 Task: Play online Dominion games in very easy mode.
Action: Mouse moved to (310, 693)
Screenshot: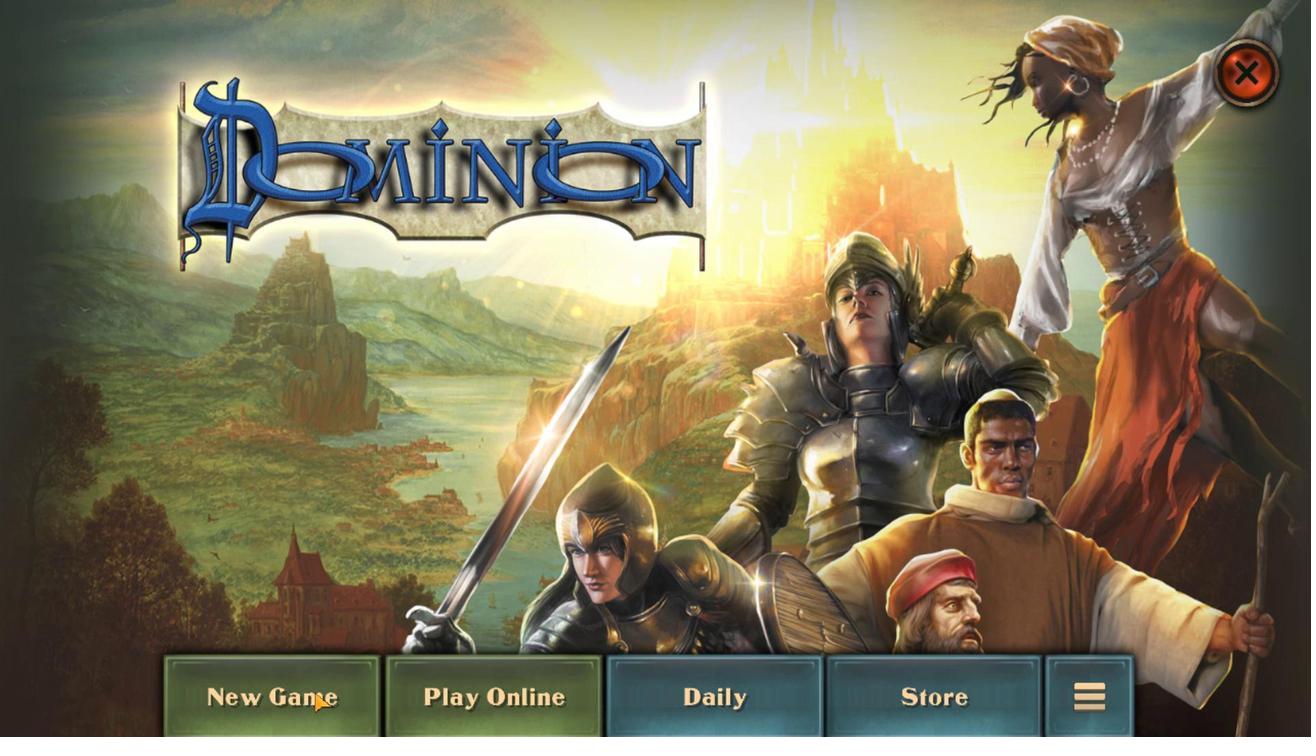
Action: Mouse pressed left at (310, 693)
Screenshot: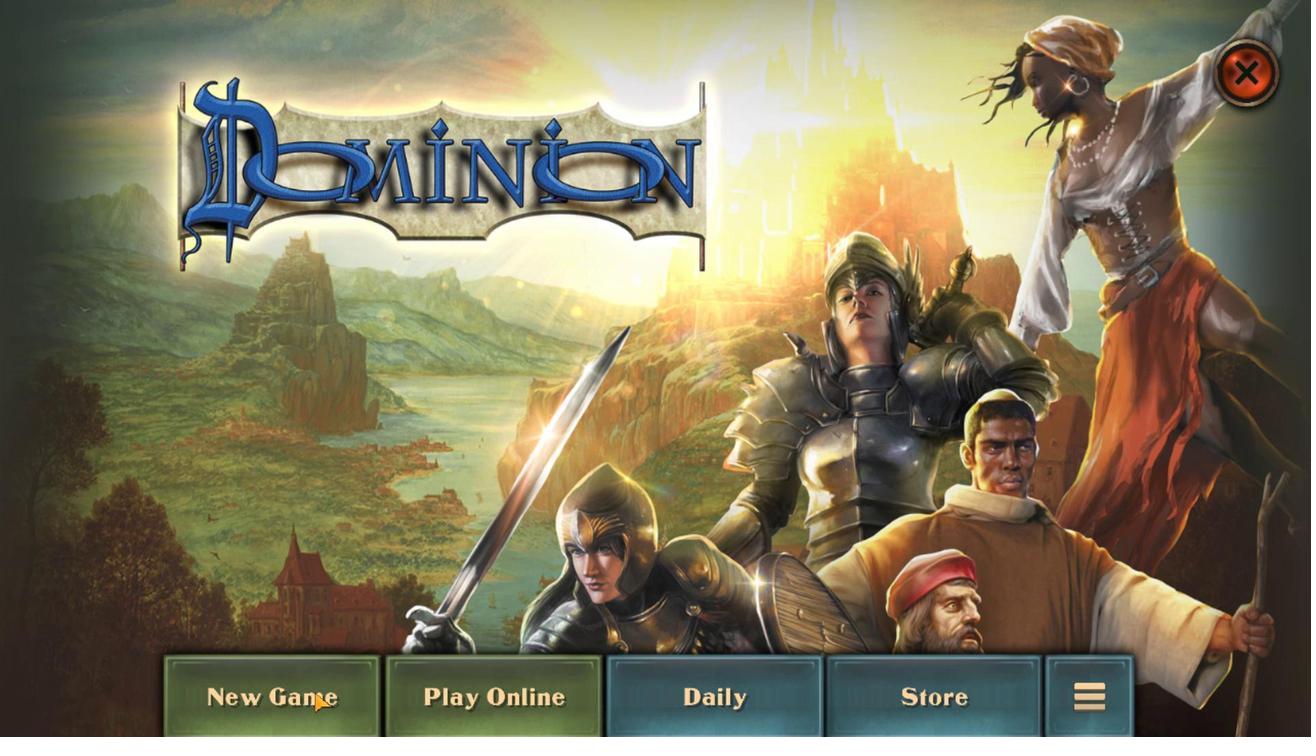 
Action: Mouse moved to (696, 262)
Screenshot: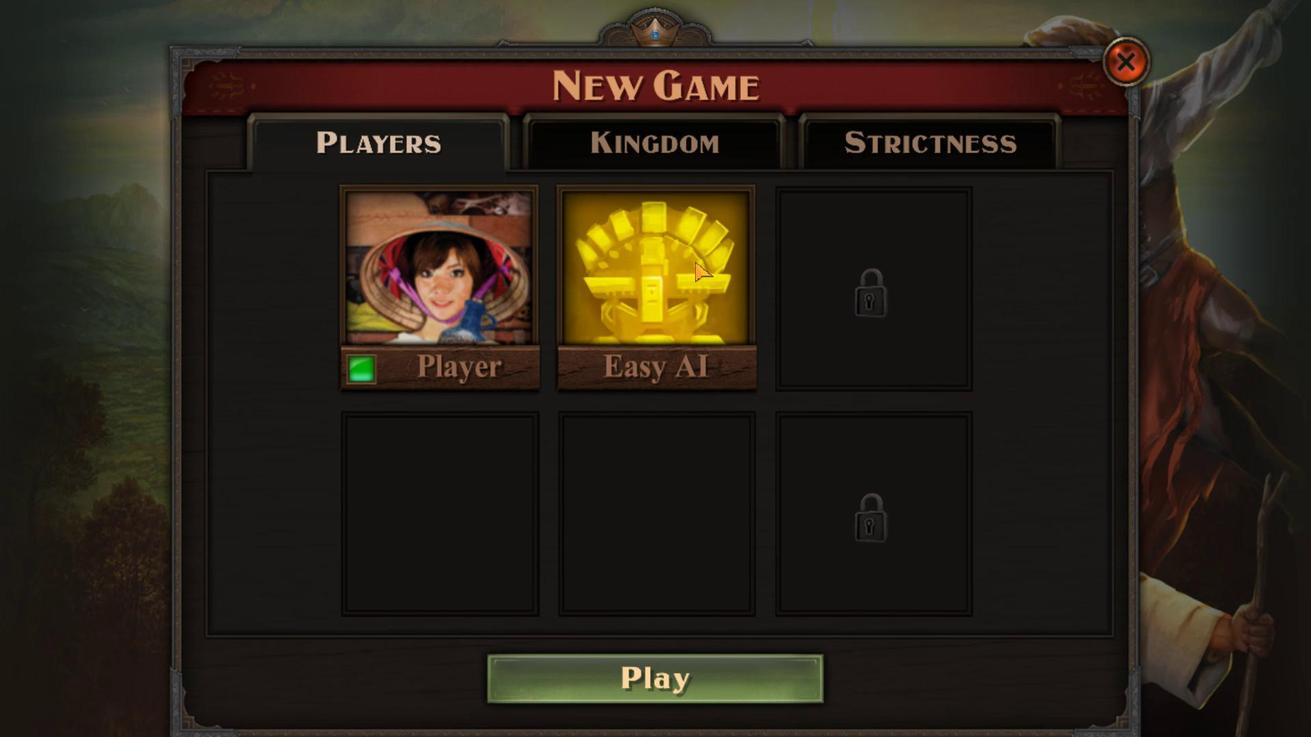 
Action: Mouse pressed left at (696, 262)
Screenshot: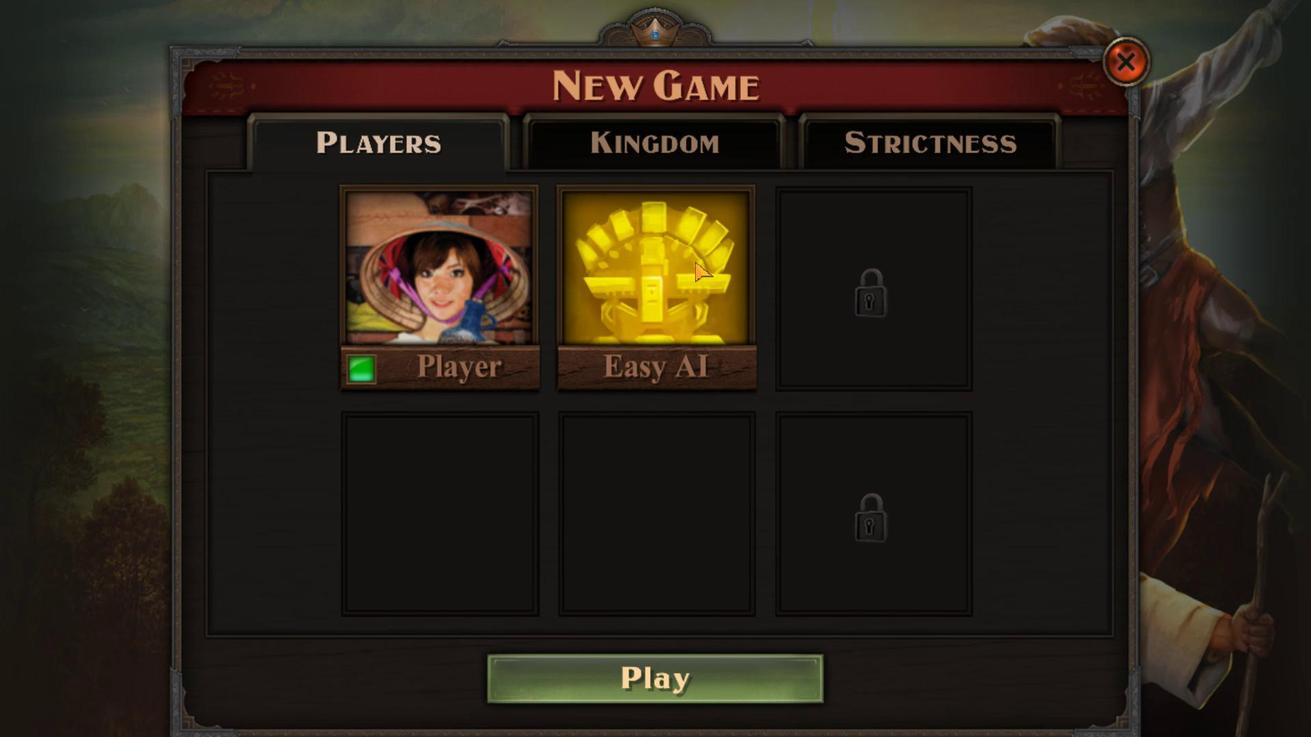 
Action: Mouse moved to (464, 323)
Screenshot: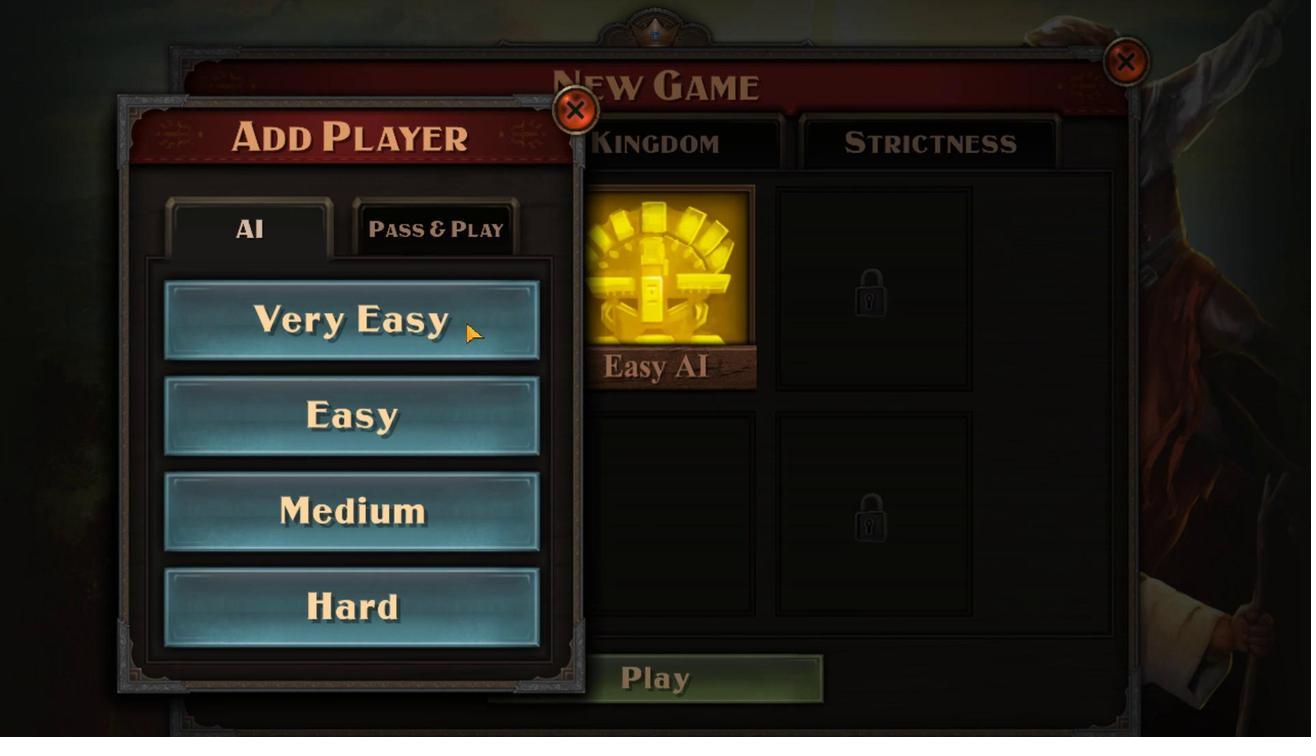 
Action: Mouse pressed left at (464, 323)
Screenshot: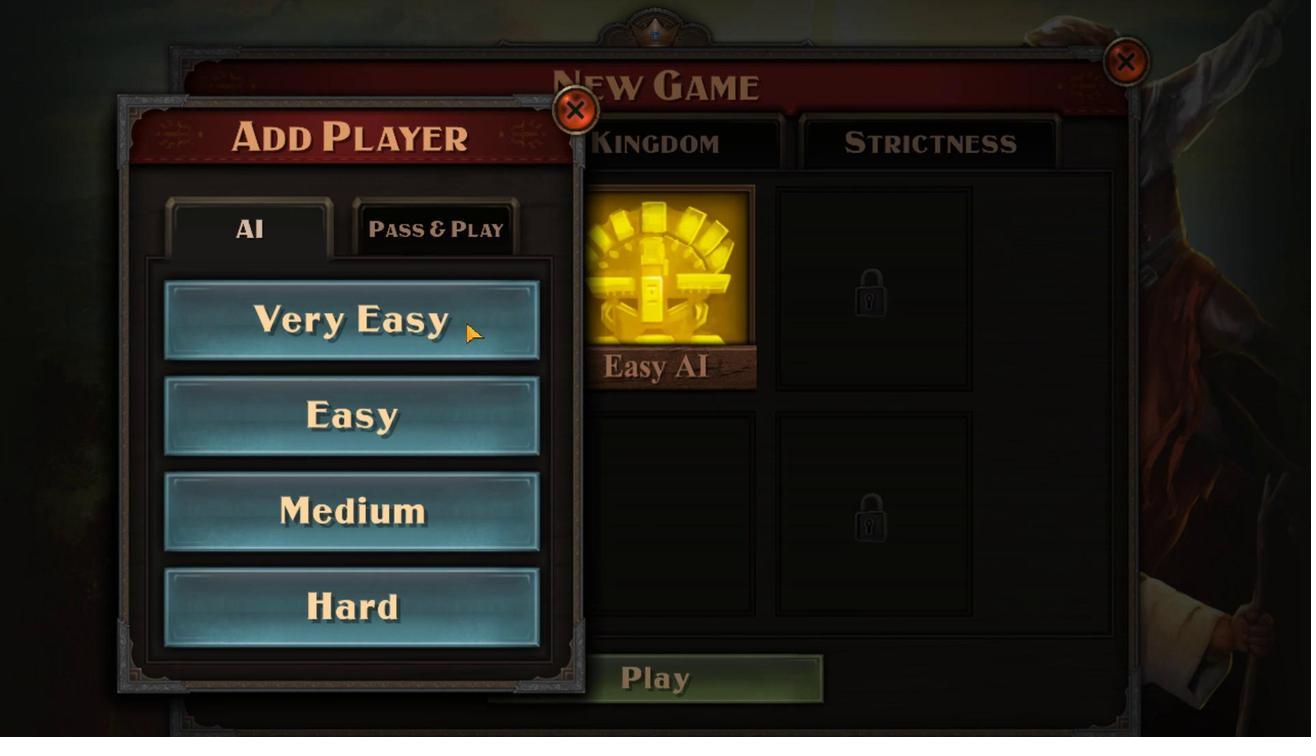 
Action: Mouse moved to (760, 679)
Screenshot: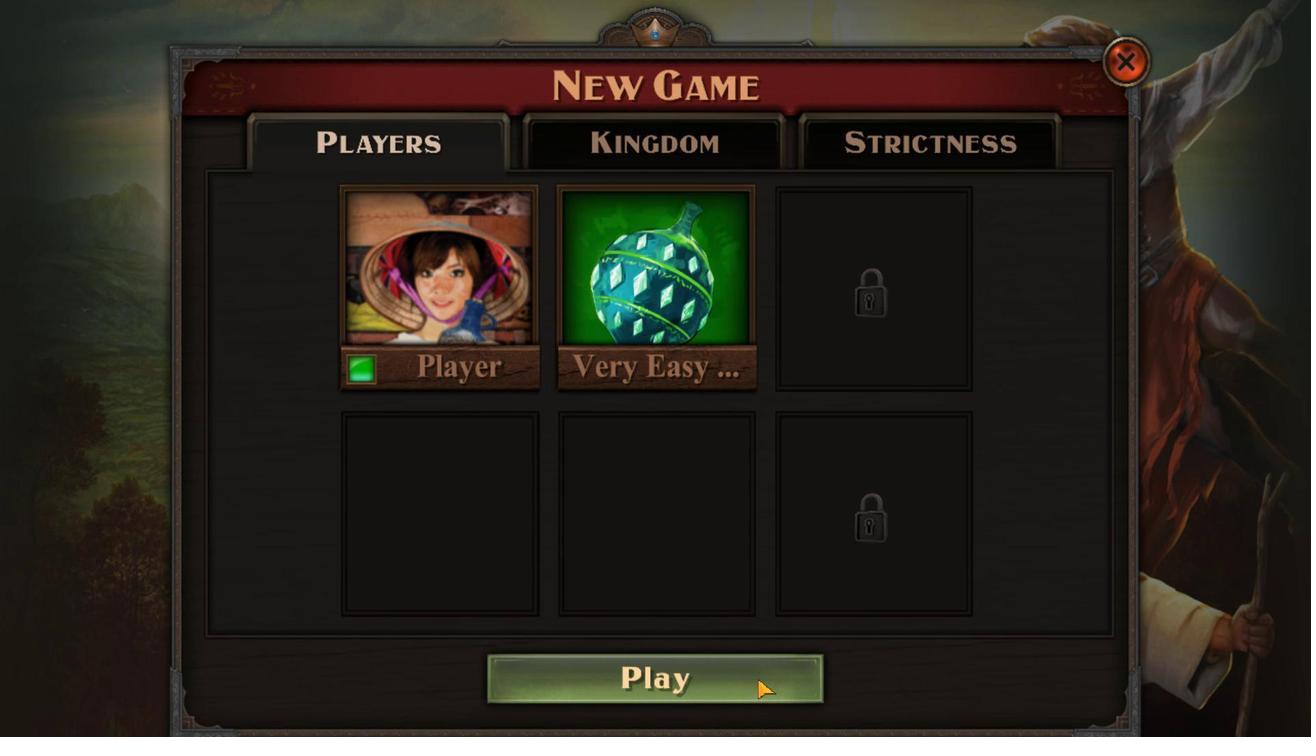 
Action: Mouse pressed left at (760, 679)
Screenshot: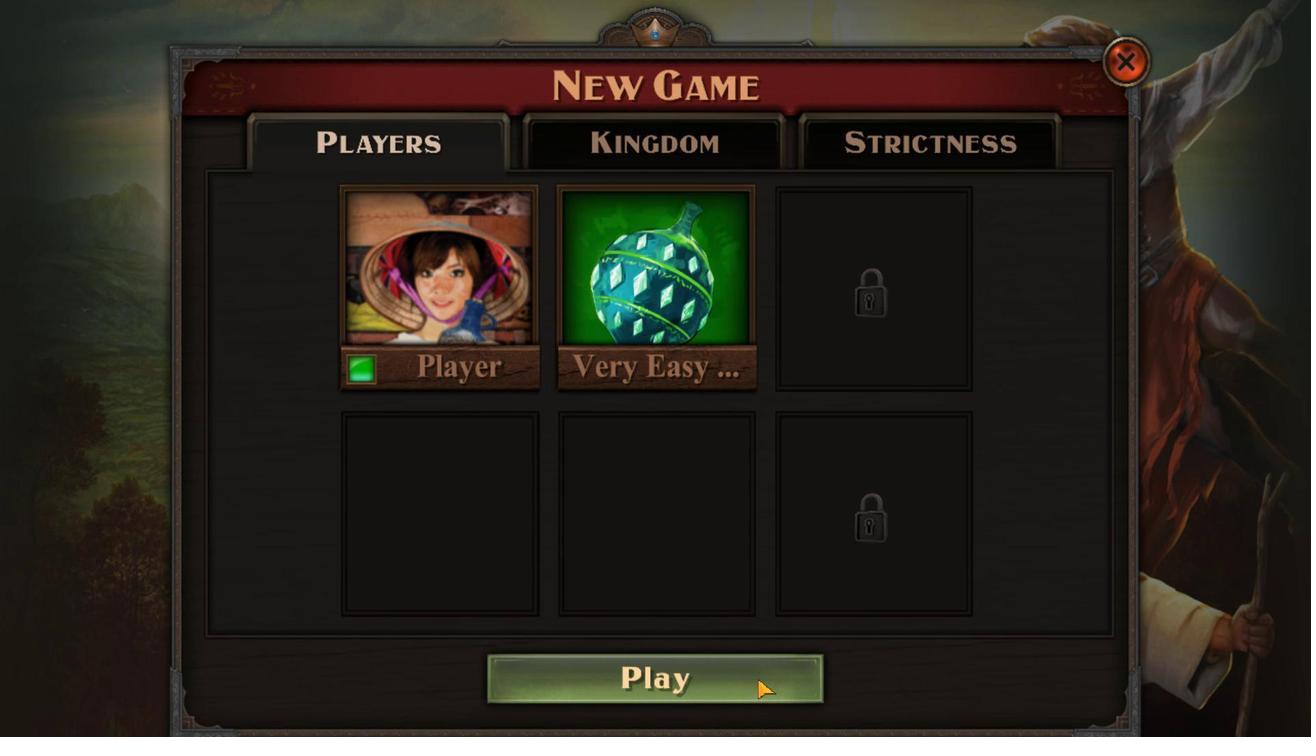 
Action: Mouse moved to (628, 637)
Screenshot: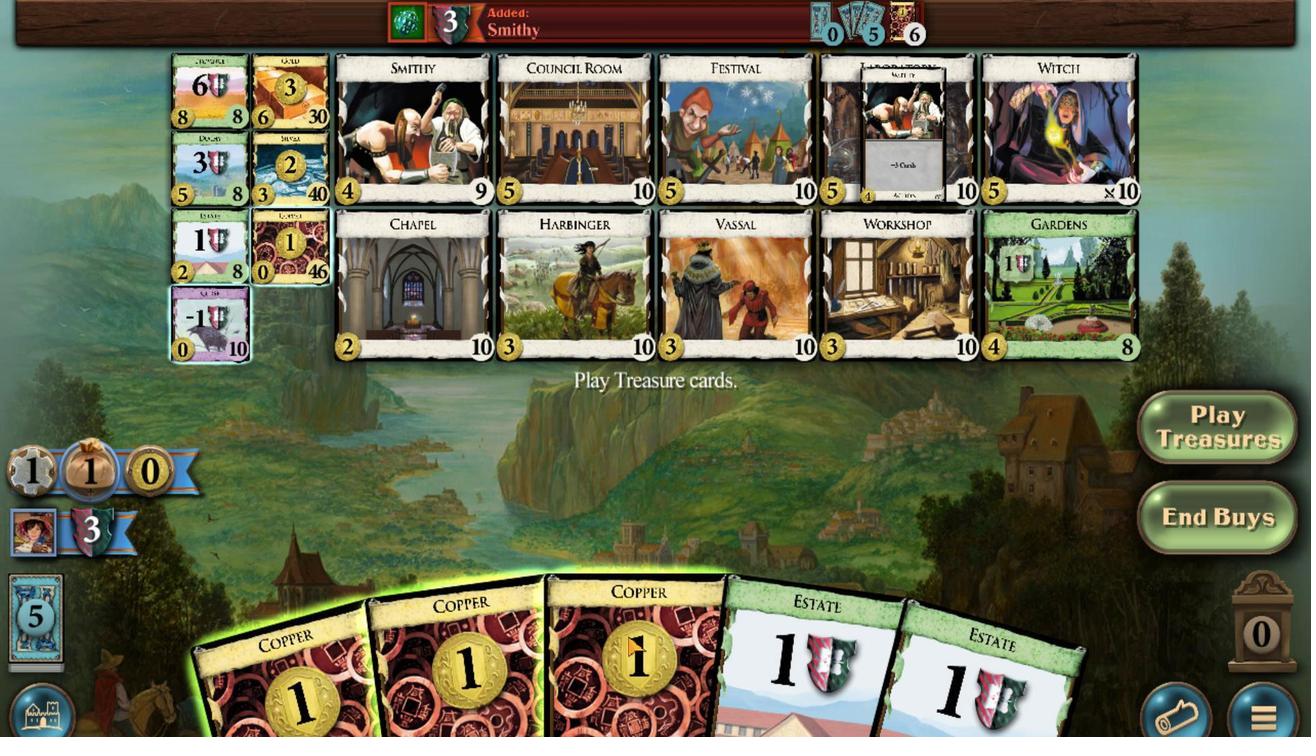 
Action: Mouse scrolled (628, 636) with delta (0, 0)
Screenshot: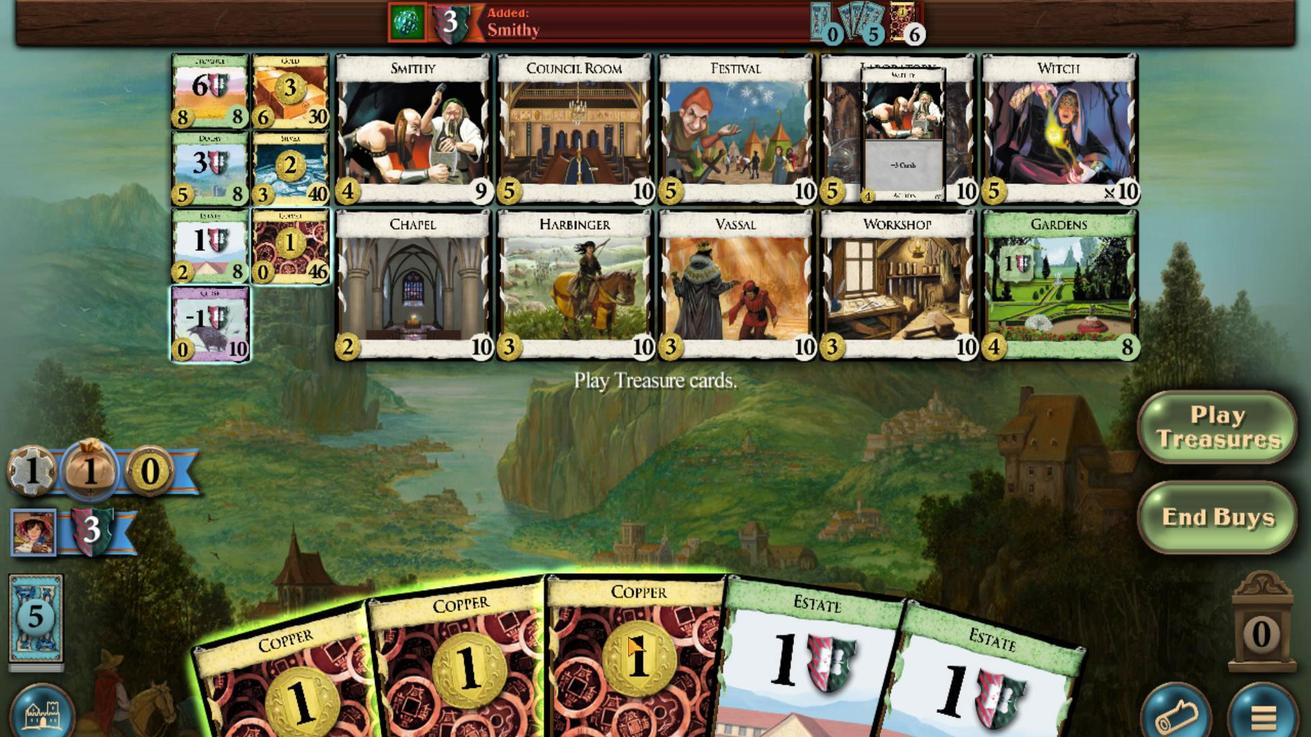 
Action: Mouse moved to (532, 649)
Screenshot: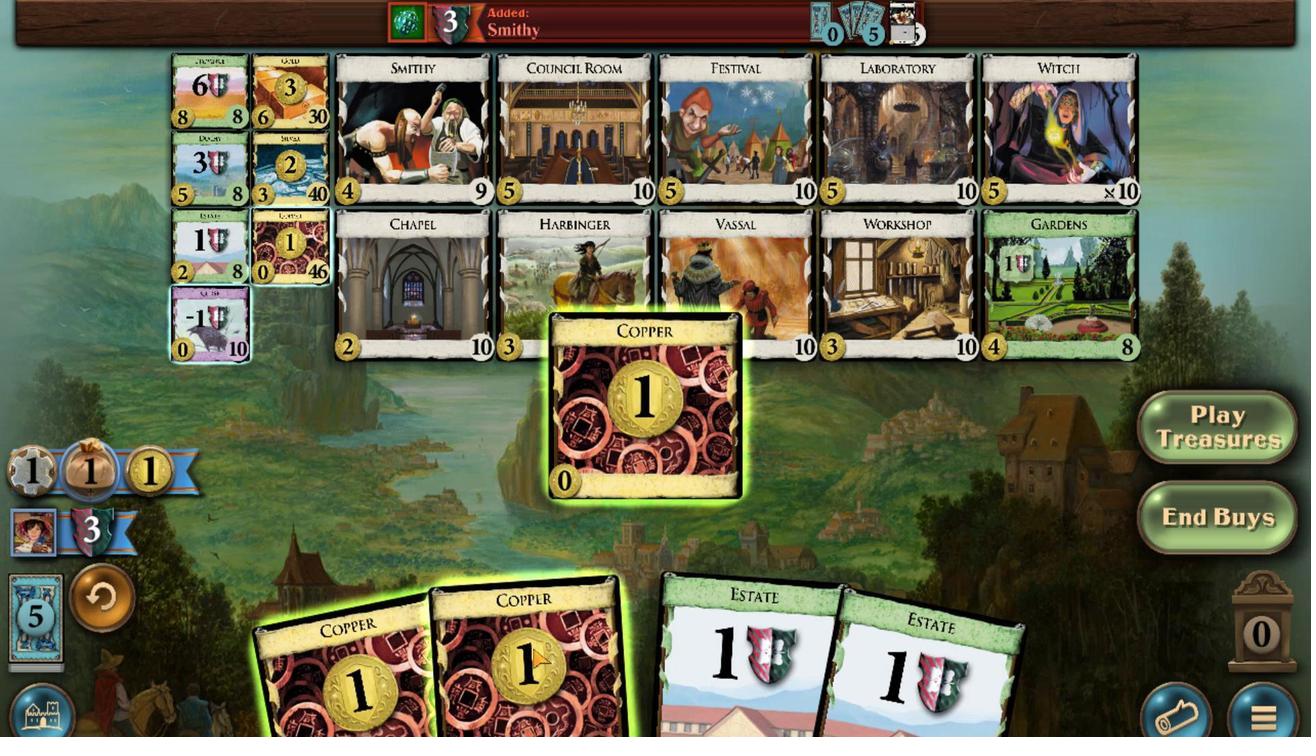 
Action: Mouse scrolled (532, 648) with delta (0, 0)
Screenshot: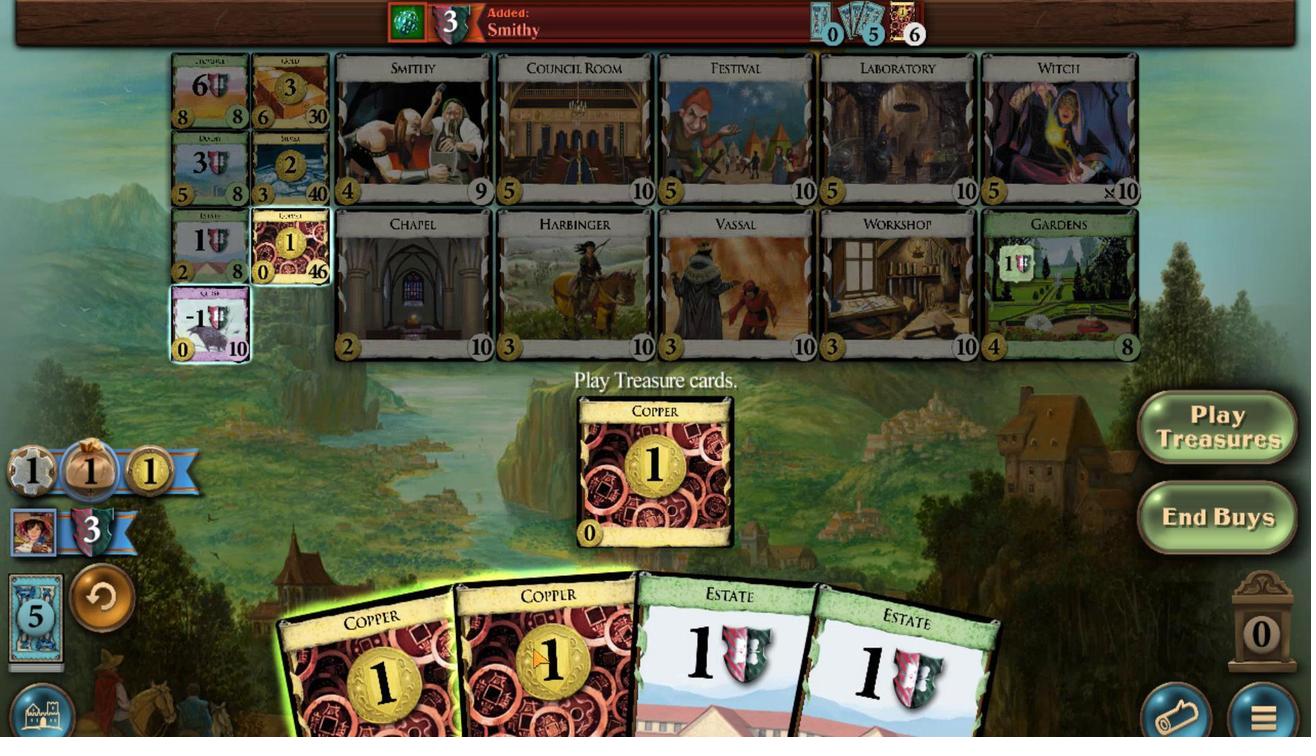 
Action: Mouse moved to (455, 659)
Screenshot: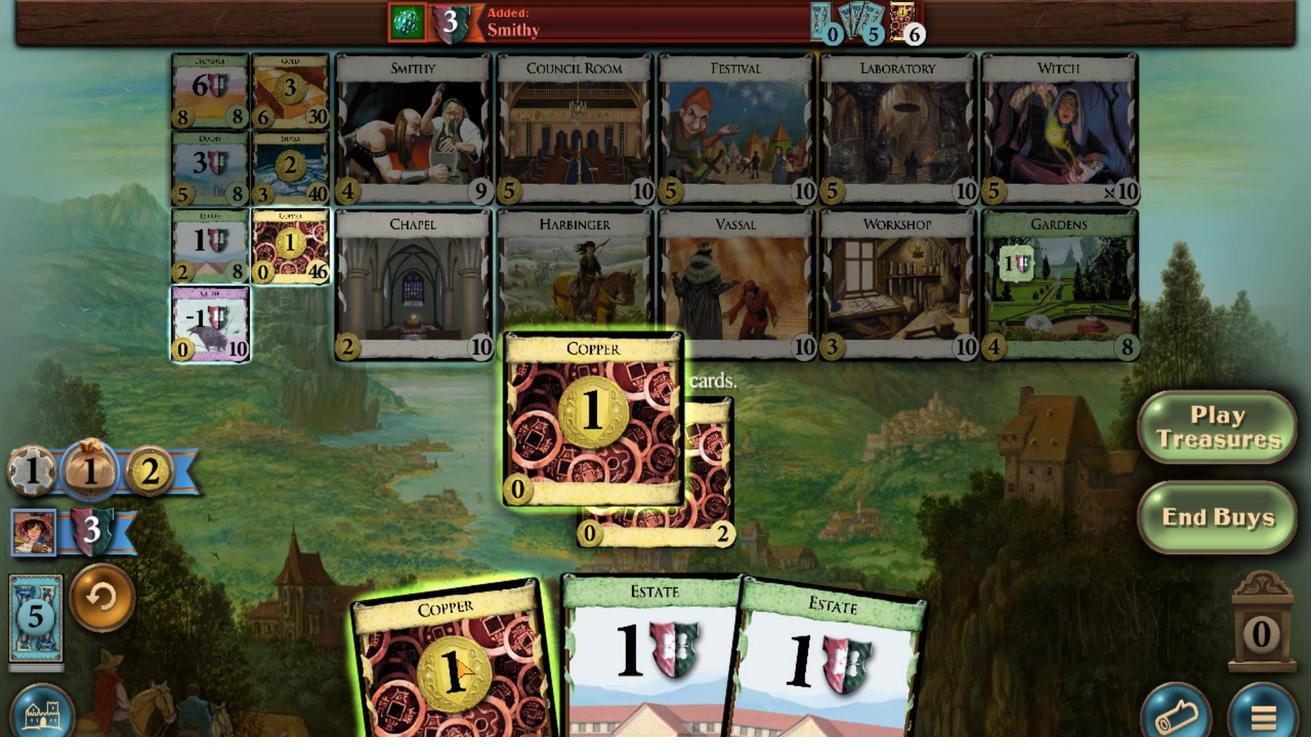 
Action: Mouse scrolled (455, 659) with delta (0, 0)
Screenshot: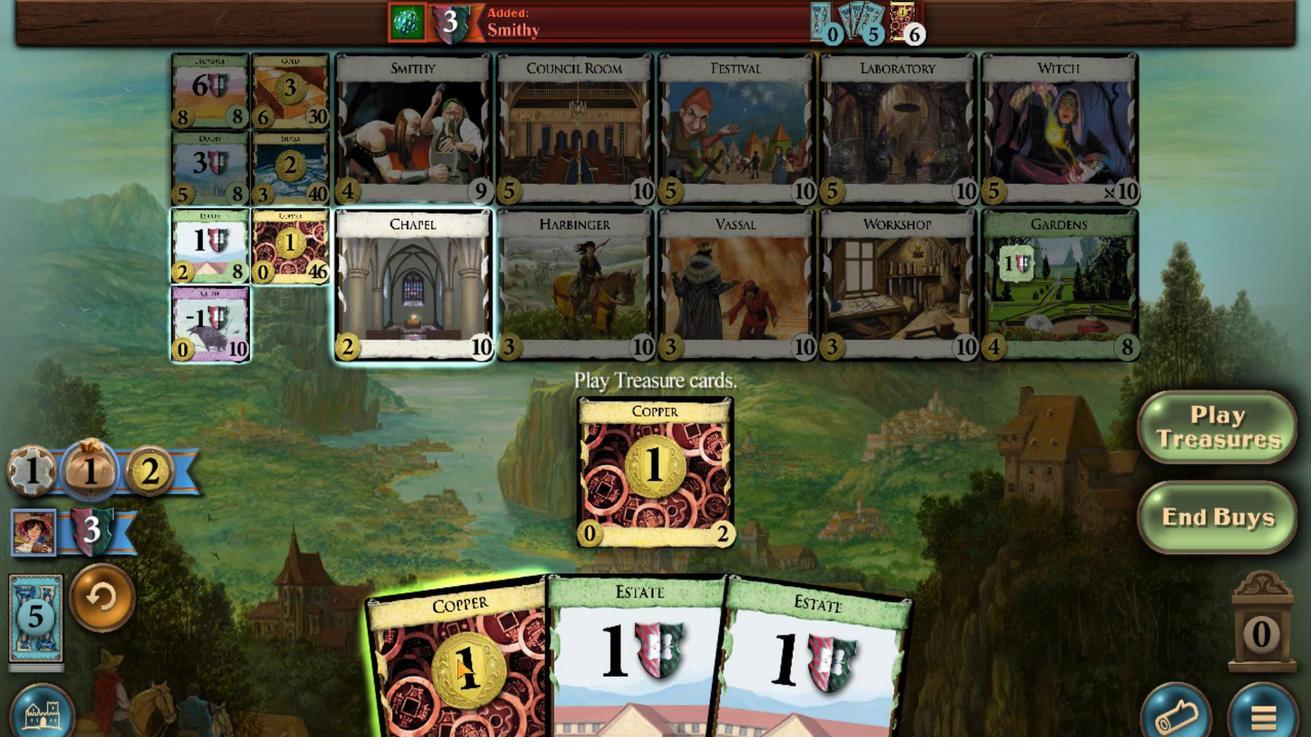 
Action: Mouse moved to (317, 183)
Screenshot: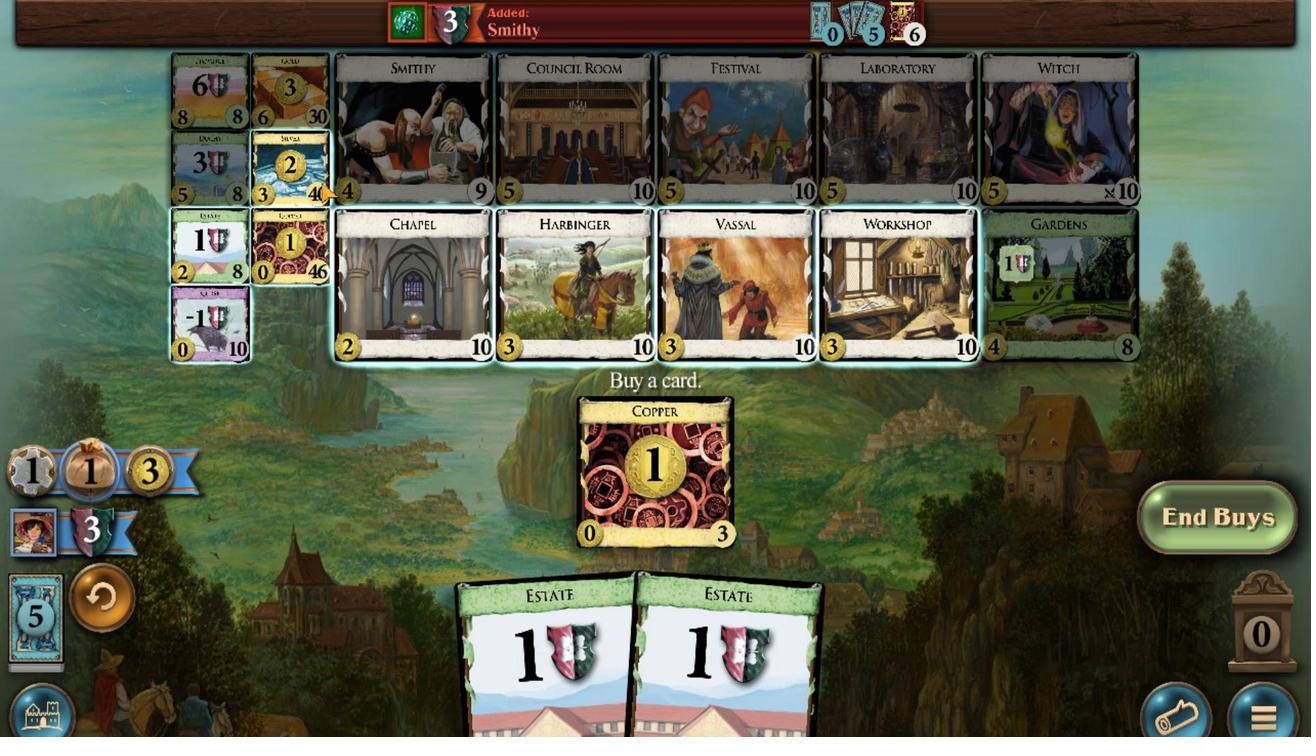 
Action: Mouse scrolled (317, 183) with delta (0, 0)
Screenshot: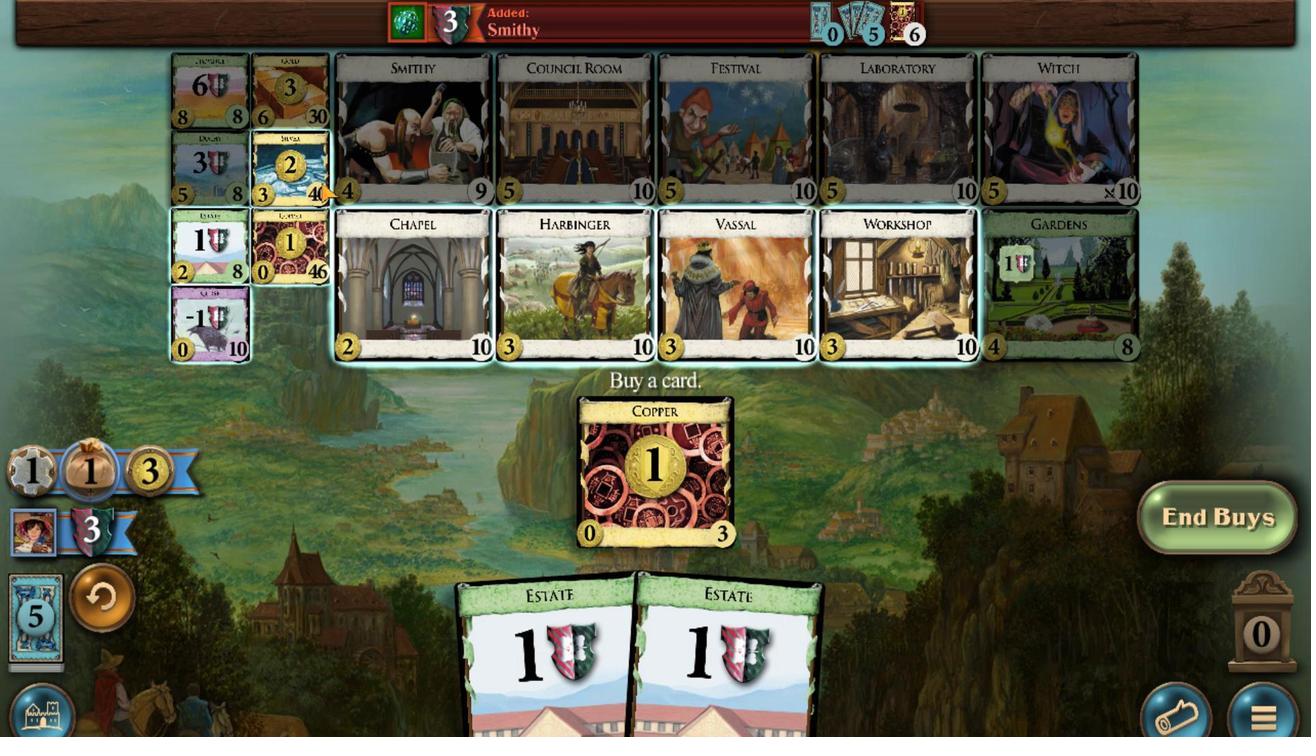 
Action: Mouse scrolled (317, 183) with delta (0, 0)
Screenshot: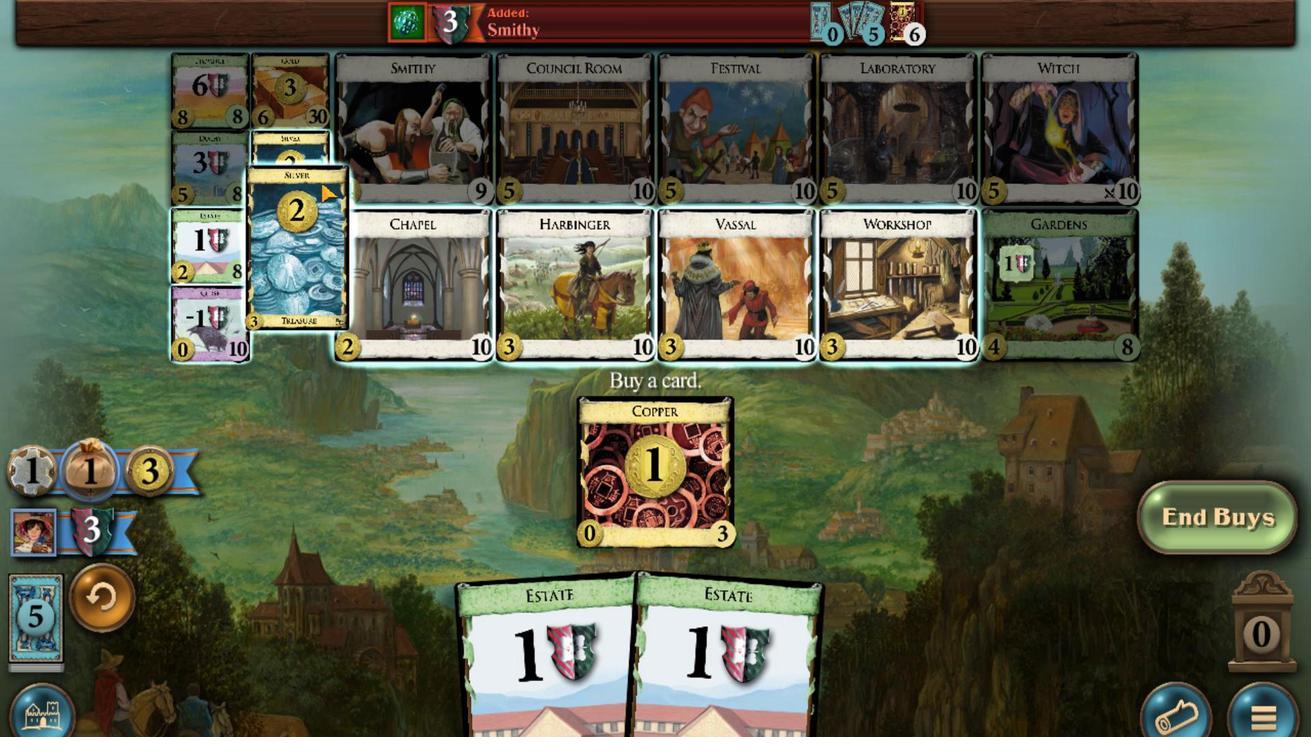 
Action: Mouse scrolled (317, 183) with delta (0, 0)
Screenshot: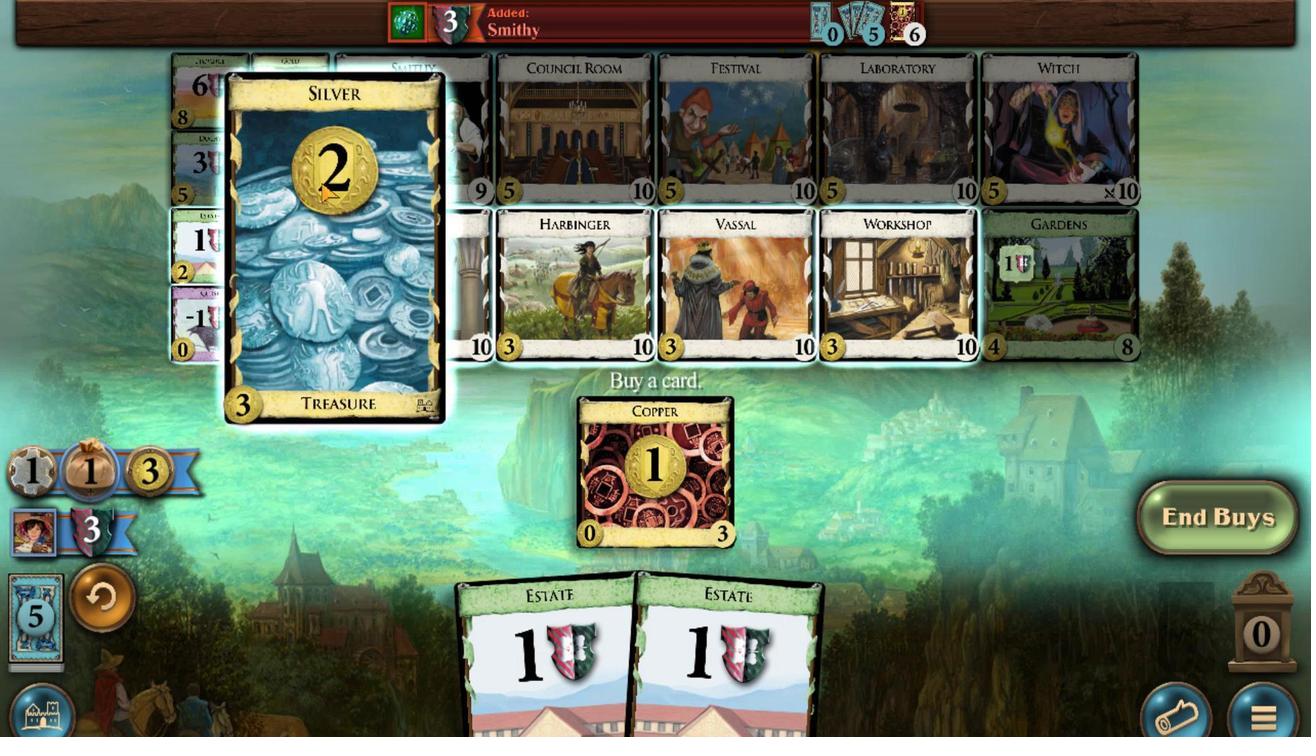
Action: Mouse scrolled (317, 183) with delta (0, 0)
Screenshot: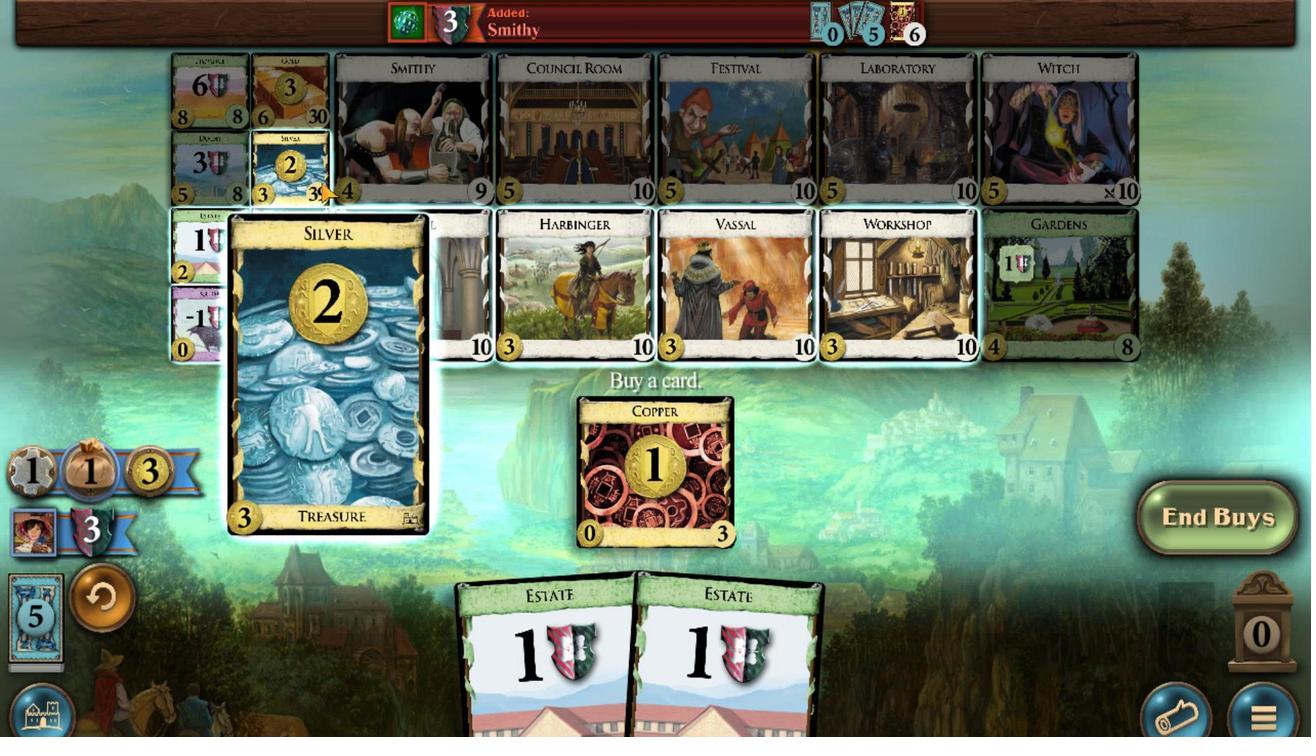 
Action: Mouse moved to (765, 600)
Screenshot: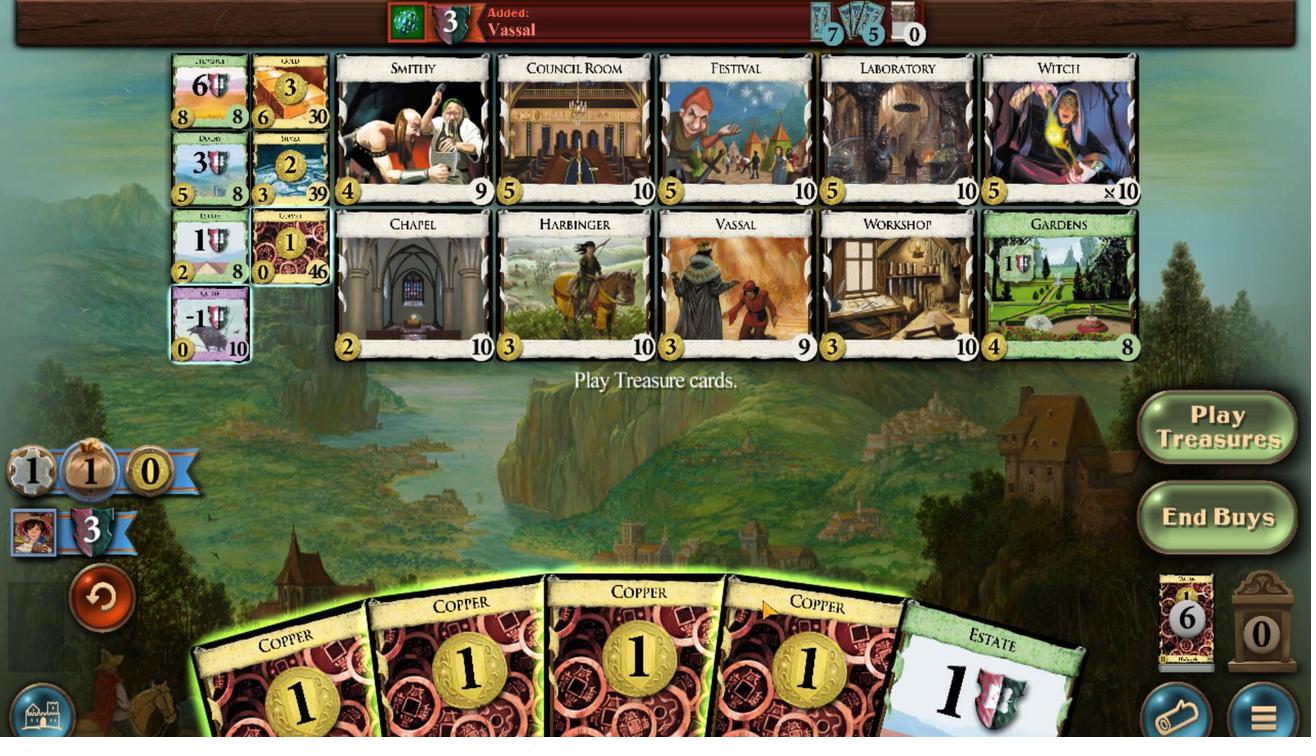 
Action: Mouse scrolled (765, 600) with delta (0, 0)
Screenshot: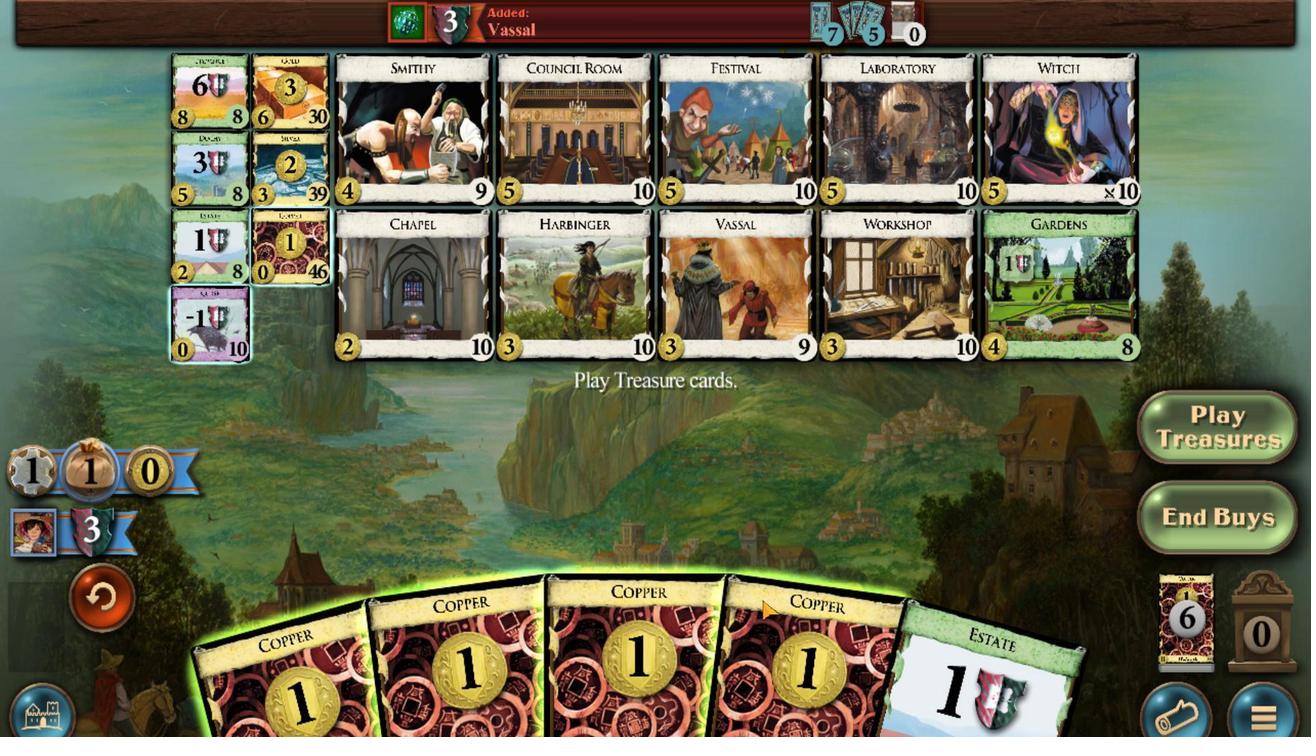 
Action: Mouse moved to (710, 615)
Screenshot: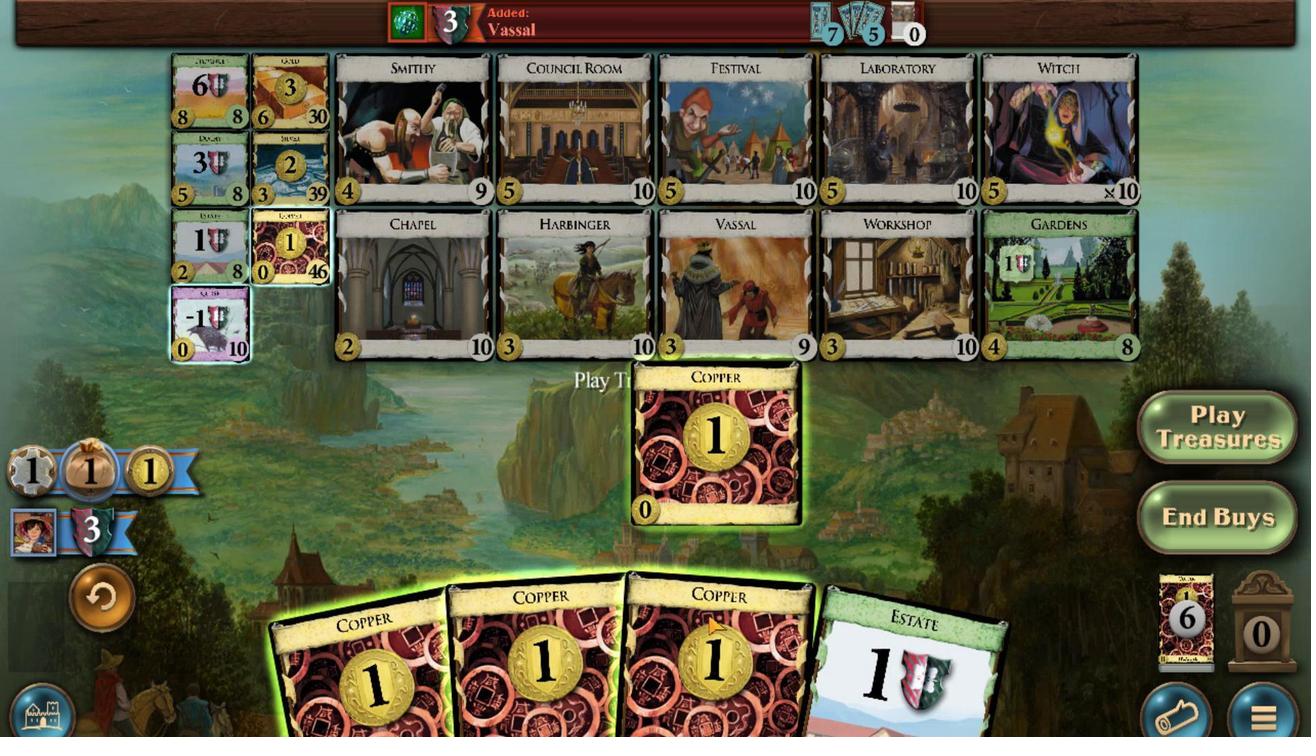 
Action: Mouse scrolled (710, 615) with delta (0, 0)
Screenshot: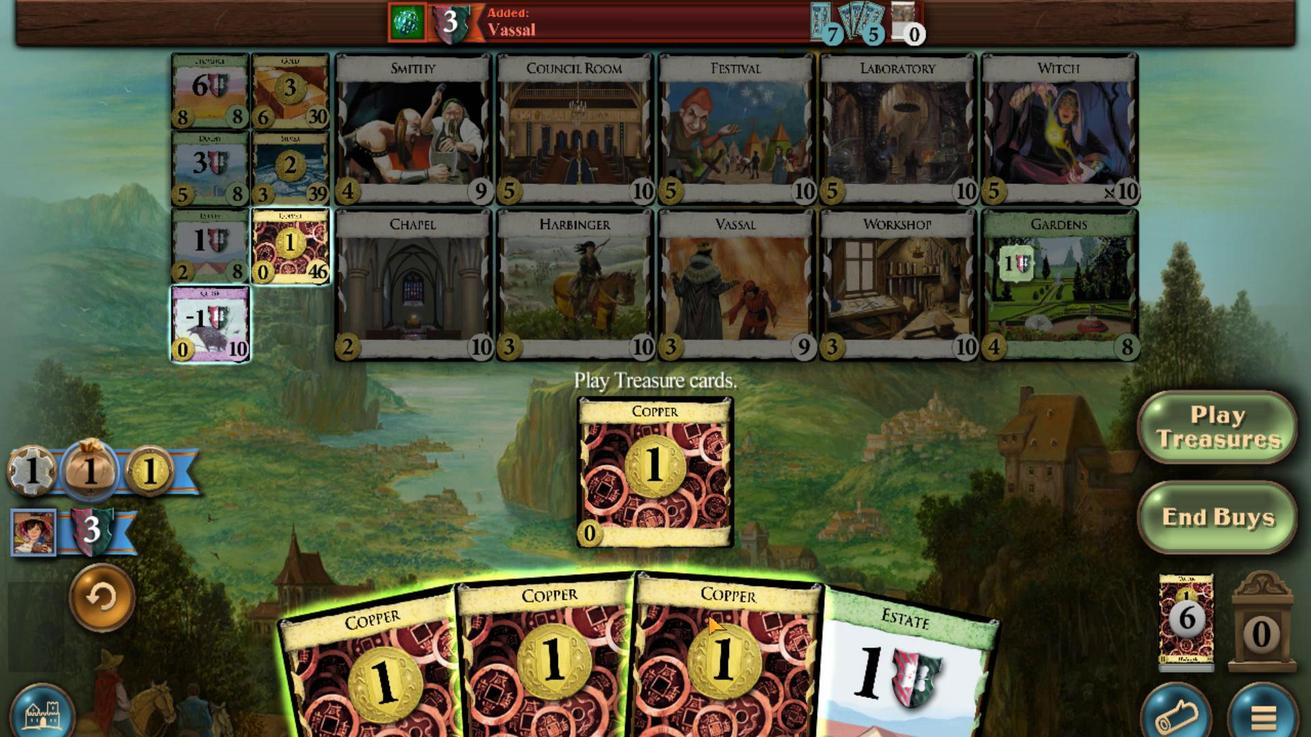 
Action: Mouse moved to (672, 615)
Screenshot: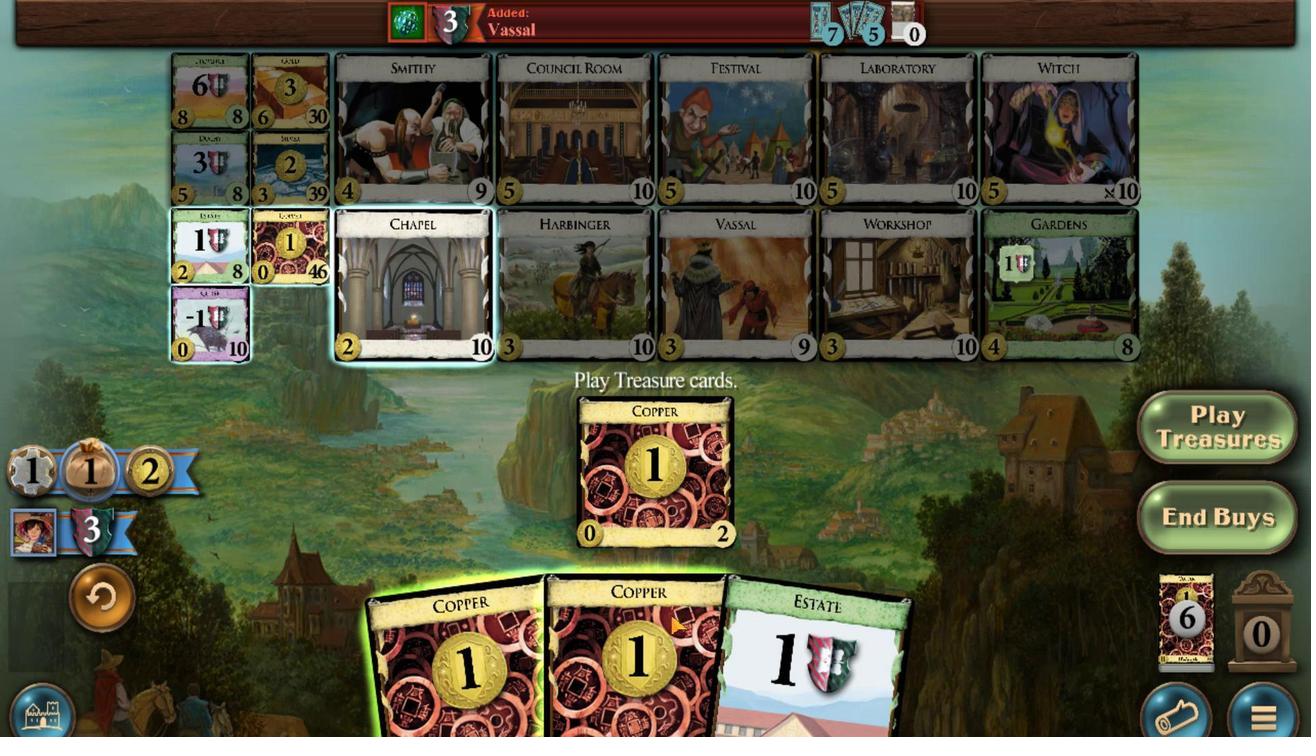 
Action: Mouse scrolled (672, 615) with delta (0, 0)
Screenshot: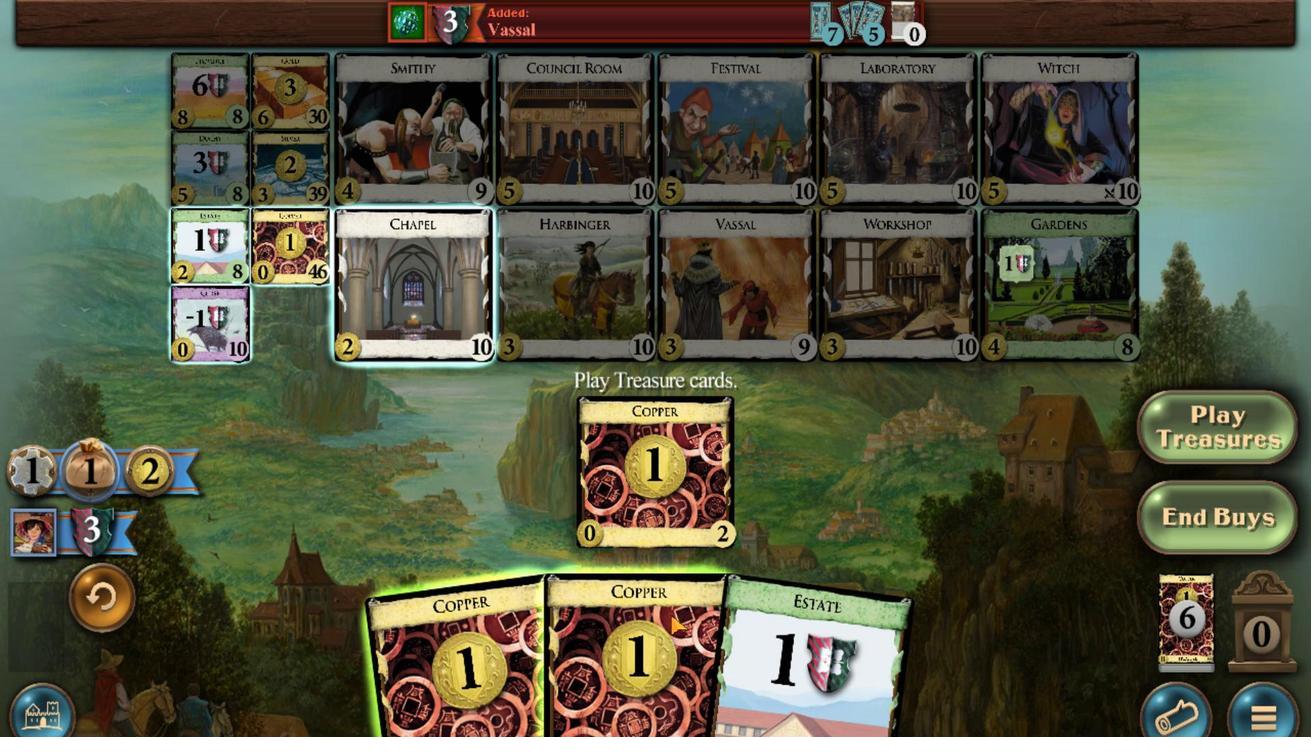 
Action: Mouse moved to (602, 613)
Screenshot: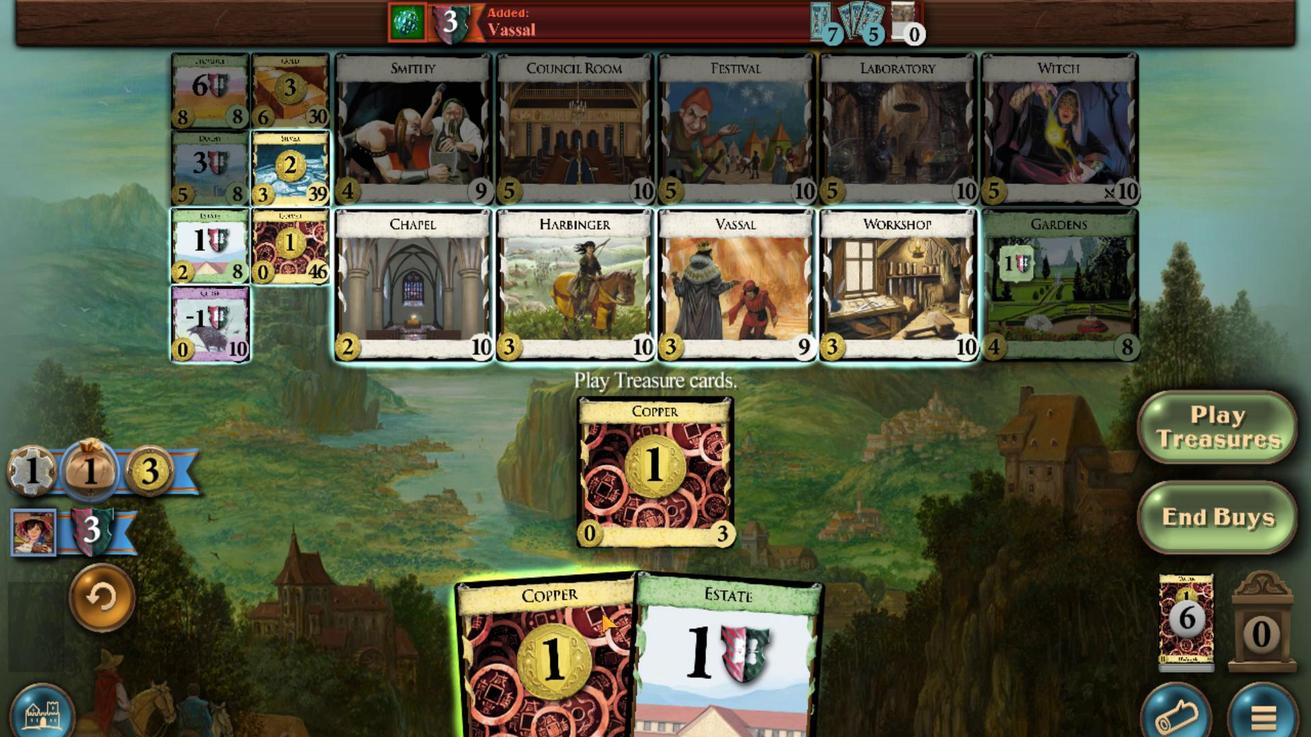 
Action: Mouse scrolled (602, 613) with delta (0, 0)
Screenshot: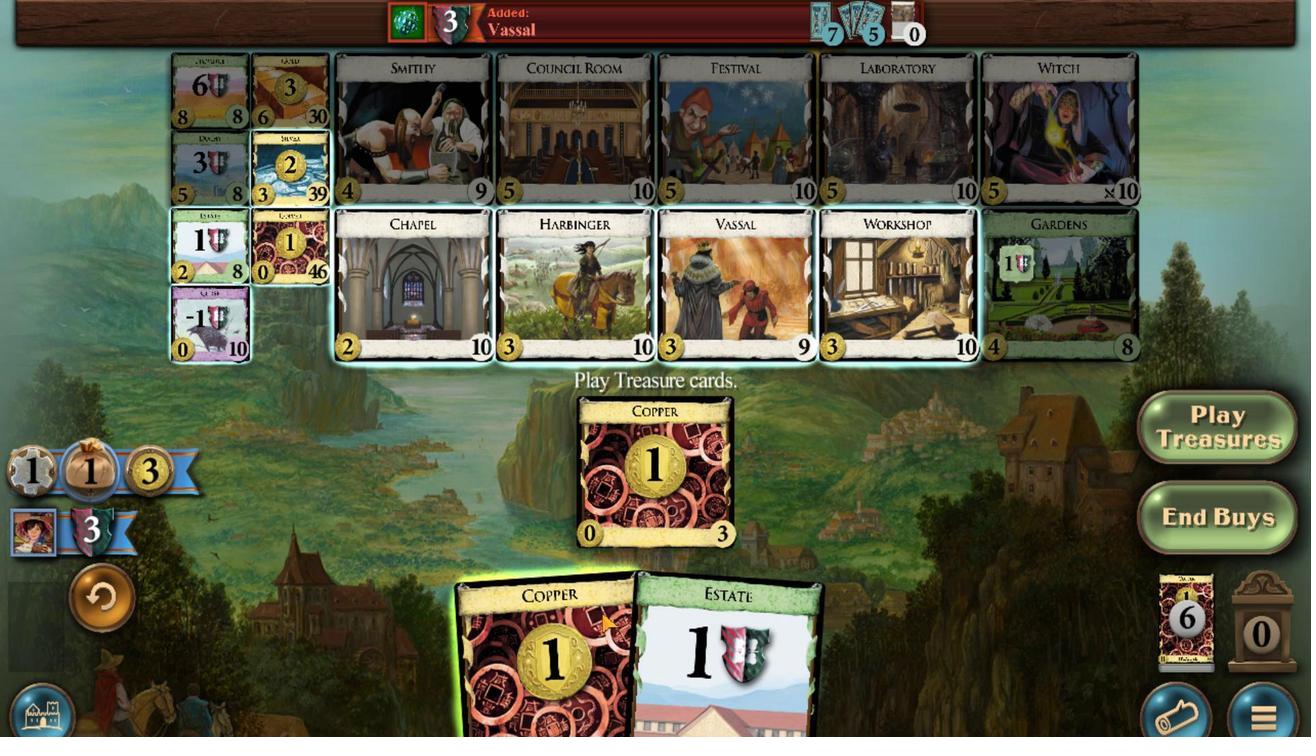 
Action: Mouse moved to (441, 127)
Screenshot: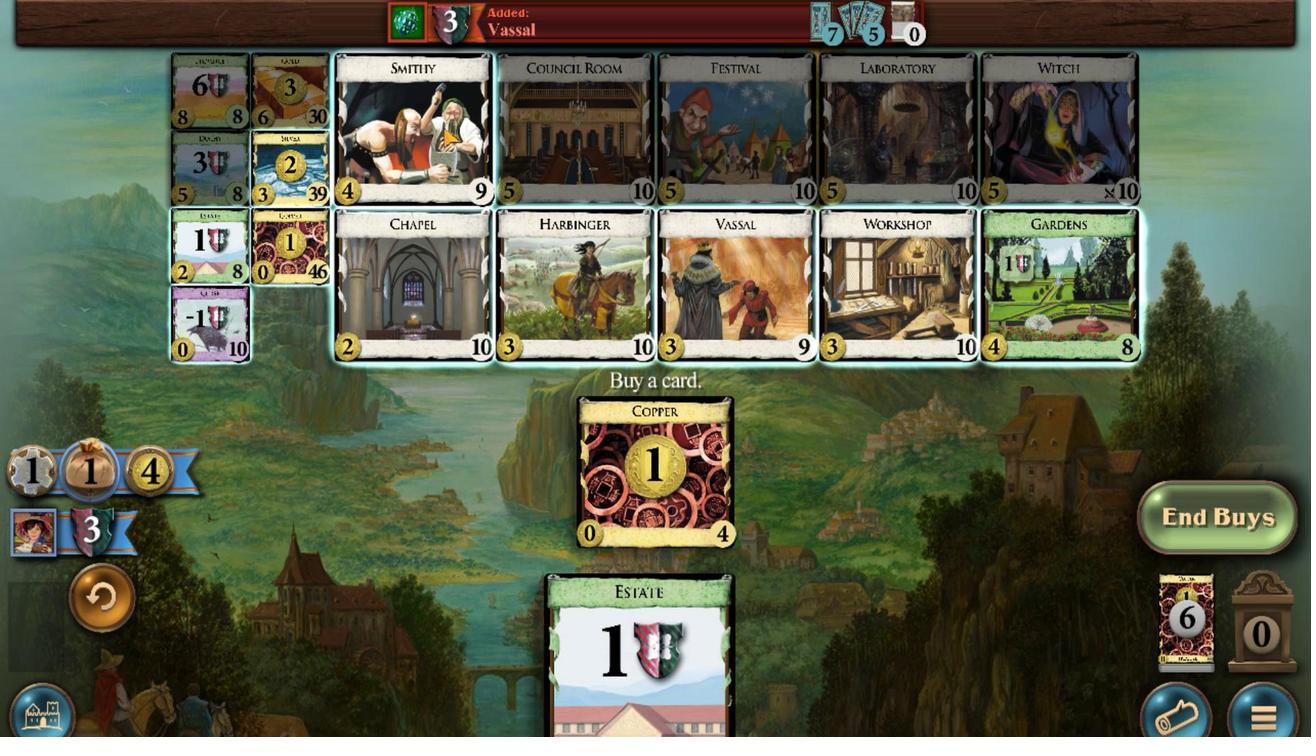 
Action: Mouse scrolled (441, 128) with delta (0, 0)
Screenshot: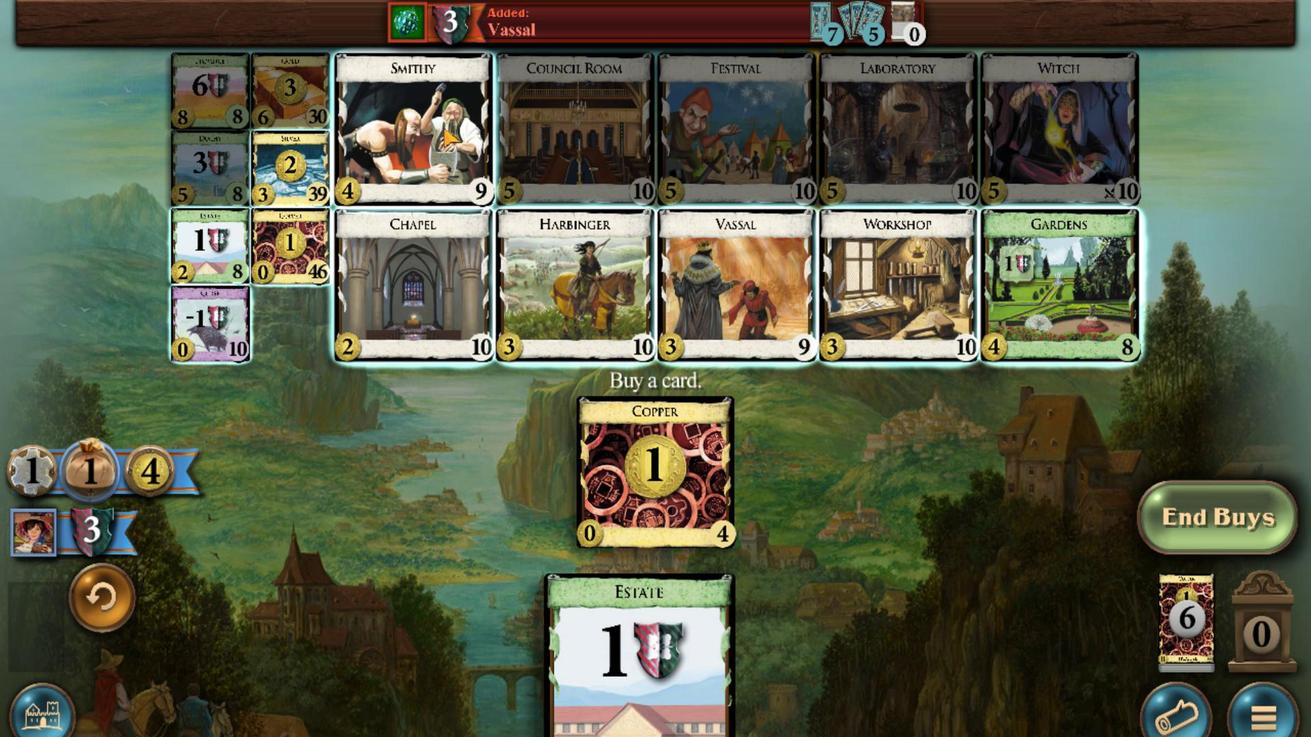 
Action: Mouse scrolled (441, 128) with delta (0, 0)
Screenshot: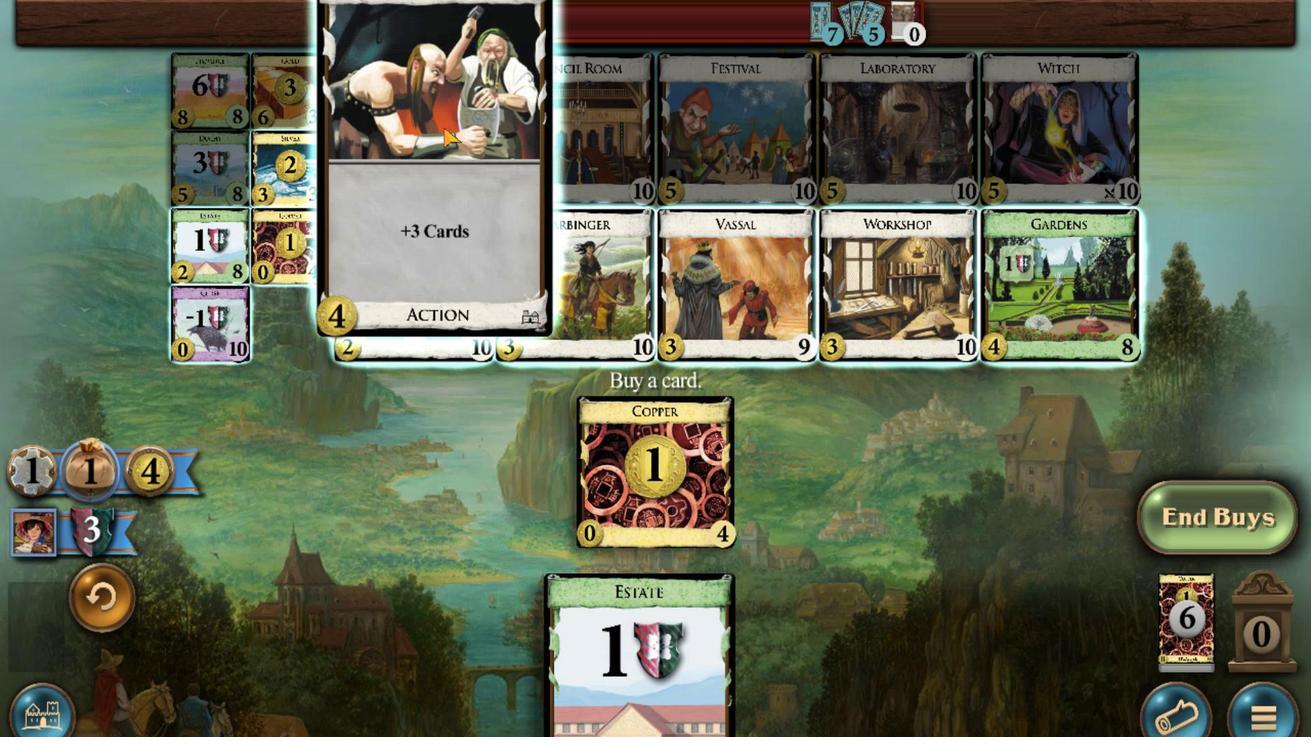 
Action: Mouse scrolled (441, 128) with delta (0, 0)
Screenshot: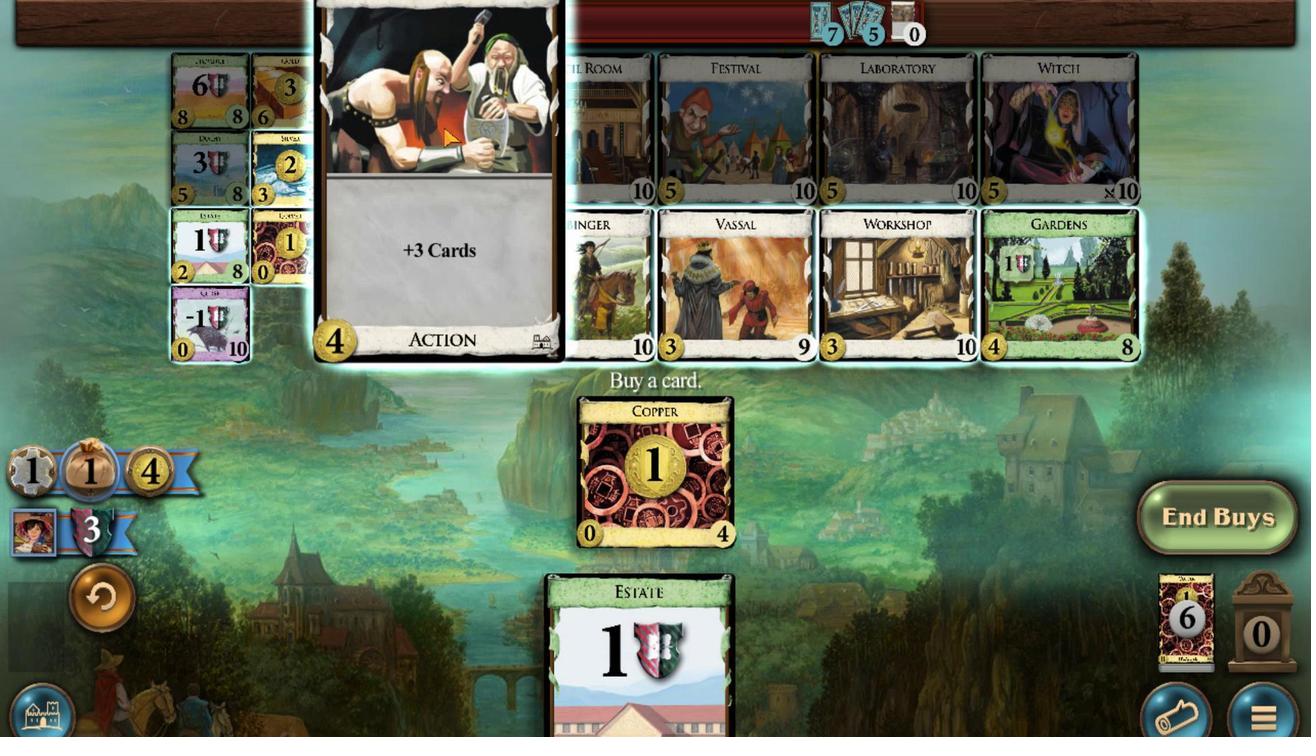 
Action: Mouse moved to (299, 635)
Screenshot: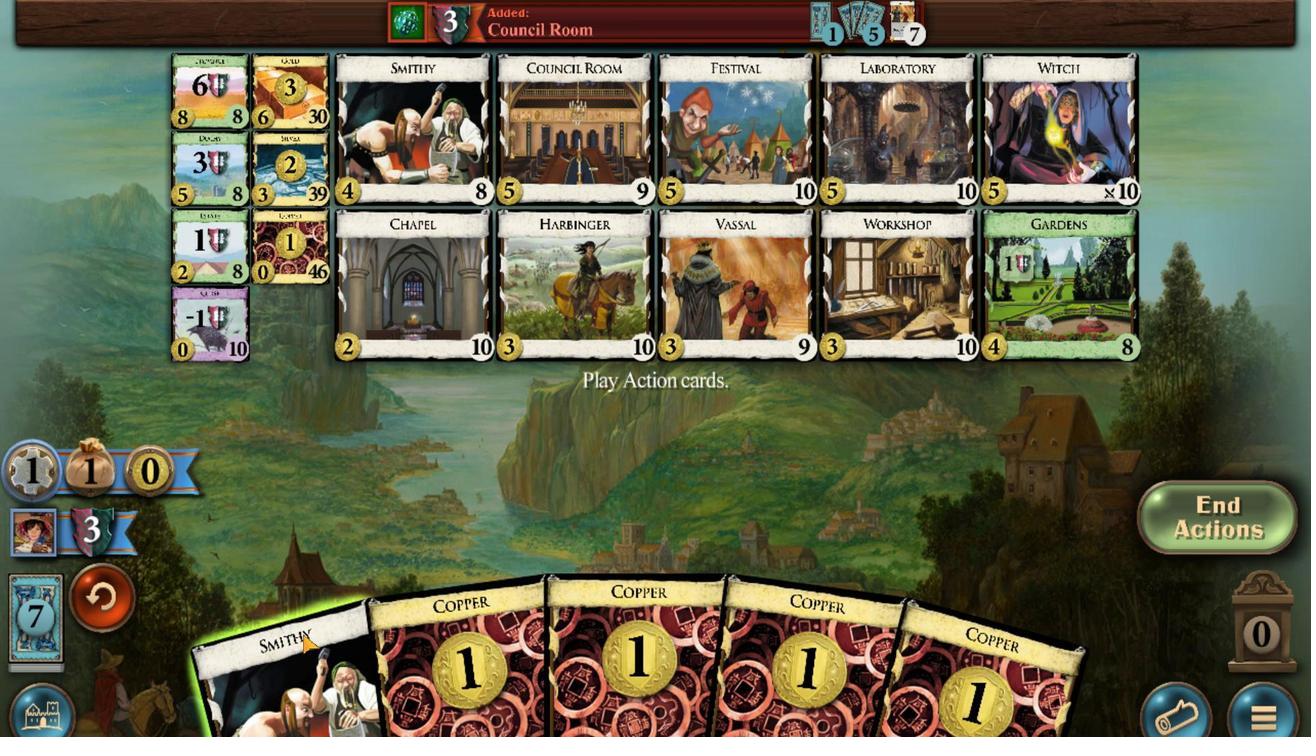 
Action: Mouse scrolled (299, 634) with delta (0, 0)
Screenshot: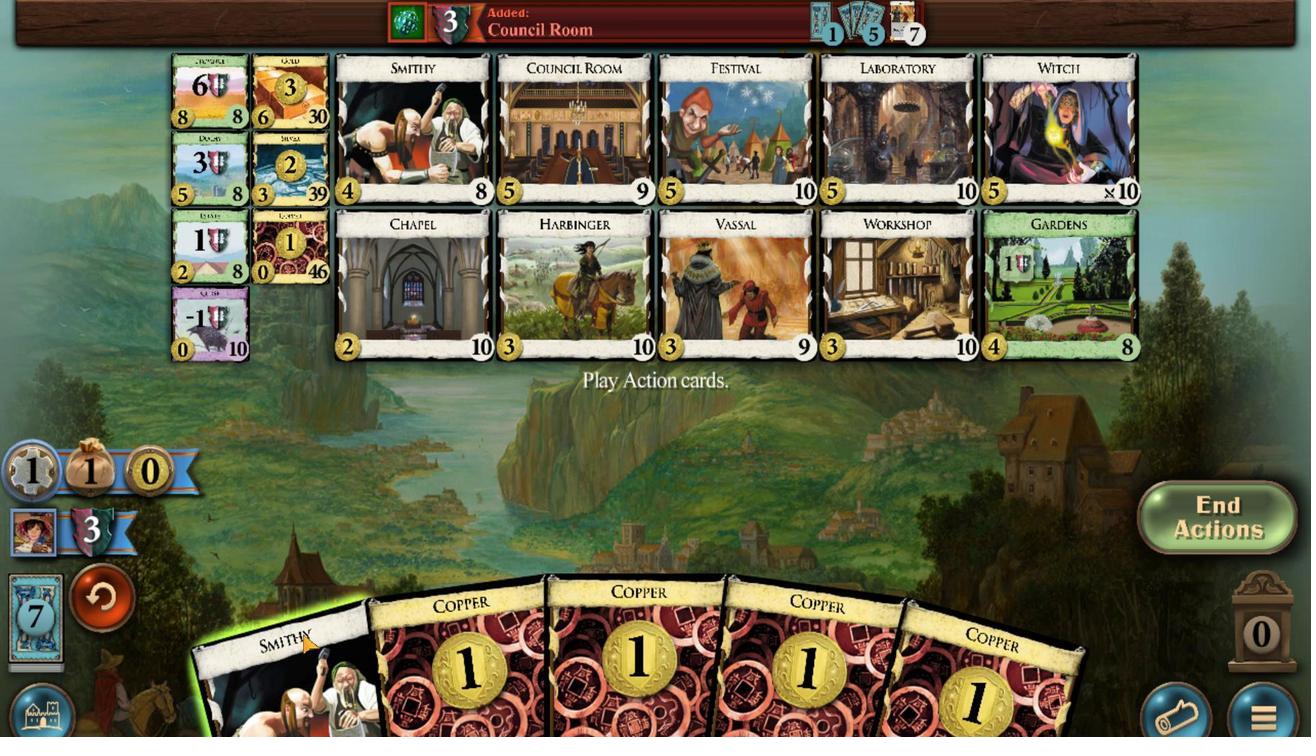 
Action: Mouse moved to (876, 658)
Screenshot: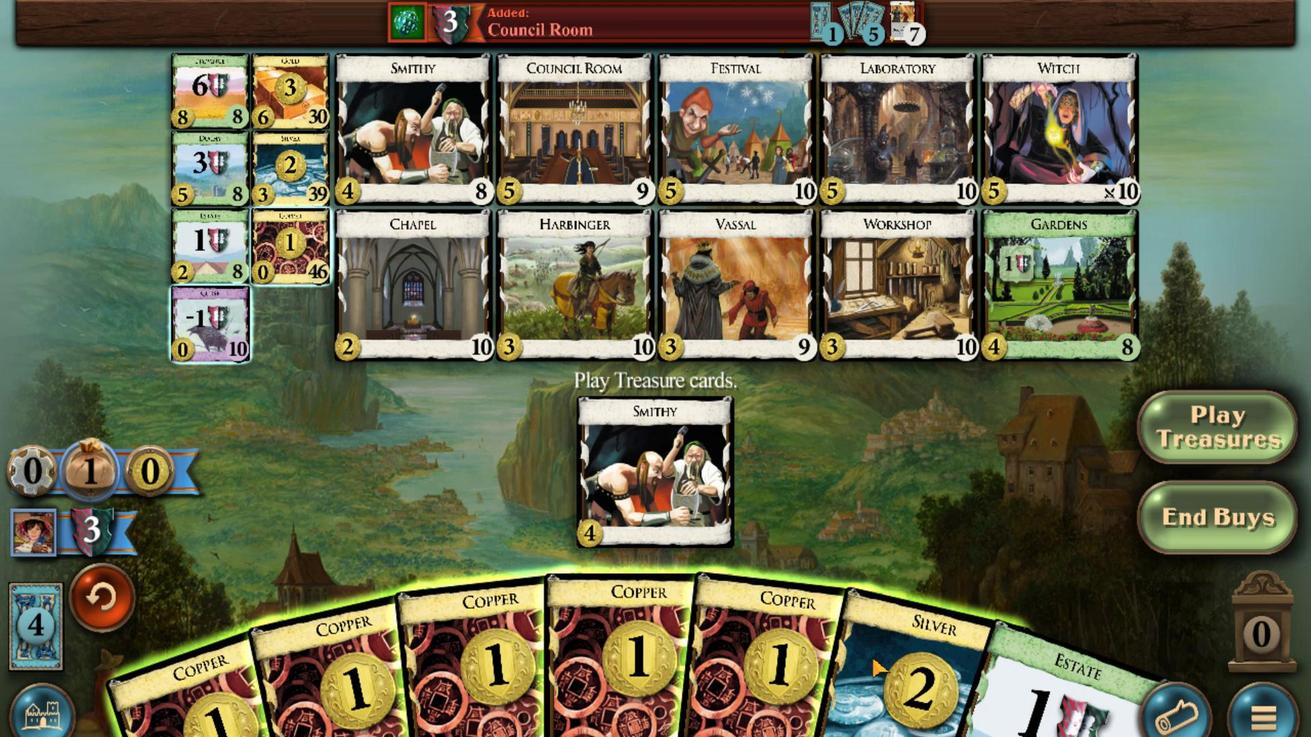 
Action: Mouse scrolled (876, 657) with delta (0, 0)
Screenshot: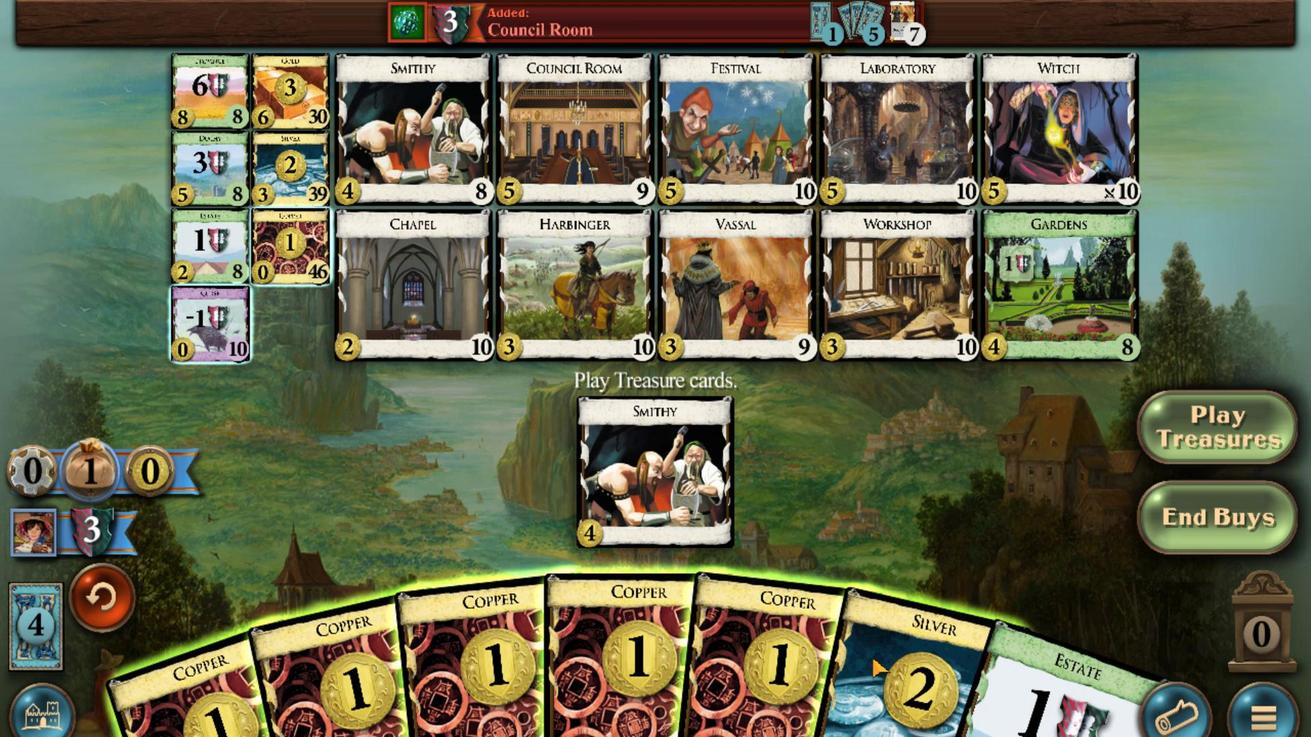 
Action: Mouse moved to (825, 653)
Screenshot: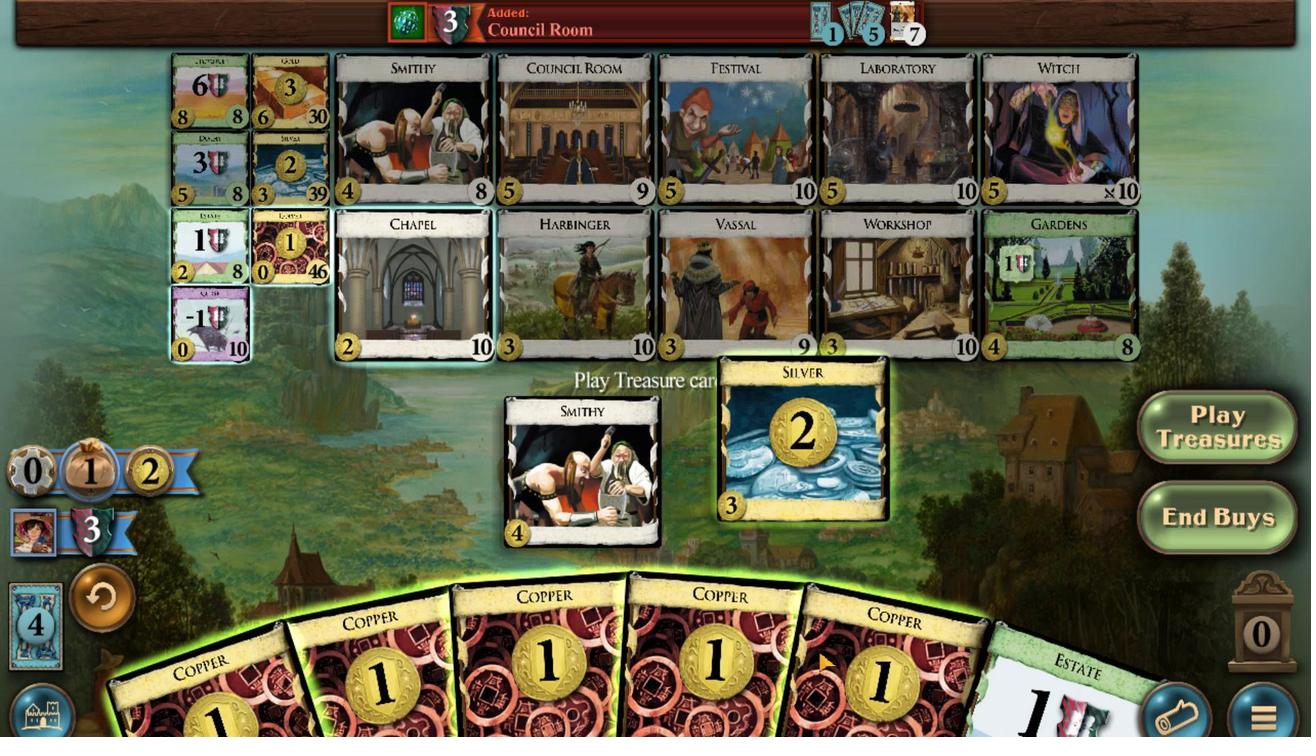 
Action: Mouse scrolled (825, 652) with delta (0, 0)
Screenshot: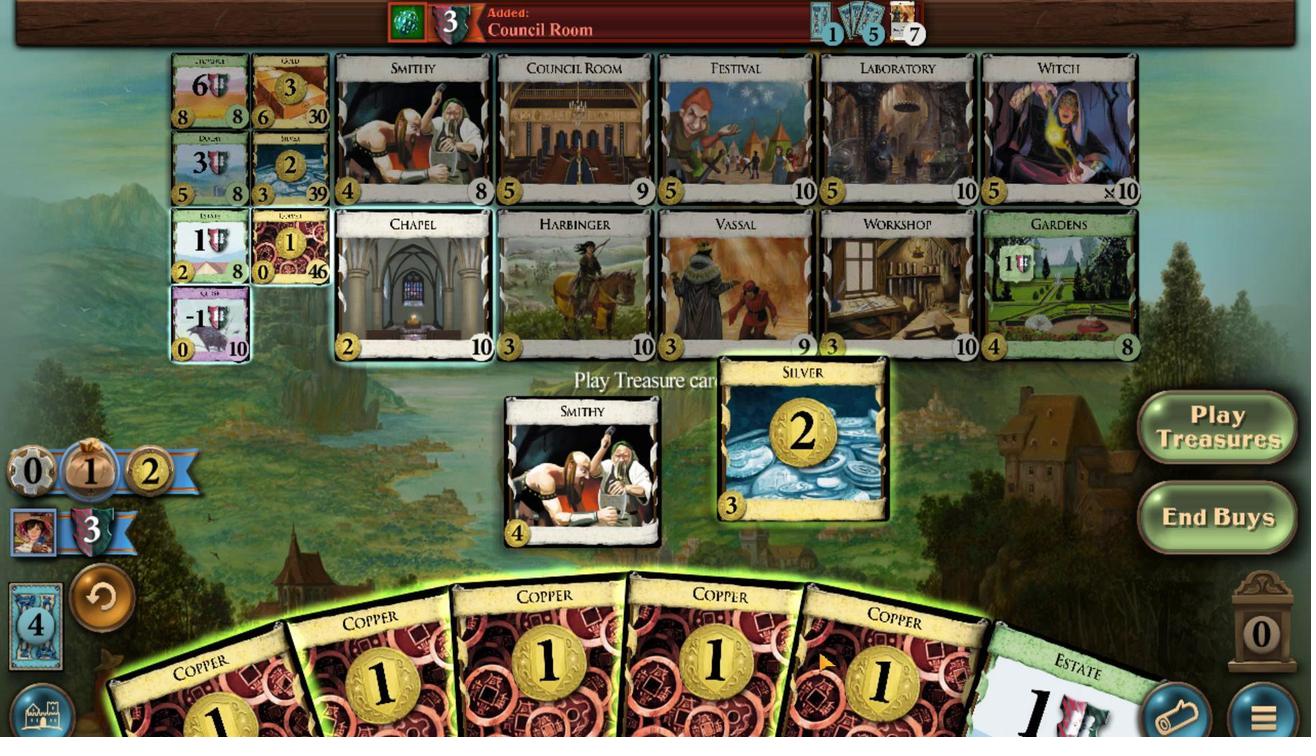 
Action: Mouse moved to (747, 652)
Screenshot: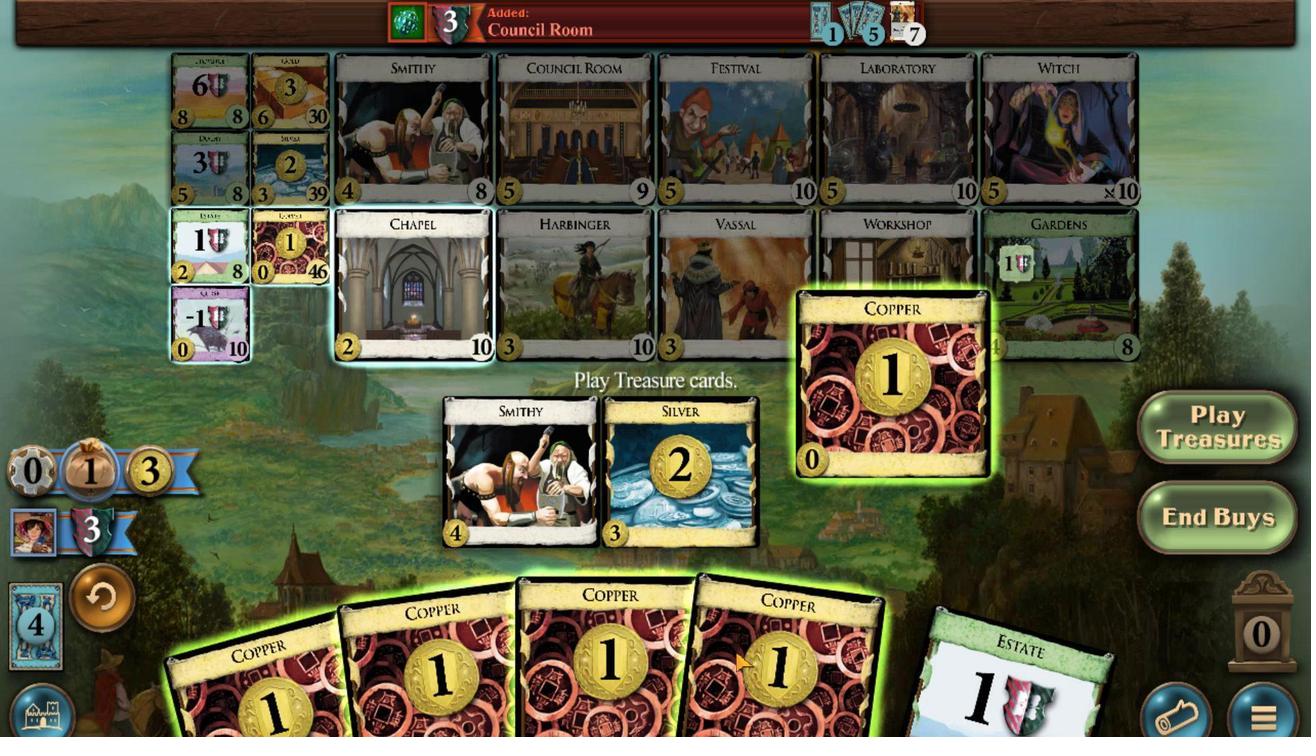 
Action: Mouse scrolled (747, 651) with delta (0, 0)
Screenshot: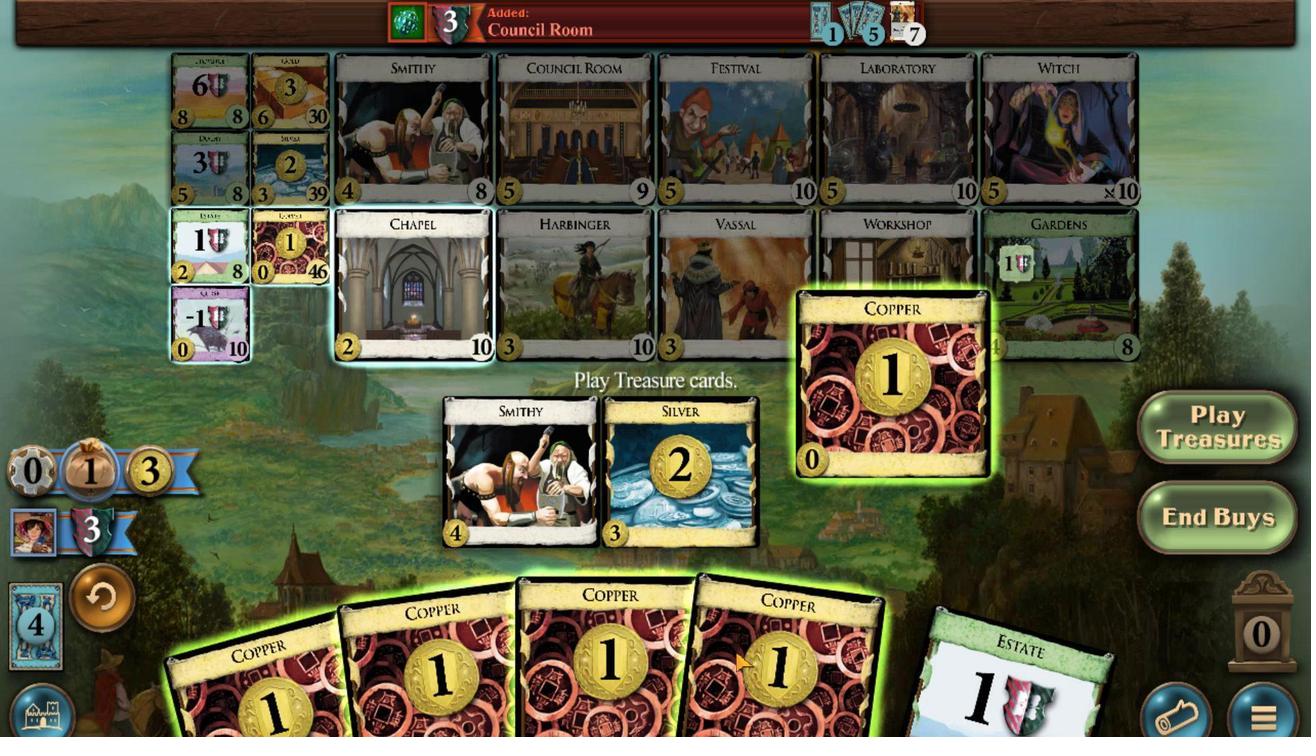
Action: Mouse moved to (631, 662)
Screenshot: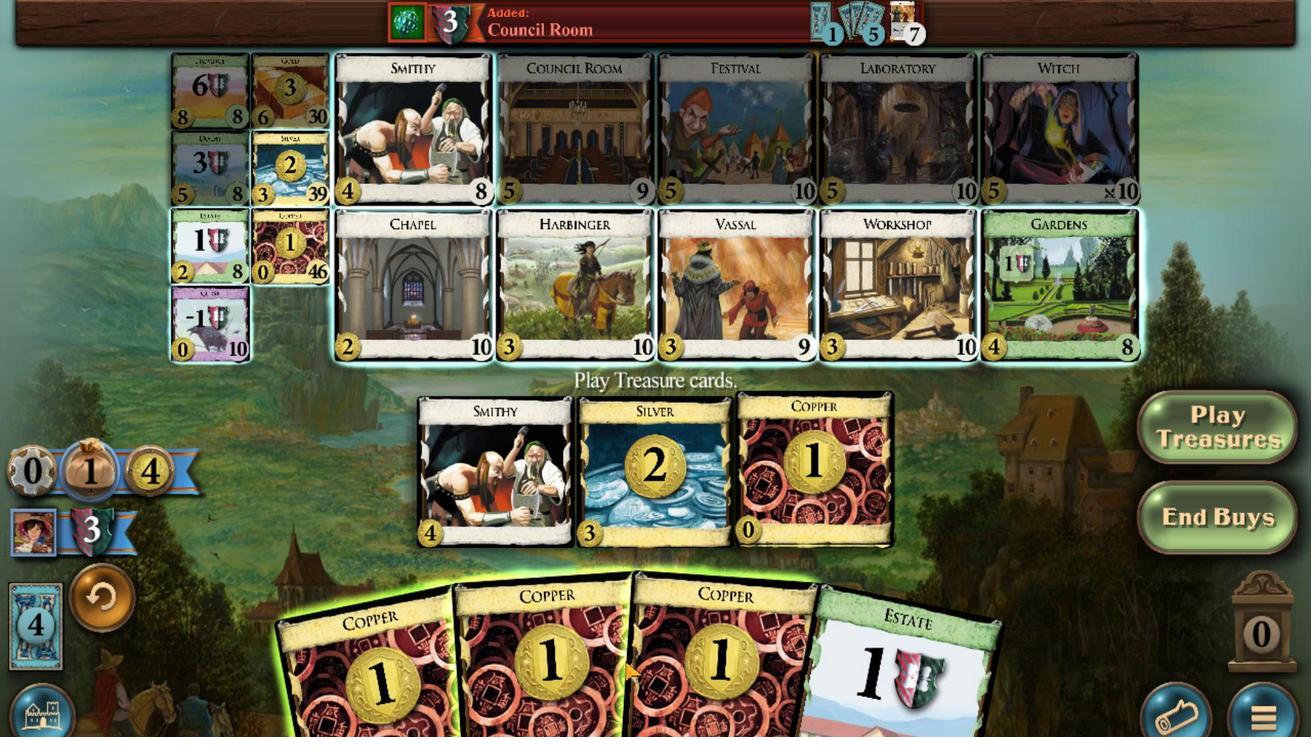 
Action: Mouse scrolled (631, 661) with delta (0, -1)
Screenshot: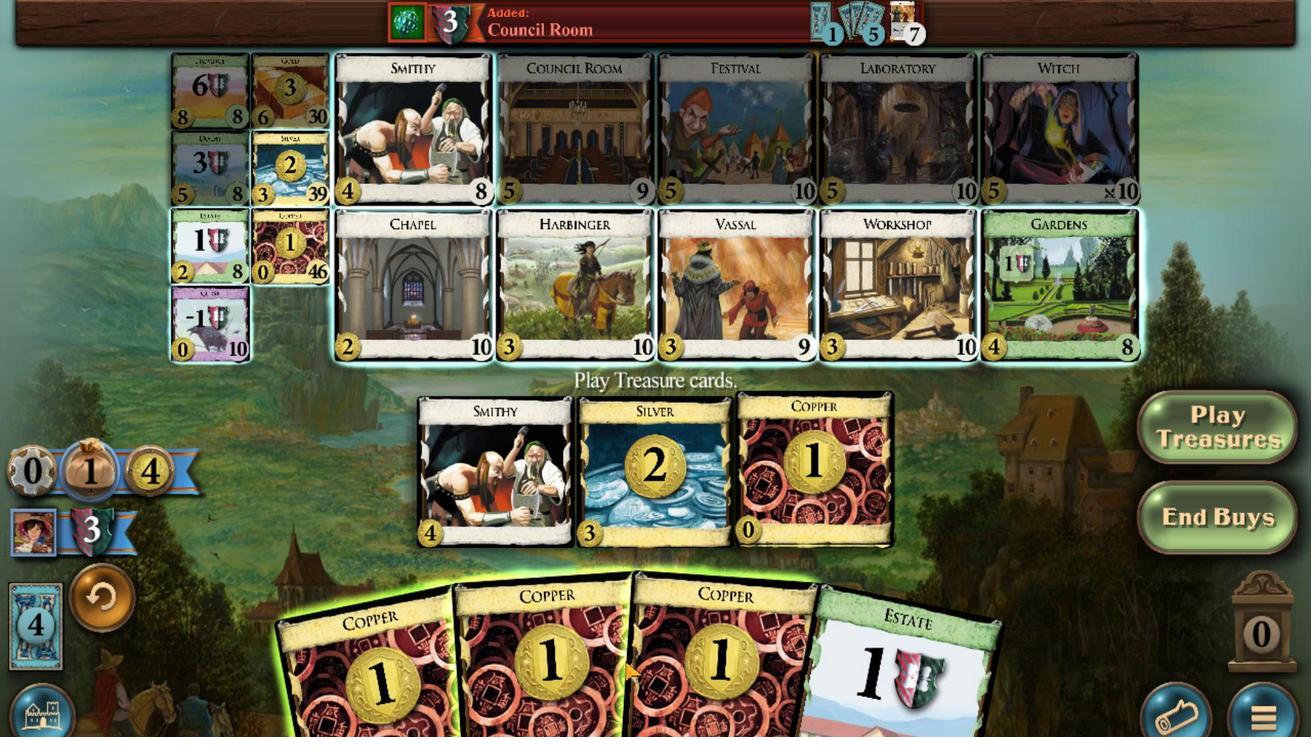 
Action: Mouse moved to (583, 662)
Screenshot: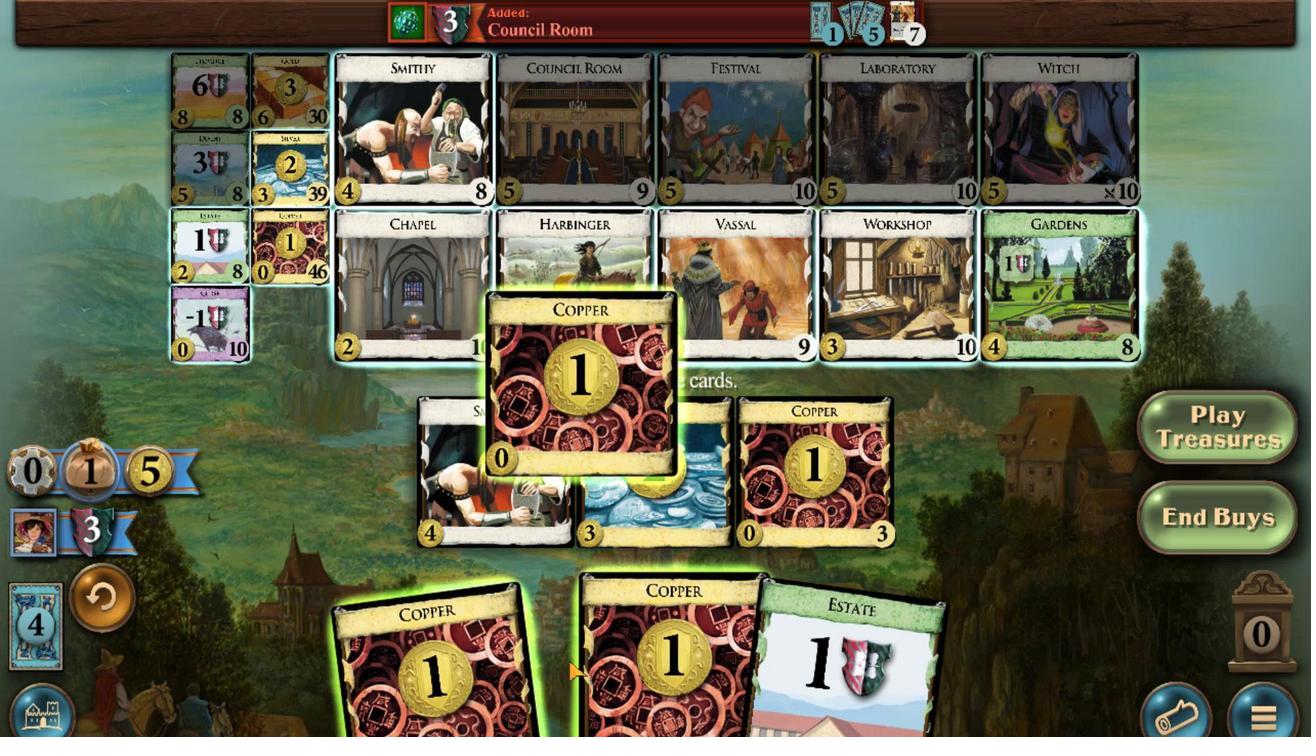 
Action: Mouse scrolled (583, 661) with delta (0, -1)
Screenshot: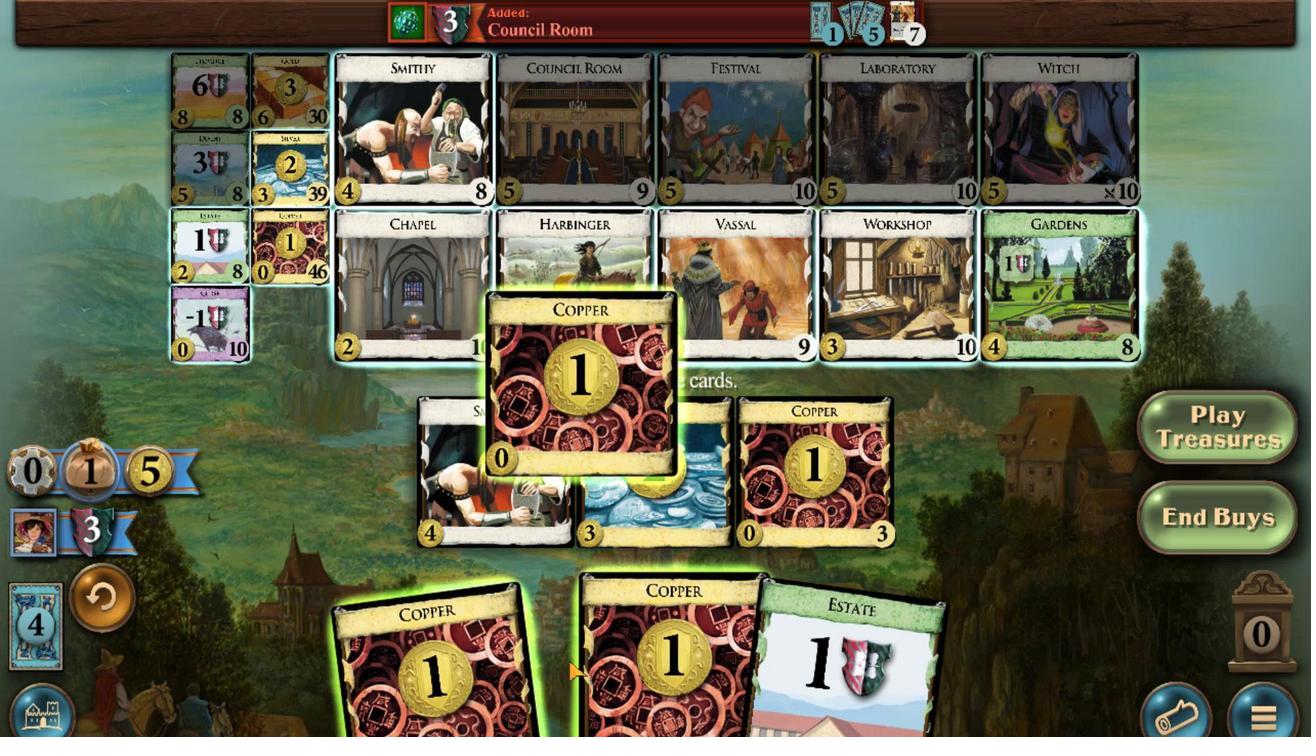 
Action: Mouse moved to (546, 657)
Screenshot: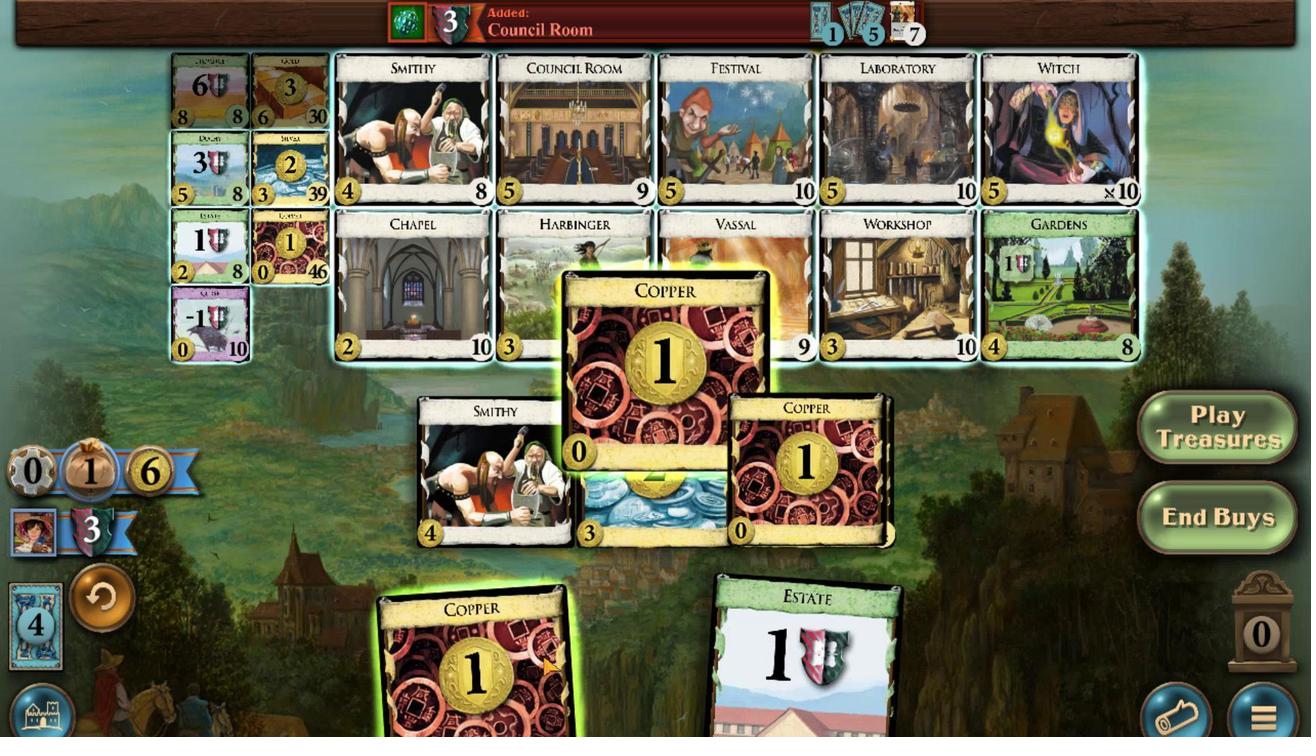 
Action: Mouse scrolled (546, 656) with delta (0, 0)
Screenshot: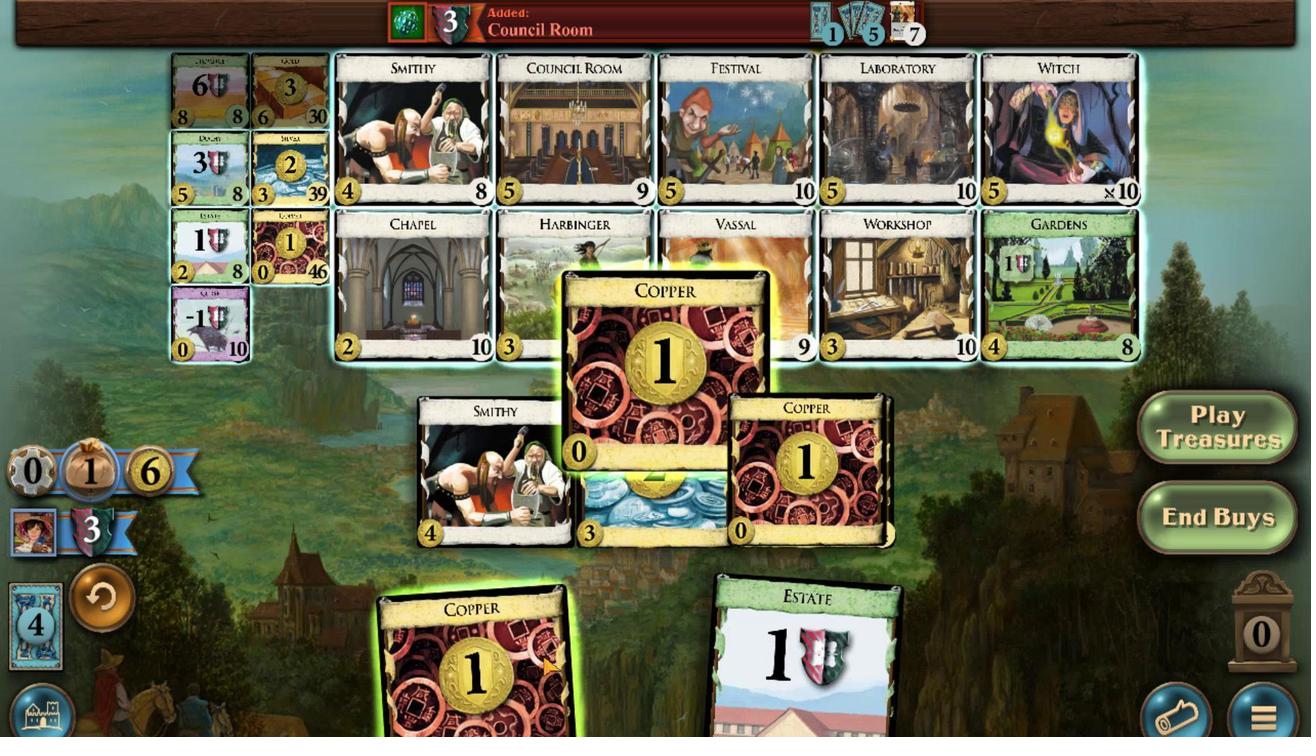 
Action: Mouse moved to (531, 654)
Screenshot: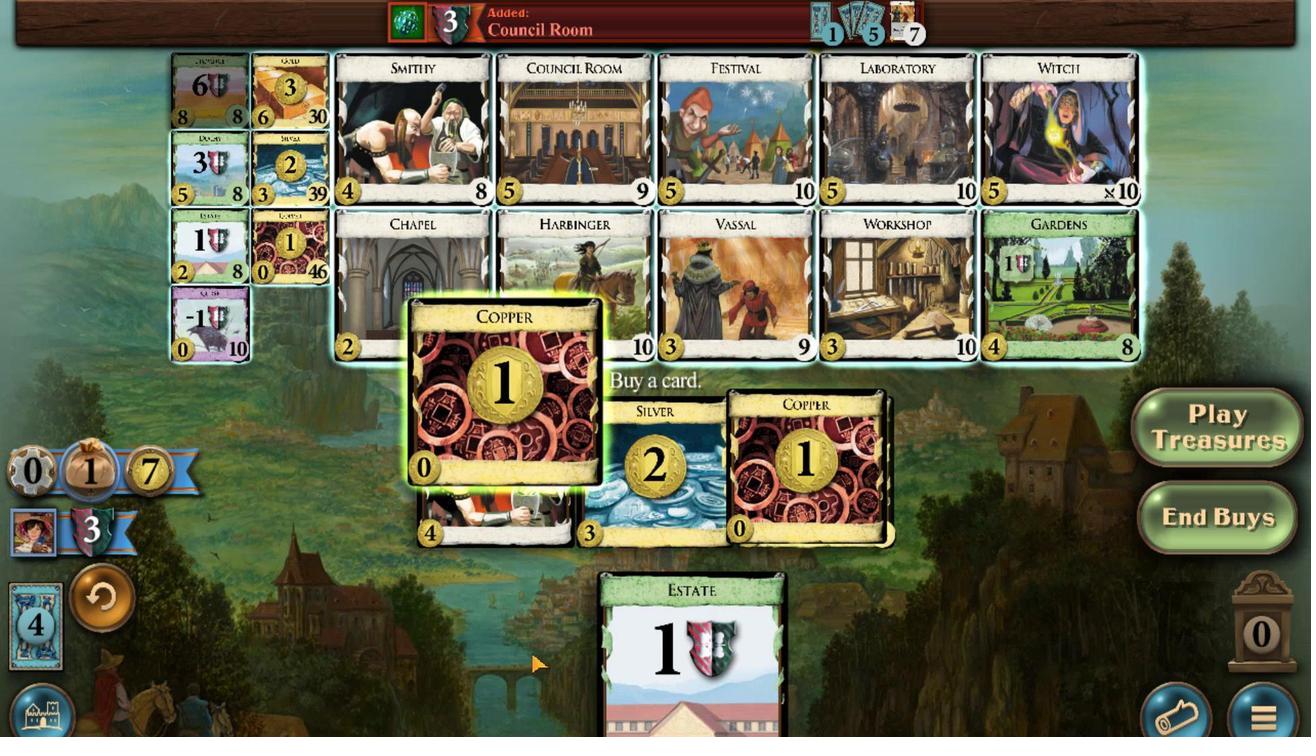 
Action: Mouse scrolled (531, 653) with delta (0, 0)
Screenshot: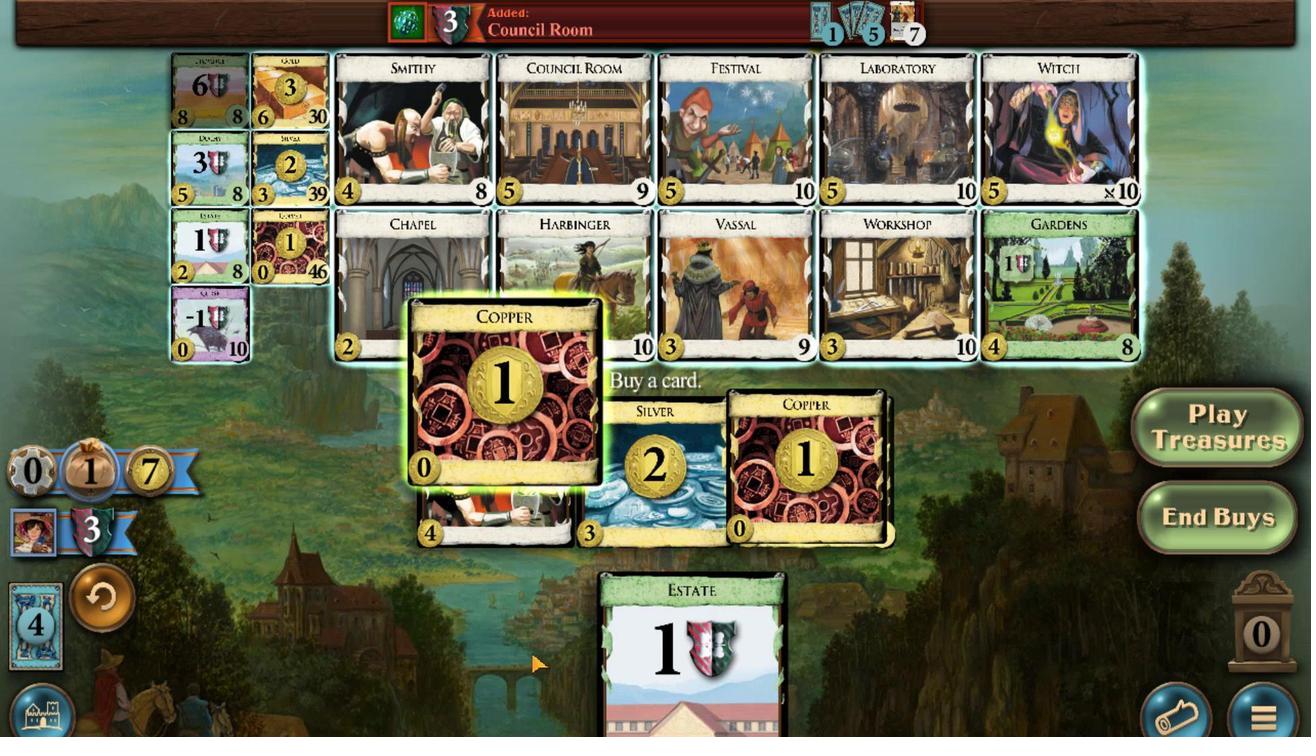 
Action: Mouse moved to (288, 76)
Screenshot: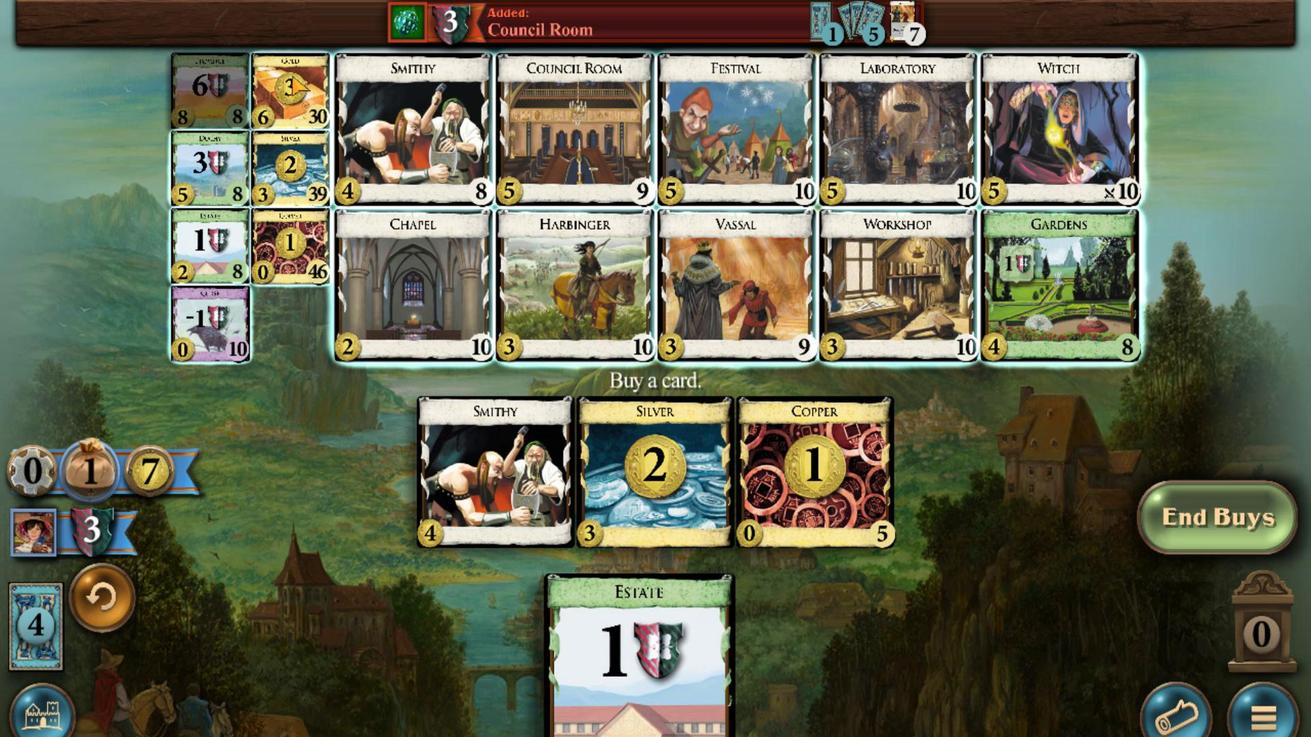 
Action: Mouse scrolled (288, 77) with delta (0, 0)
Screenshot: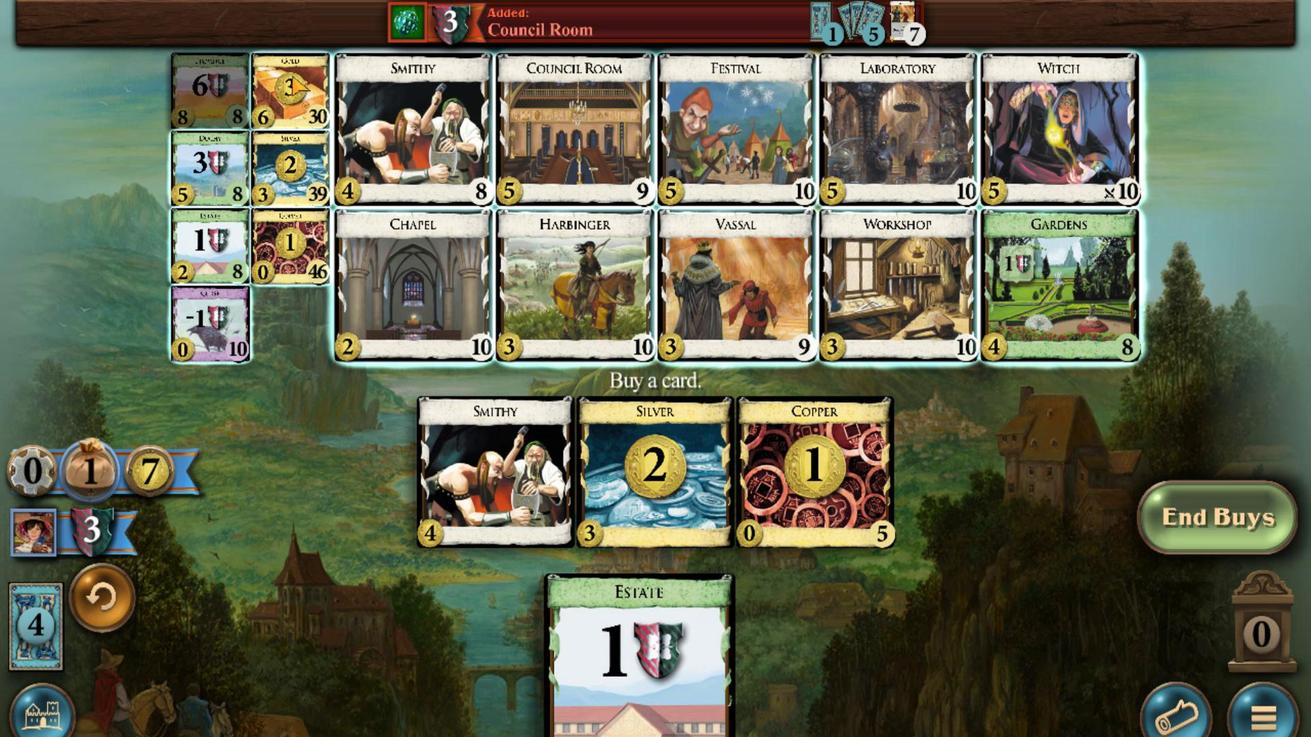 
Action: Mouse scrolled (288, 77) with delta (0, 0)
Screenshot: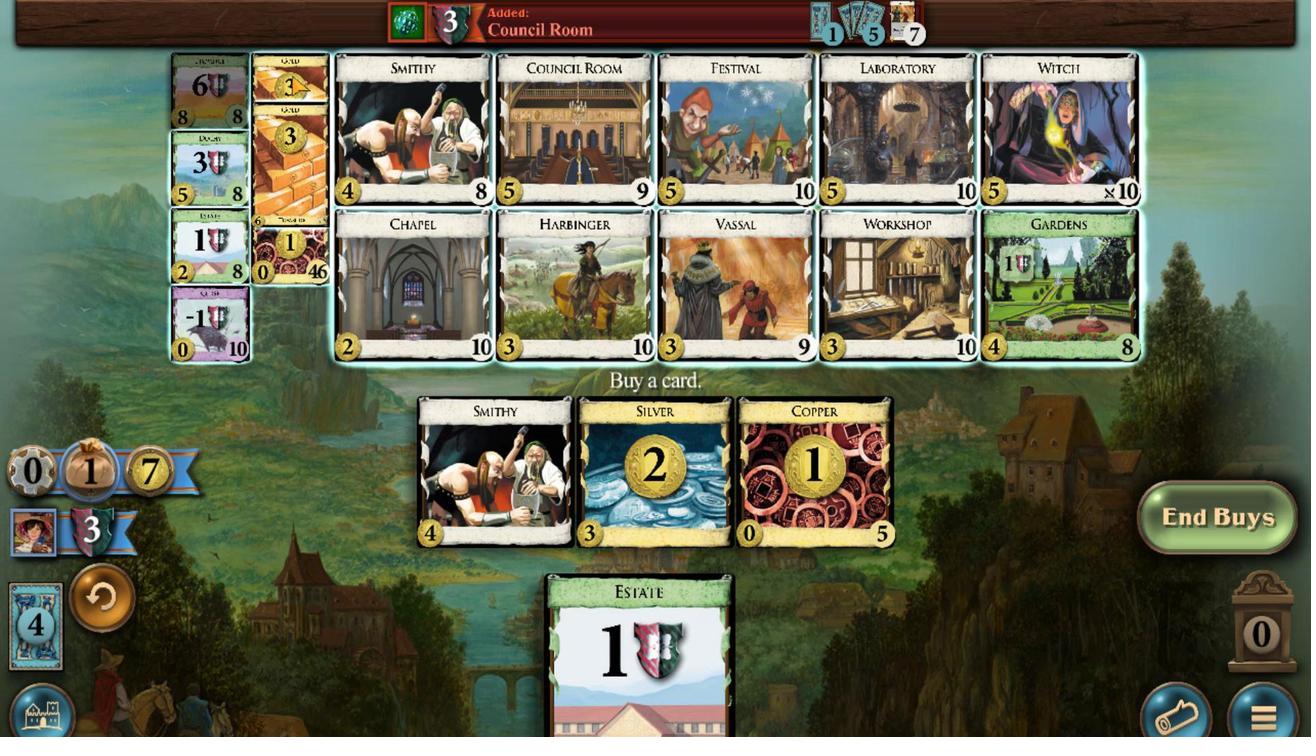 
Action: Mouse scrolled (288, 77) with delta (0, 0)
Screenshot: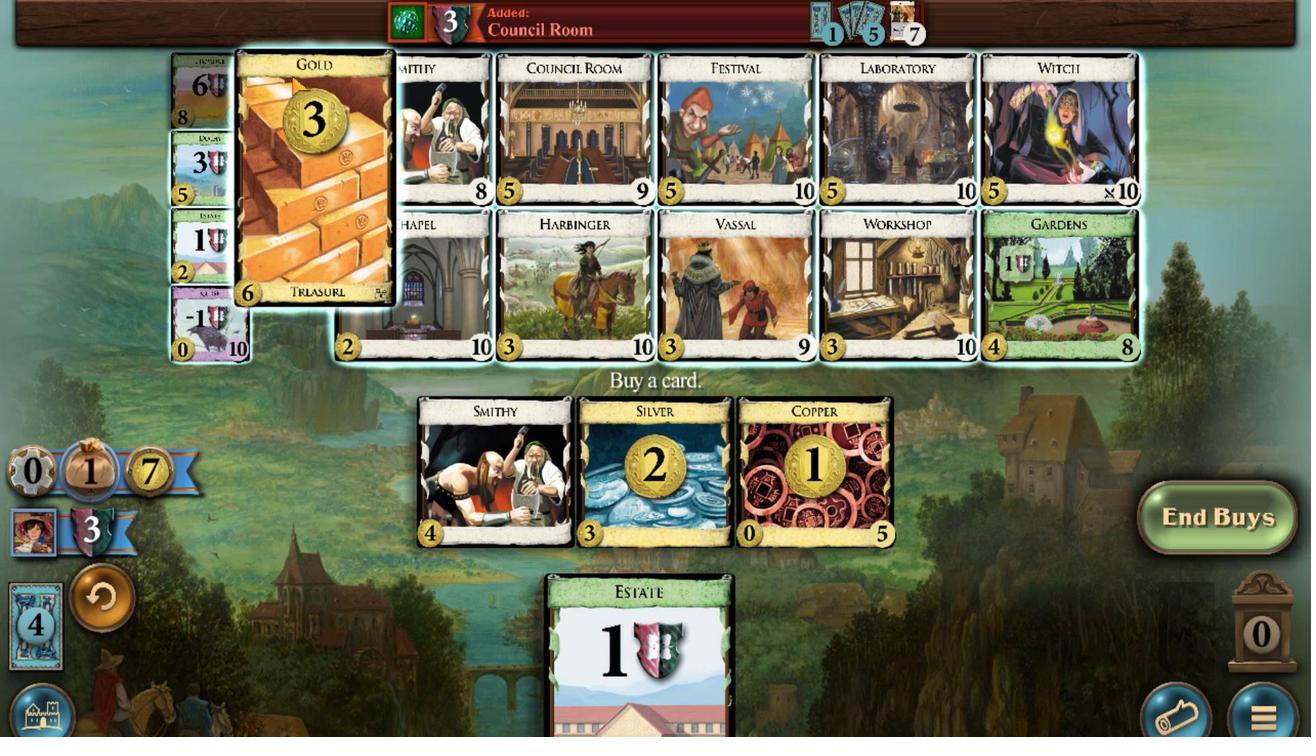 
Action: Mouse scrolled (288, 77) with delta (0, 0)
Screenshot: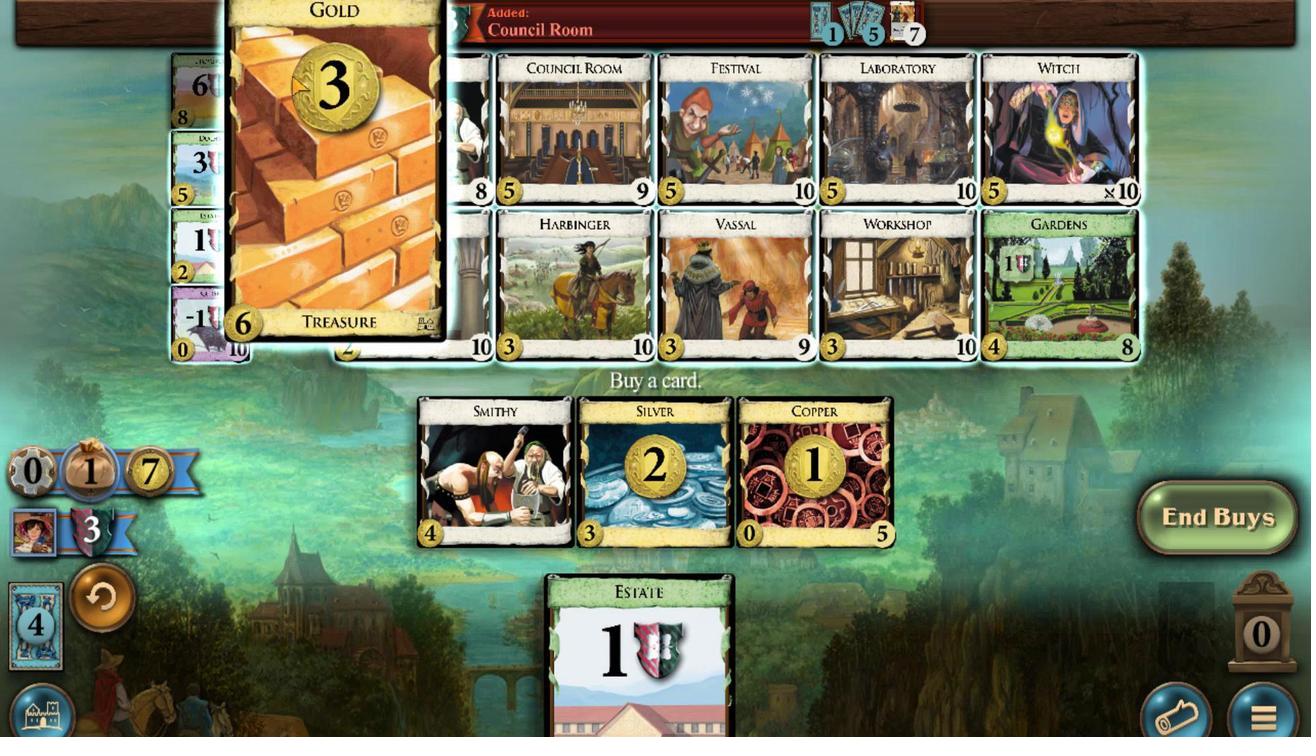 
Action: Mouse scrolled (288, 77) with delta (0, 0)
Screenshot: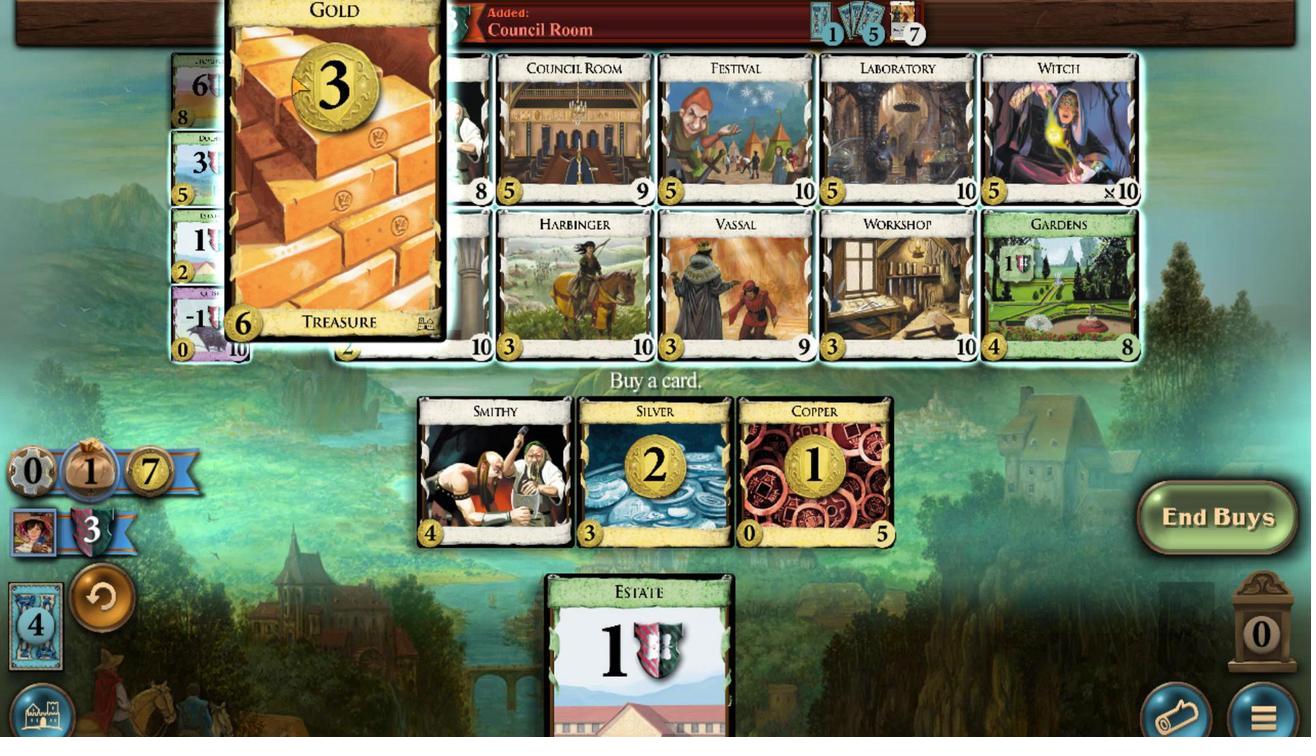 
Action: Mouse scrolled (288, 77) with delta (0, 0)
Screenshot: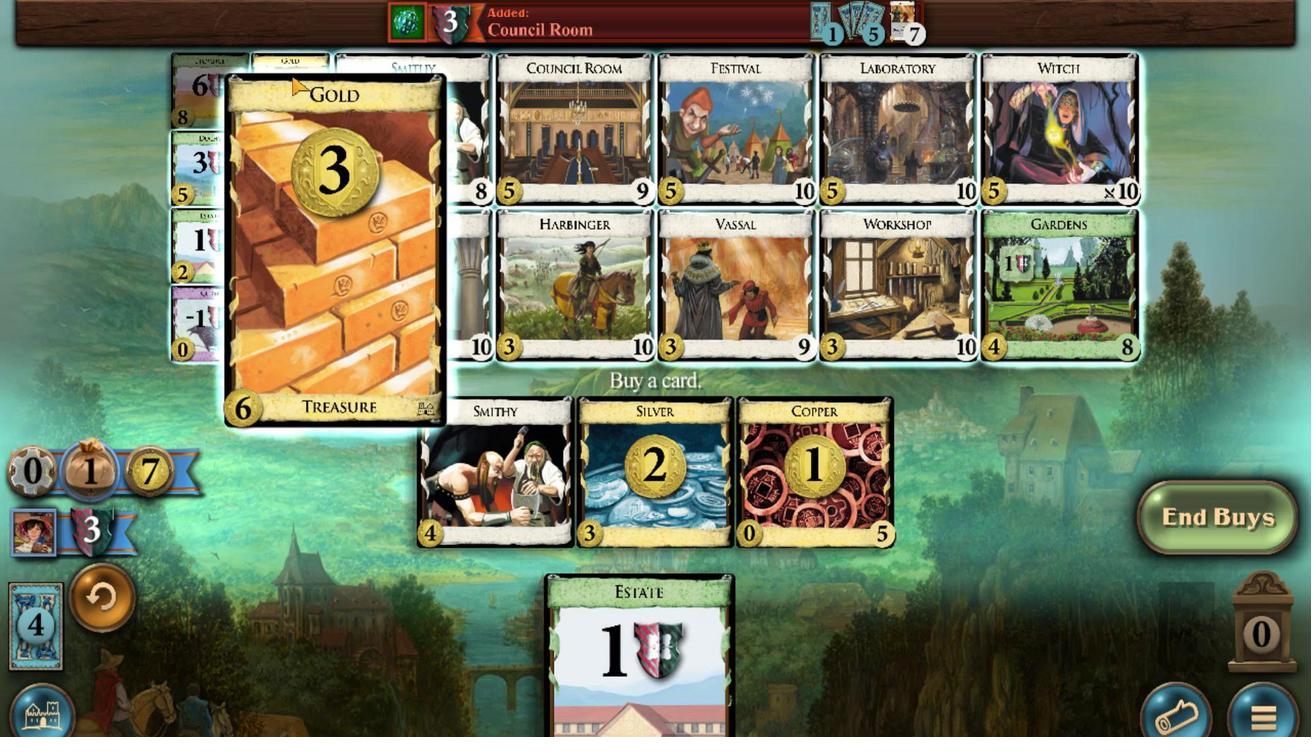 
Action: Mouse moved to (632, 615)
Screenshot: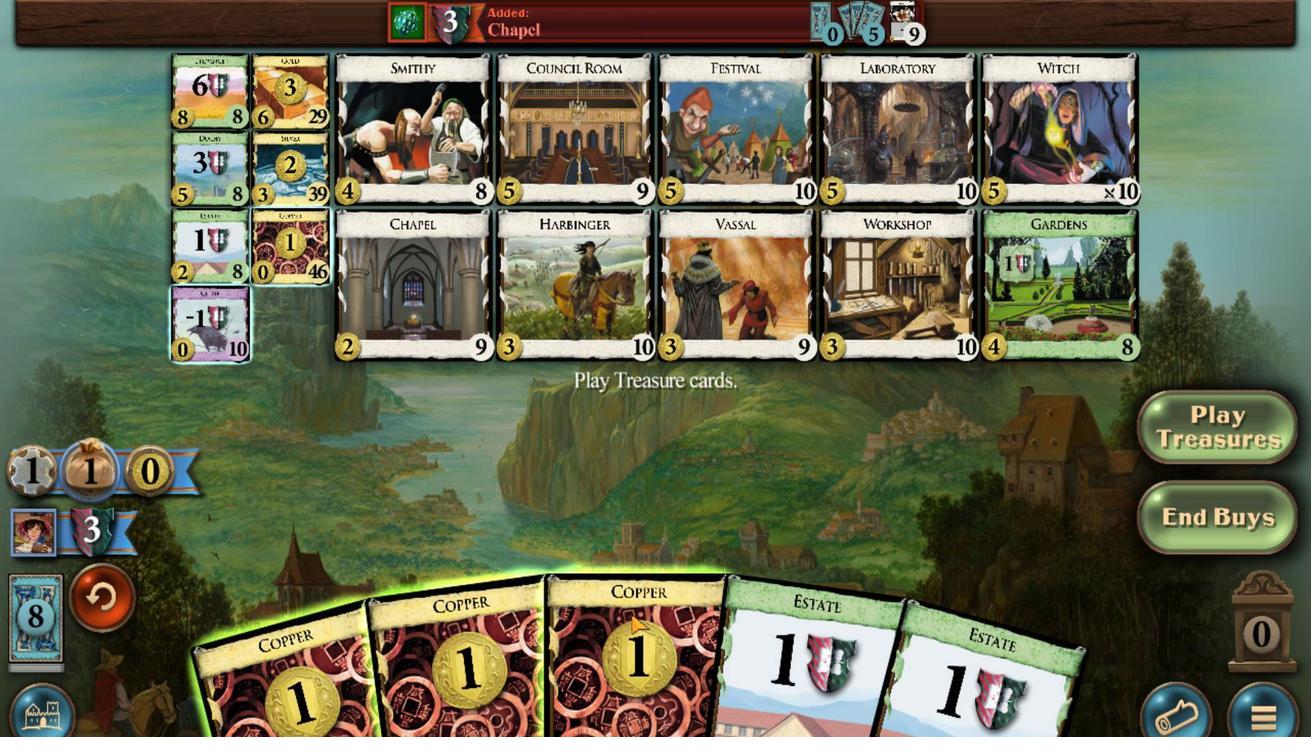 
Action: Mouse scrolled (632, 614) with delta (0, 0)
Screenshot: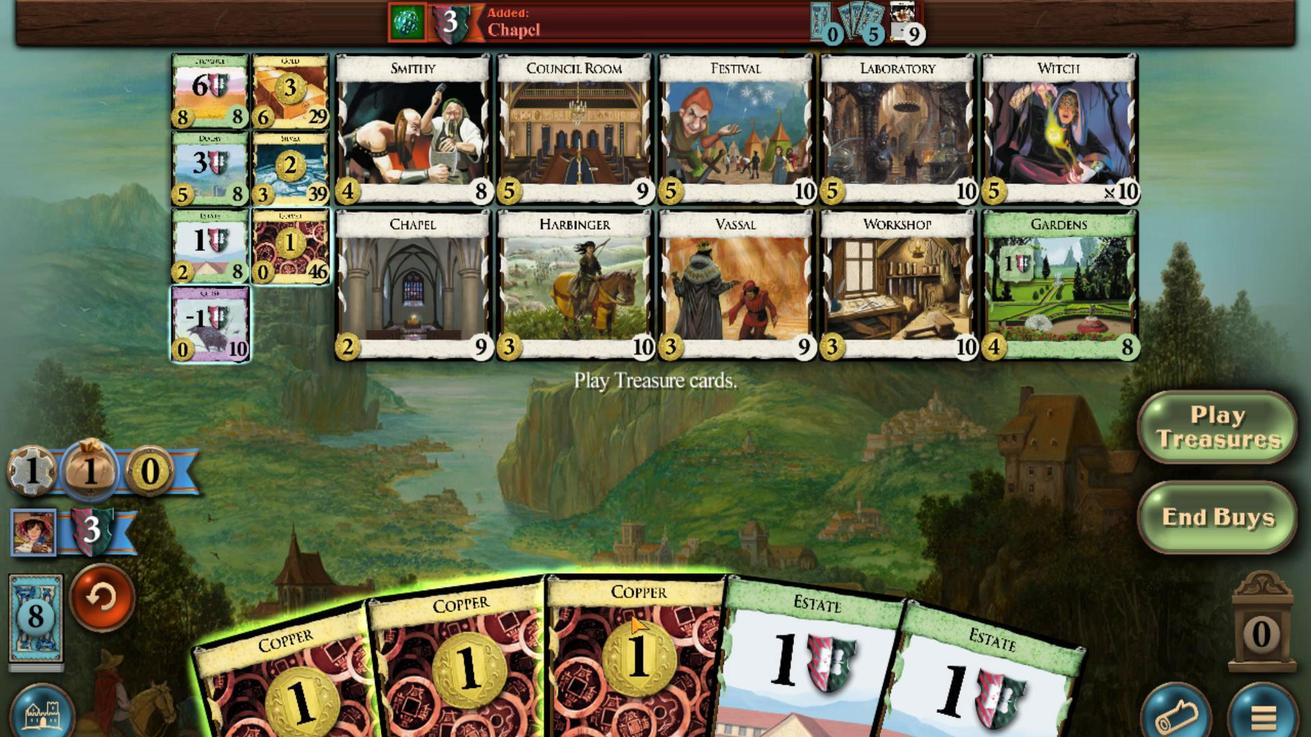 
Action: Mouse moved to (541, 605)
Screenshot: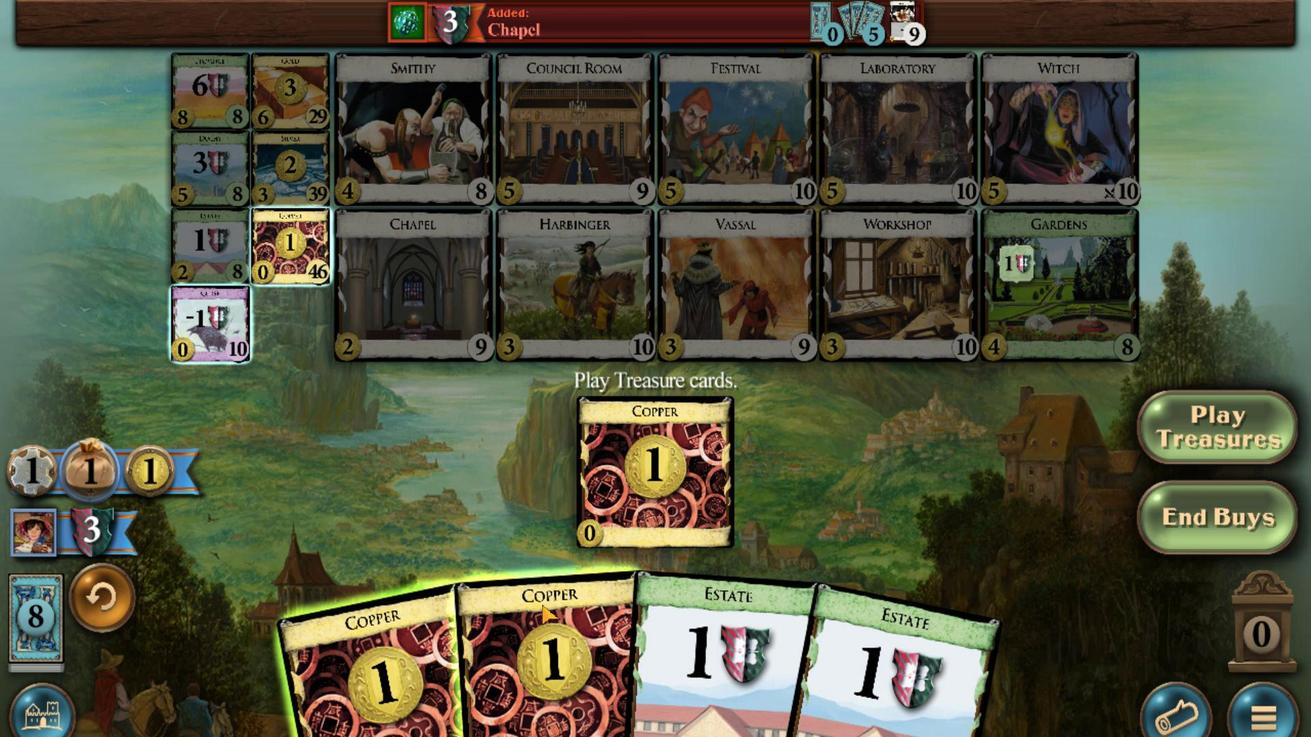 
Action: Mouse scrolled (541, 604) with delta (0, 0)
Screenshot: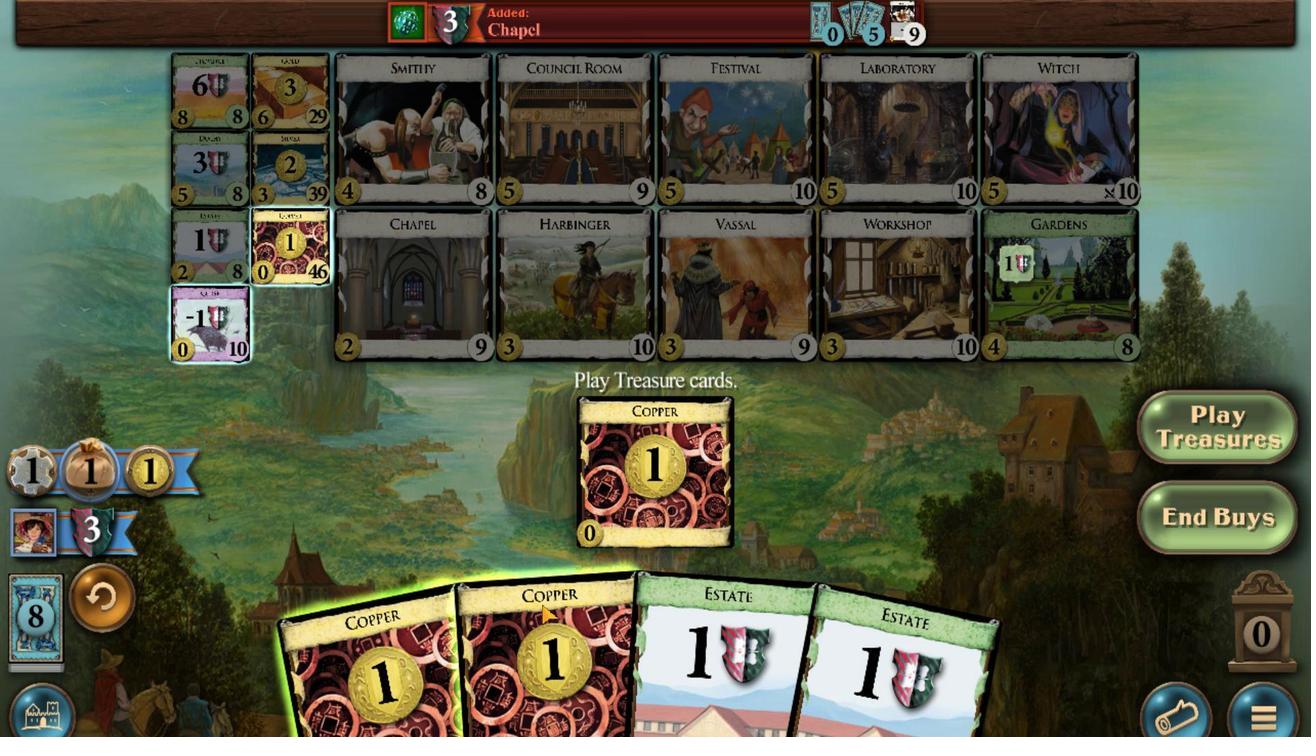 
Action: Mouse moved to (465, 641)
Screenshot: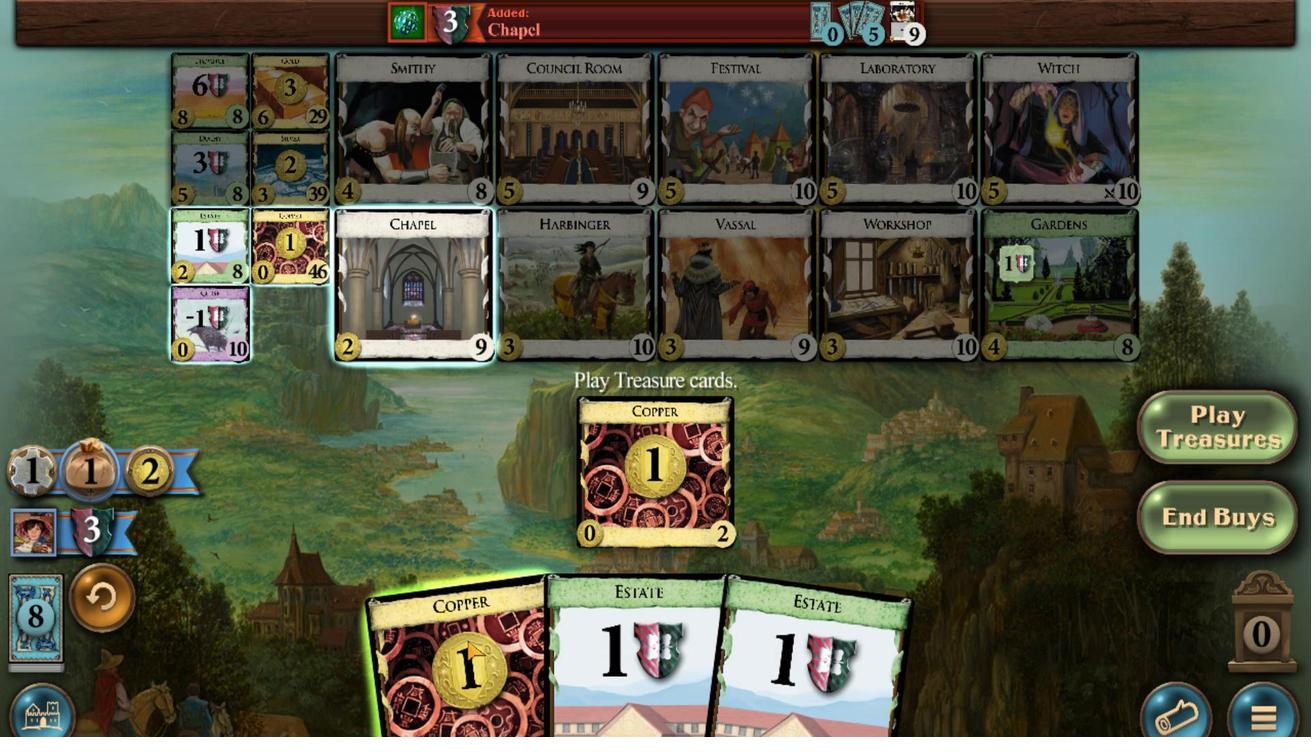 
Action: Mouse scrolled (465, 640) with delta (0, 0)
Screenshot: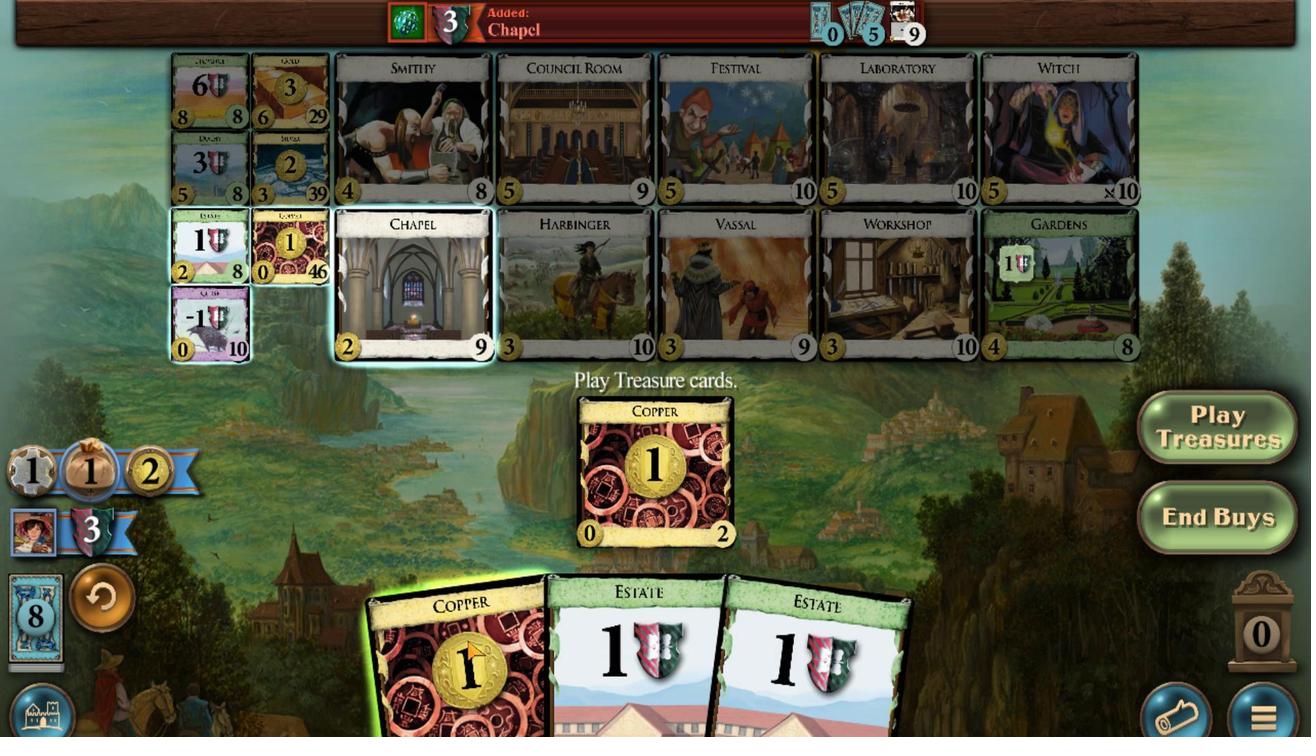 
Action: Mouse moved to (293, 156)
Screenshot: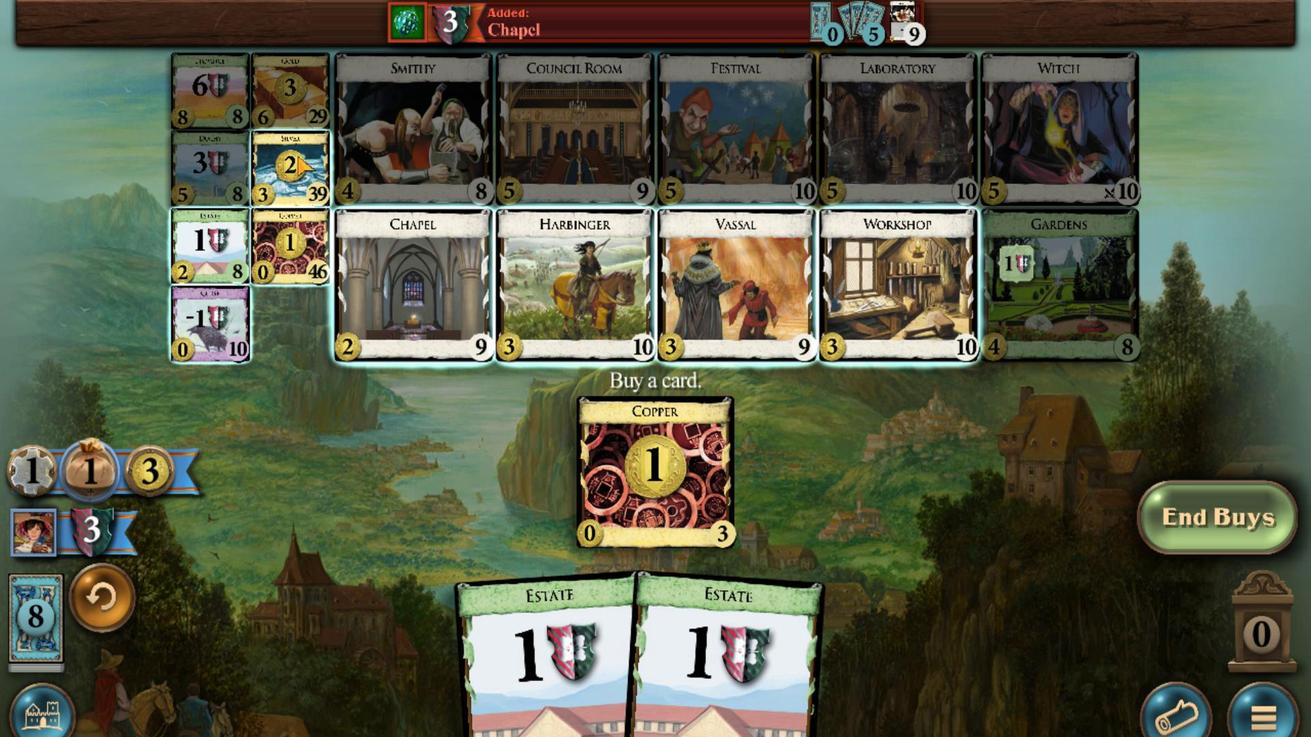 
Action: Mouse scrolled (293, 157) with delta (0, 0)
Screenshot: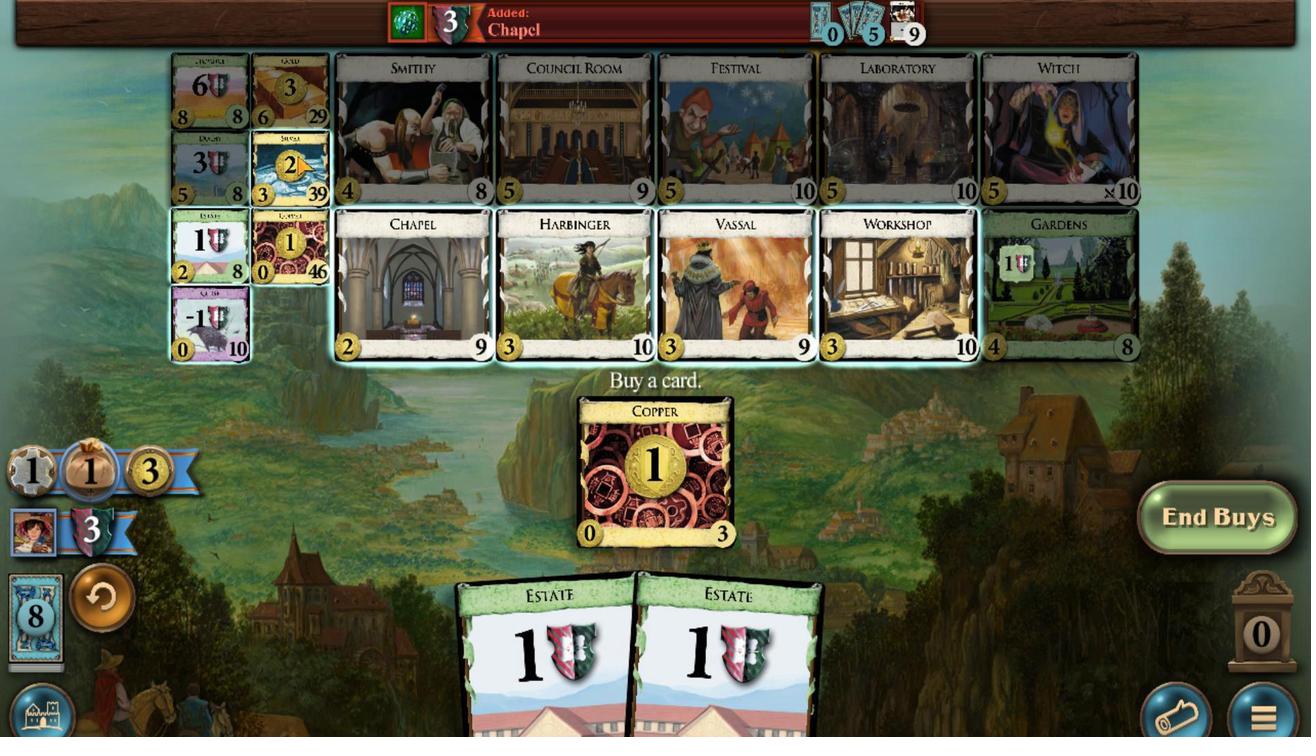 
Action: Mouse scrolled (293, 157) with delta (0, 0)
Screenshot: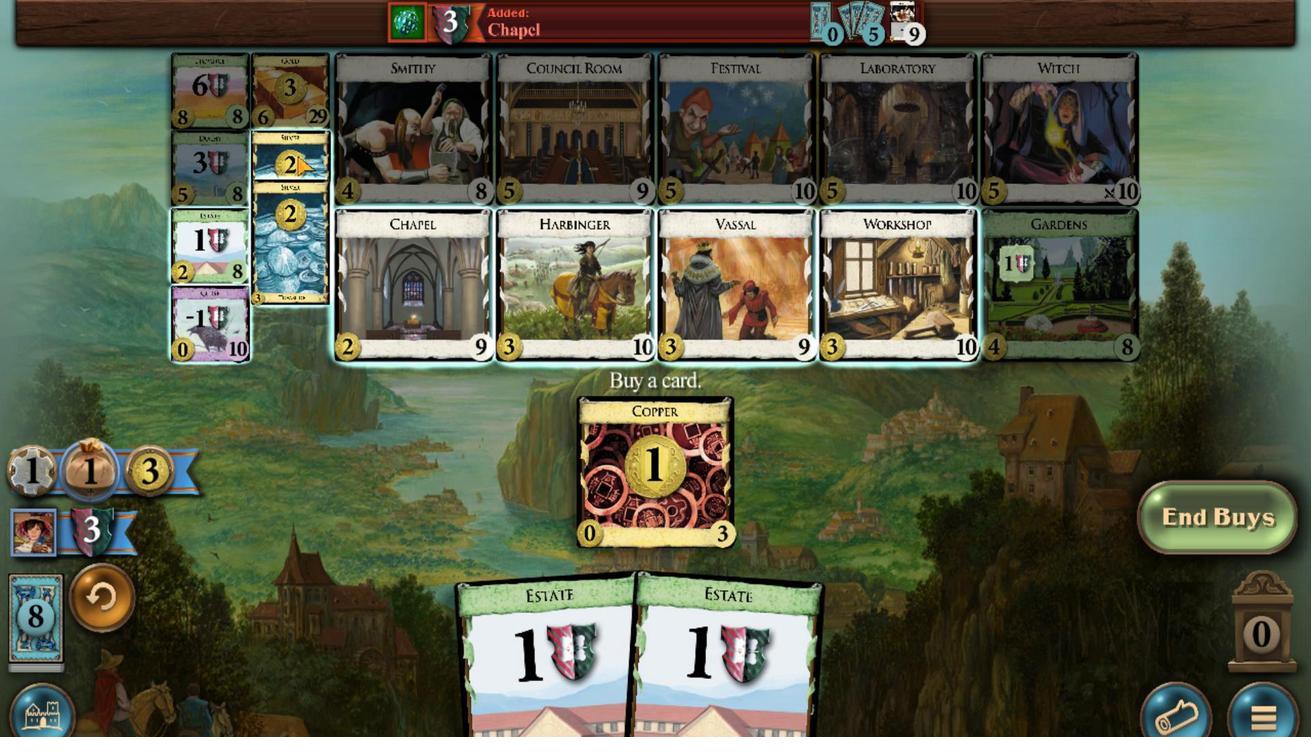 
Action: Mouse scrolled (293, 157) with delta (0, 0)
Screenshot: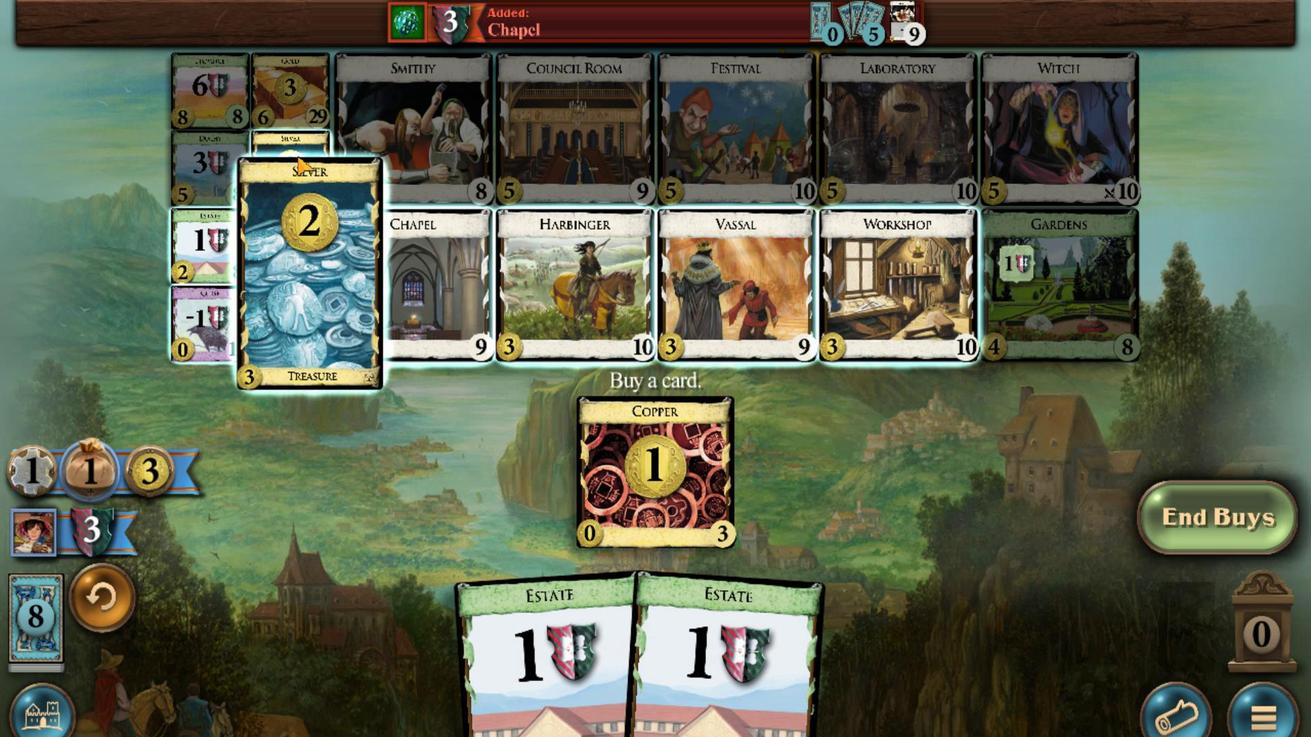 
Action: Mouse scrolled (293, 157) with delta (0, 0)
Screenshot: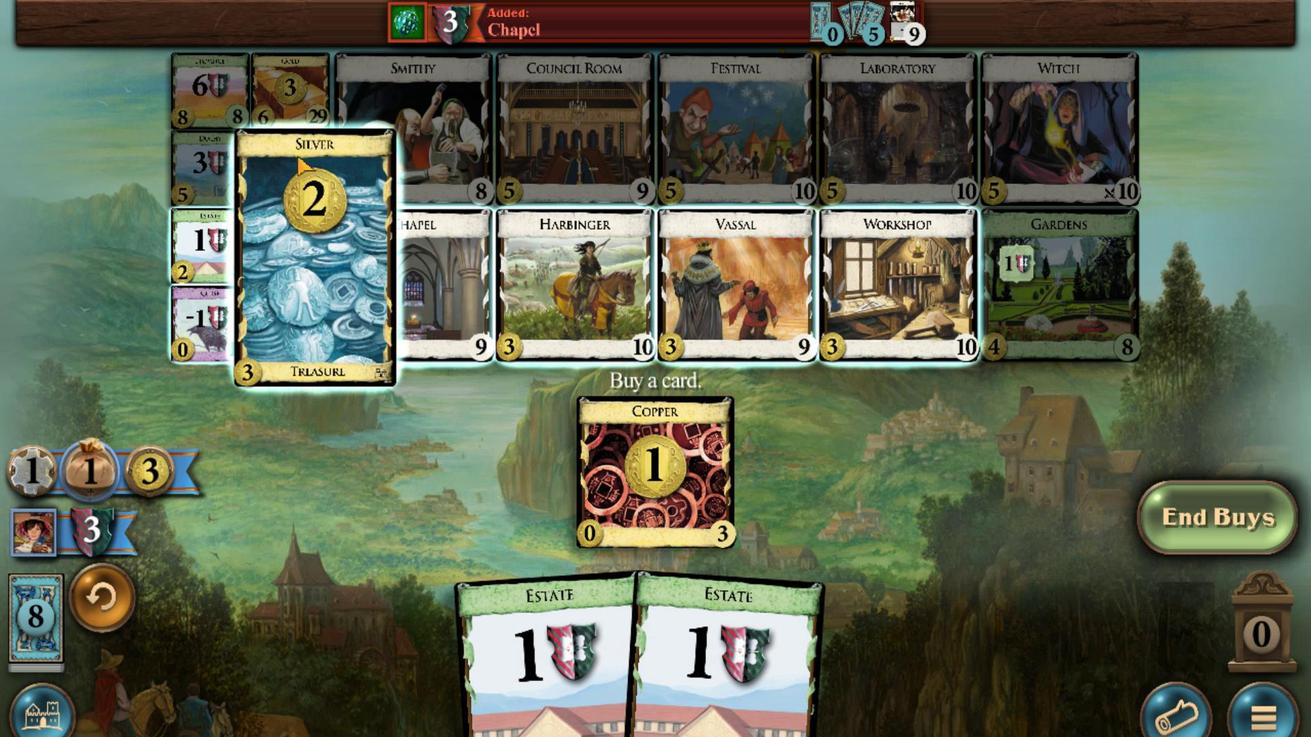 
Action: Mouse moved to (176, 695)
Screenshot: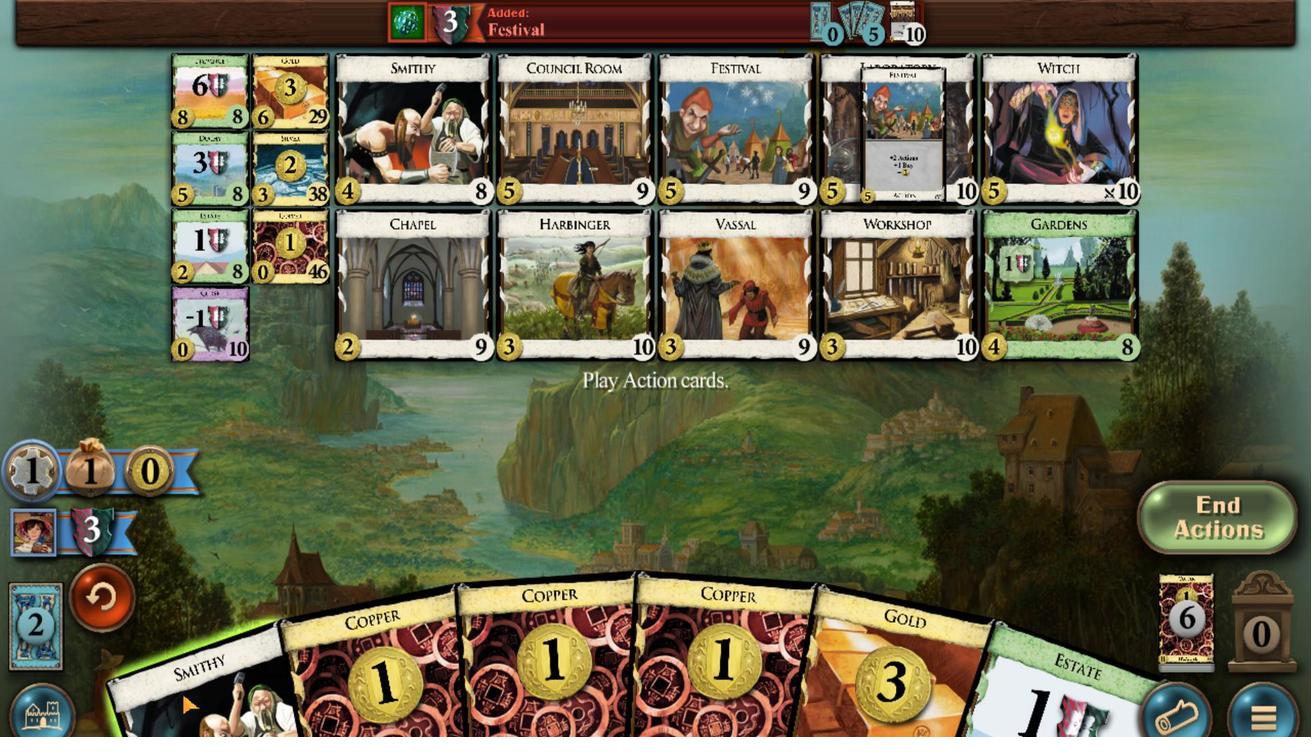 
Action: Mouse scrolled (176, 694) with delta (0, 0)
Screenshot: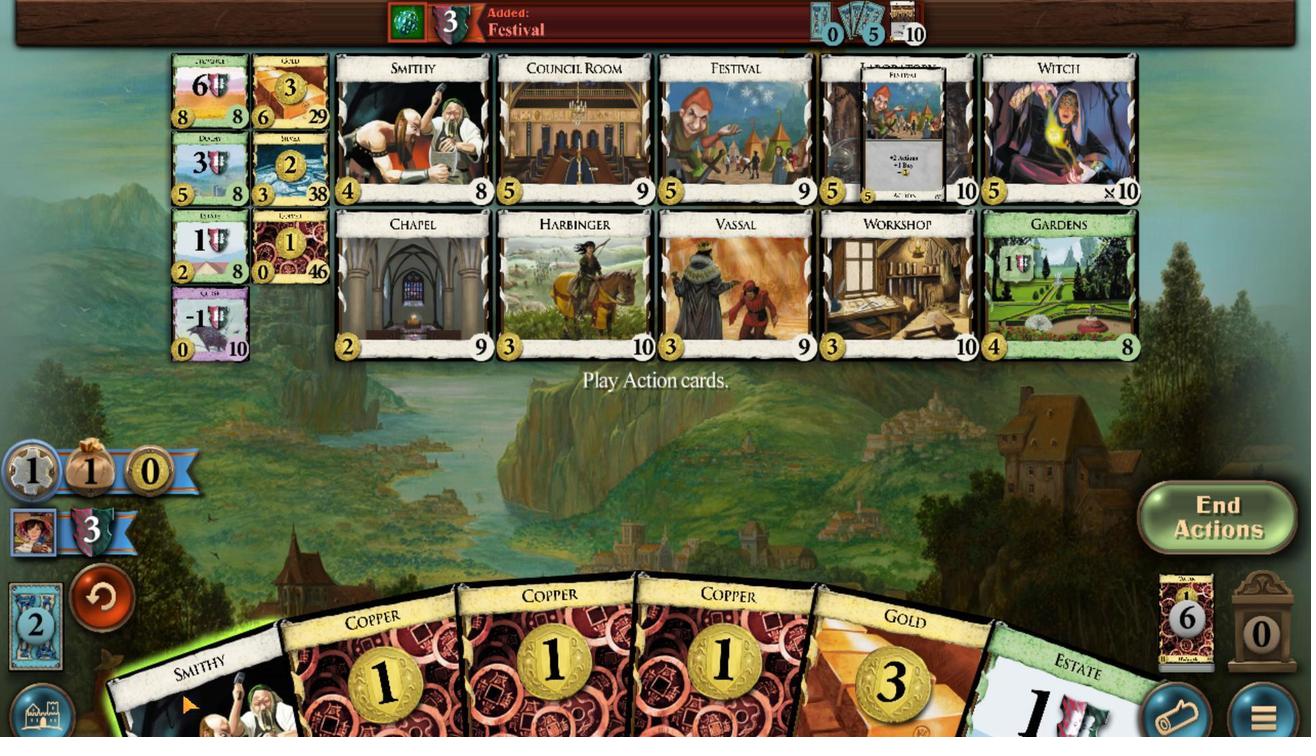 
Action: Mouse moved to (412, 642)
Screenshot: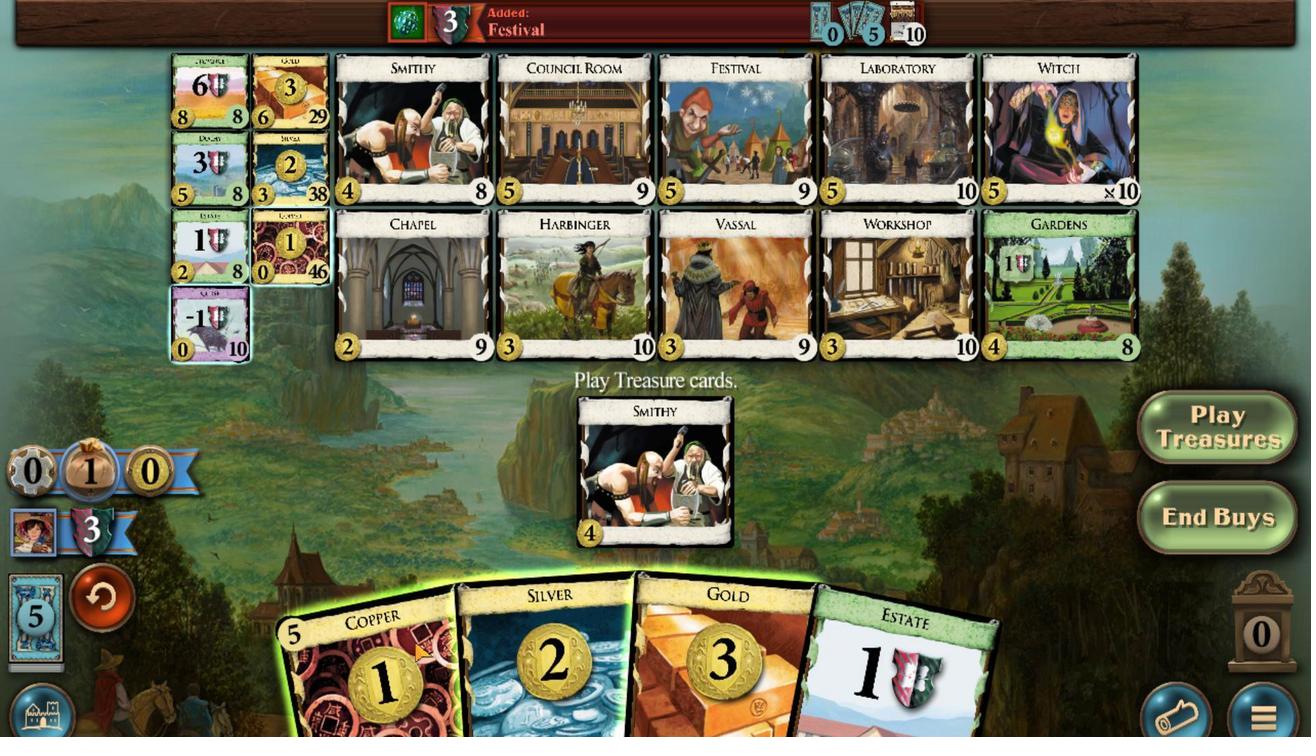 
Action: Mouse scrolled (412, 641) with delta (0, 0)
Screenshot: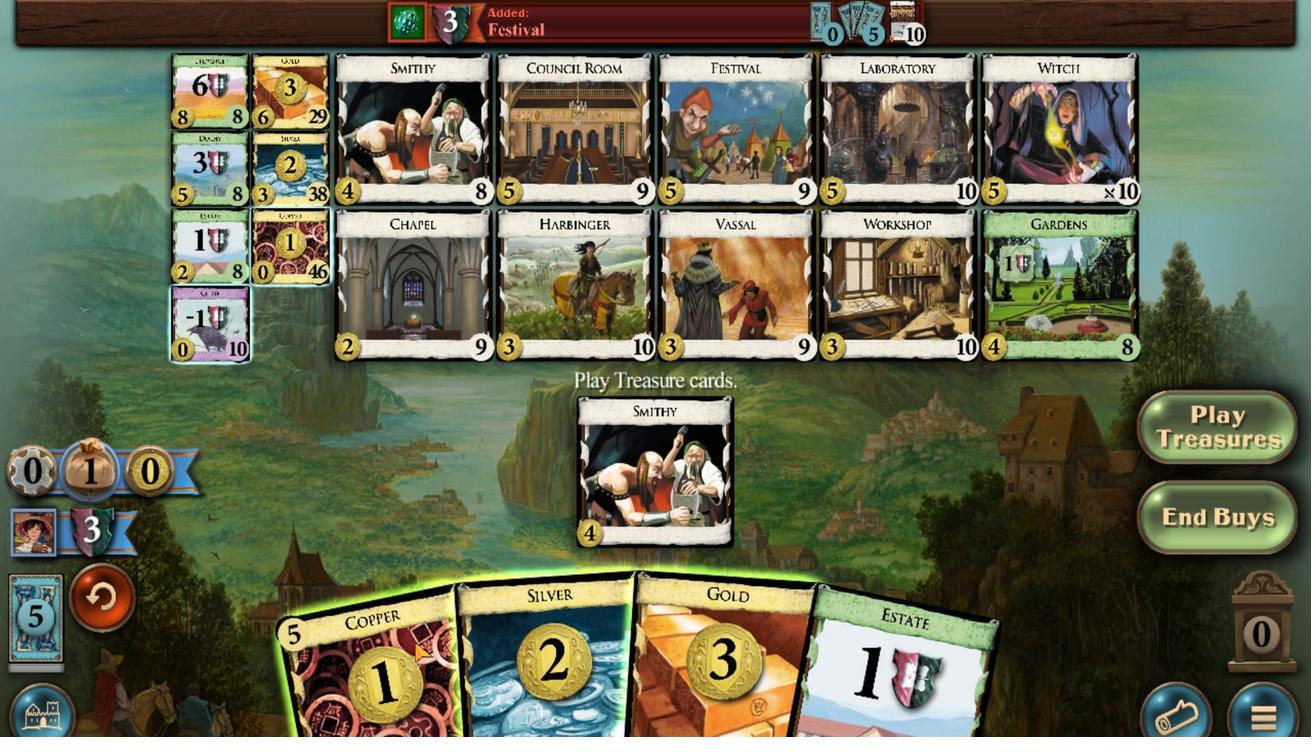 
Action: Mouse scrolled (412, 641) with delta (0, 0)
Screenshot: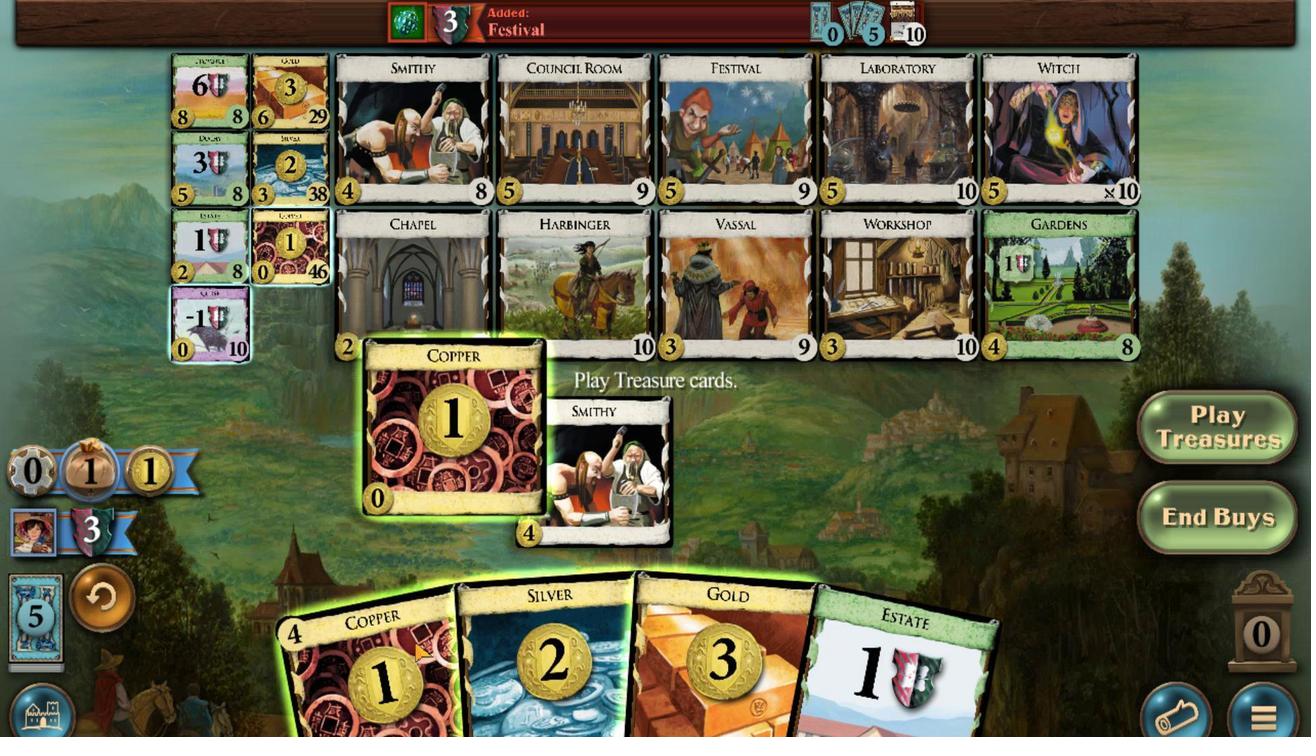 
Action: Mouse scrolled (412, 641) with delta (0, 0)
Screenshot: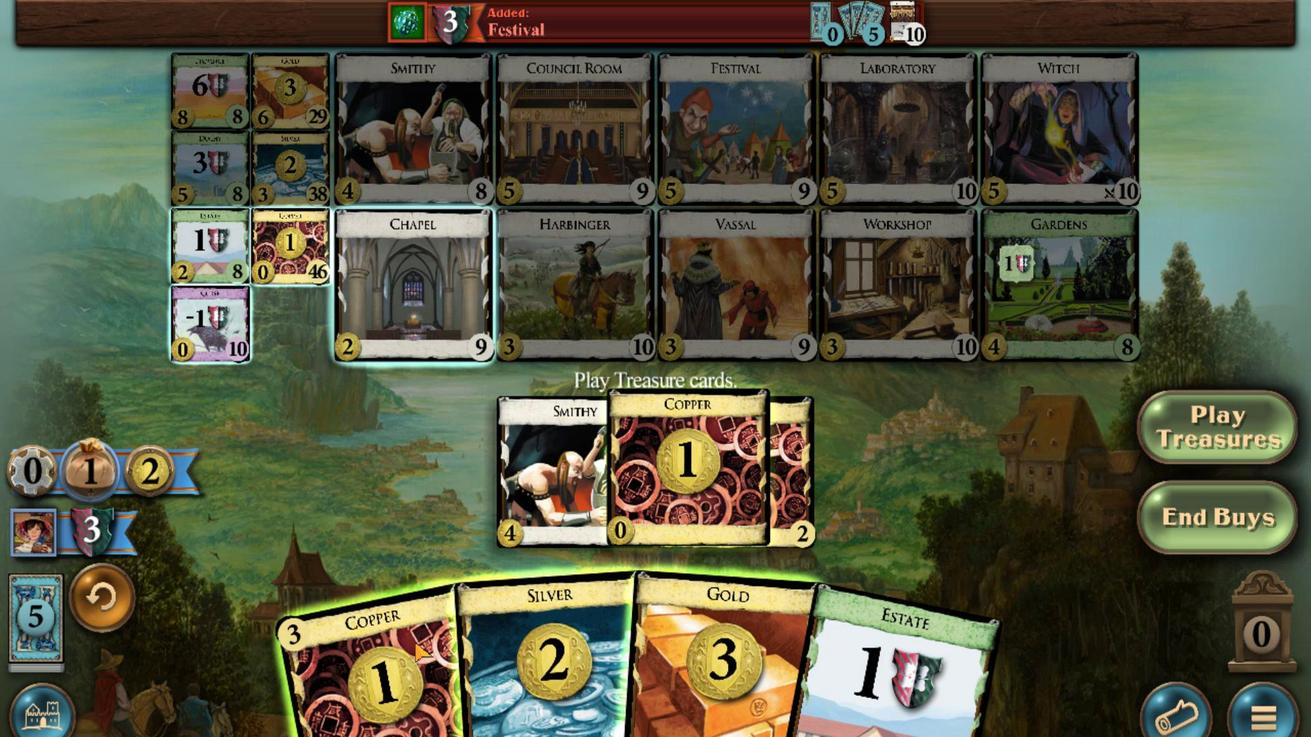 
Action: Mouse scrolled (412, 641) with delta (0, 0)
Screenshot: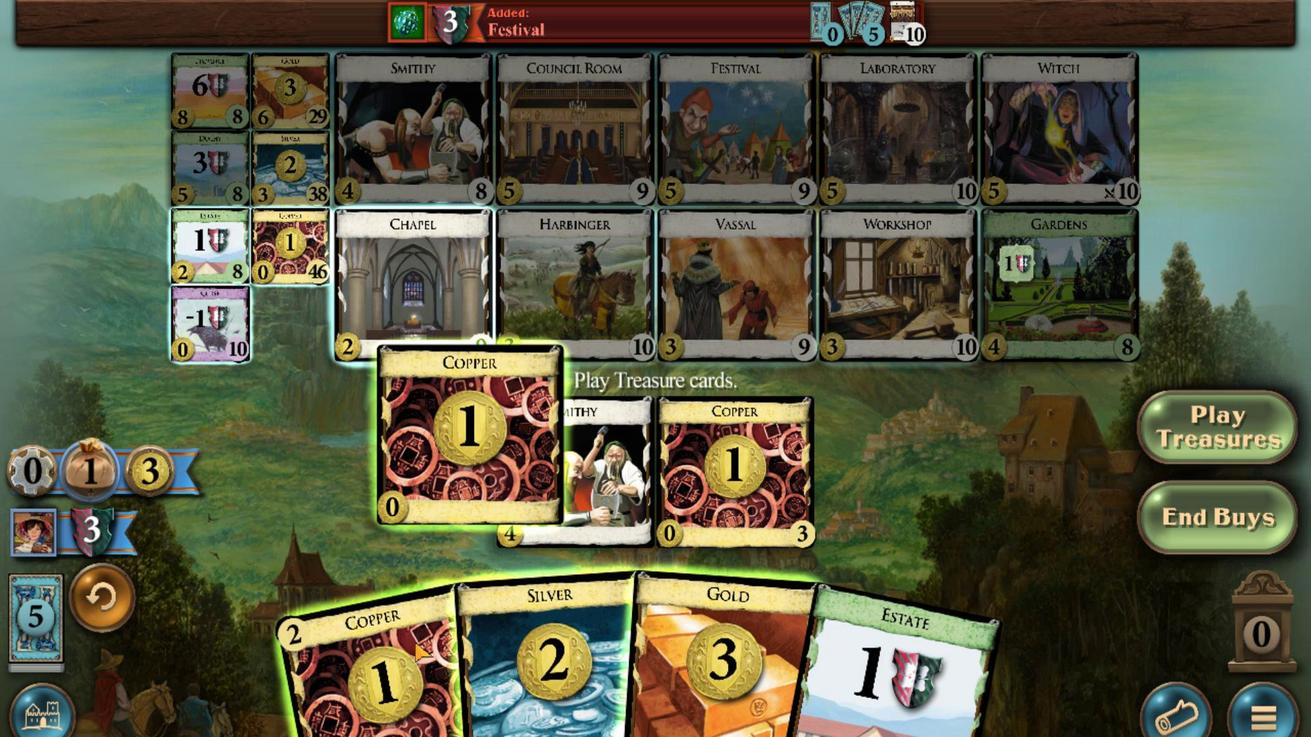
Action: Mouse scrolled (412, 641) with delta (0, 0)
Screenshot: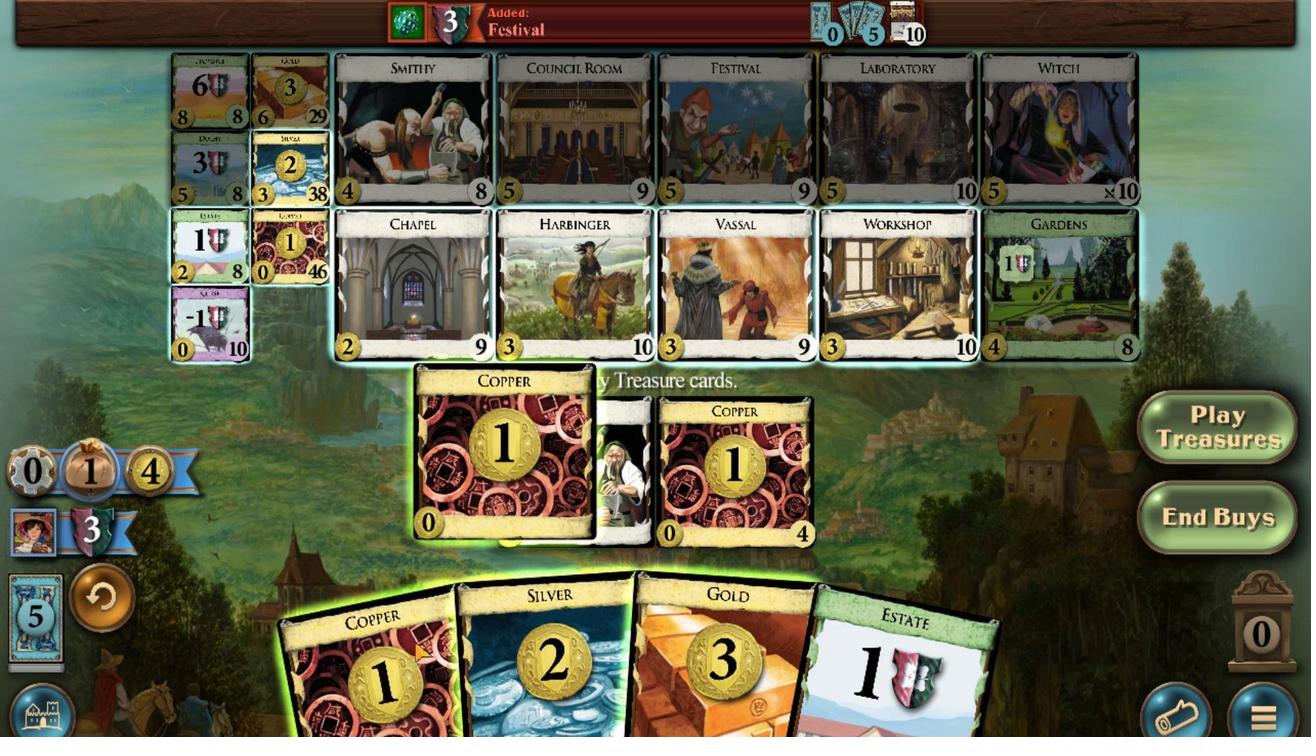 
Action: Mouse moved to (664, 609)
Screenshot: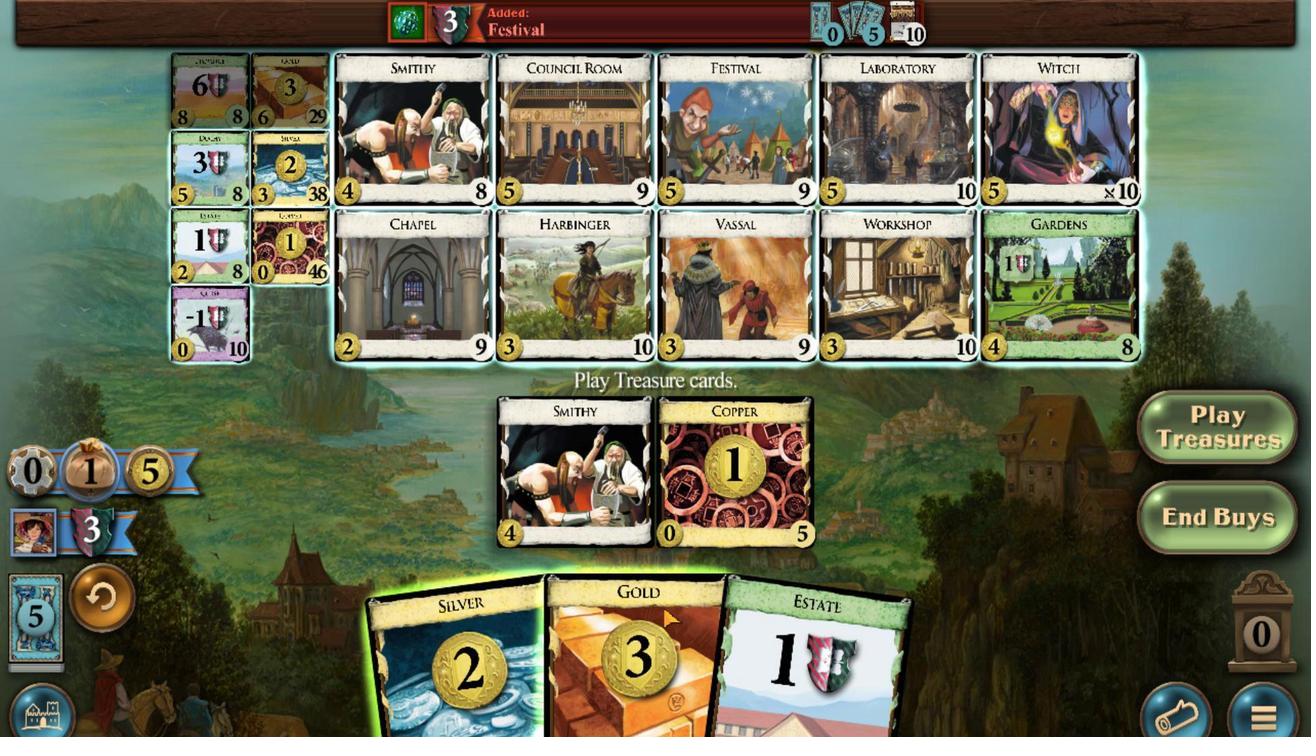 
Action: Mouse scrolled (664, 608) with delta (0, 0)
Screenshot: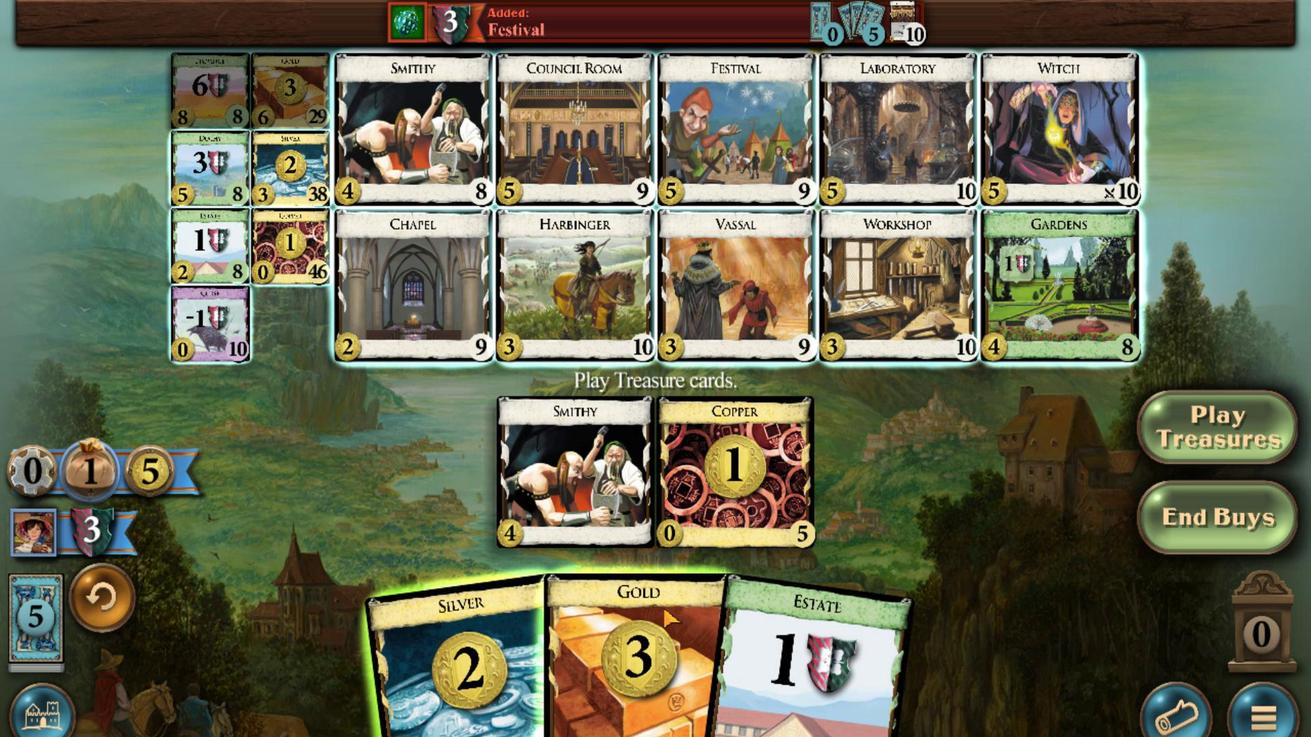 
Action: Mouse moved to (210, 101)
Screenshot: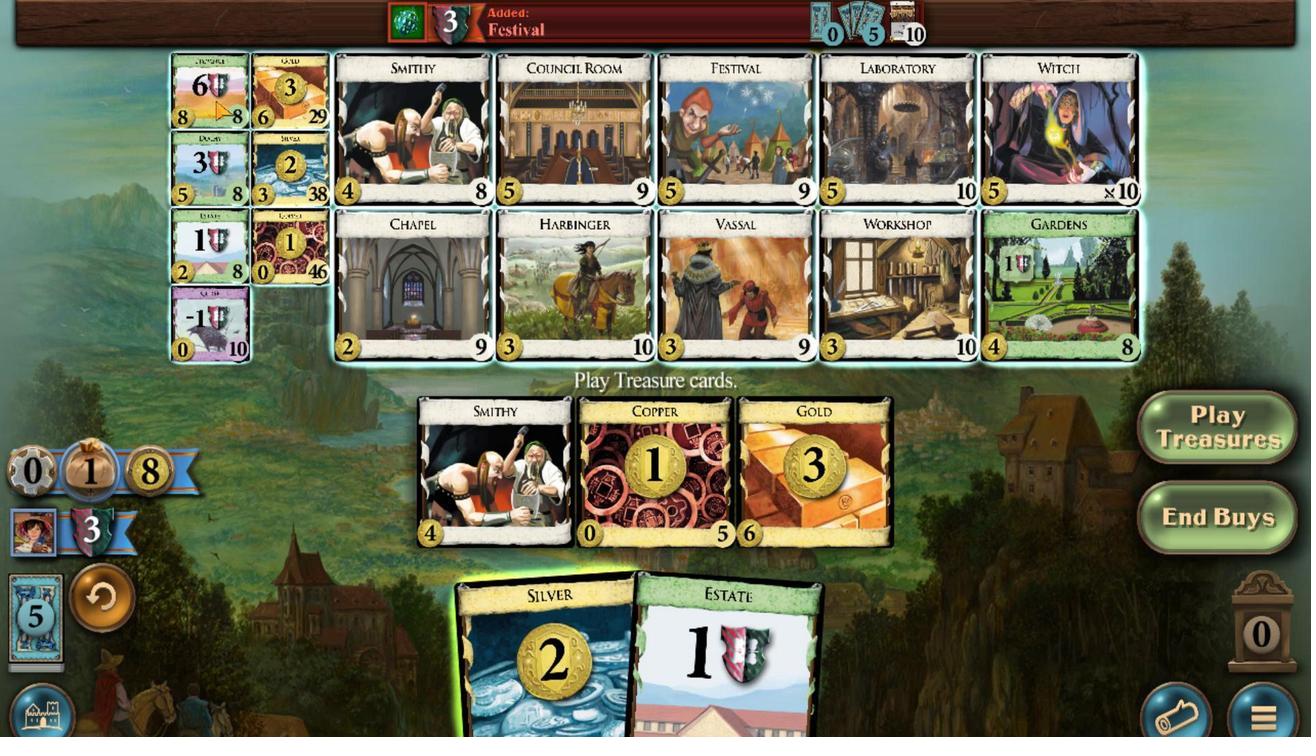 
Action: Mouse scrolled (210, 101) with delta (0, 0)
Screenshot: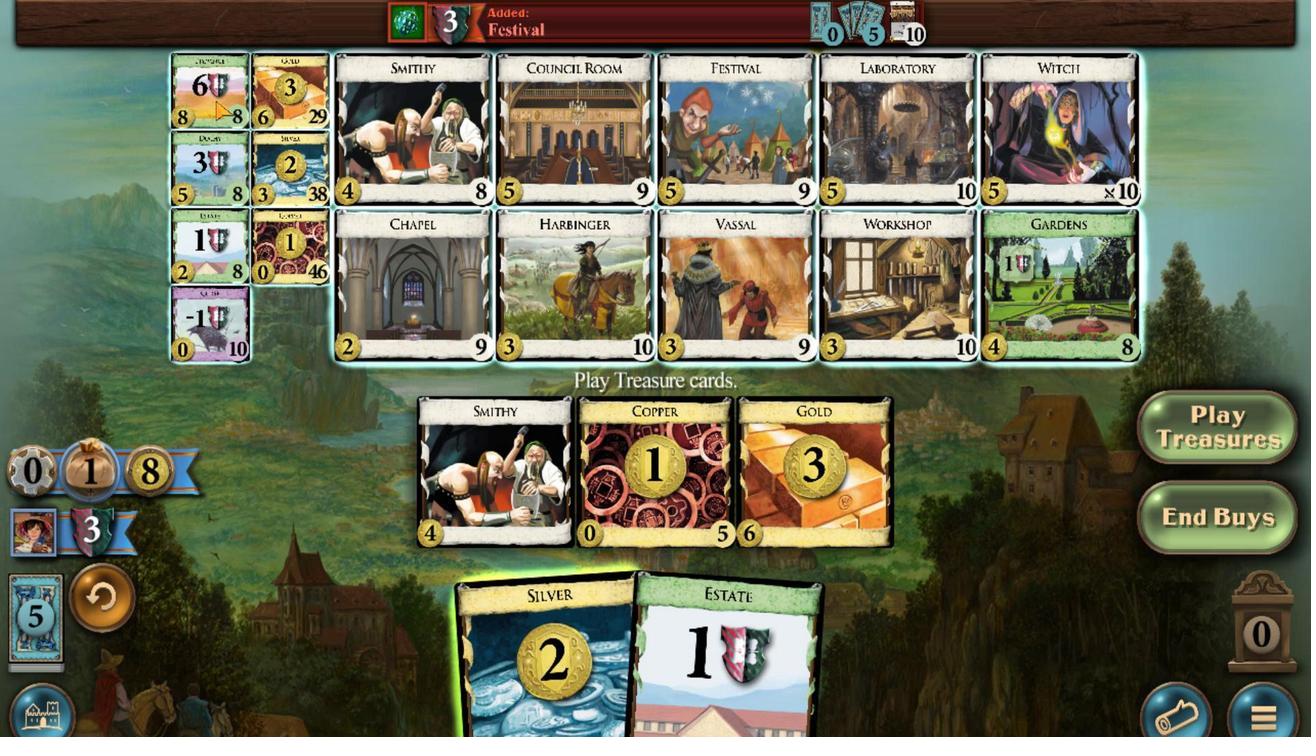
Action: Mouse scrolled (210, 101) with delta (0, 0)
Screenshot: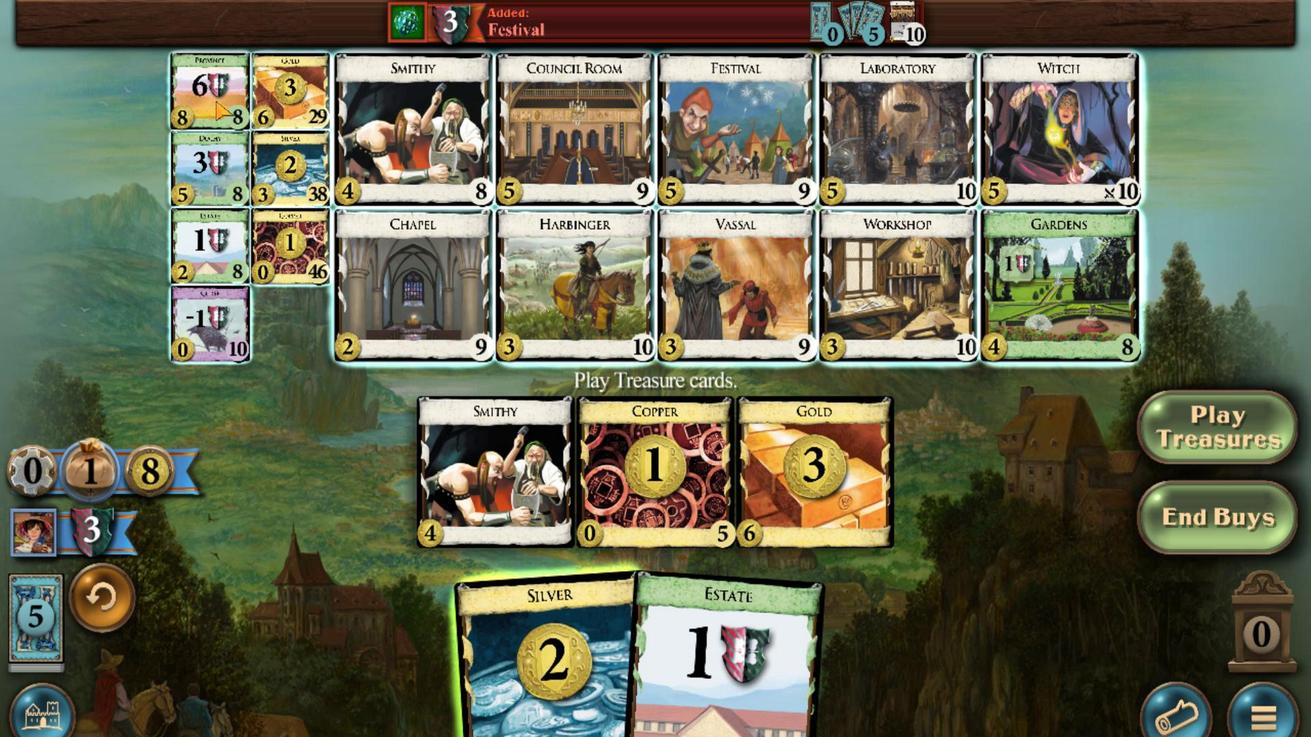 
Action: Mouse scrolled (210, 101) with delta (0, 0)
Screenshot: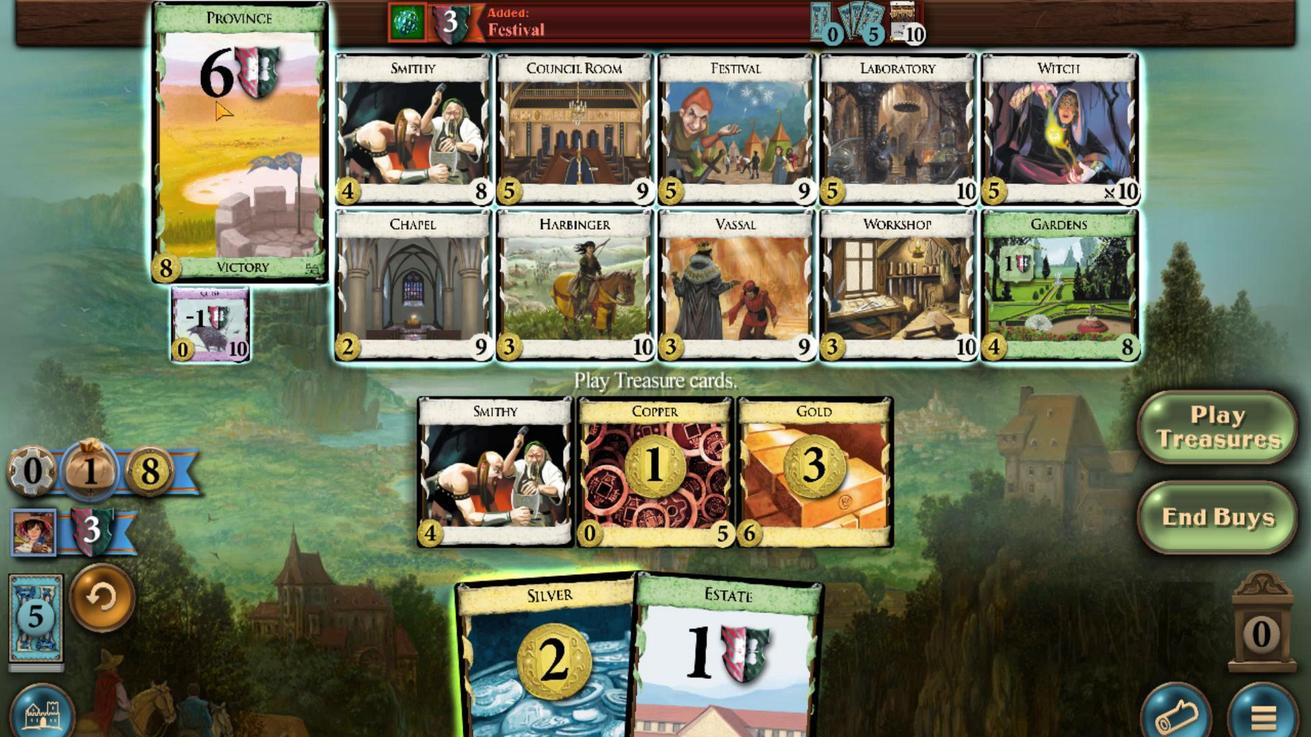 
Action: Mouse scrolled (210, 101) with delta (0, 0)
Screenshot: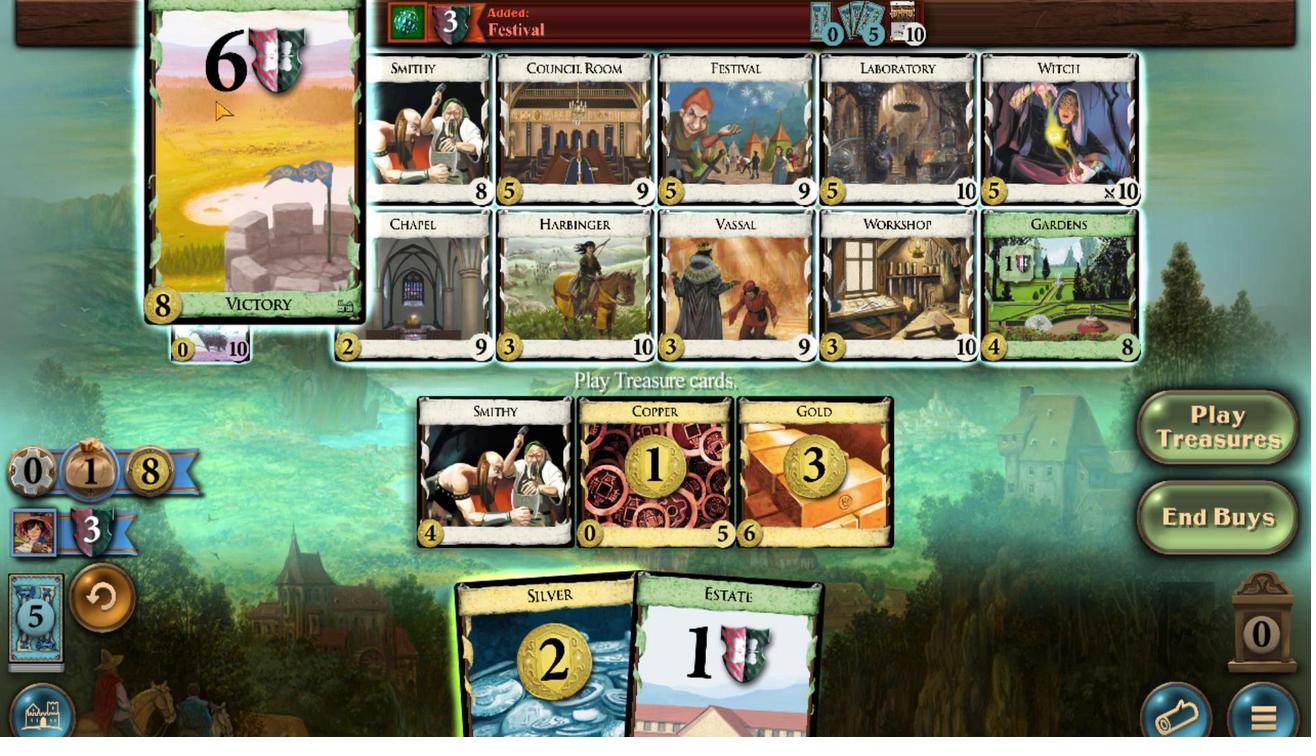 
Action: Mouse scrolled (210, 101) with delta (0, 0)
Screenshot: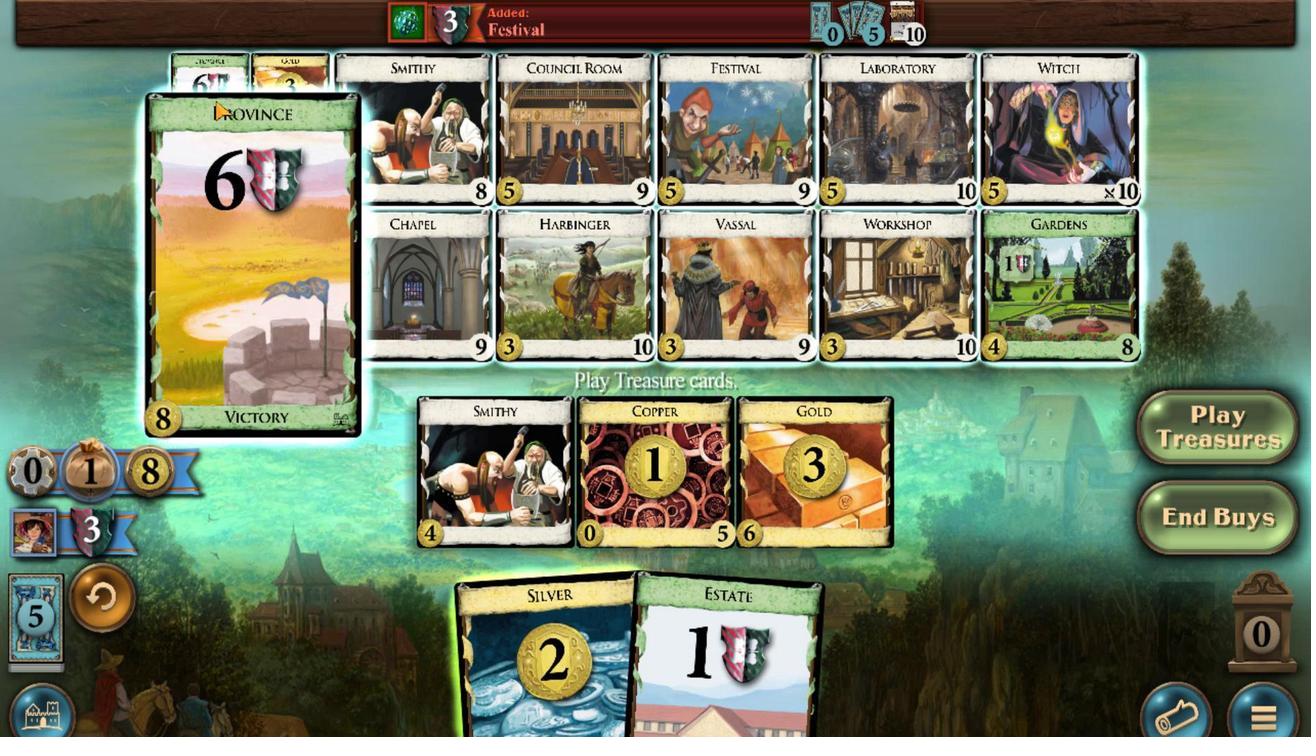
Action: Mouse moved to (644, 614)
Screenshot: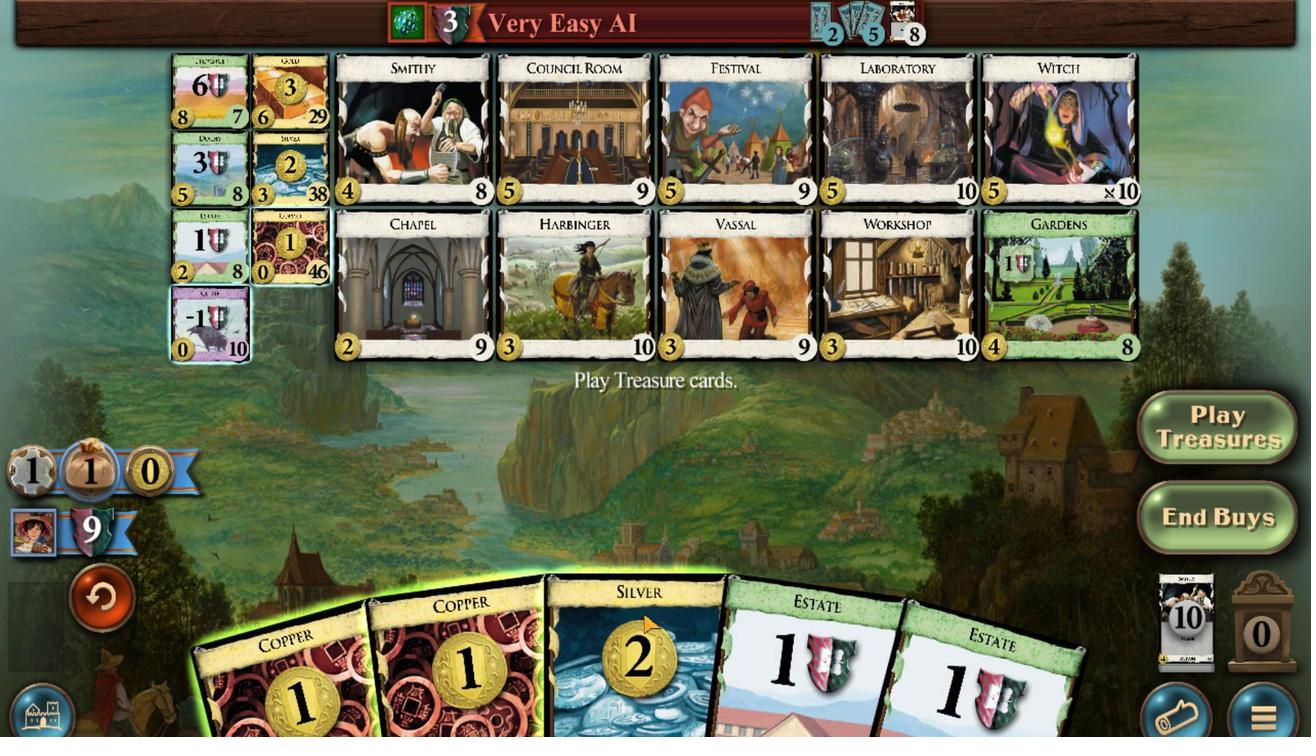 
Action: Mouse scrolled (644, 613) with delta (0, 0)
Screenshot: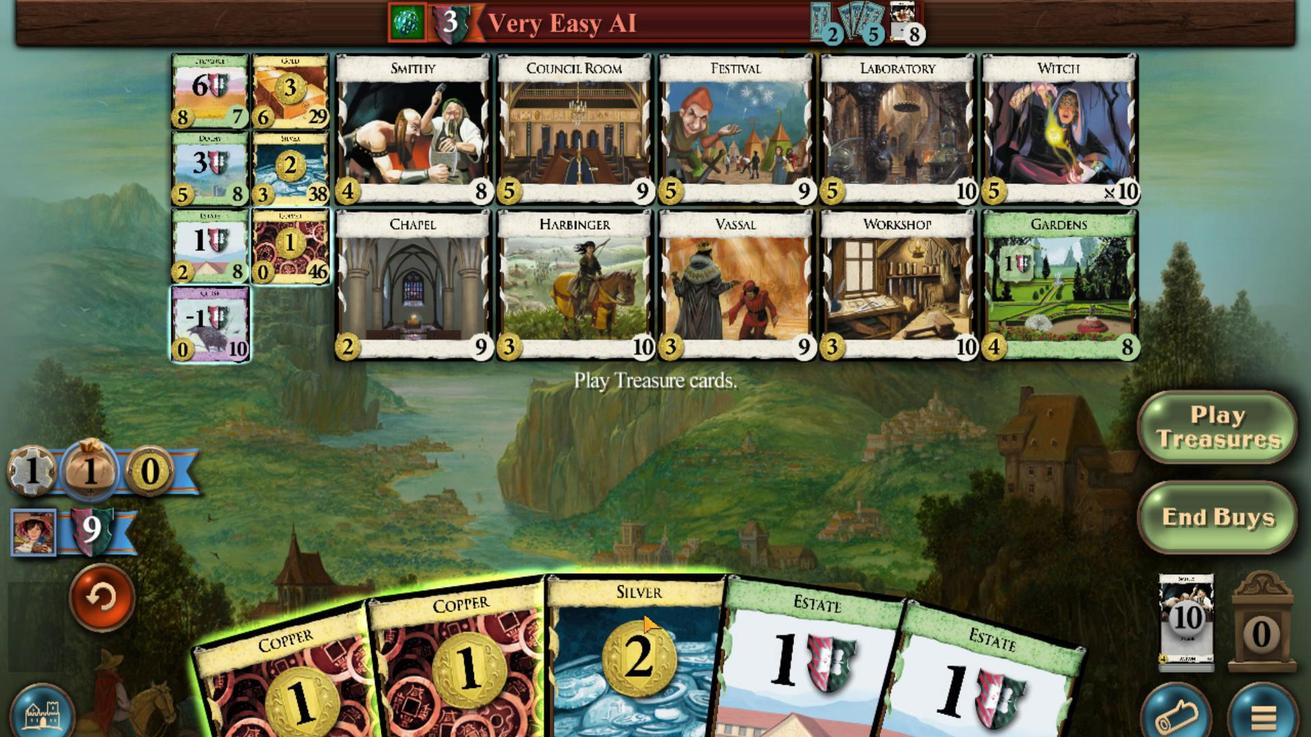 
Action: Mouse moved to (569, 615)
Screenshot: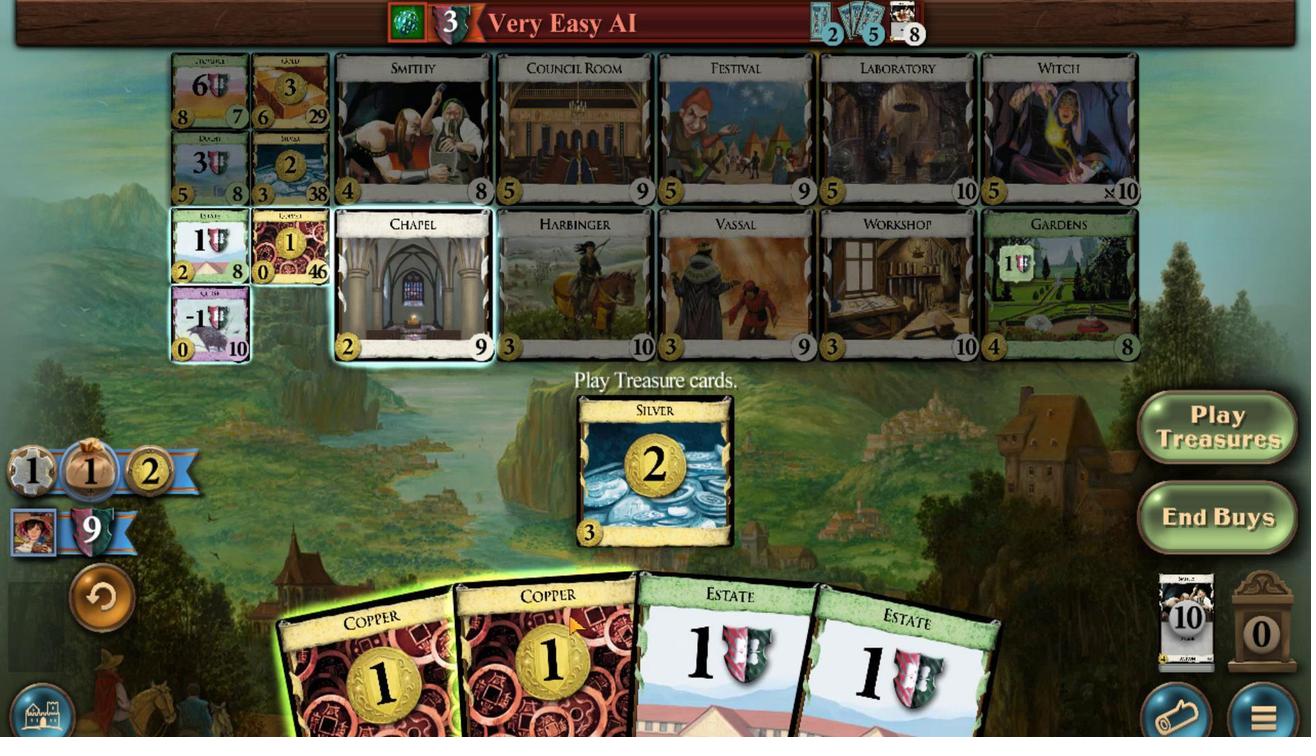 
Action: Mouse scrolled (569, 615) with delta (0, 0)
Screenshot: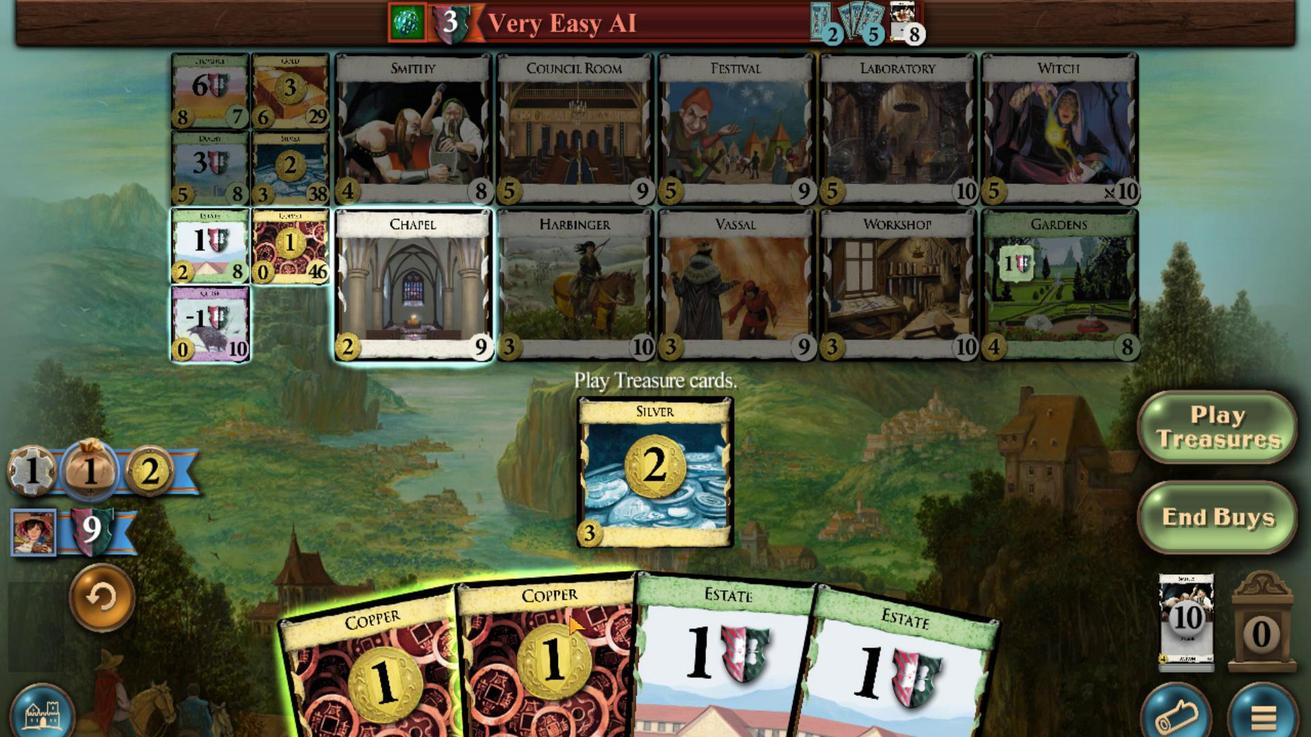 
Action: Mouse moved to (480, 663)
Screenshot: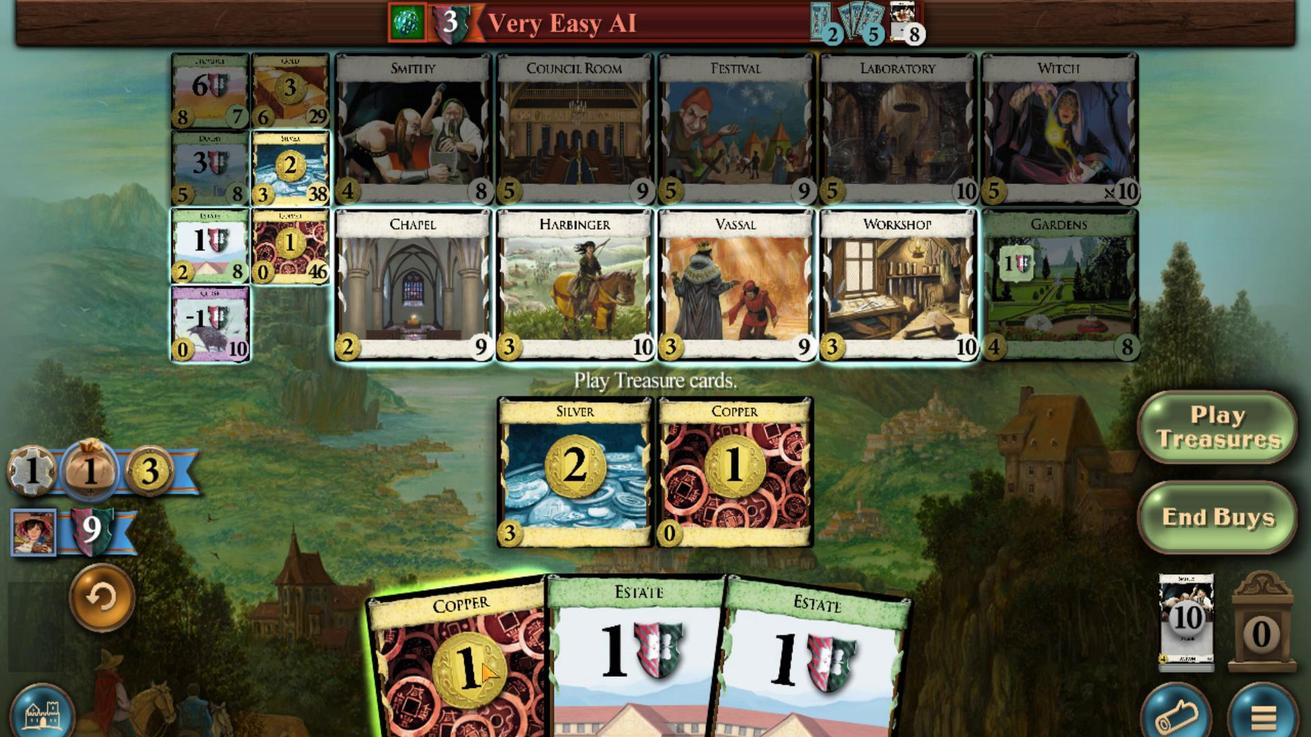 
Action: Mouse scrolled (480, 663) with delta (0, 0)
Screenshot: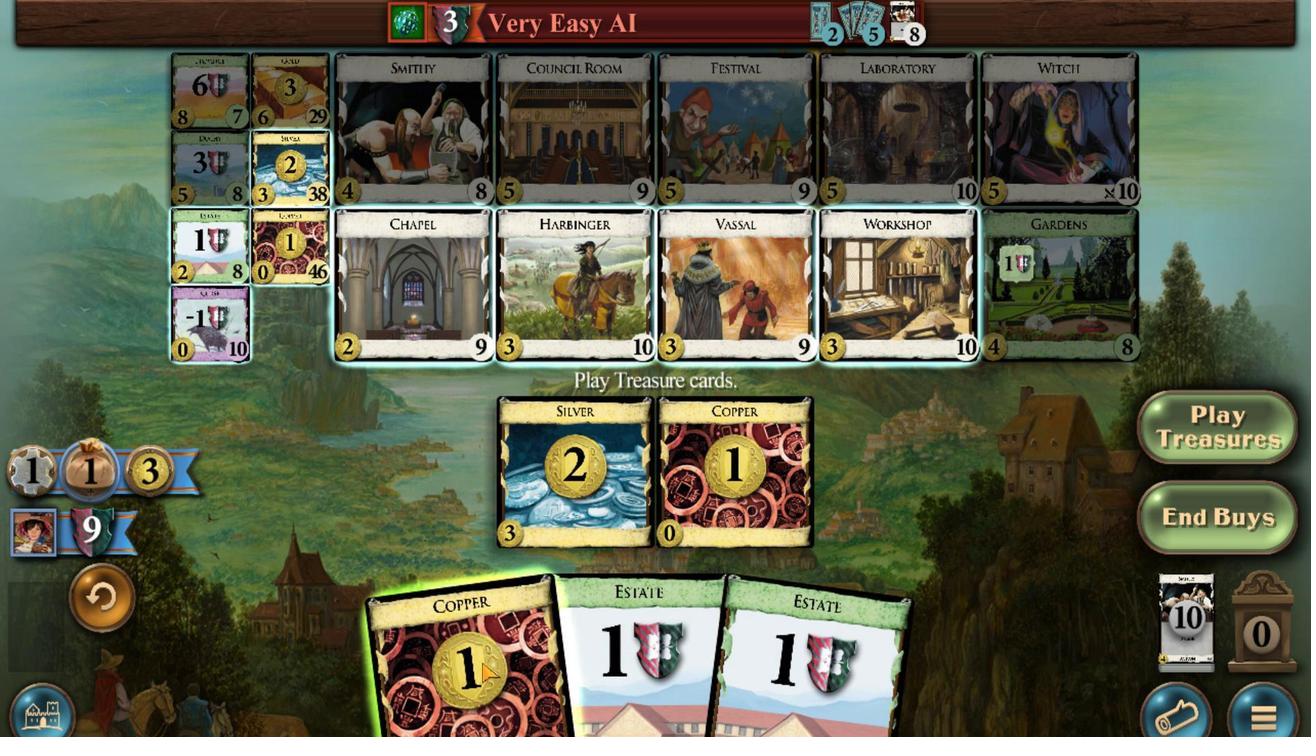 
Action: Mouse moved to (425, 92)
Screenshot: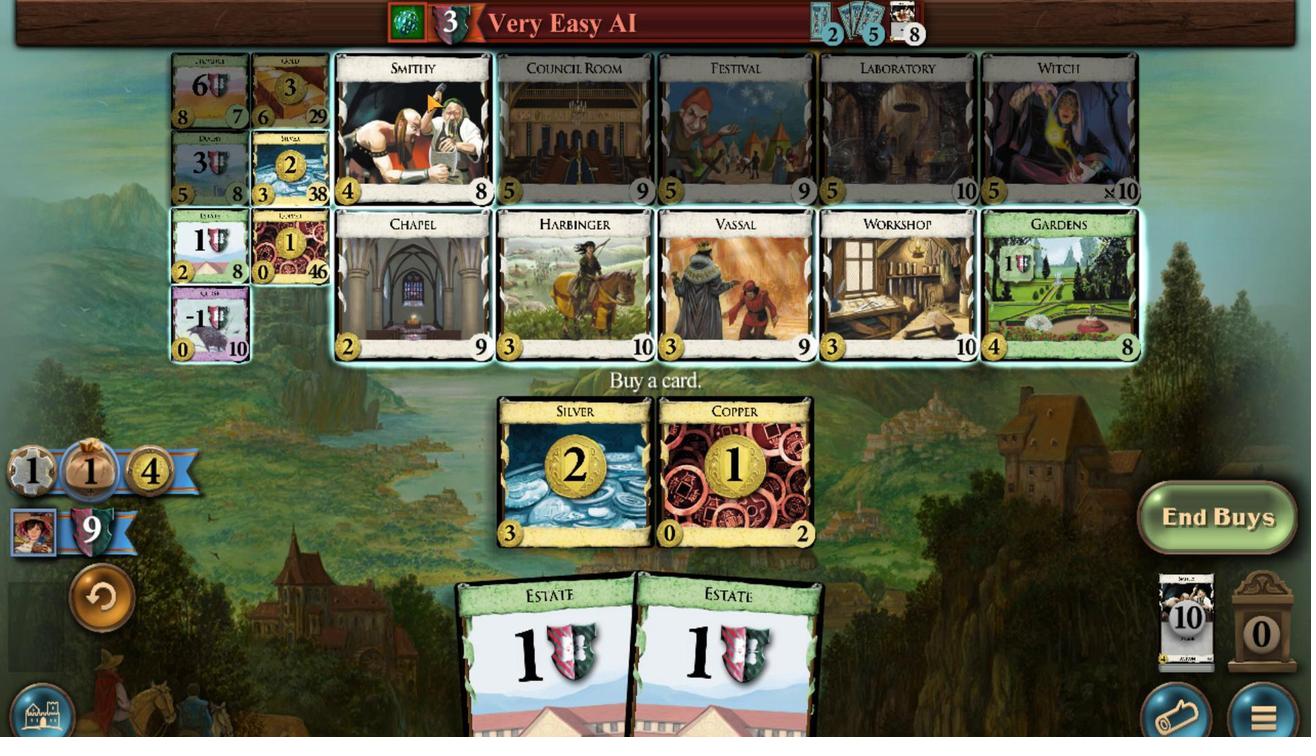 
Action: Mouse scrolled (425, 94) with delta (0, 1)
Screenshot: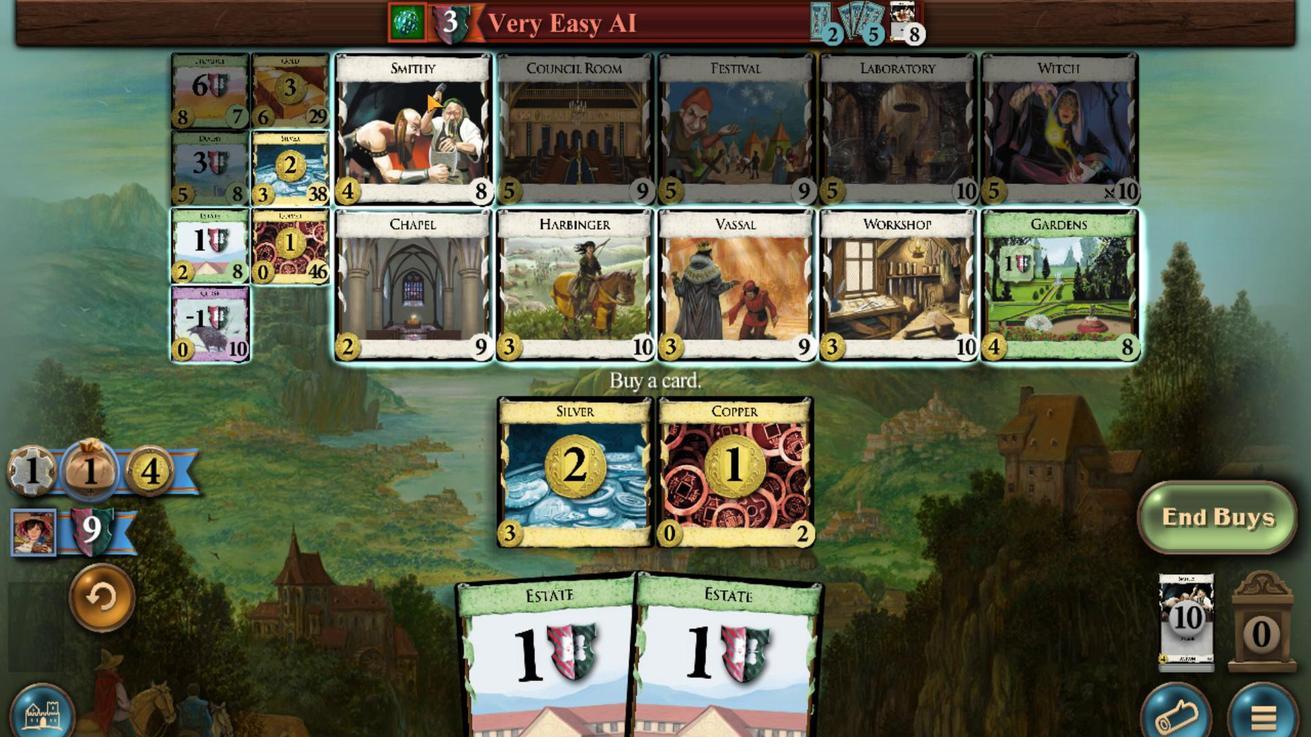 
Action: Mouse scrolled (425, 94) with delta (0, 1)
Screenshot: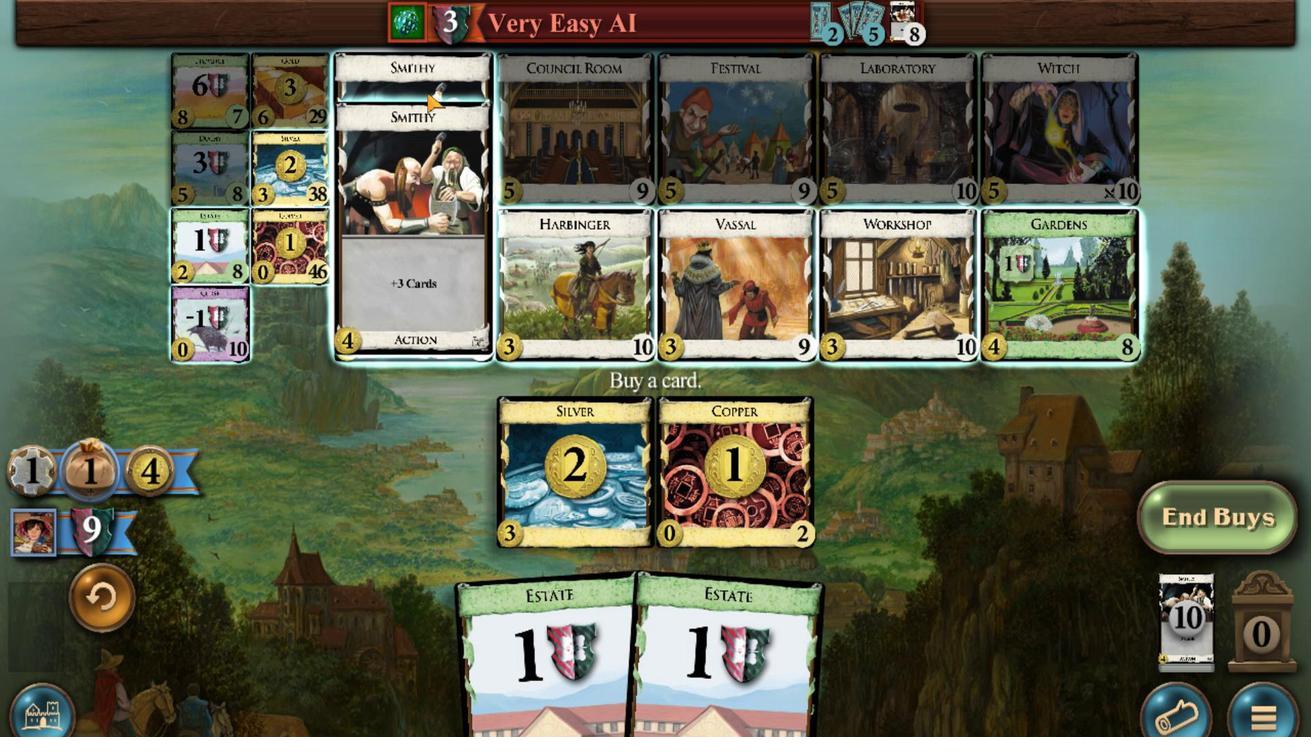 
Action: Mouse scrolled (425, 94) with delta (0, 1)
Screenshot: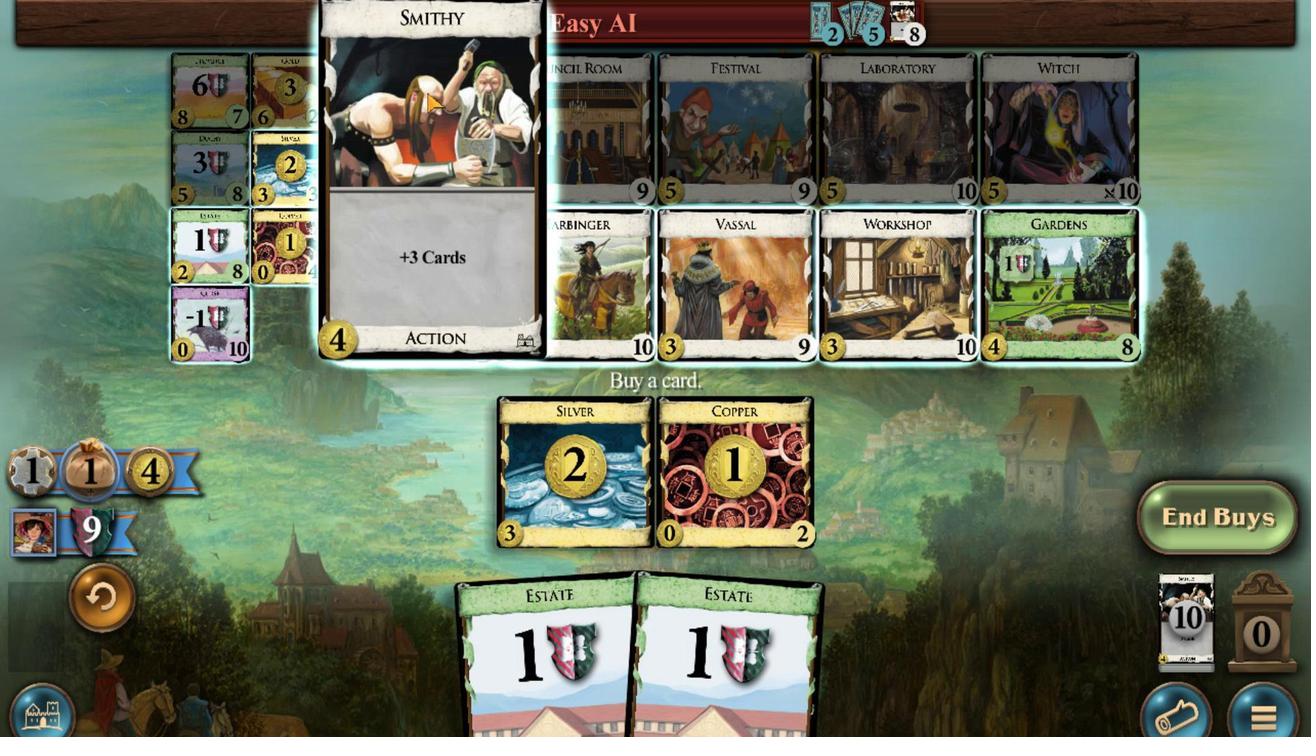 
Action: Mouse scrolled (425, 94) with delta (0, 1)
Screenshot: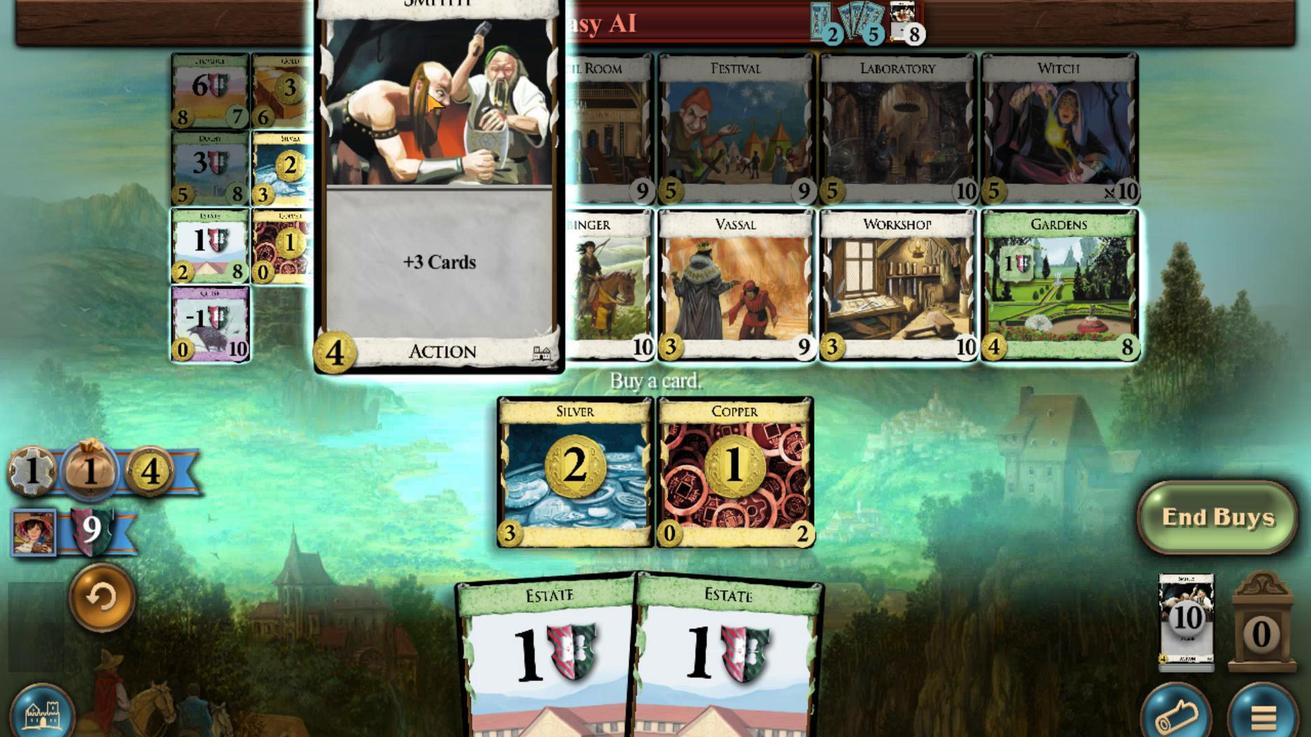 
Action: Mouse moved to (644, 585)
Screenshot: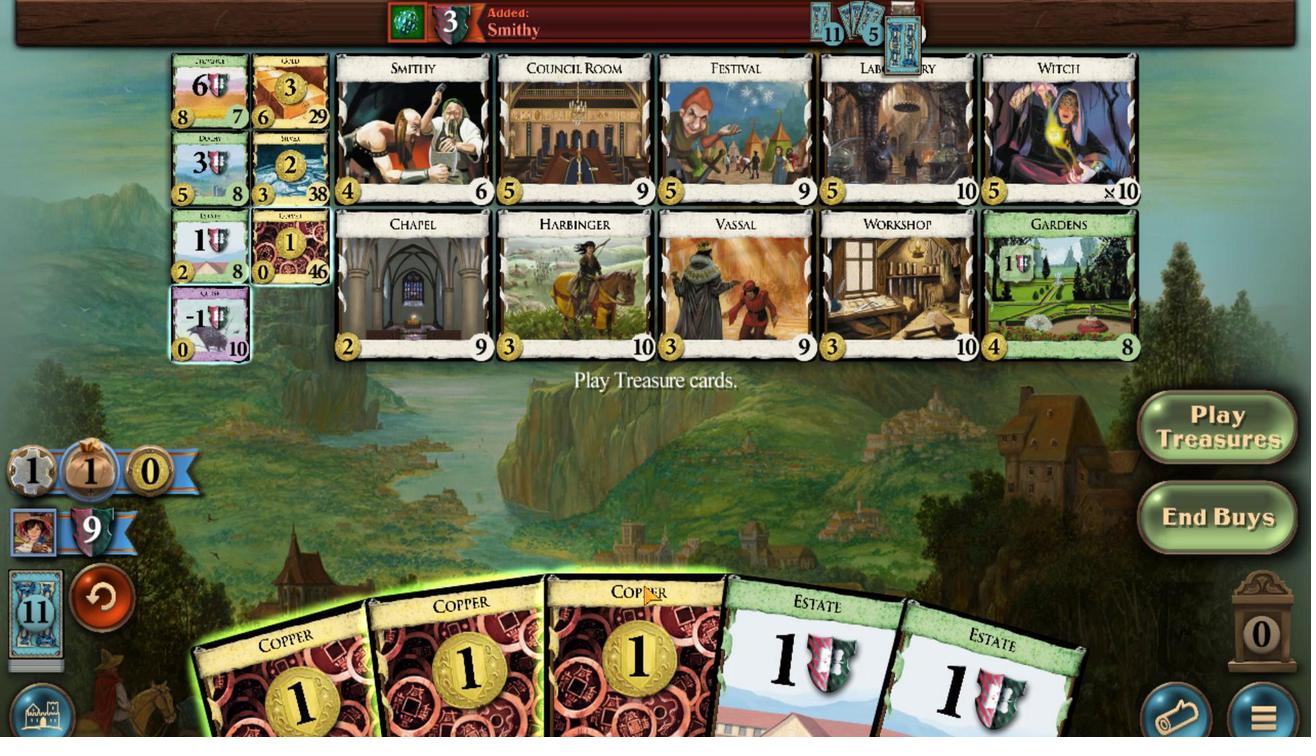 
Action: Mouse scrolled (644, 585) with delta (0, 0)
Screenshot: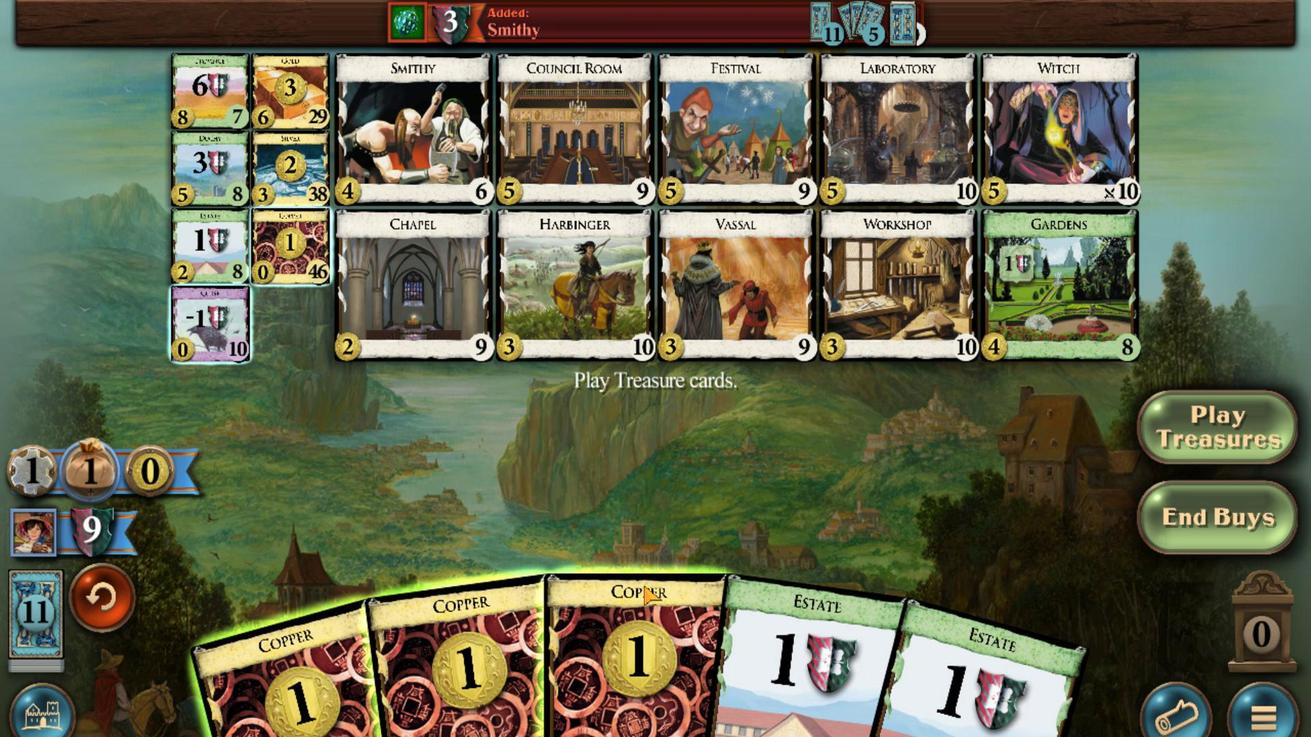 
Action: Mouse moved to (553, 600)
Screenshot: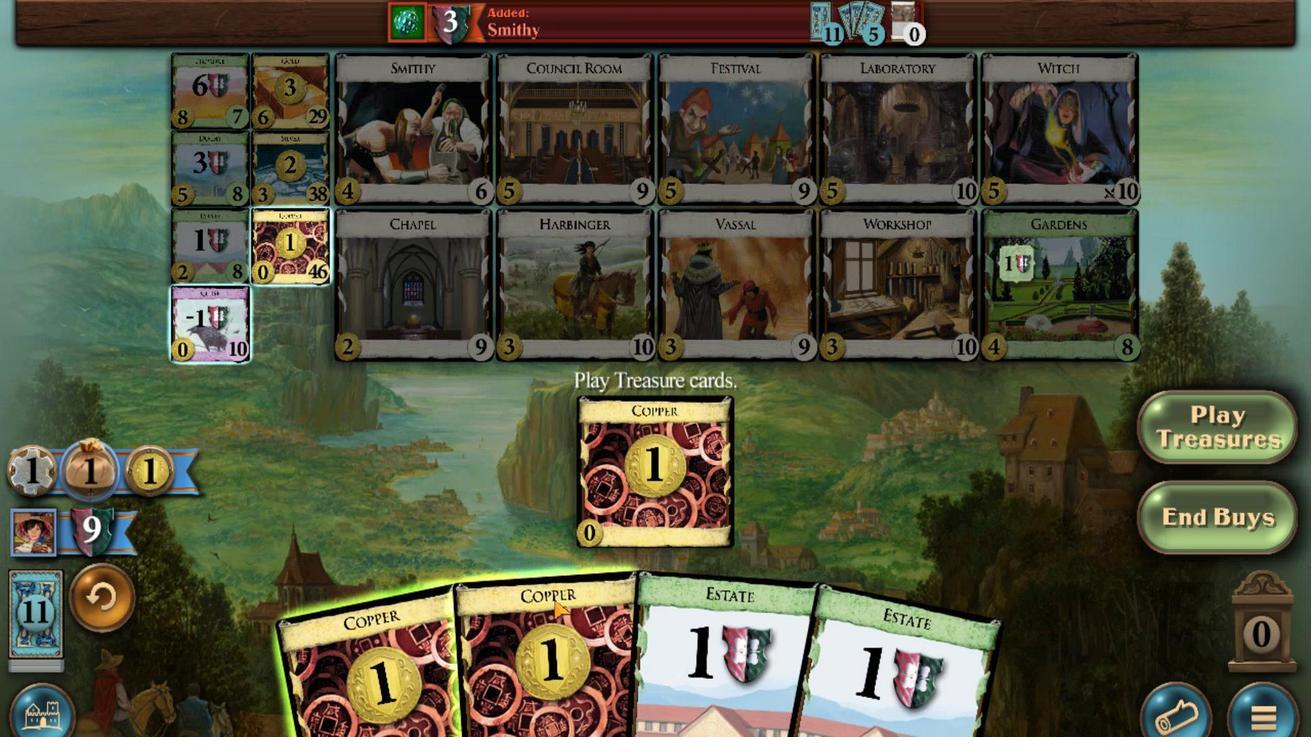 
Action: Mouse scrolled (553, 599) with delta (0, 0)
Screenshot: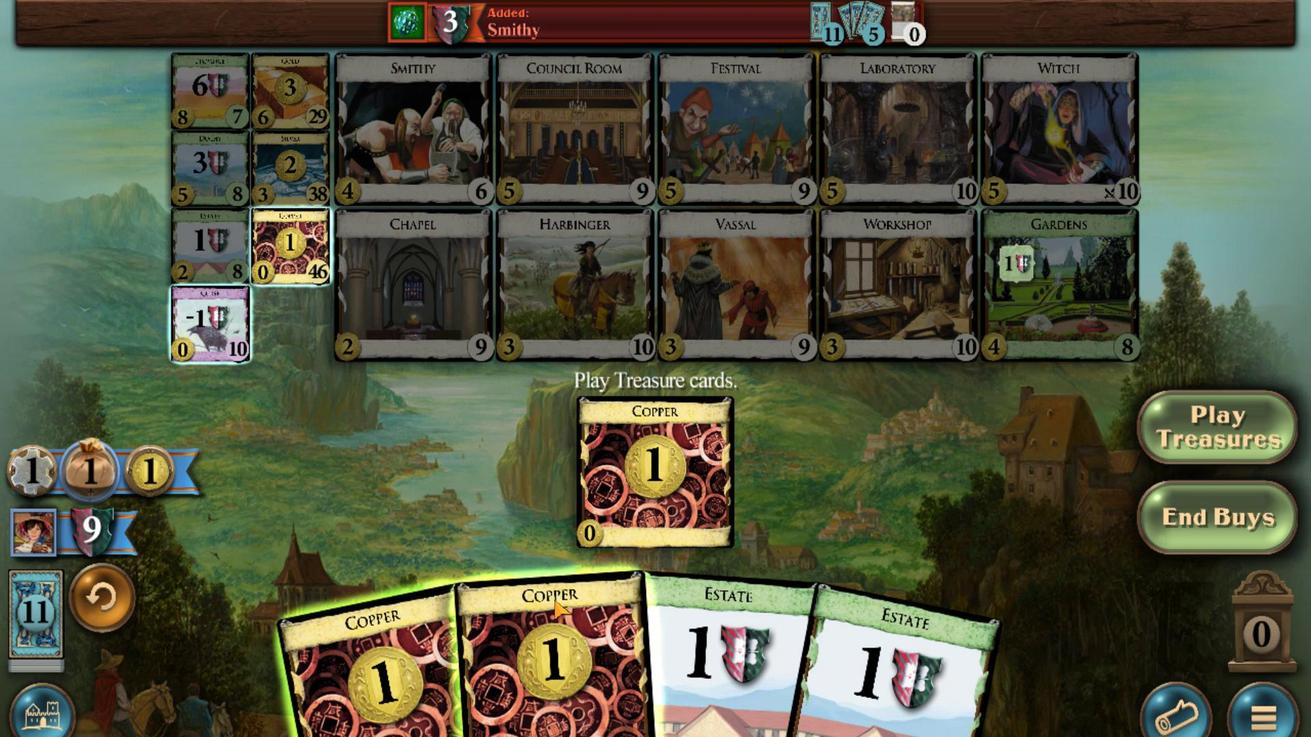 
Action: Mouse moved to (453, 607)
Screenshot: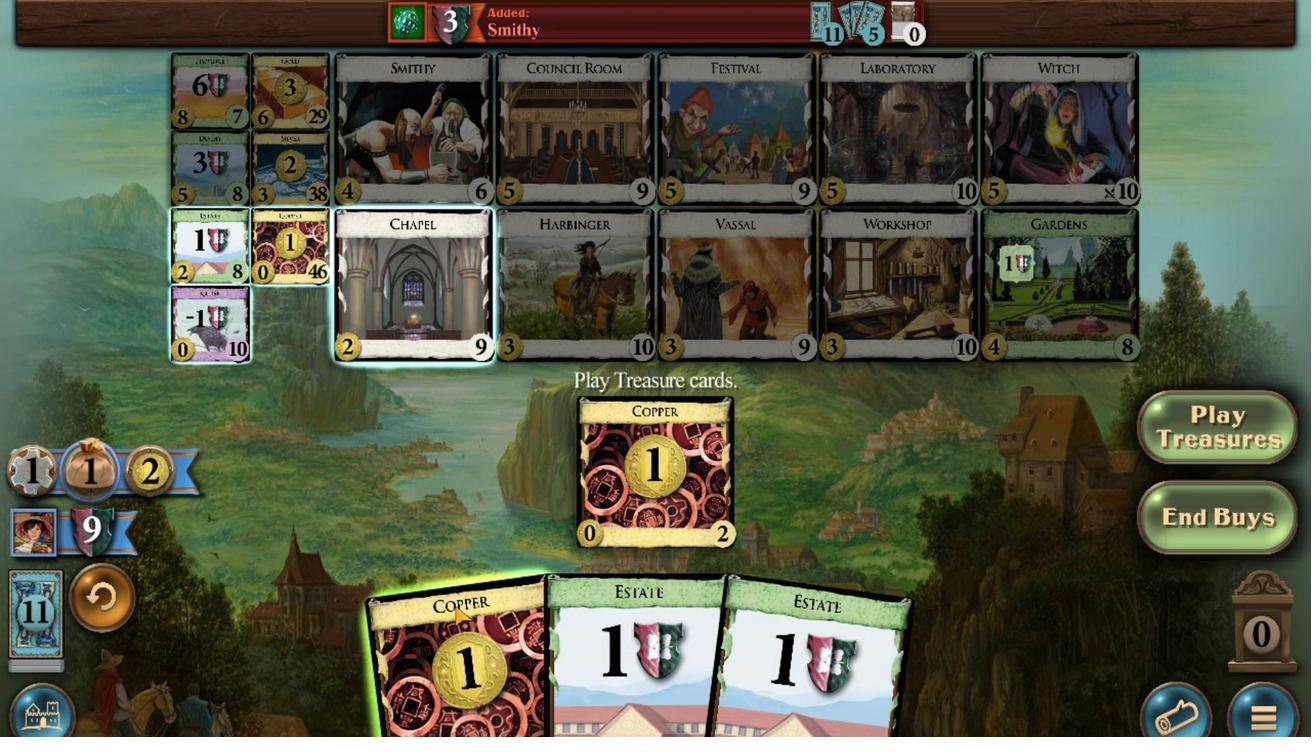 
Action: Mouse scrolled (453, 605) with delta (0, -1)
Screenshot: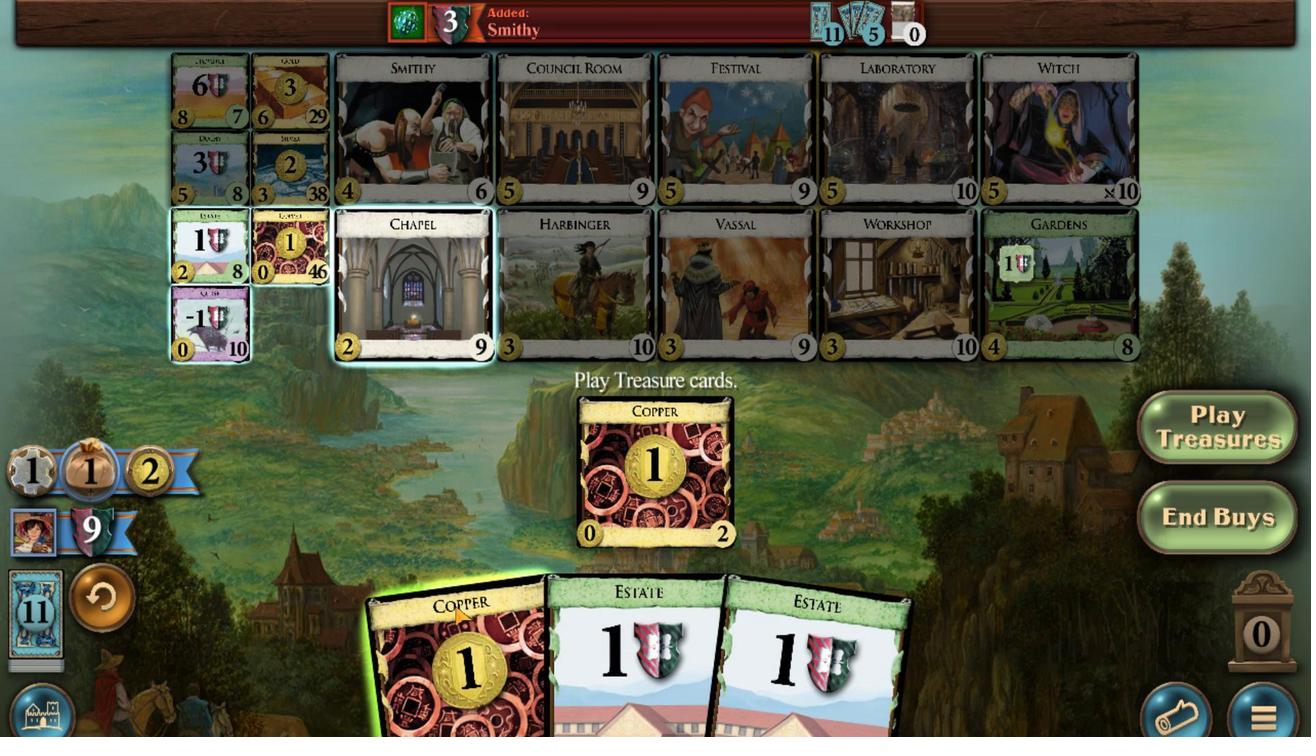 
Action: Mouse moved to (264, 156)
Screenshot: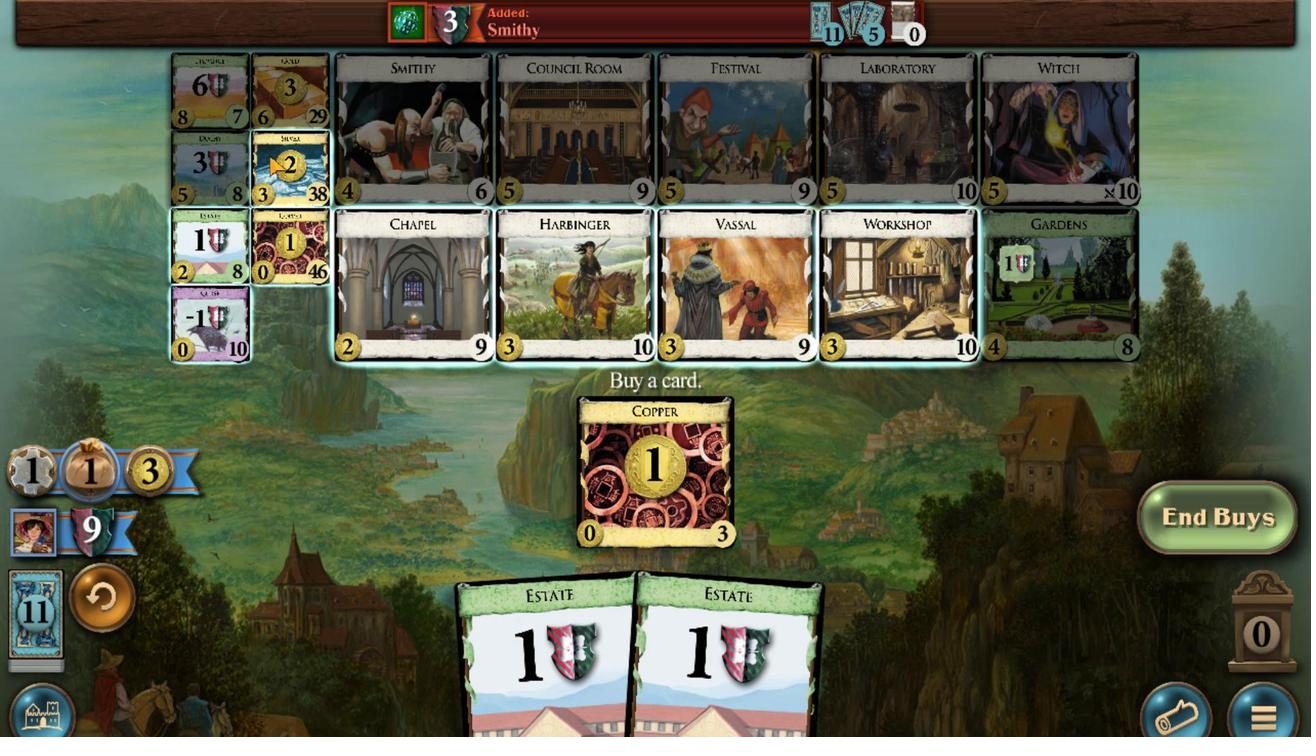 
Action: Mouse scrolled (264, 157) with delta (0, 0)
Screenshot: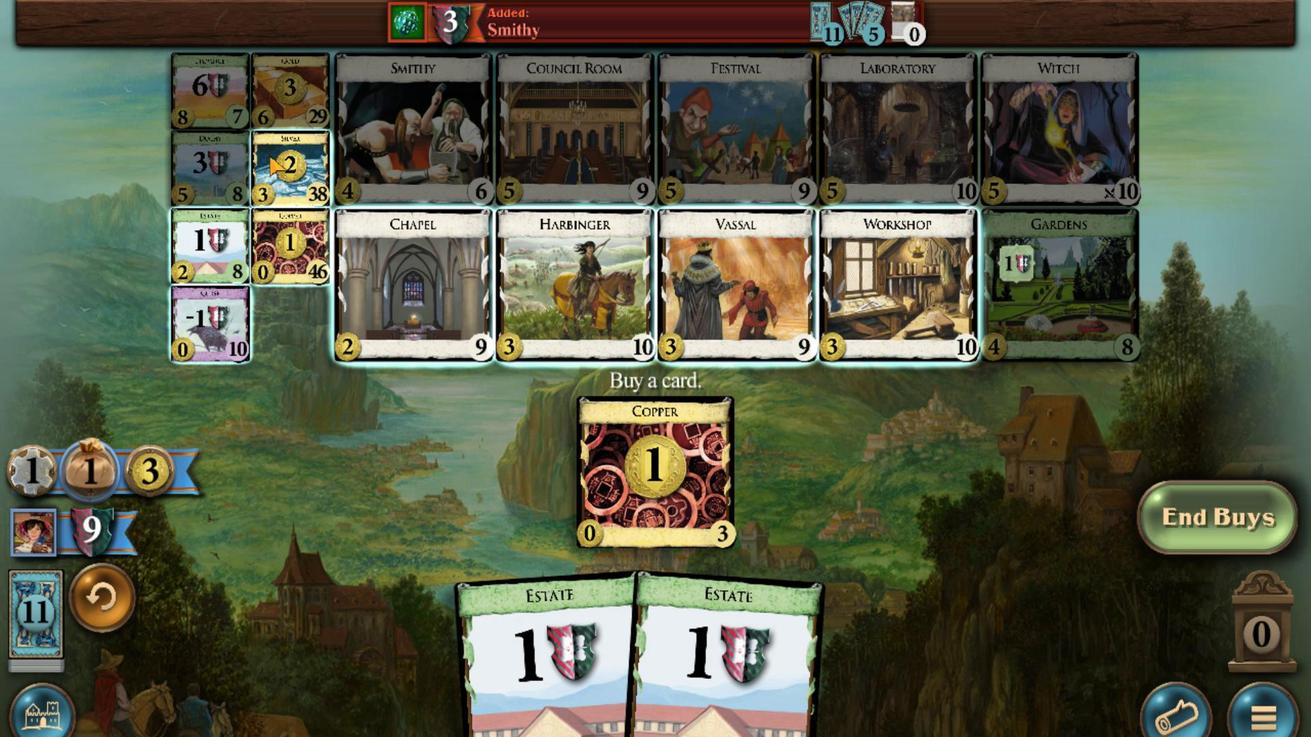 
Action: Mouse scrolled (264, 157) with delta (0, 0)
Screenshot: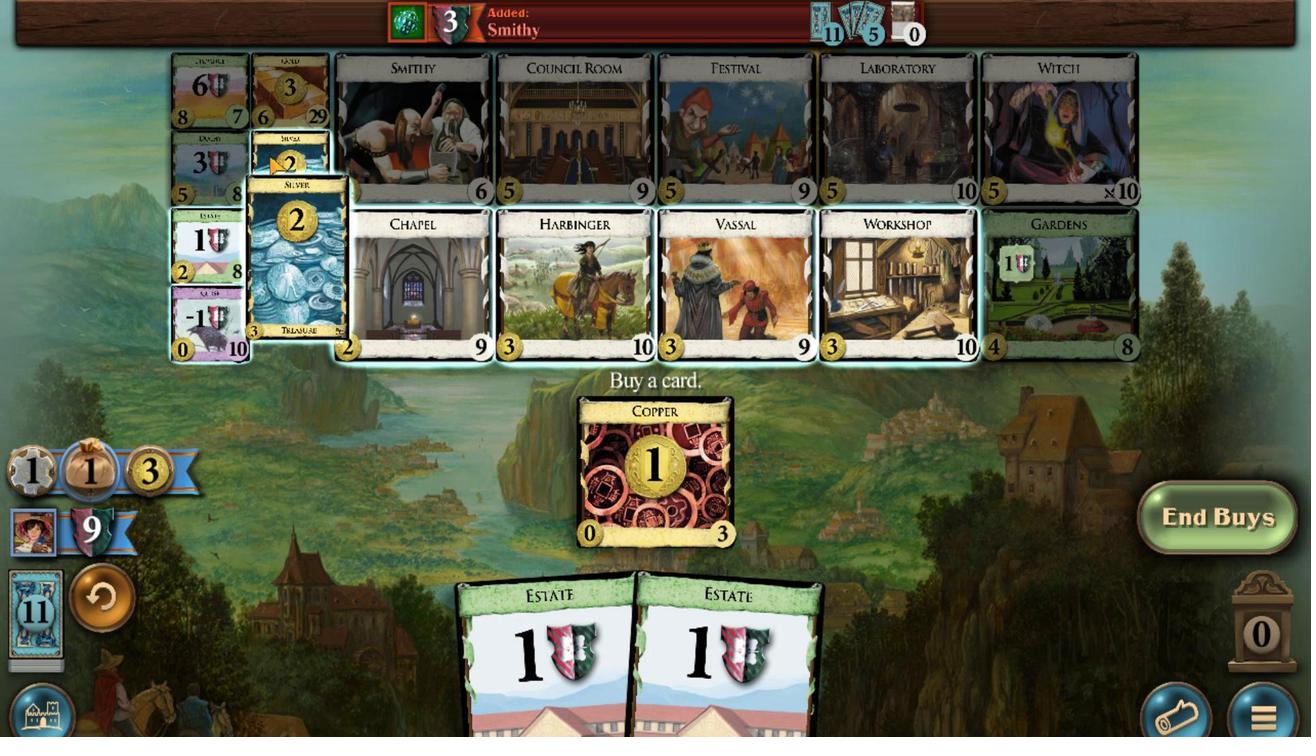 
Action: Mouse scrolled (264, 157) with delta (0, 0)
Screenshot: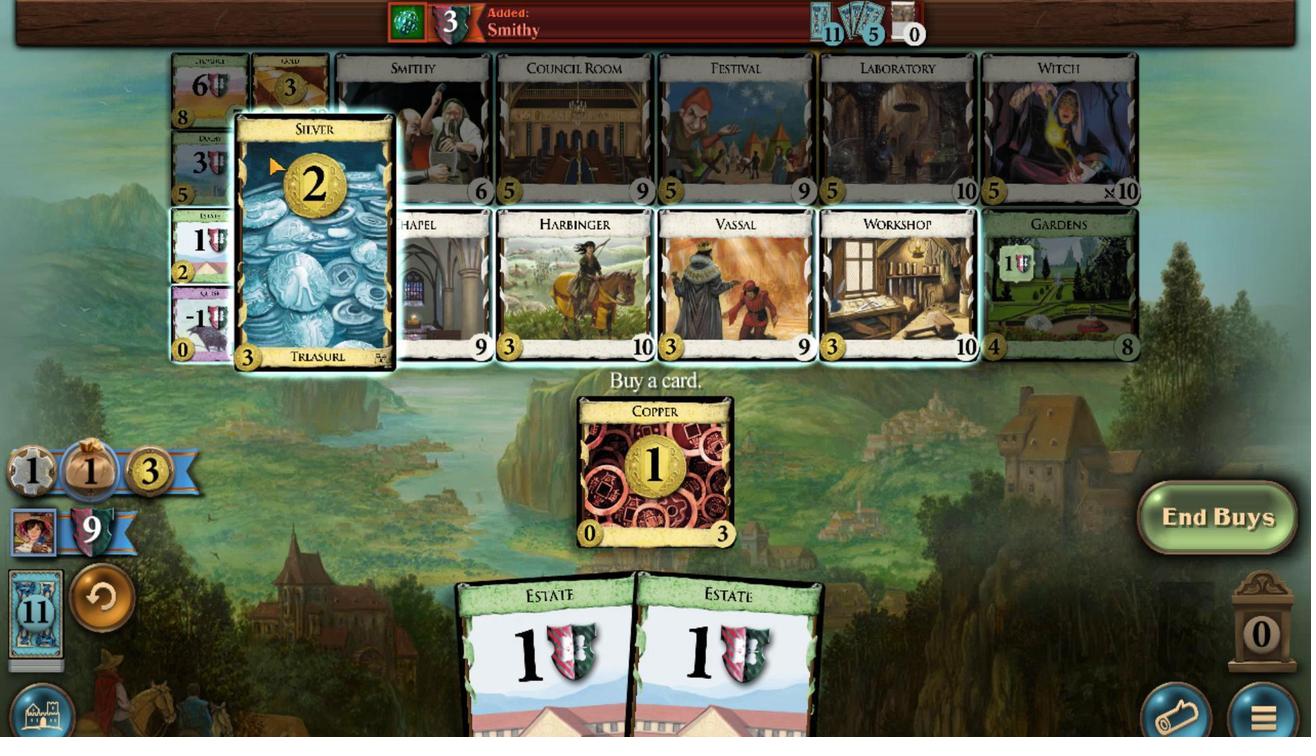 
Action: Mouse scrolled (264, 157) with delta (0, 0)
Screenshot: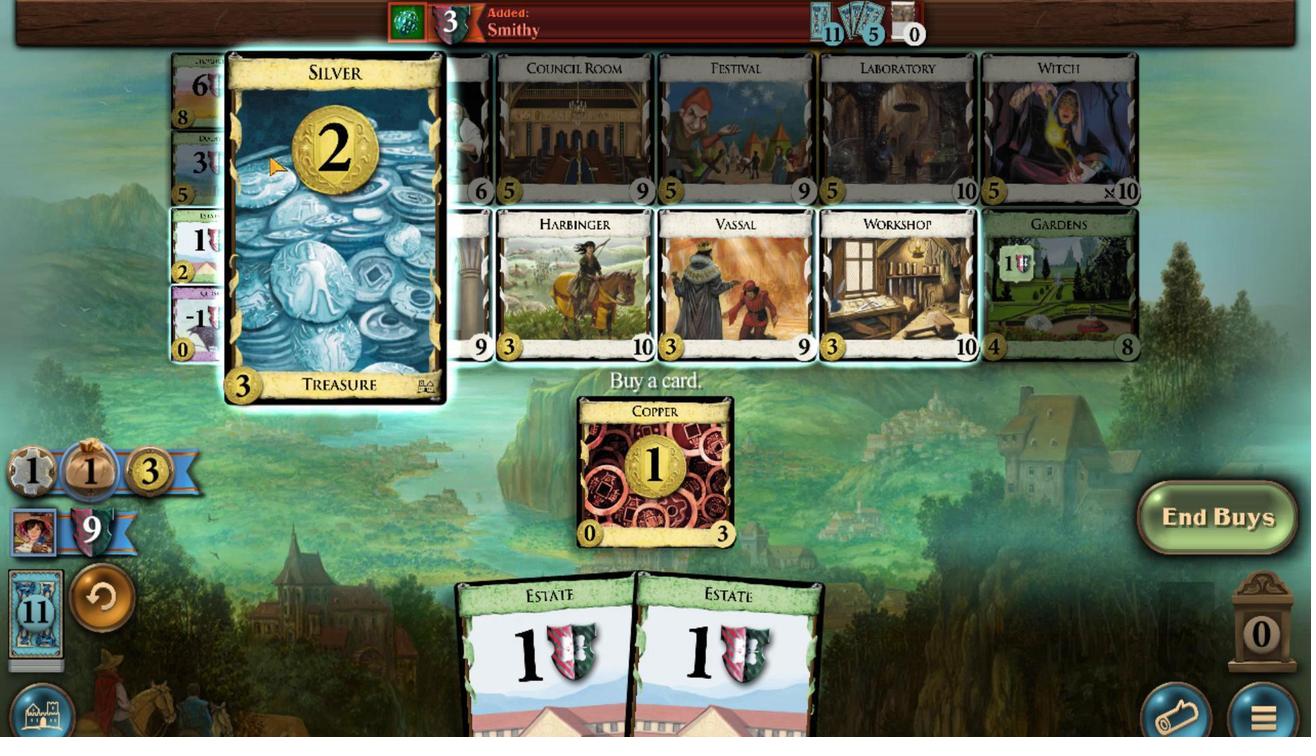 
Action: Mouse moved to (723, 603)
Screenshot: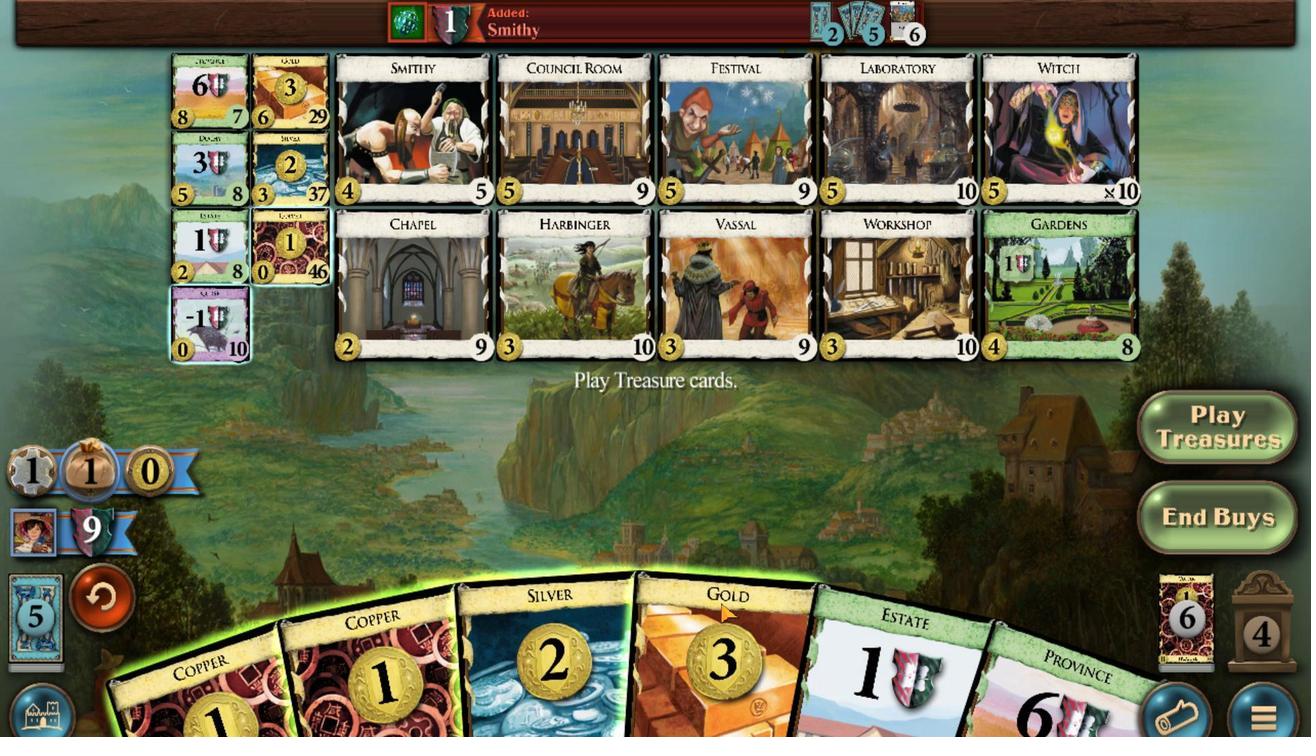 
Action: Mouse scrolled (723, 603) with delta (0, 0)
Screenshot: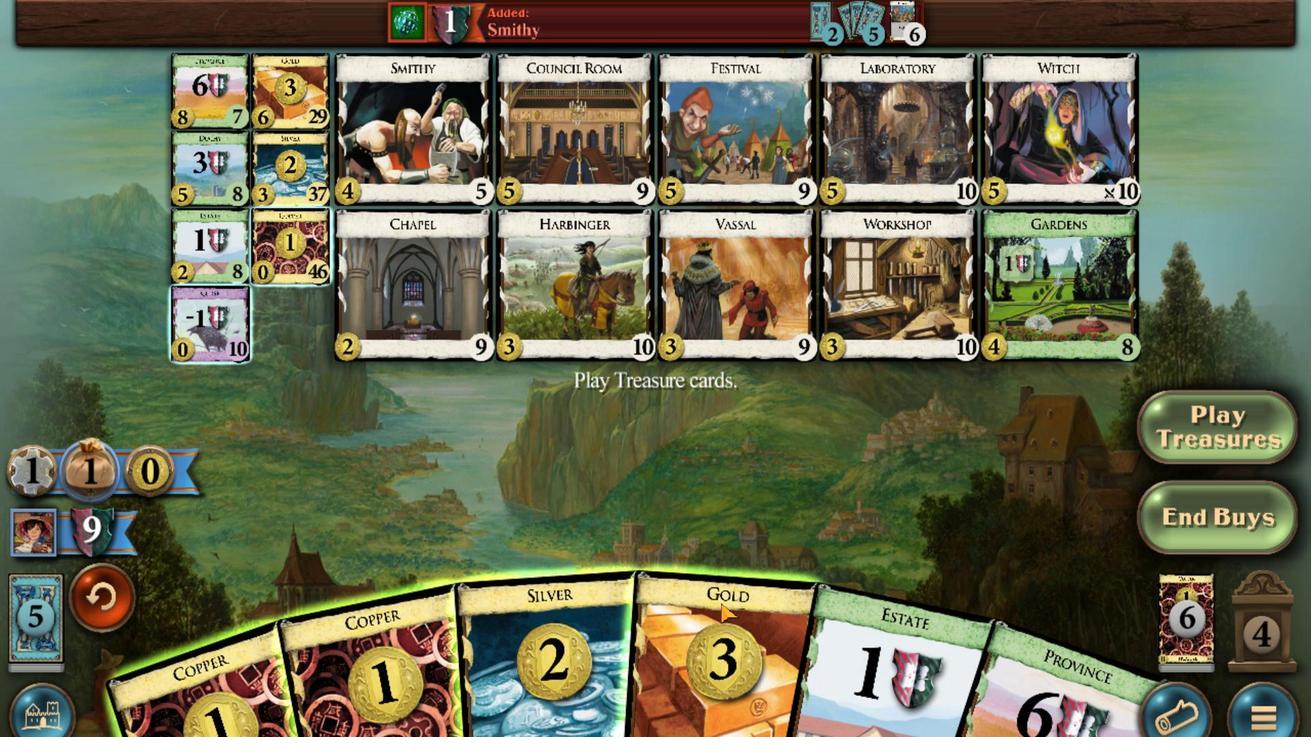
Action: Mouse moved to (661, 607)
Screenshot: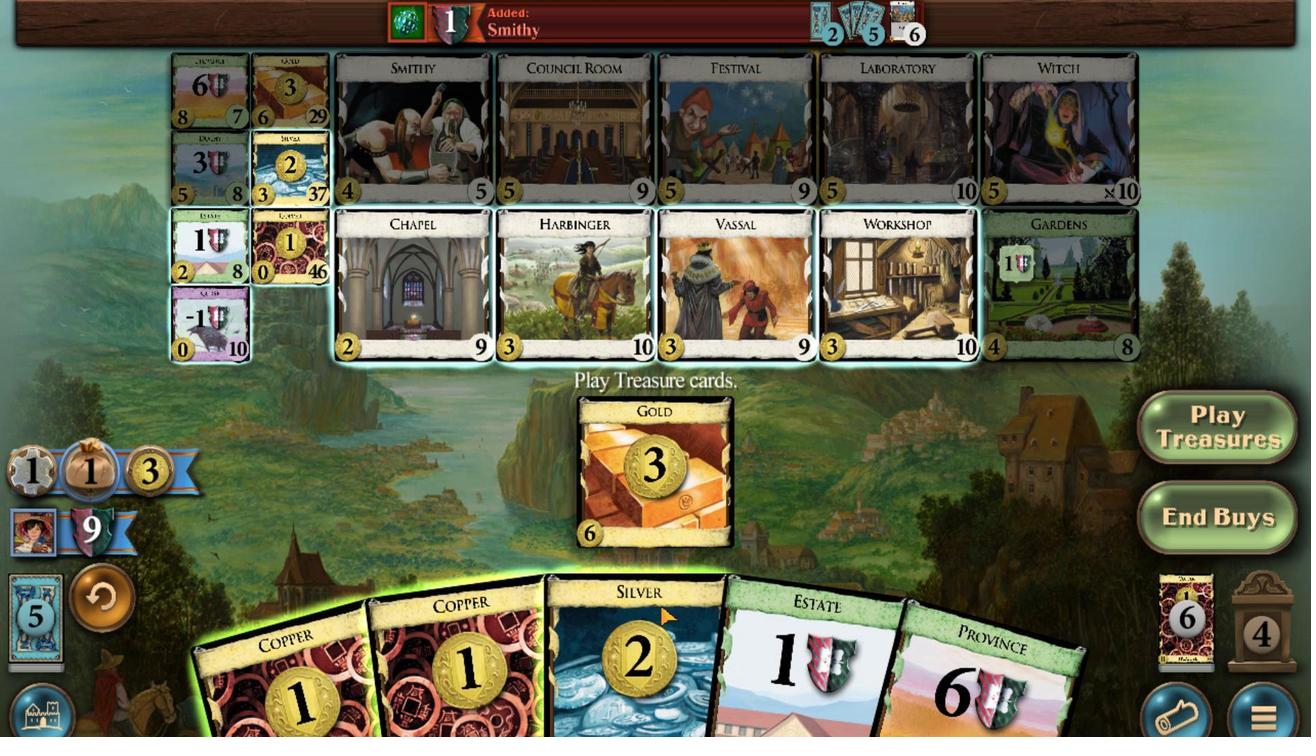 
Action: Mouse scrolled (661, 605) with delta (0, -1)
Screenshot: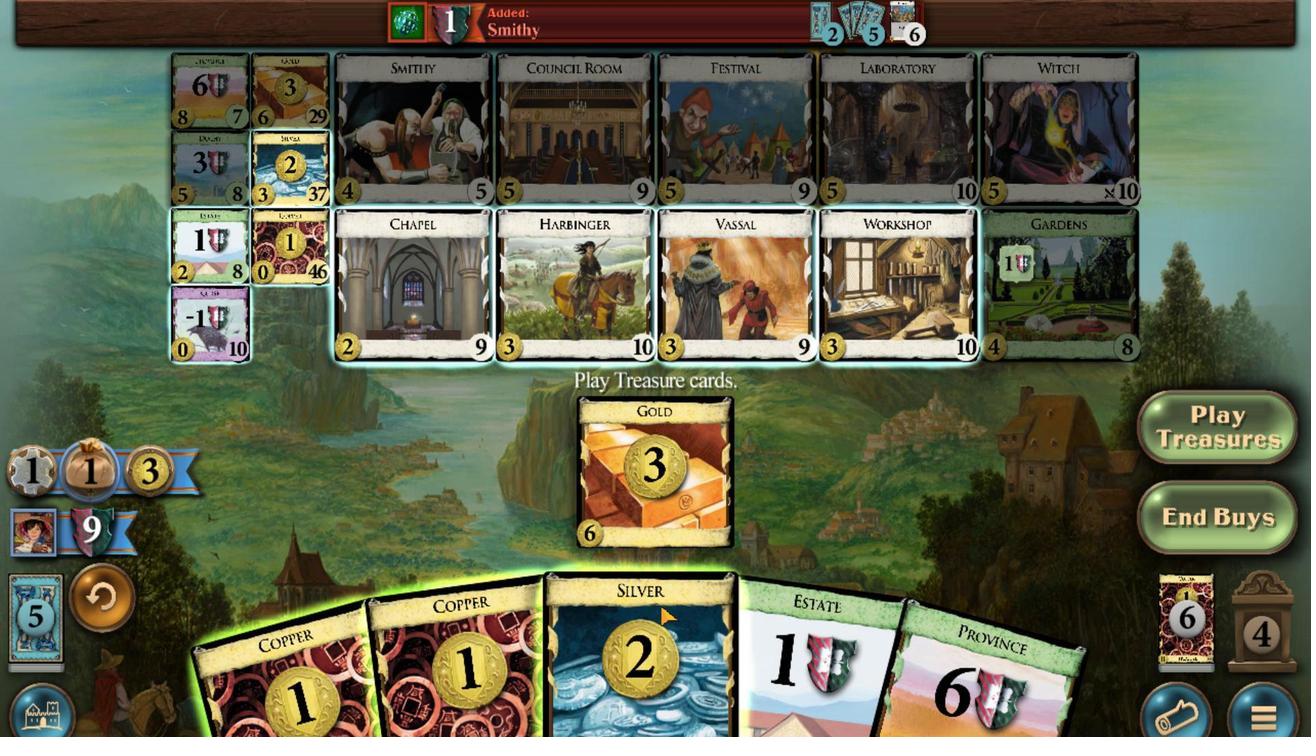 
Action: Mouse moved to (565, 600)
Screenshot: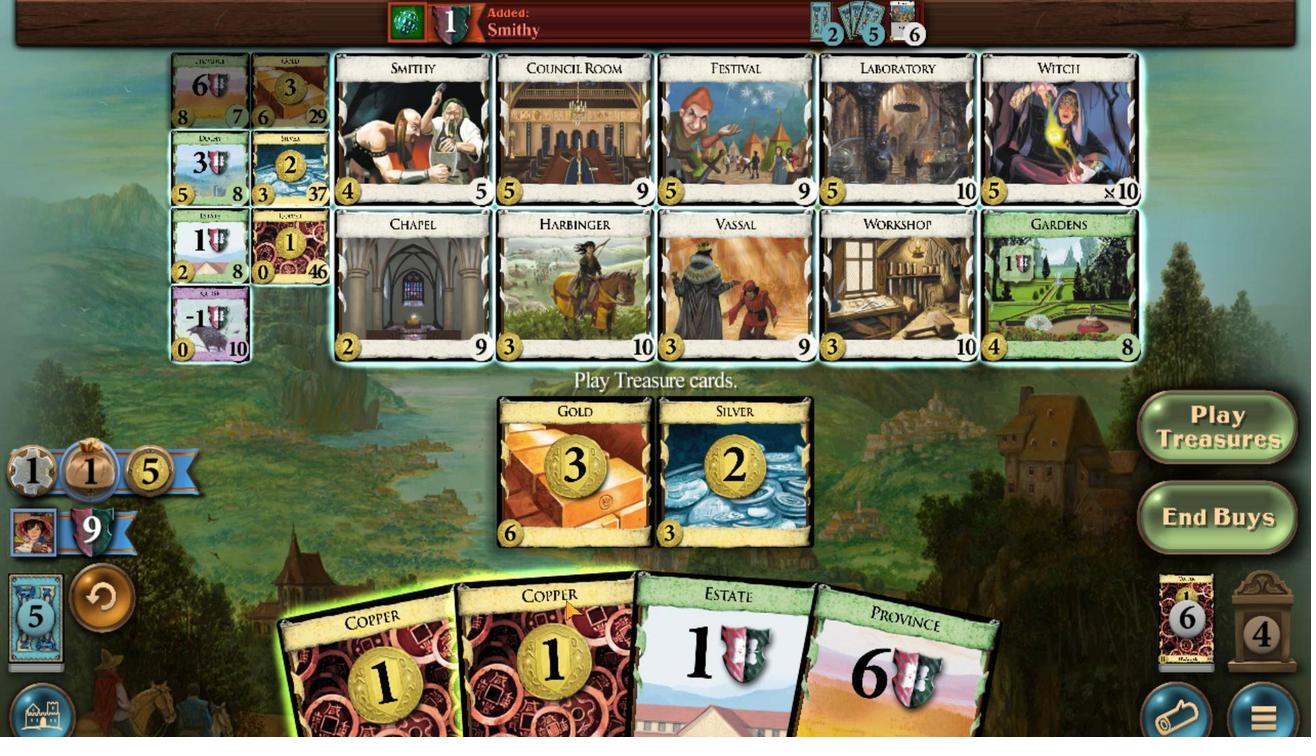 
Action: Mouse scrolled (565, 600) with delta (0, 0)
Screenshot: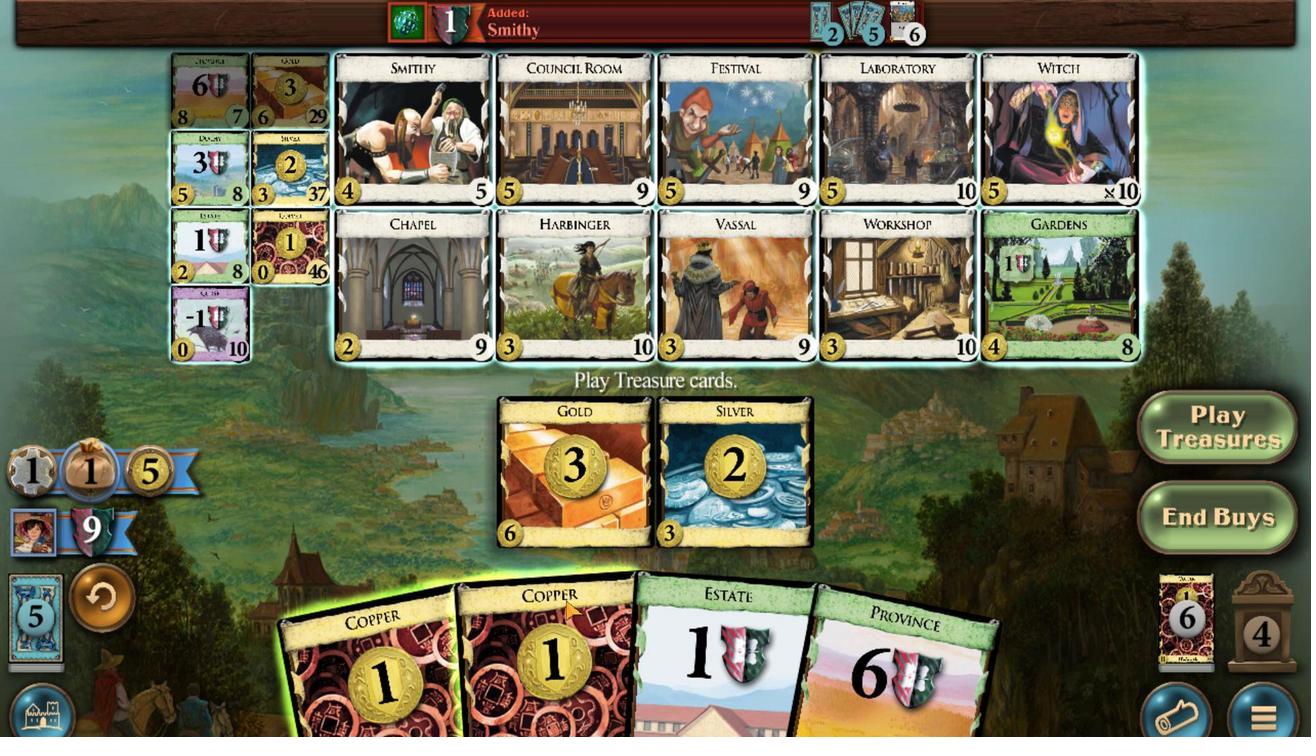 
Action: Mouse moved to (288, 83)
Screenshot: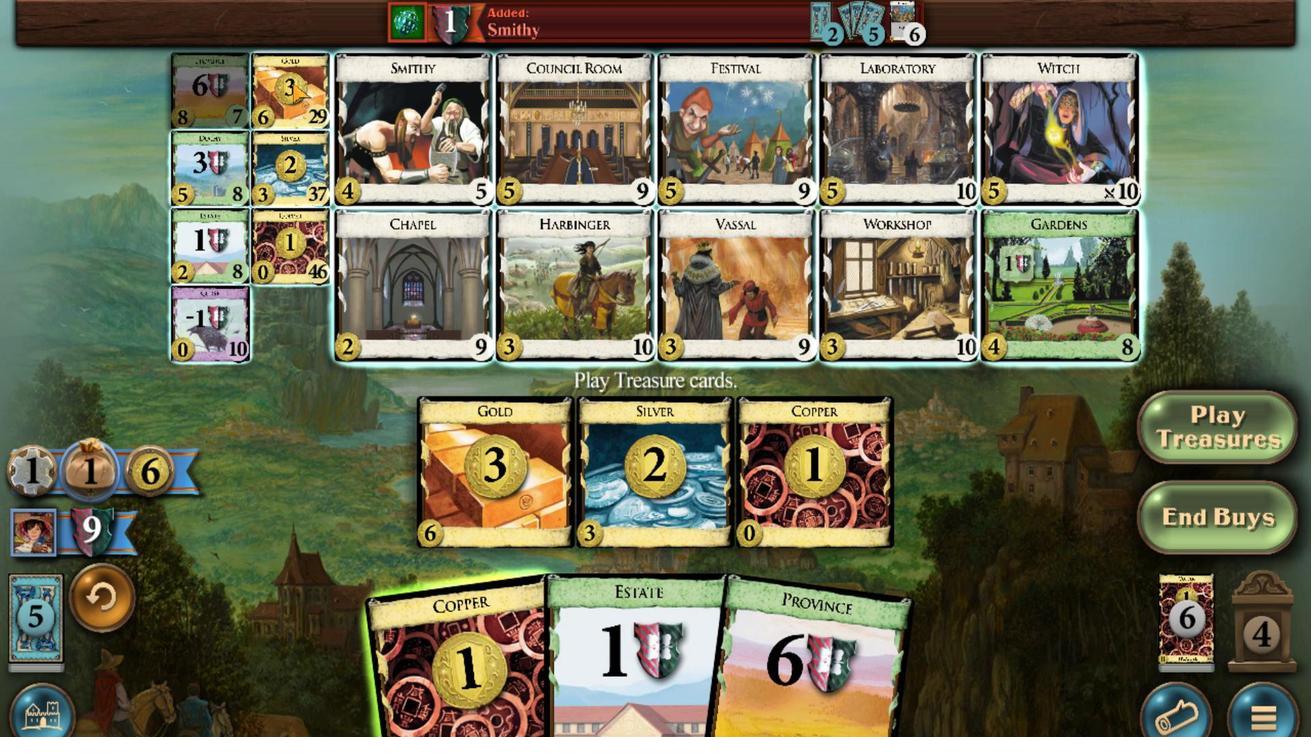 
Action: Mouse scrolled (288, 83) with delta (0, 0)
Screenshot: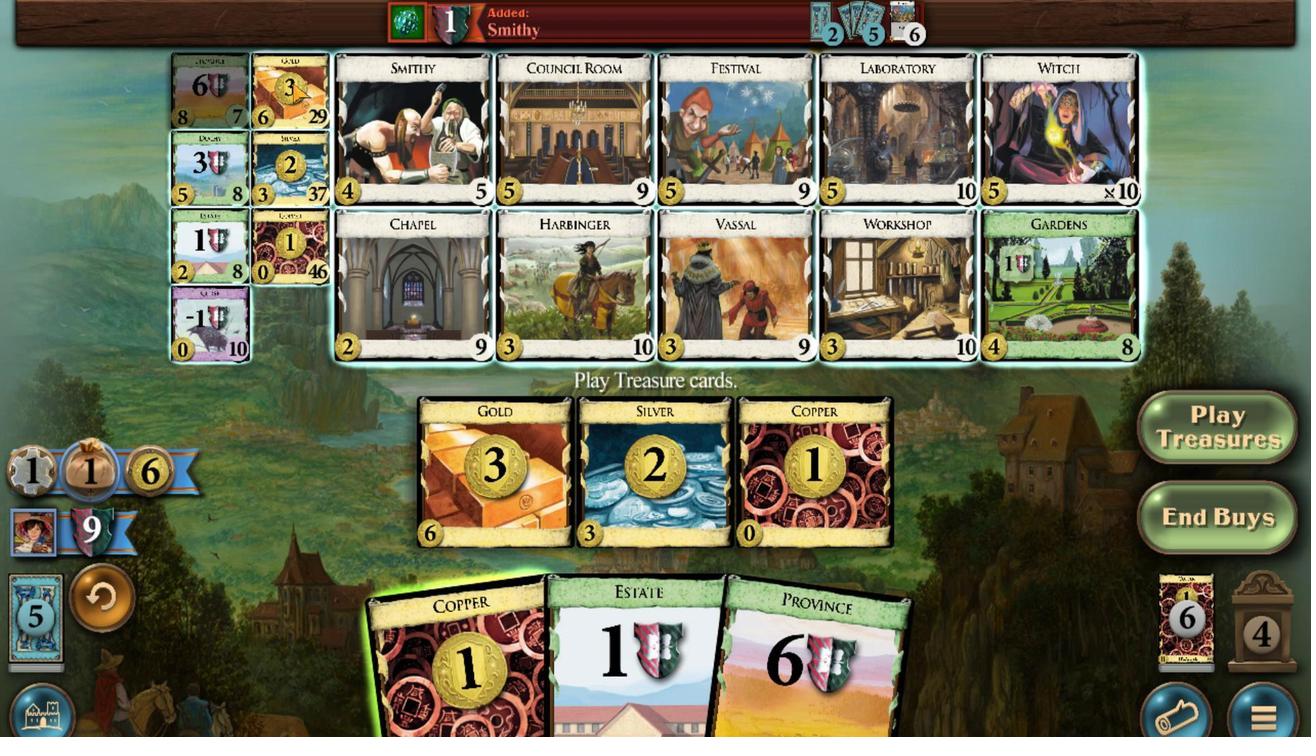 
Action: Mouse scrolled (288, 83) with delta (0, 0)
Screenshot: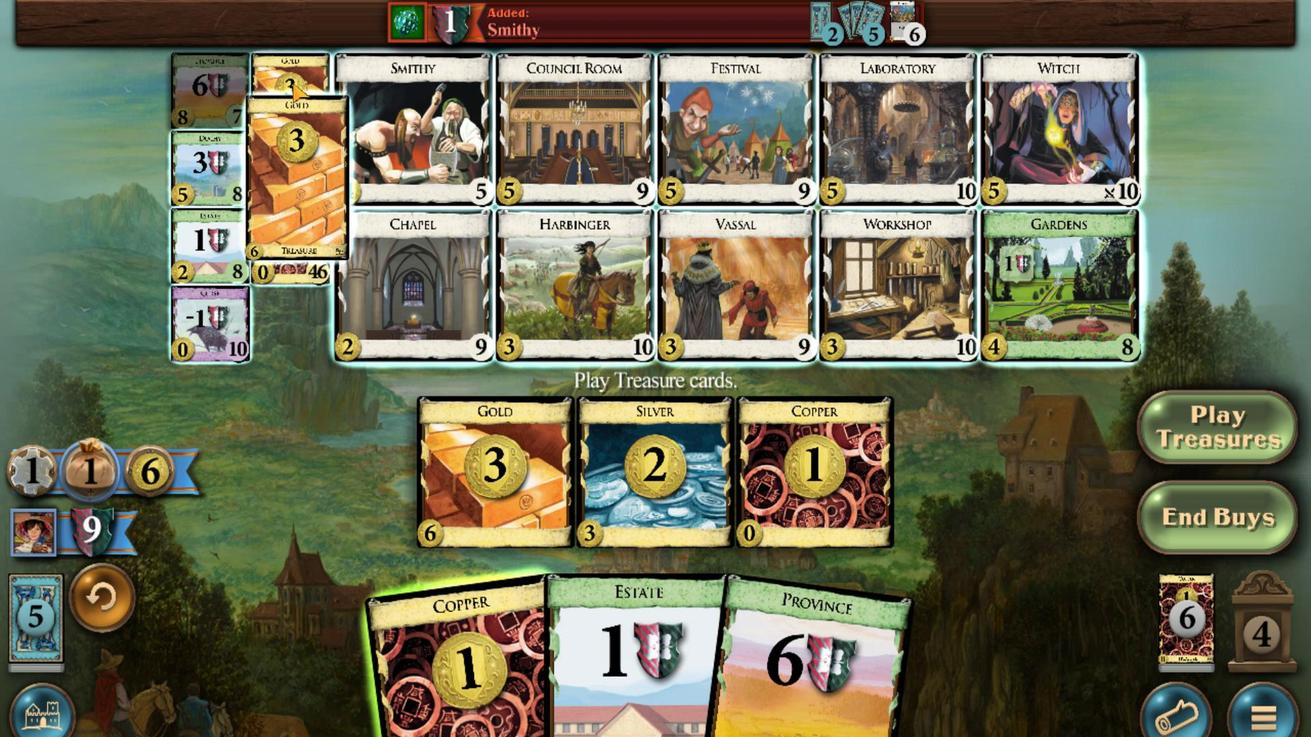 
Action: Mouse scrolled (288, 83) with delta (0, 0)
Screenshot: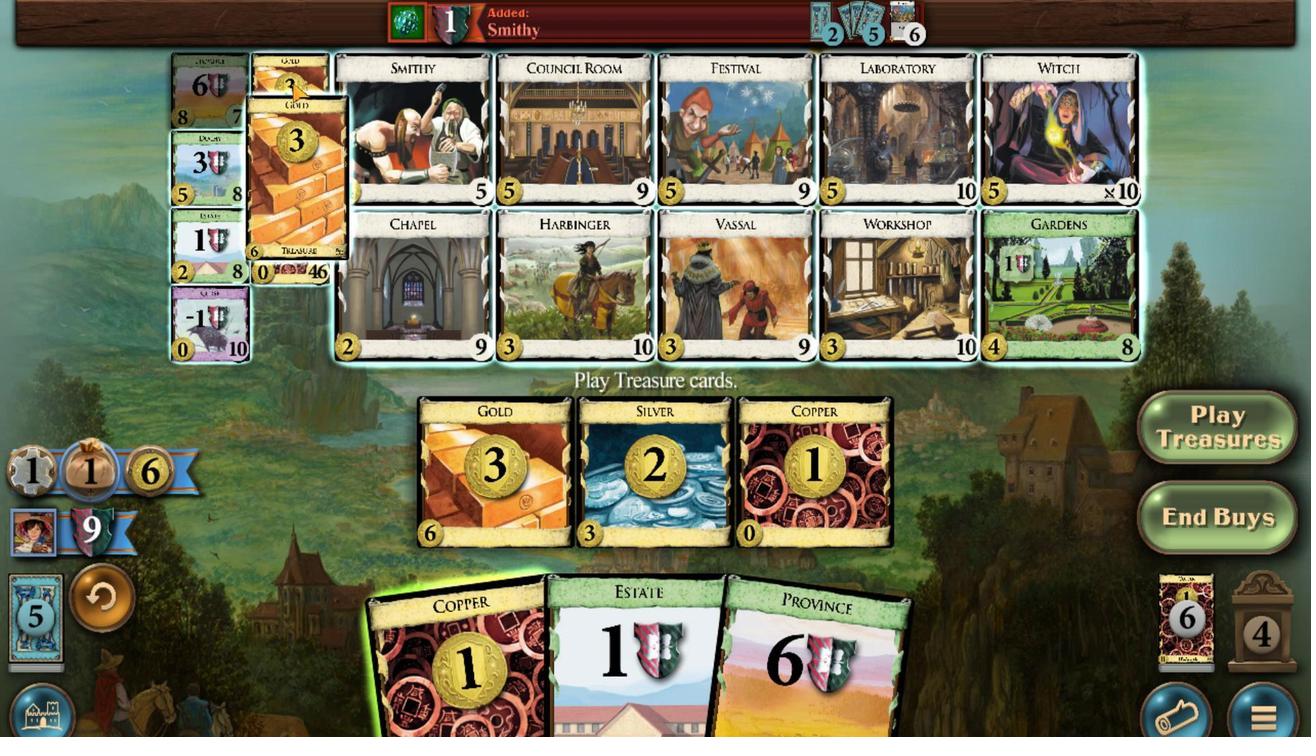 
Action: Mouse scrolled (288, 83) with delta (0, 0)
Screenshot: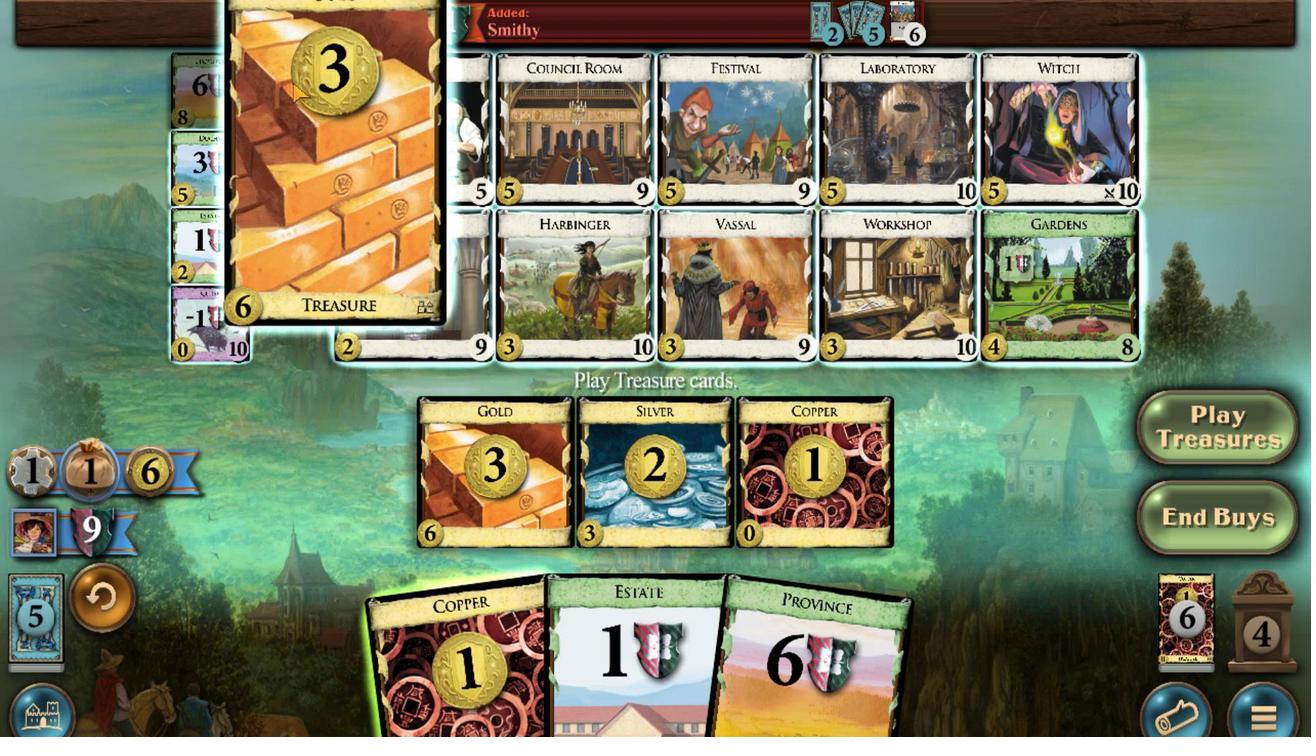 
Action: Mouse scrolled (288, 83) with delta (0, 0)
Screenshot: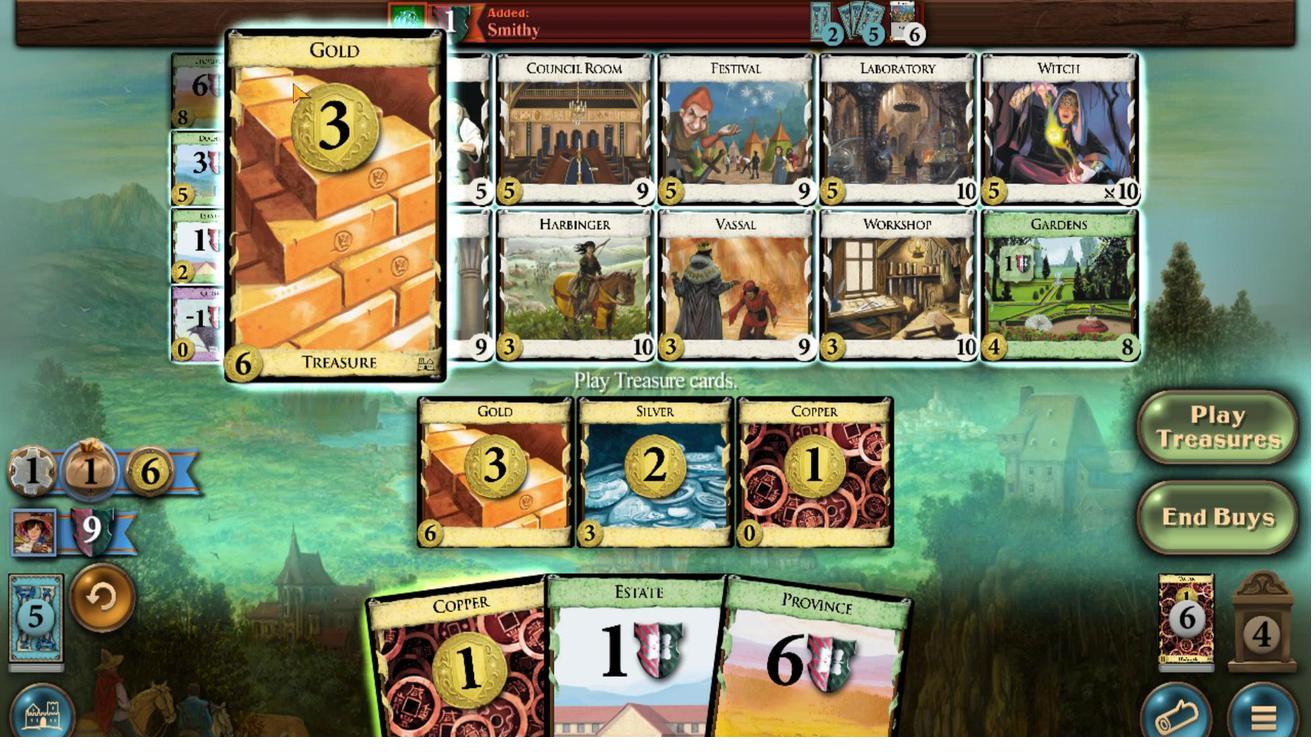 
Action: Mouse scrolled (288, 83) with delta (0, 0)
Screenshot: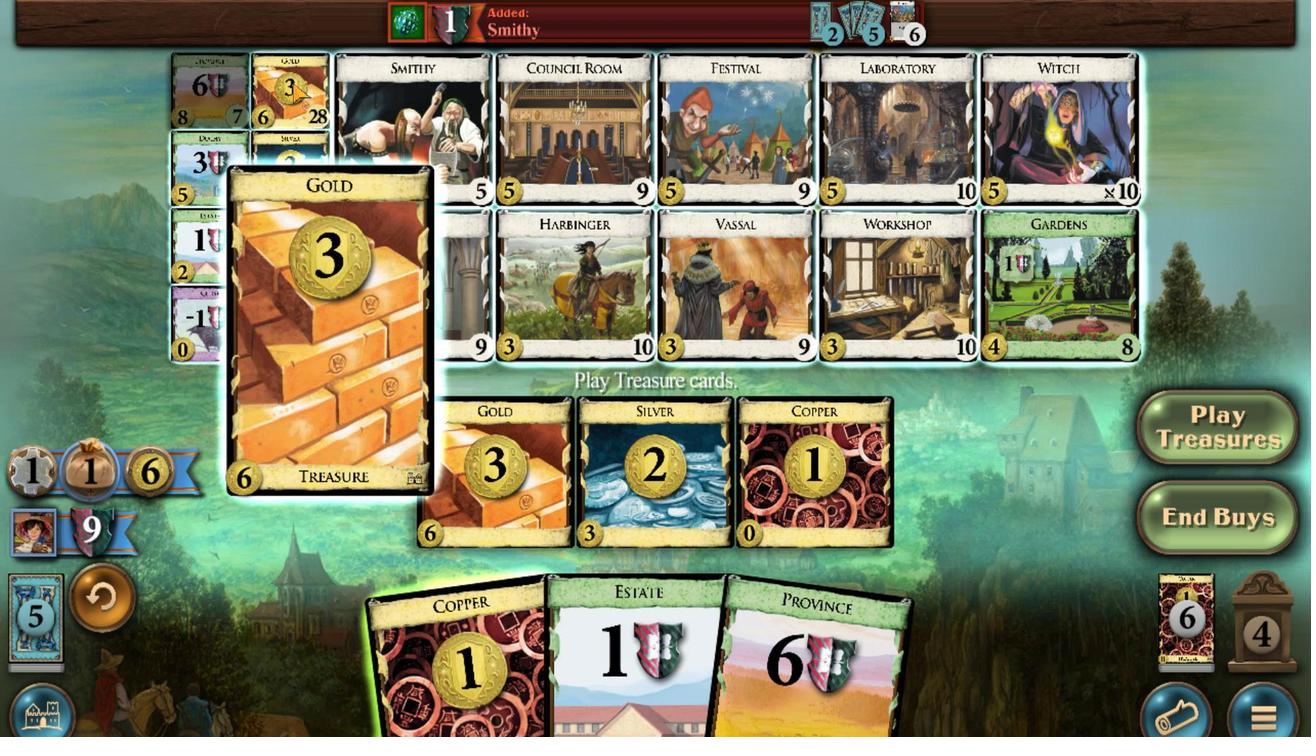 
Action: Mouse moved to (508, 608)
Screenshot: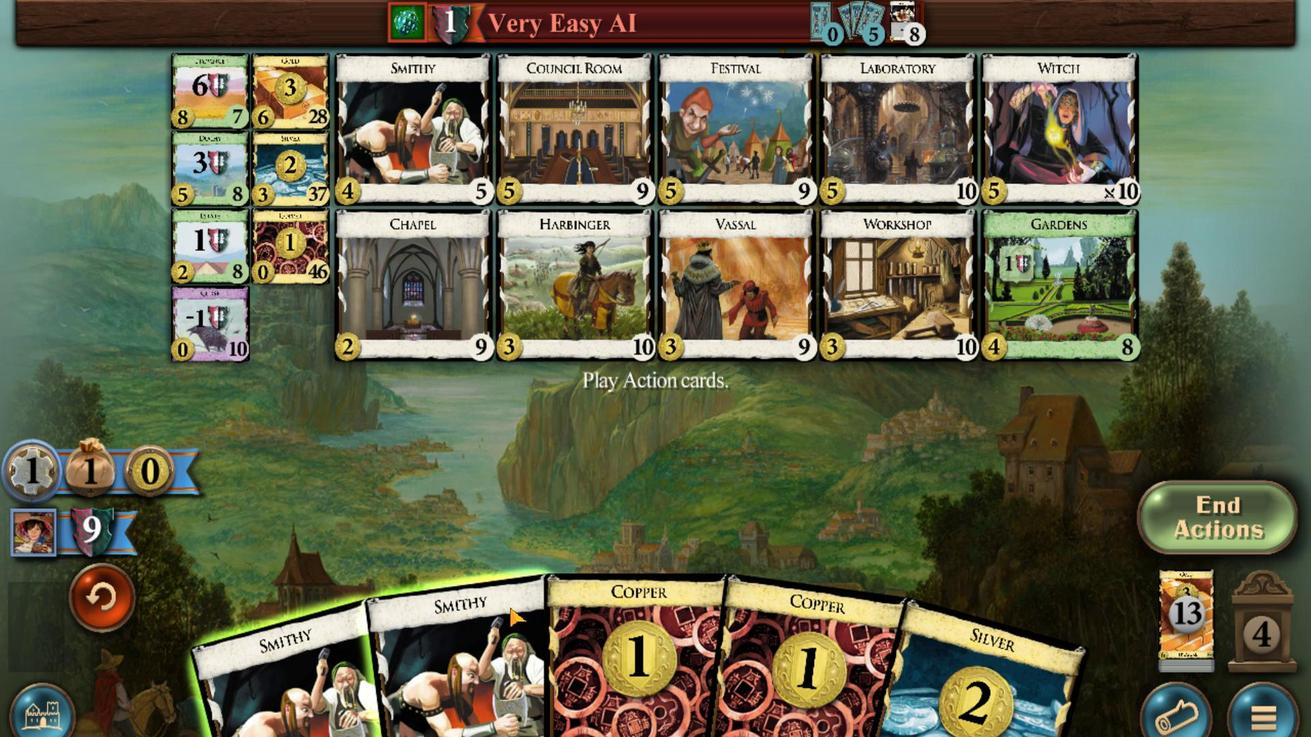 
Action: Mouse scrolled (508, 607) with delta (0, 0)
Screenshot: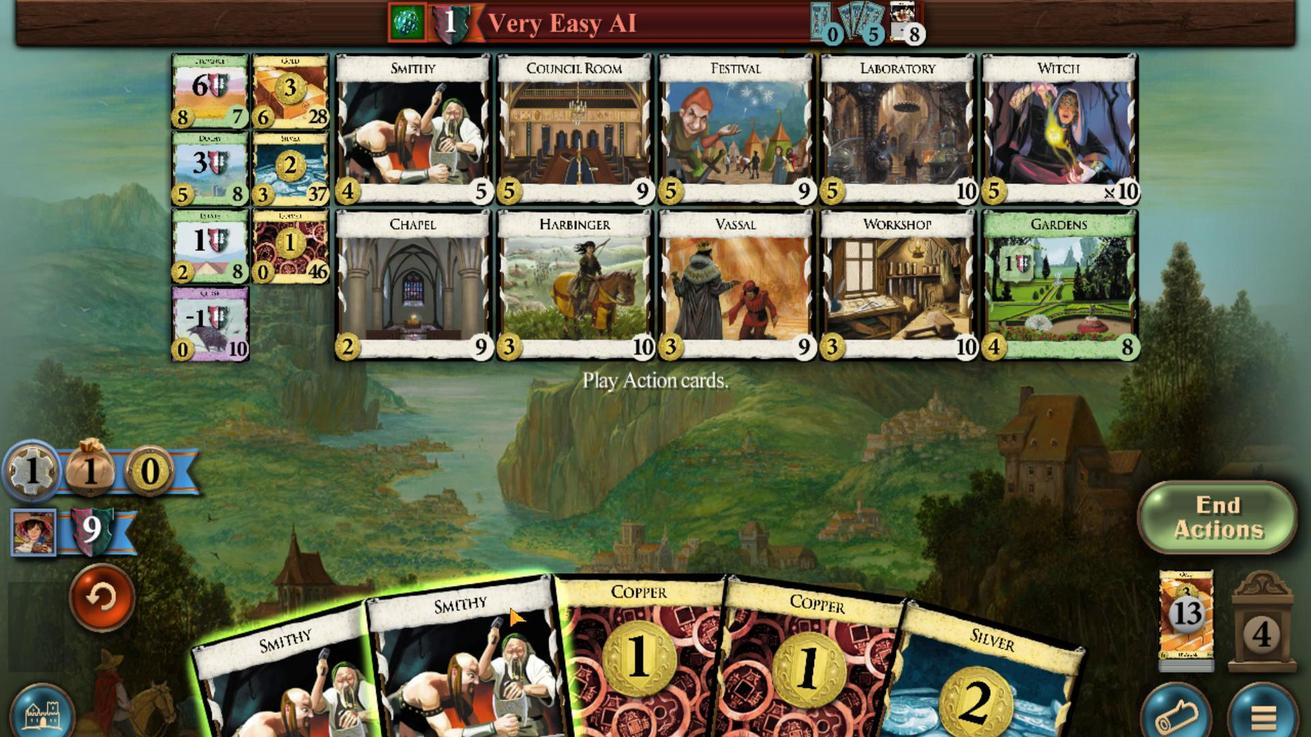 
Action: Mouse moved to (861, 636)
Screenshot: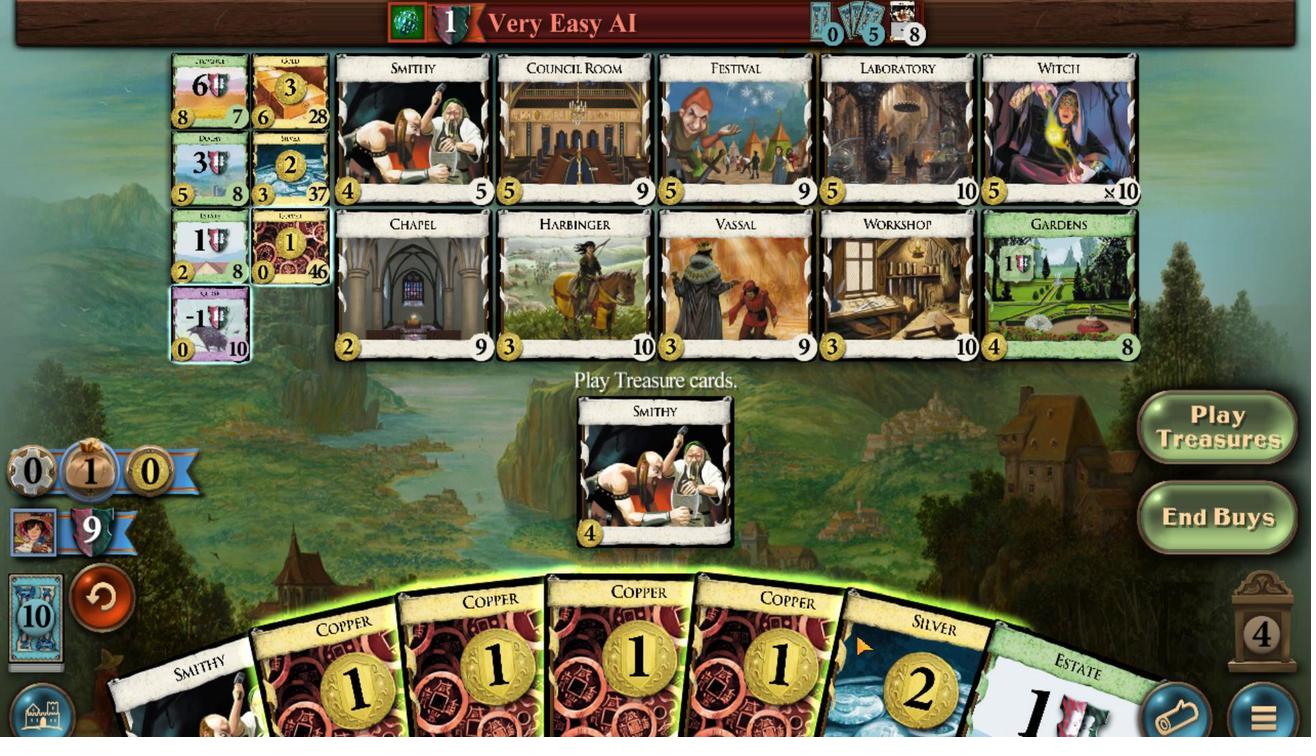 
Action: Mouse scrolled (861, 635) with delta (0, 0)
Screenshot: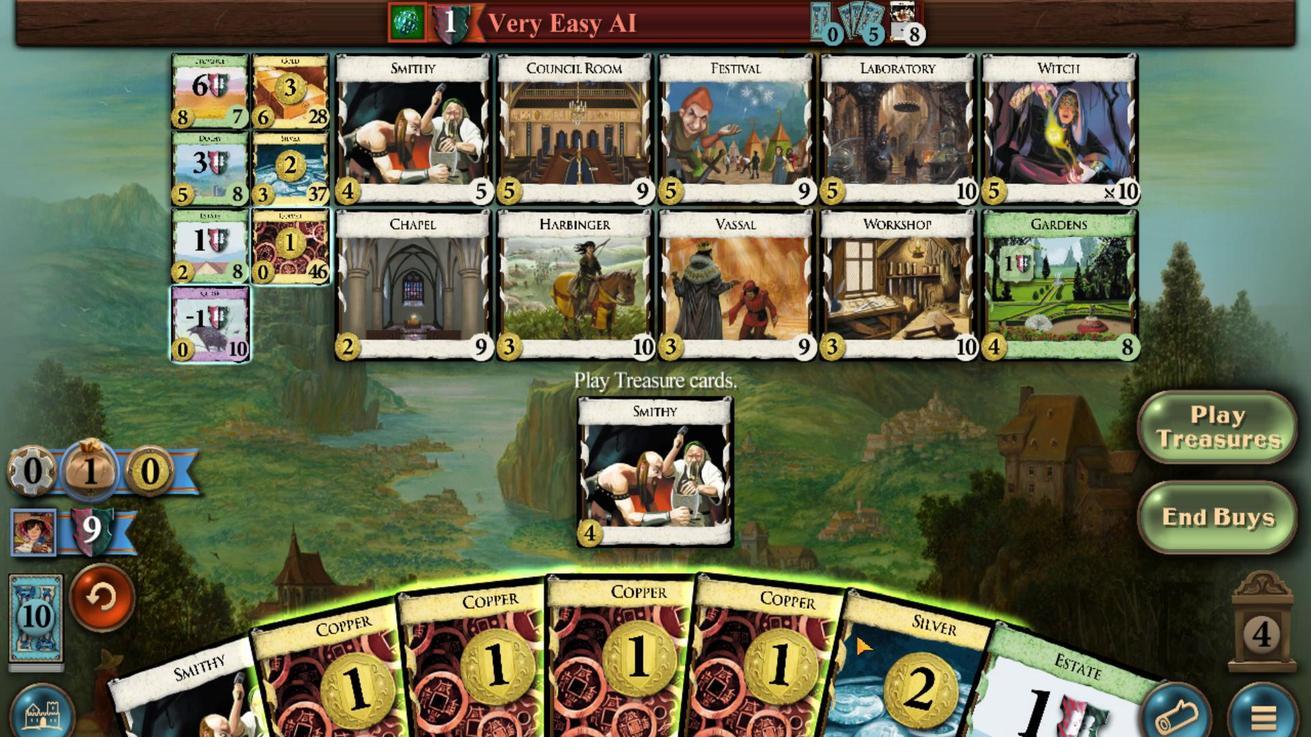 
Action: Mouse moved to (799, 649)
Screenshot: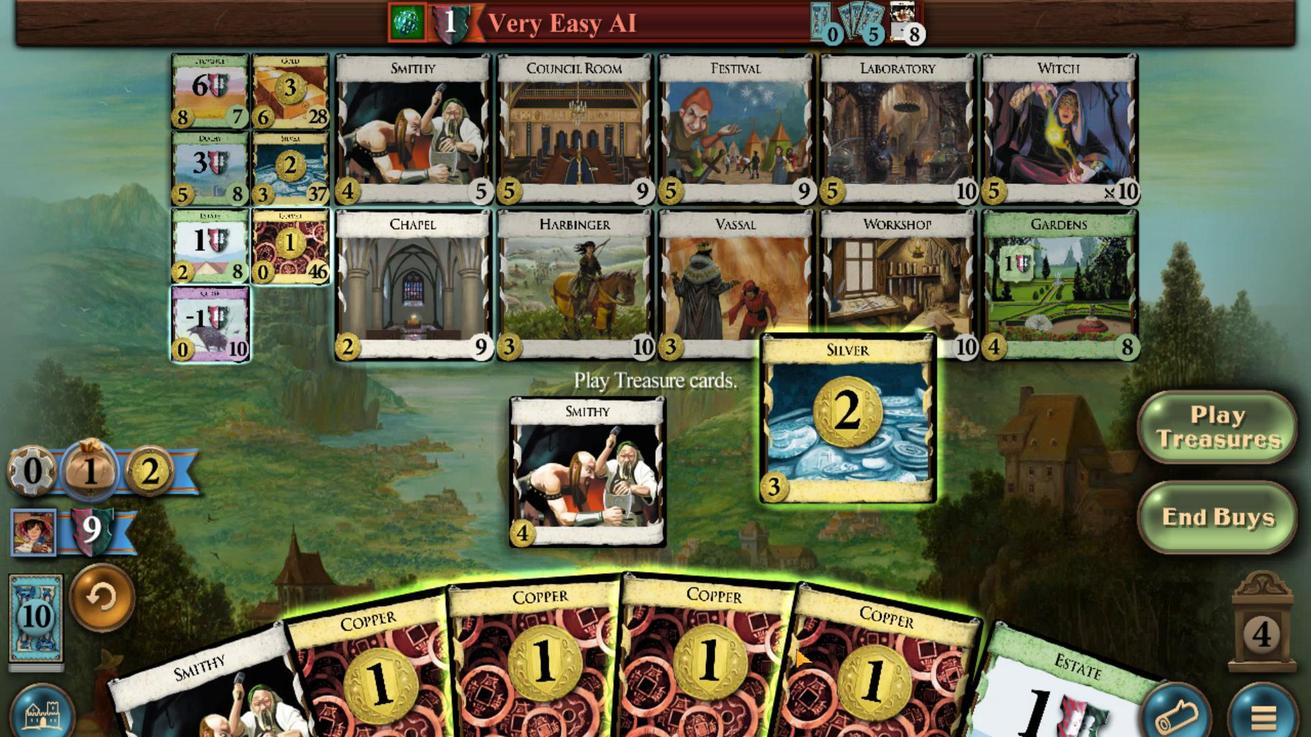 
Action: Mouse scrolled (799, 648) with delta (0, 0)
Screenshot: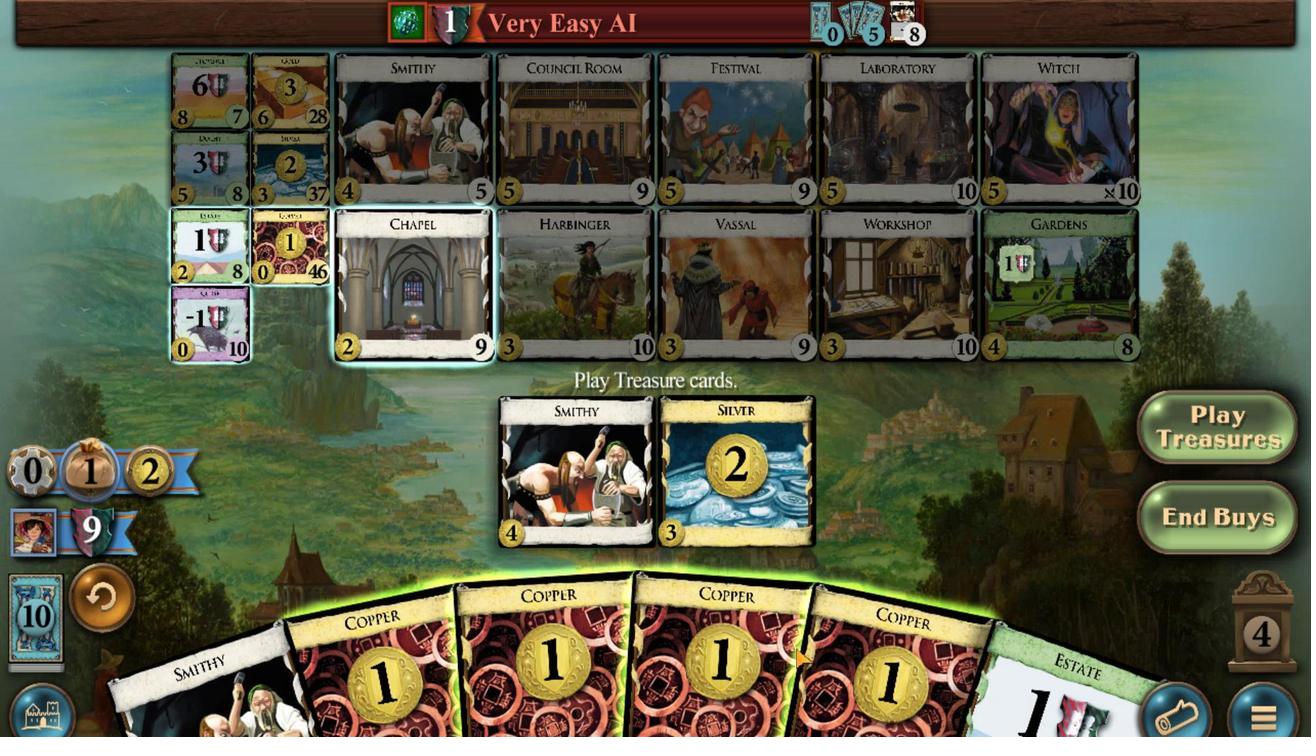 
Action: Mouse moved to (758, 643)
Screenshot: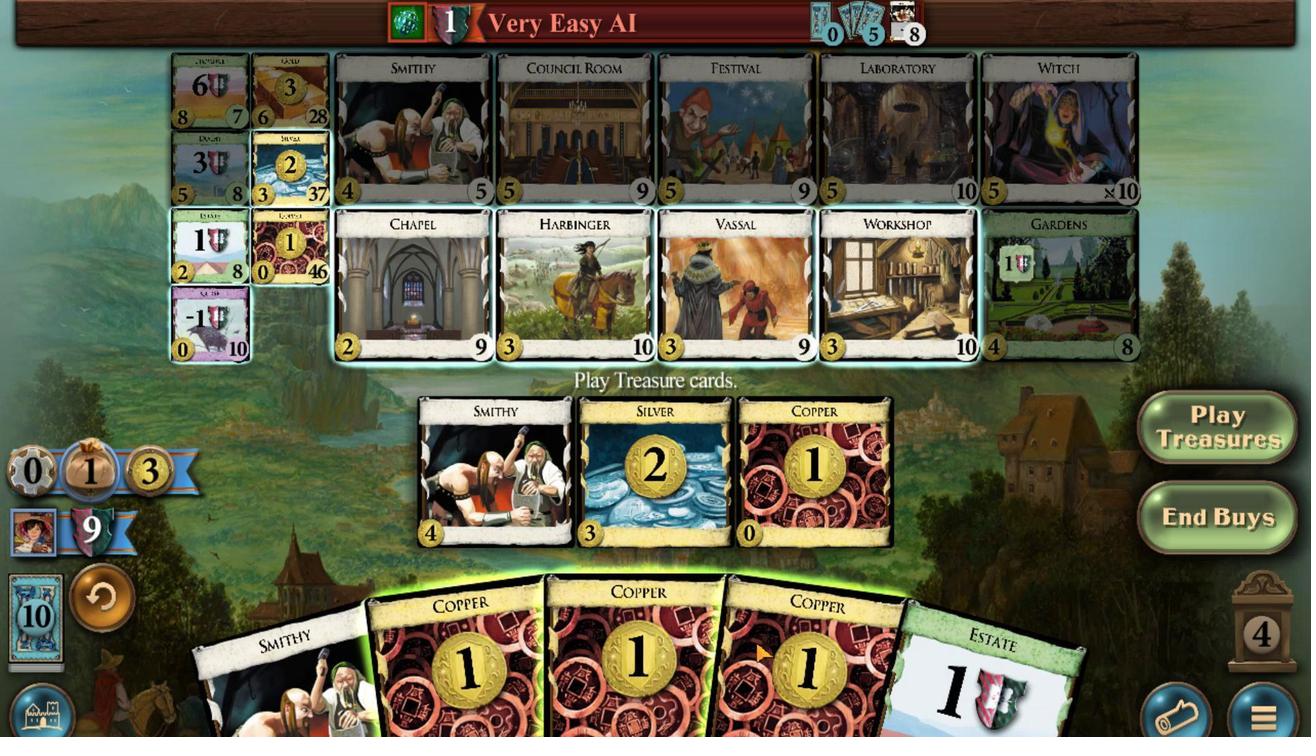 
Action: Mouse scrolled (758, 642) with delta (0, -1)
Screenshot: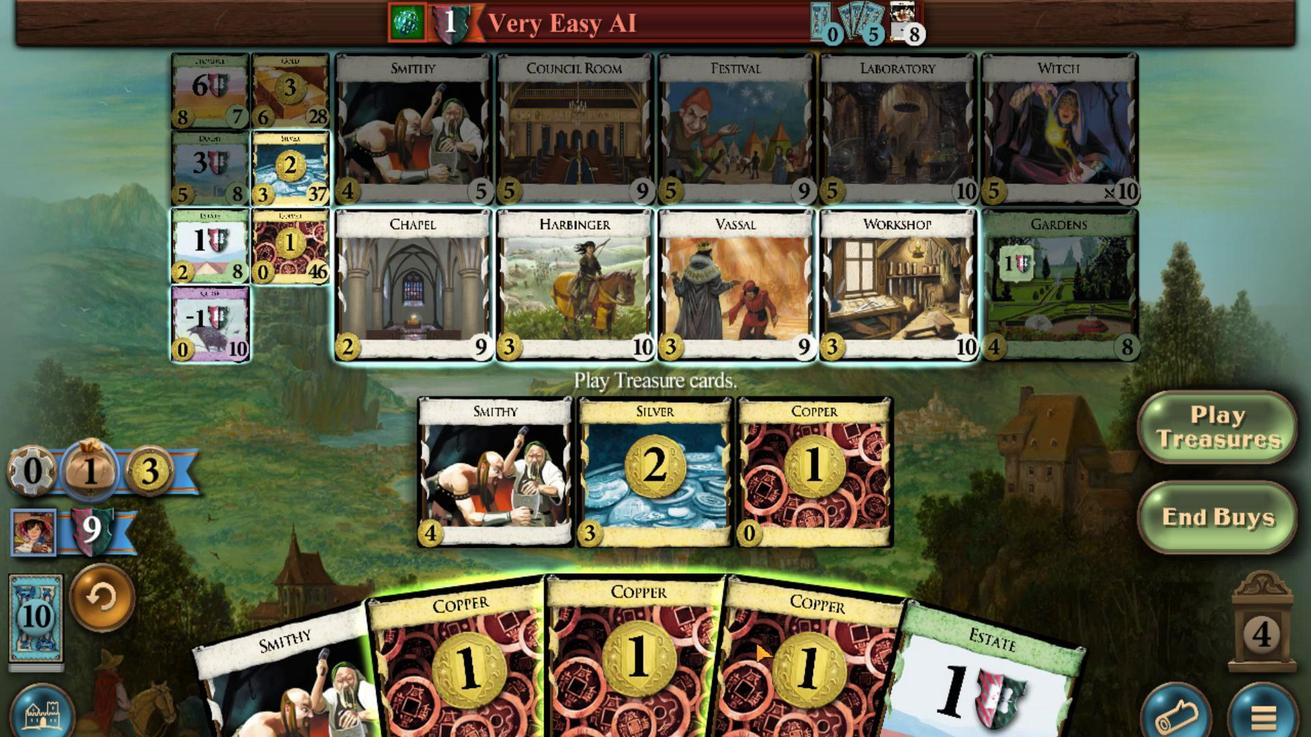 
Action: Mouse moved to (682, 632)
Screenshot: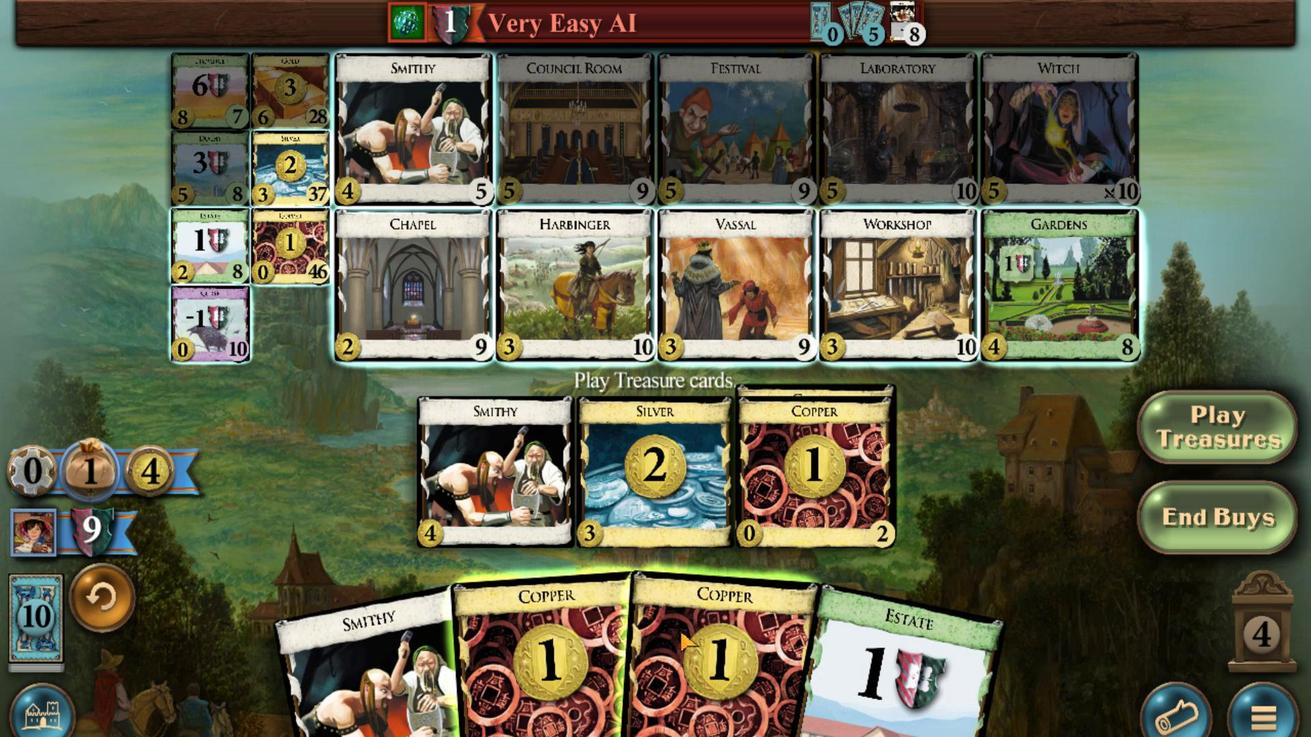 
Action: Mouse scrolled (682, 631) with delta (0, 0)
Screenshot: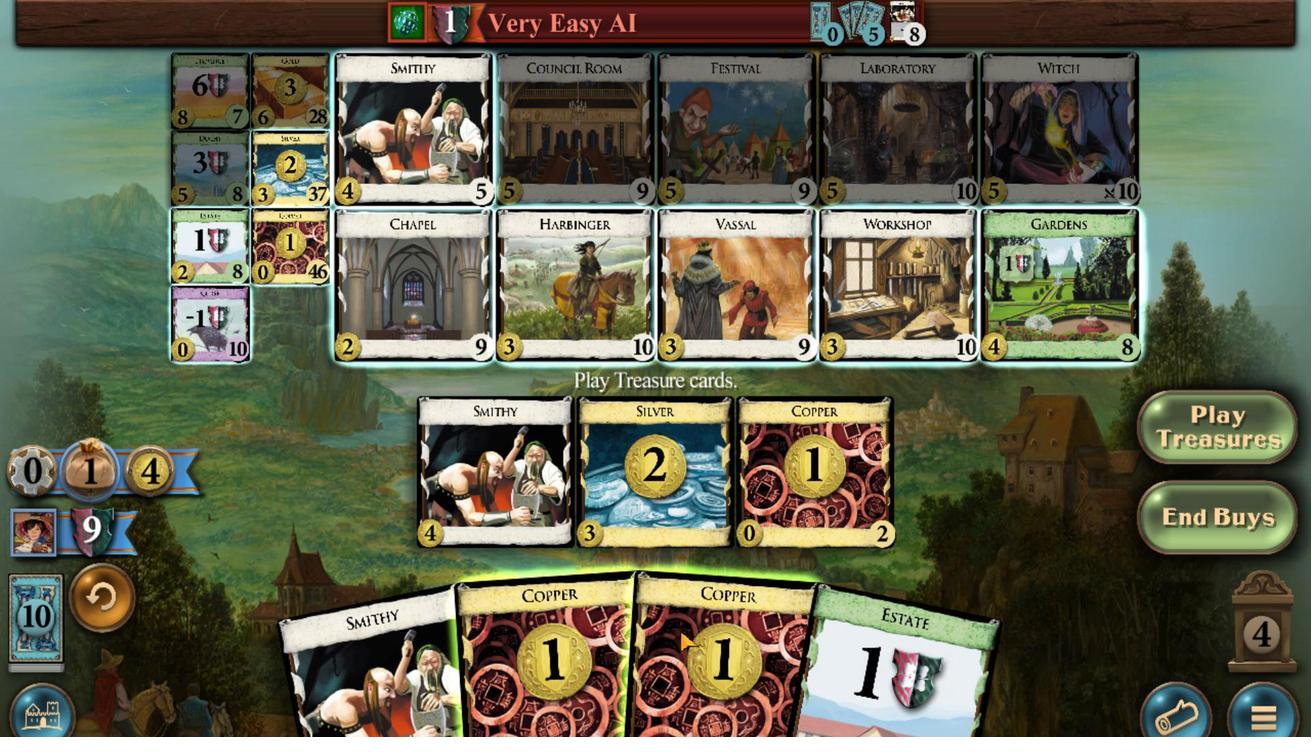 
Action: Mouse moved to (618, 623)
Screenshot: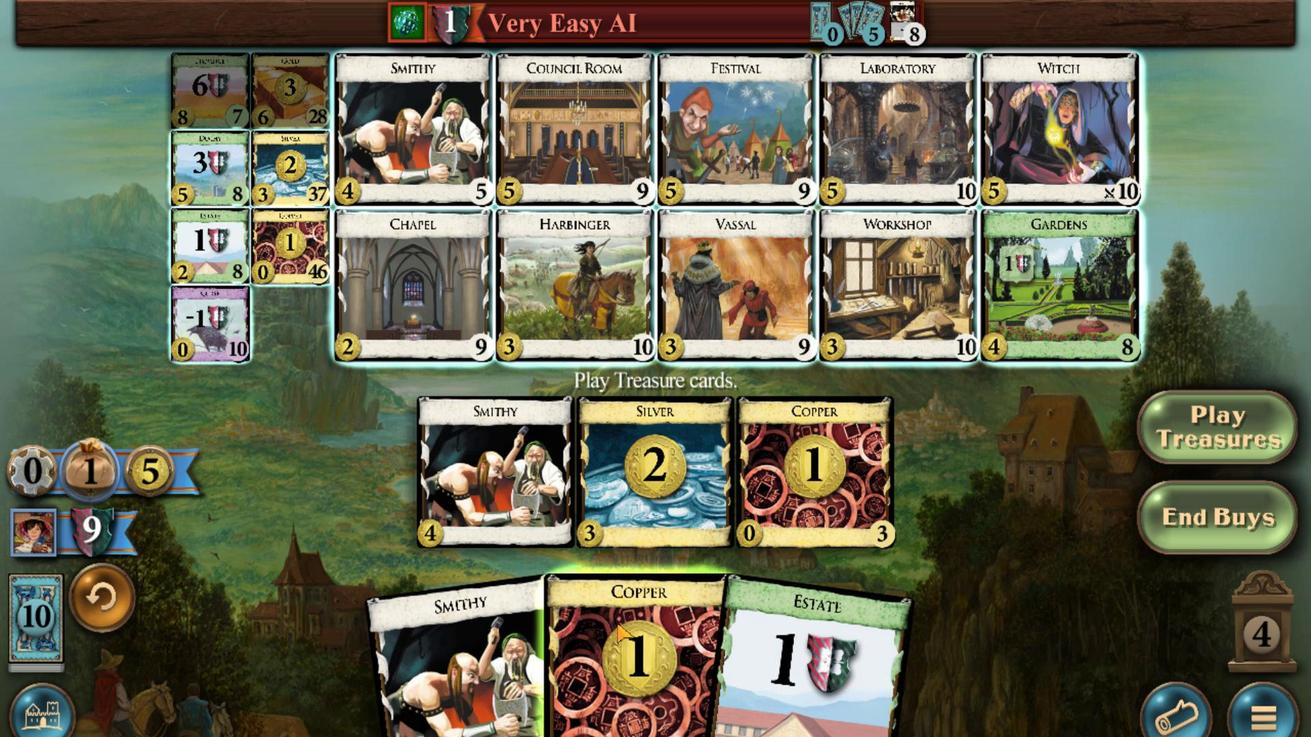 
Action: Mouse scrolled (618, 622) with delta (0, 0)
Screenshot: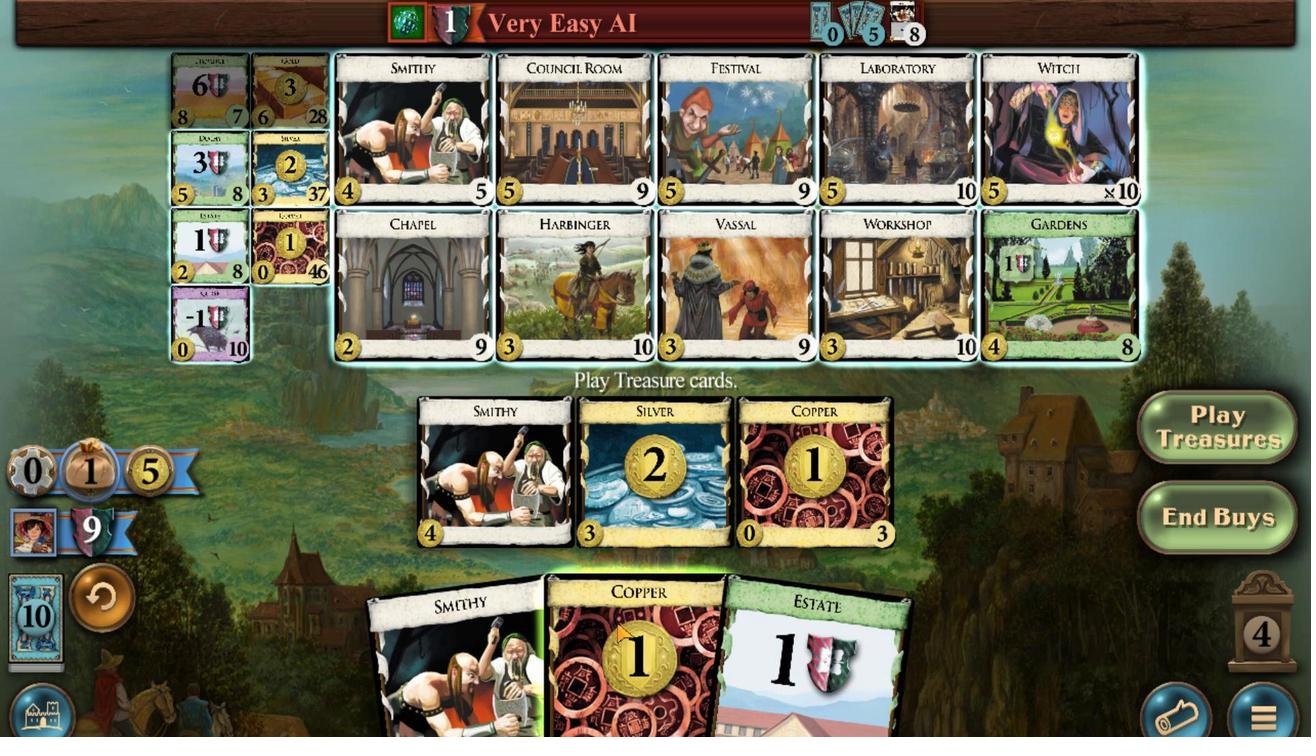 
Action: Mouse moved to (292, 90)
Screenshot: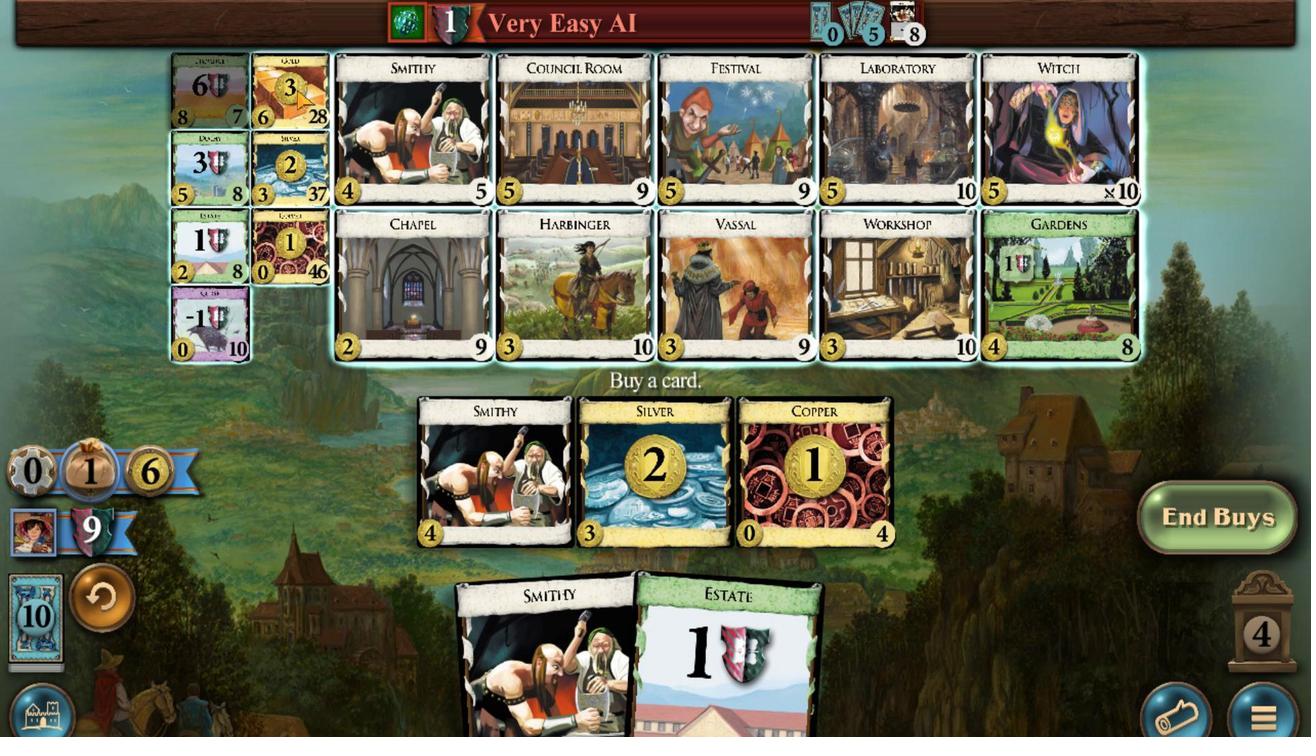 
Action: Mouse scrolled (292, 90) with delta (0, 0)
Screenshot: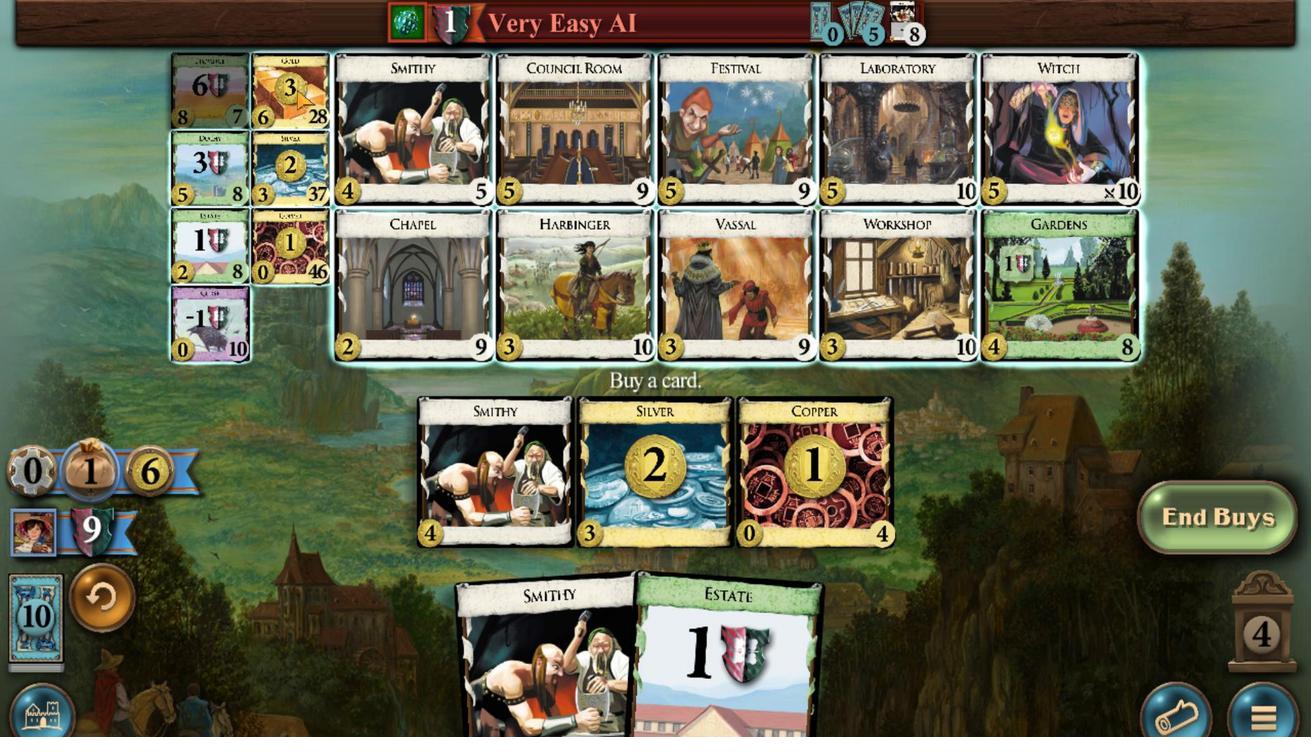 
Action: Mouse scrolled (292, 90) with delta (0, 0)
Screenshot: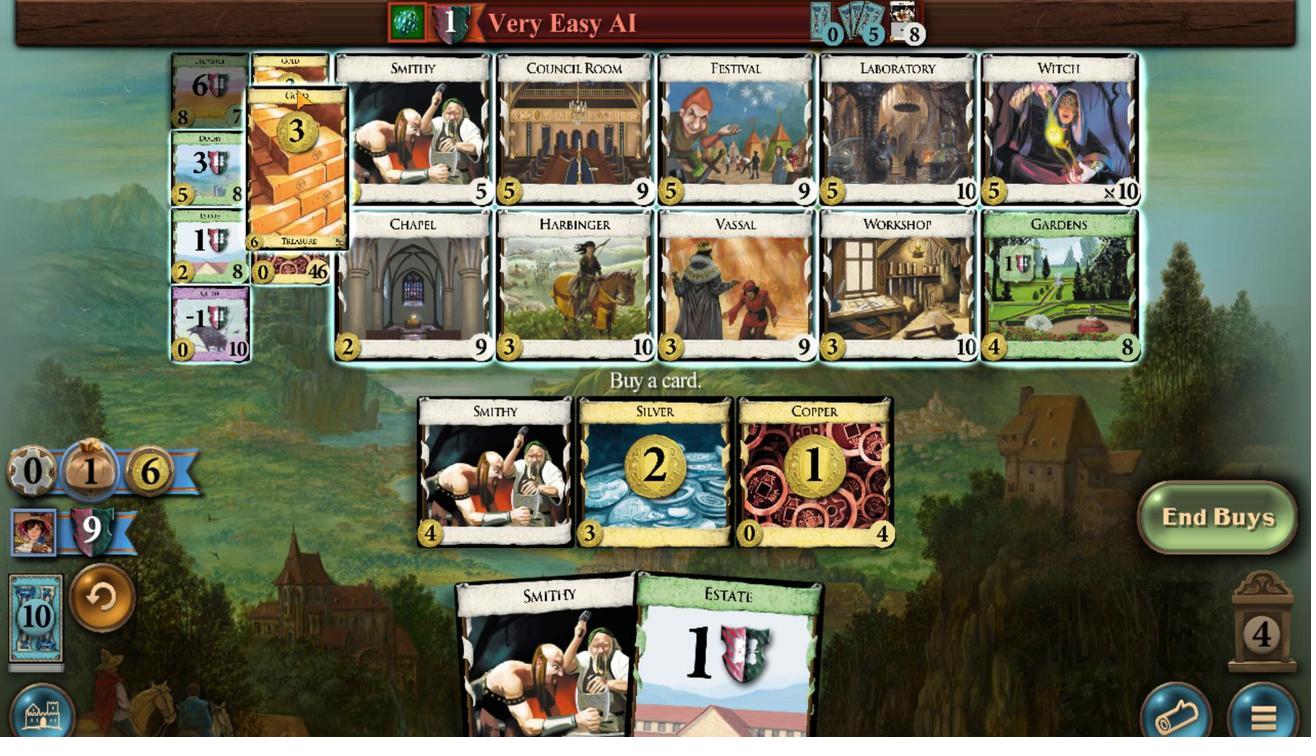 
Action: Mouse scrolled (292, 90) with delta (0, 0)
Screenshot: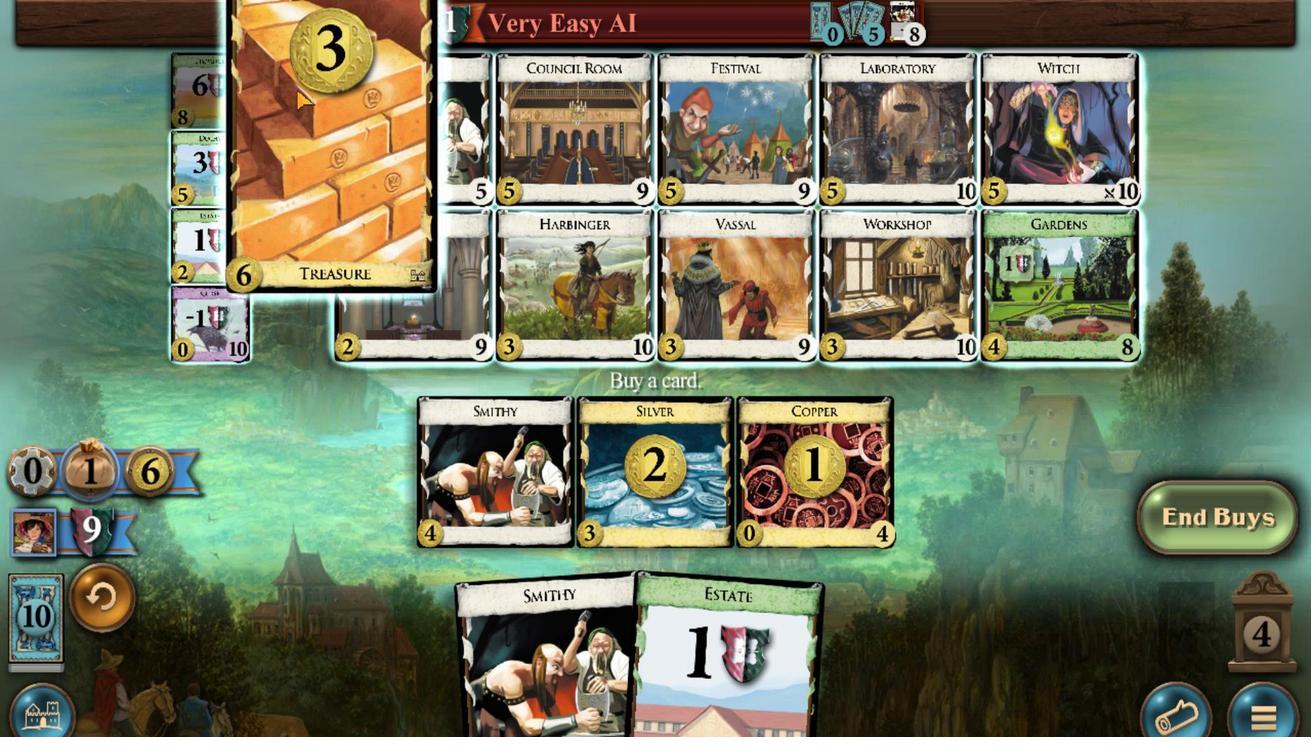 
Action: Mouse scrolled (292, 90) with delta (0, 0)
Screenshot: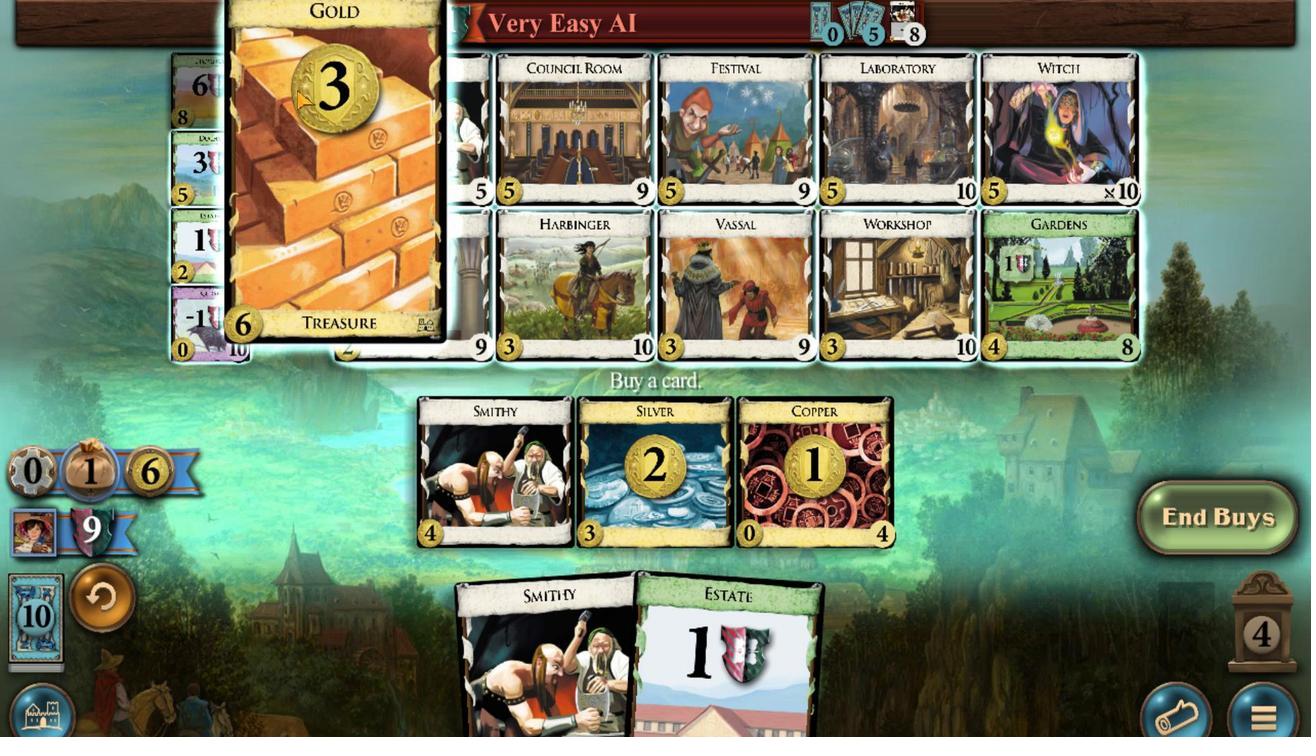 
Action: Mouse scrolled (292, 90) with delta (0, 0)
Screenshot: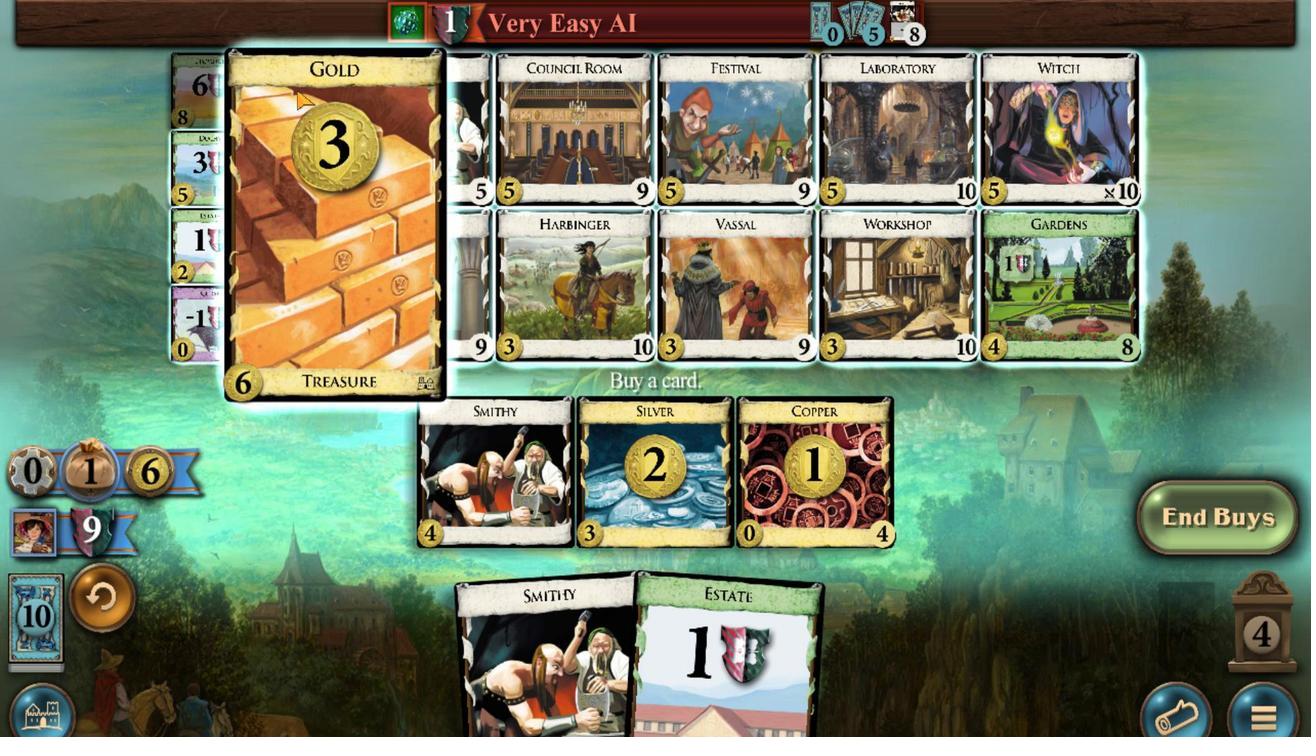 
Action: Mouse scrolled (292, 90) with delta (0, 0)
Screenshot: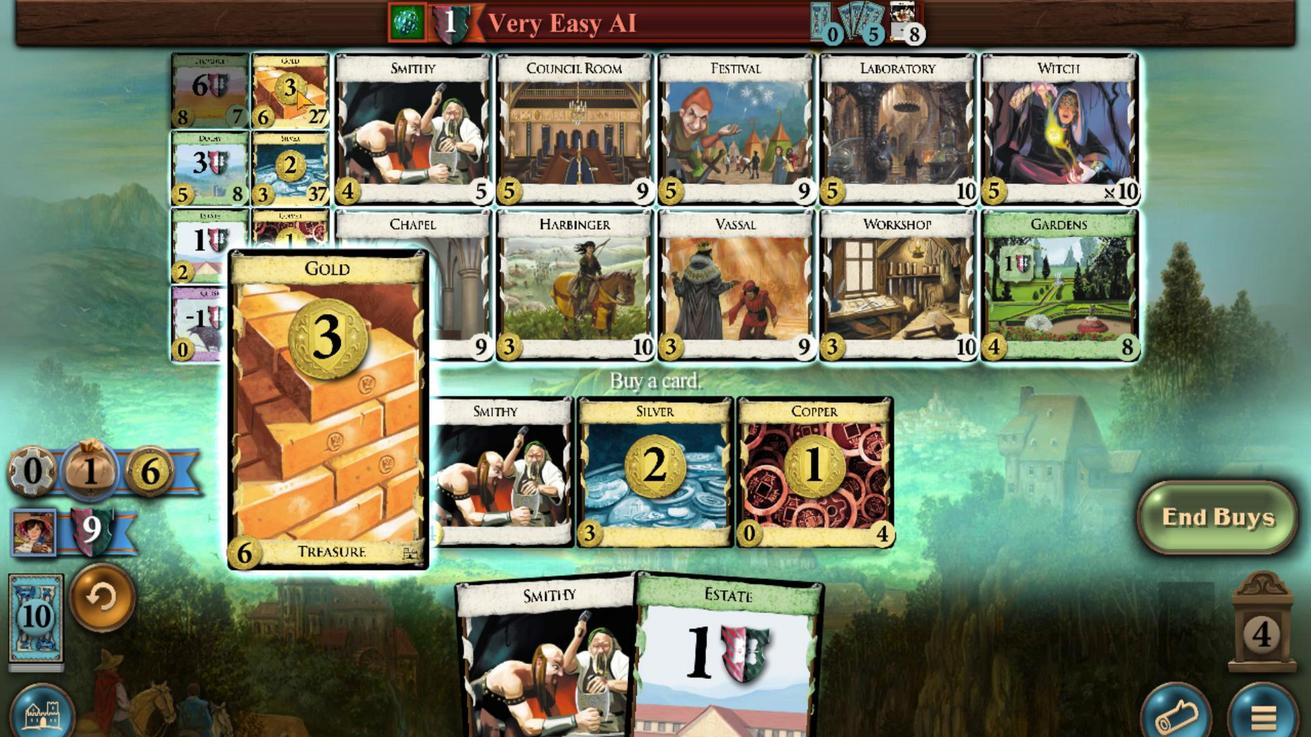 
Action: Mouse moved to (587, 617)
Screenshot: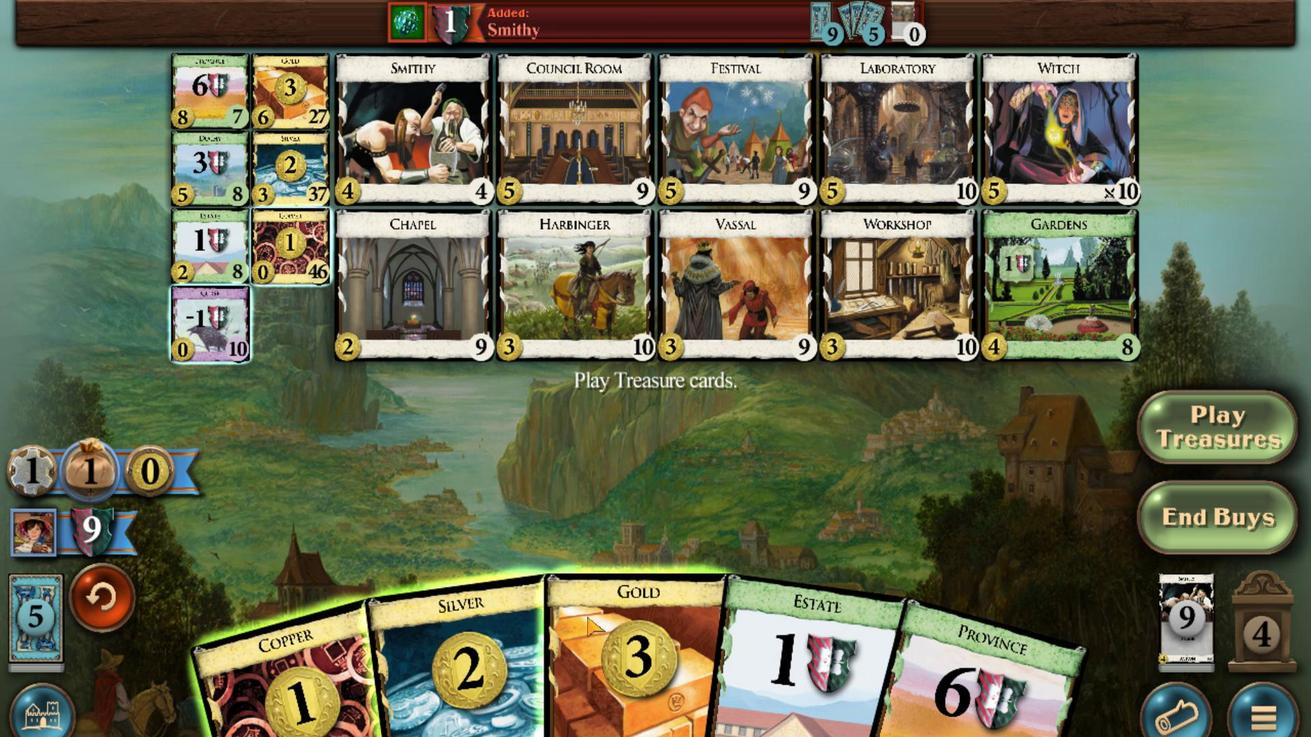 
Action: Mouse scrolled (587, 616) with delta (0, 0)
Screenshot: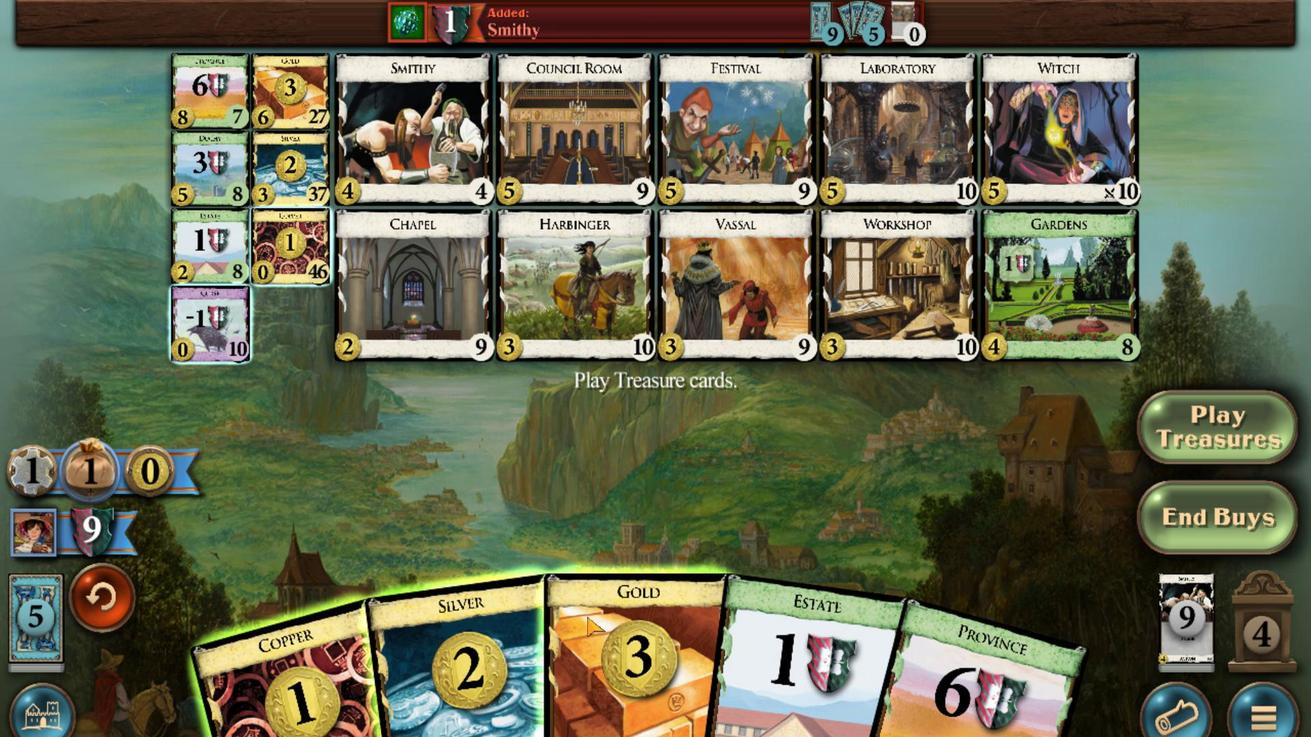 
Action: Mouse moved to (540, 609)
Screenshot: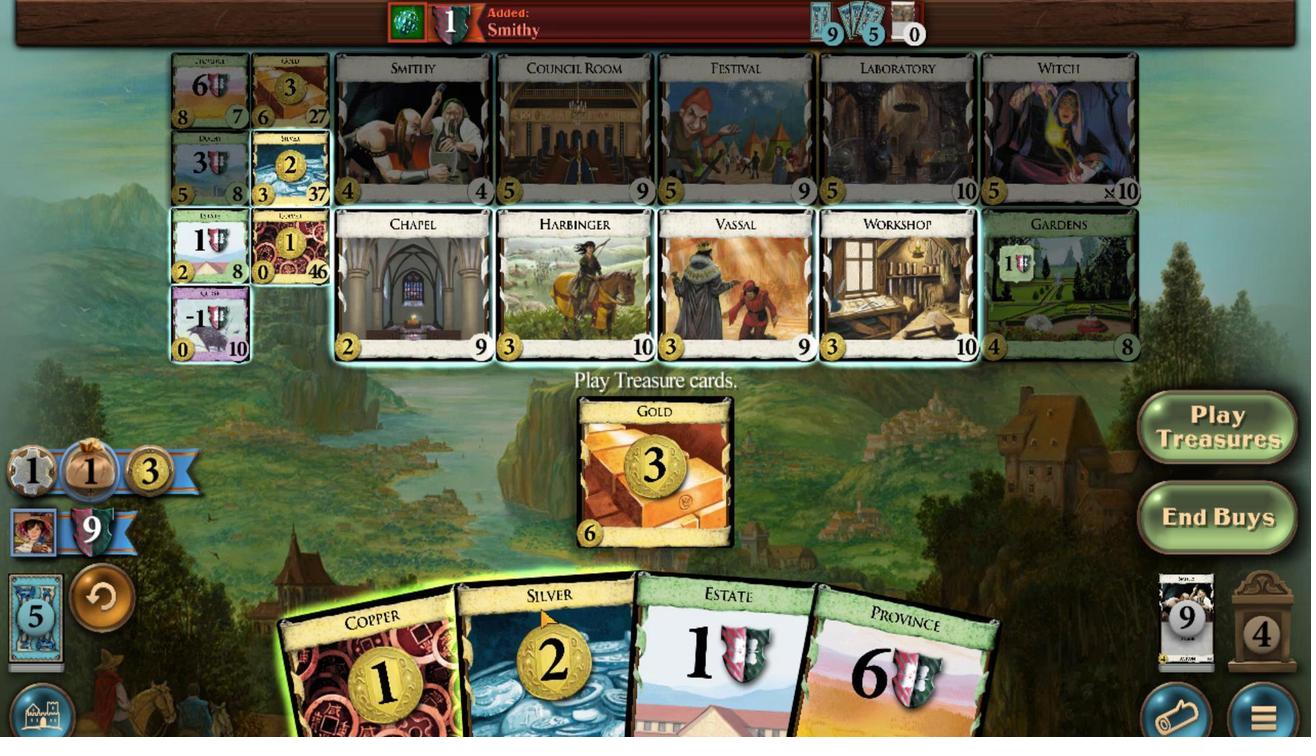 
Action: Mouse scrolled (540, 609) with delta (0, 0)
Screenshot: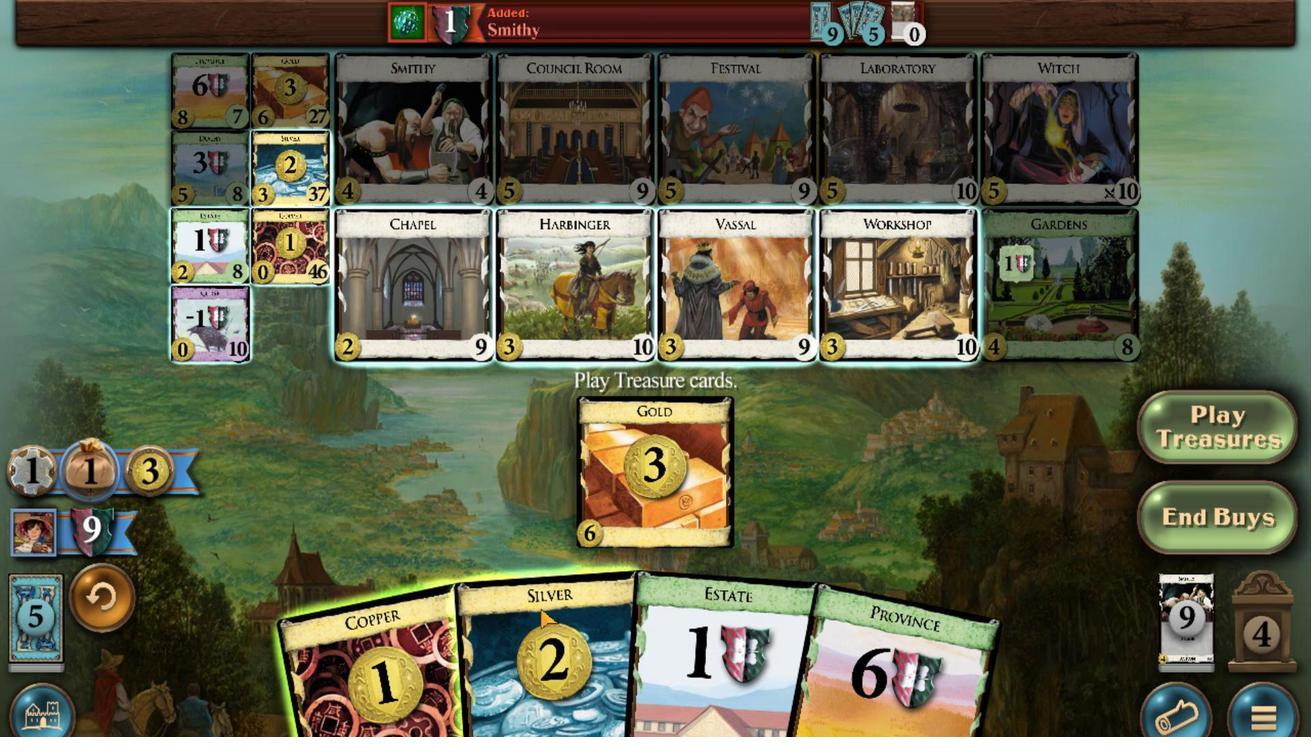 
Action: Mouse moved to (464, 611)
Screenshot: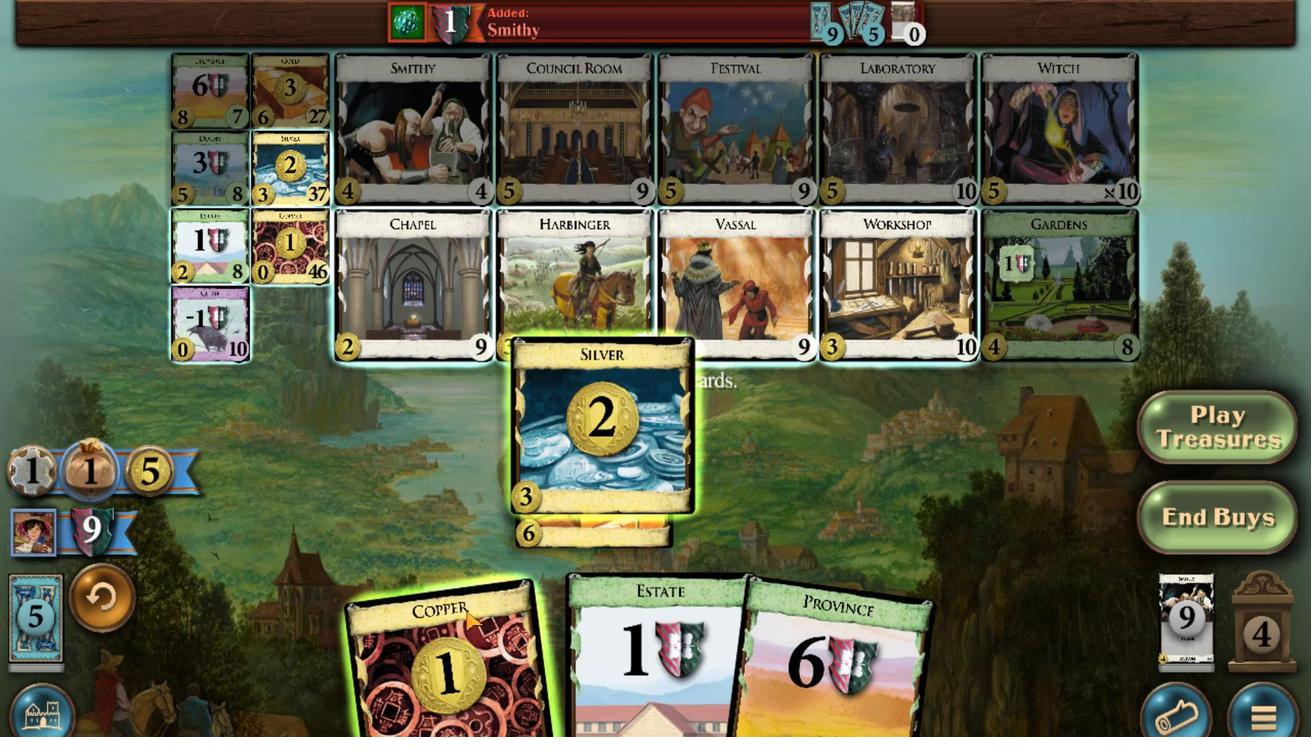 
Action: Mouse scrolled (464, 611) with delta (0, 0)
Screenshot: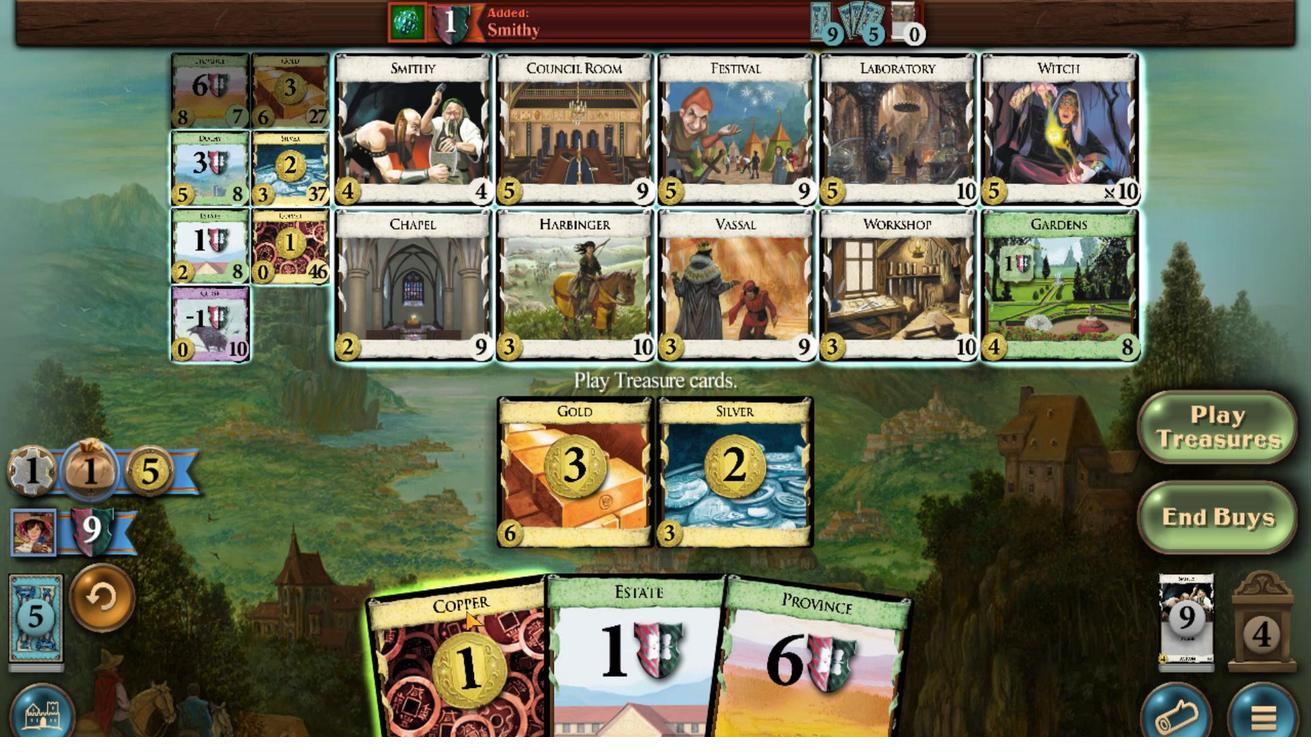 
Action: Mouse moved to (283, 94)
Screenshot: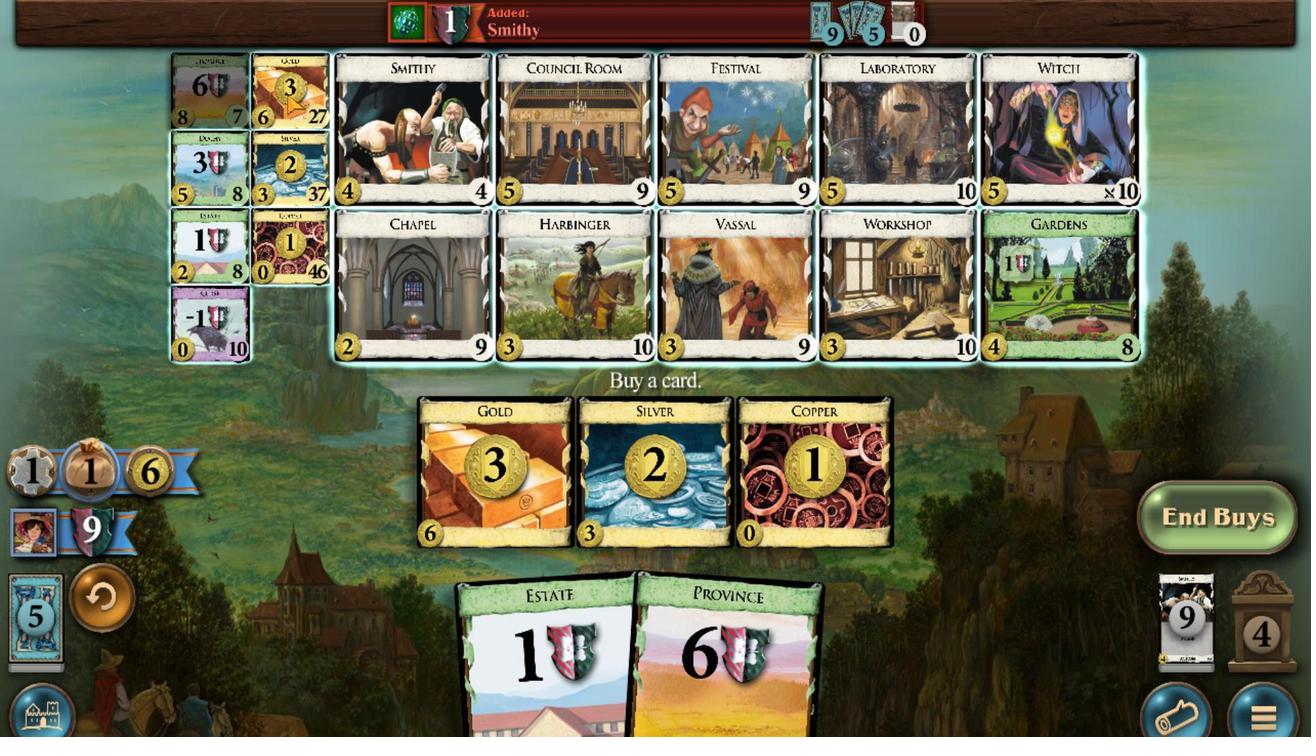 
Action: Mouse scrolled (283, 95) with delta (0, 0)
Screenshot: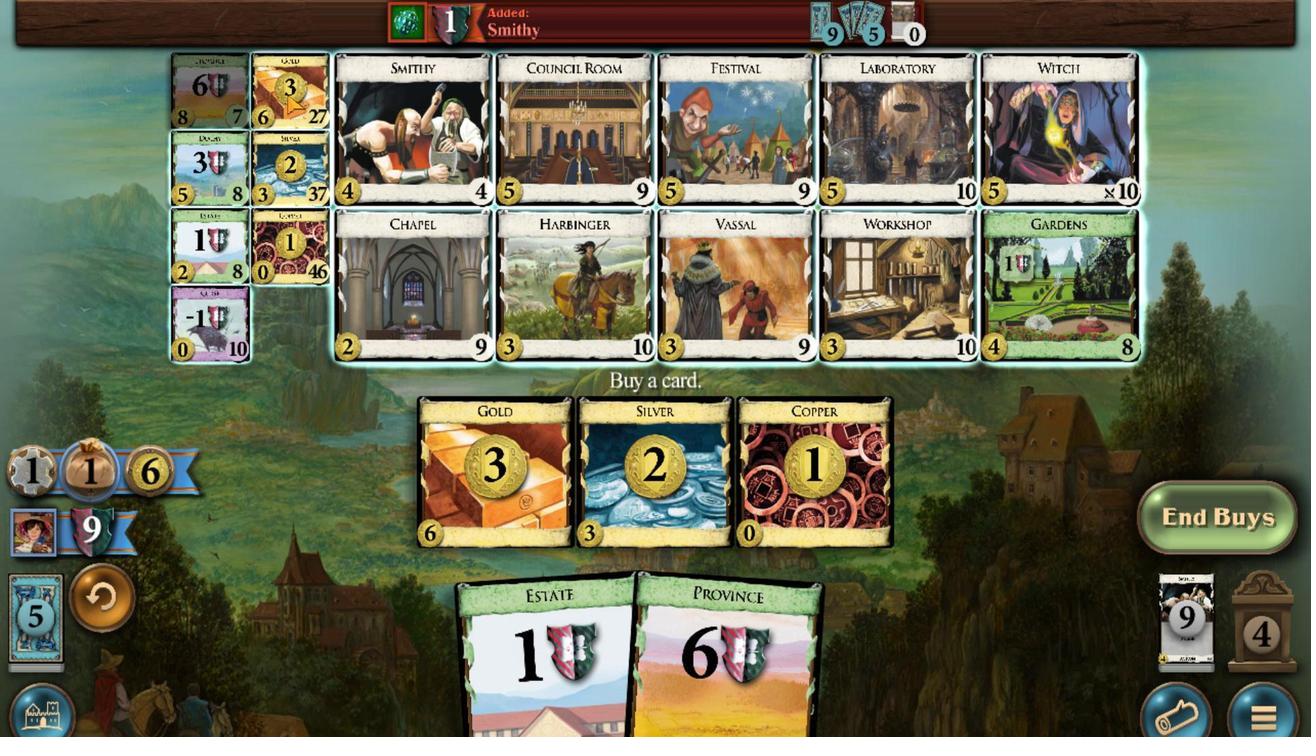 
Action: Mouse scrolled (283, 95) with delta (0, 0)
Screenshot: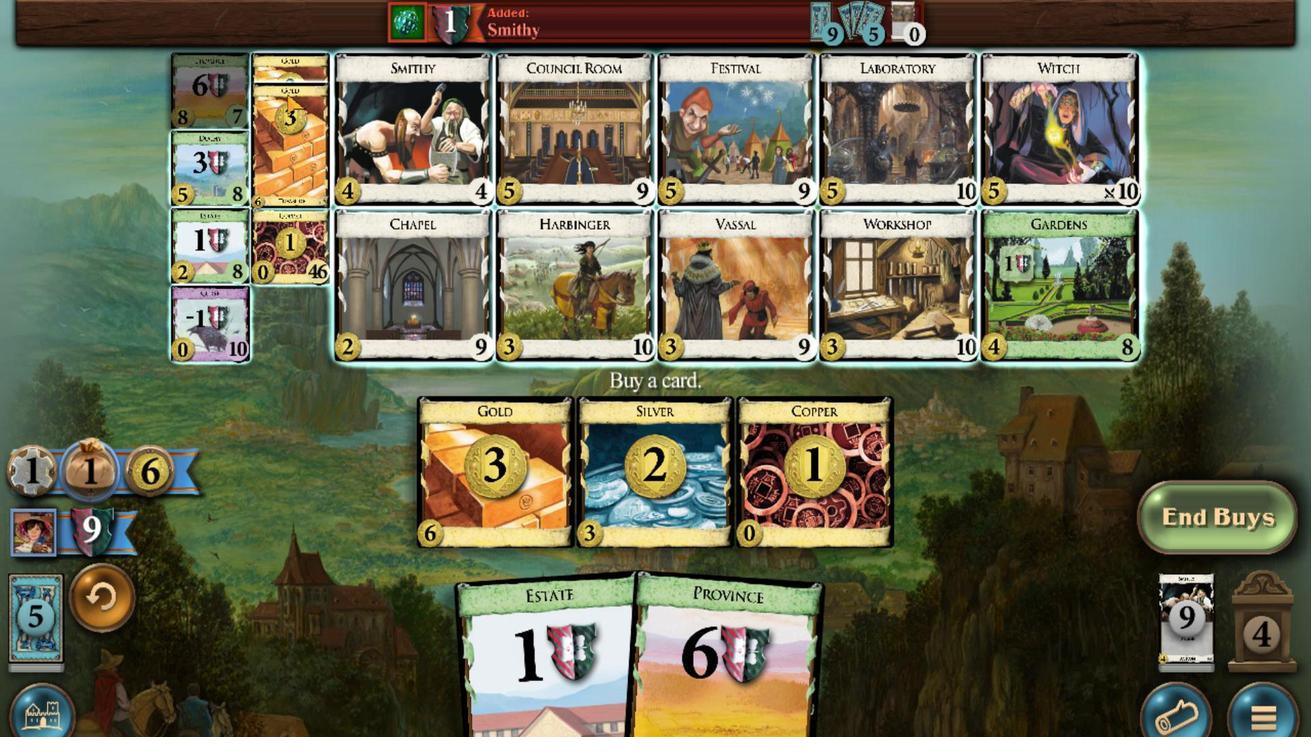 
Action: Mouse scrolled (283, 95) with delta (0, 0)
Screenshot: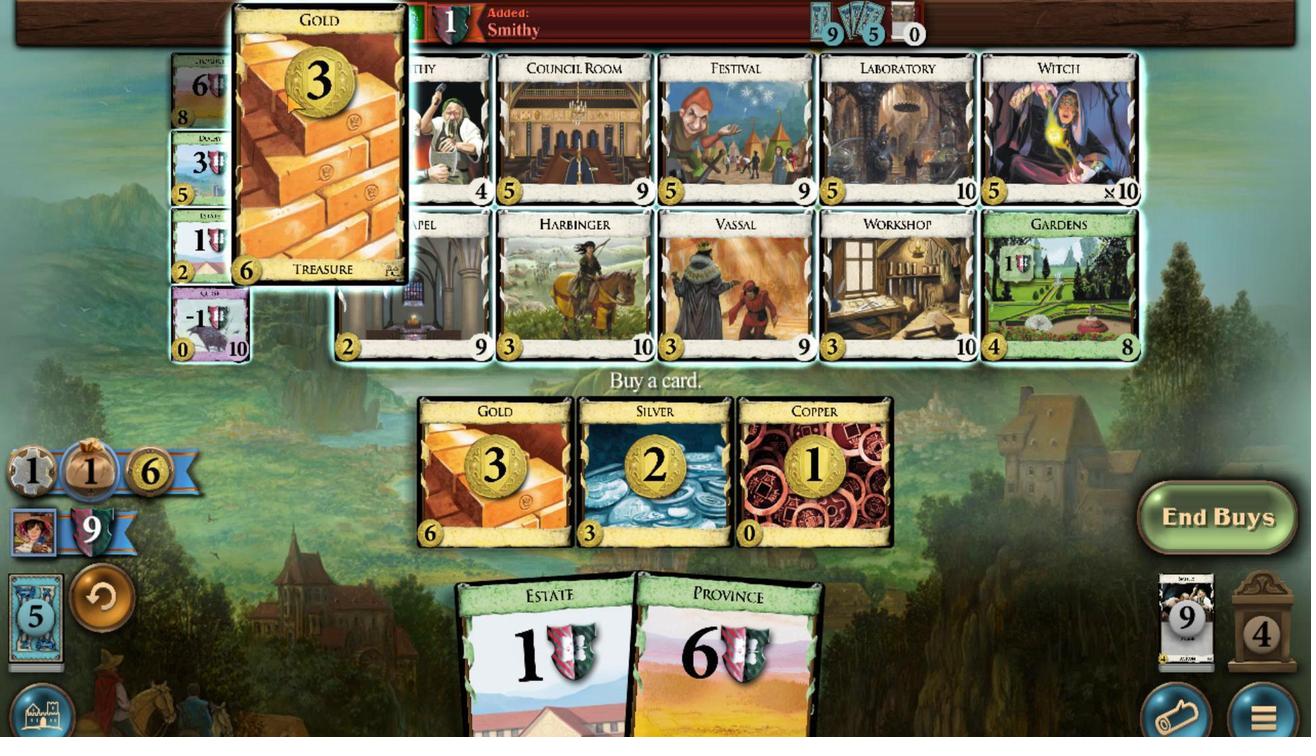 
Action: Mouse scrolled (283, 95) with delta (0, 0)
Screenshot: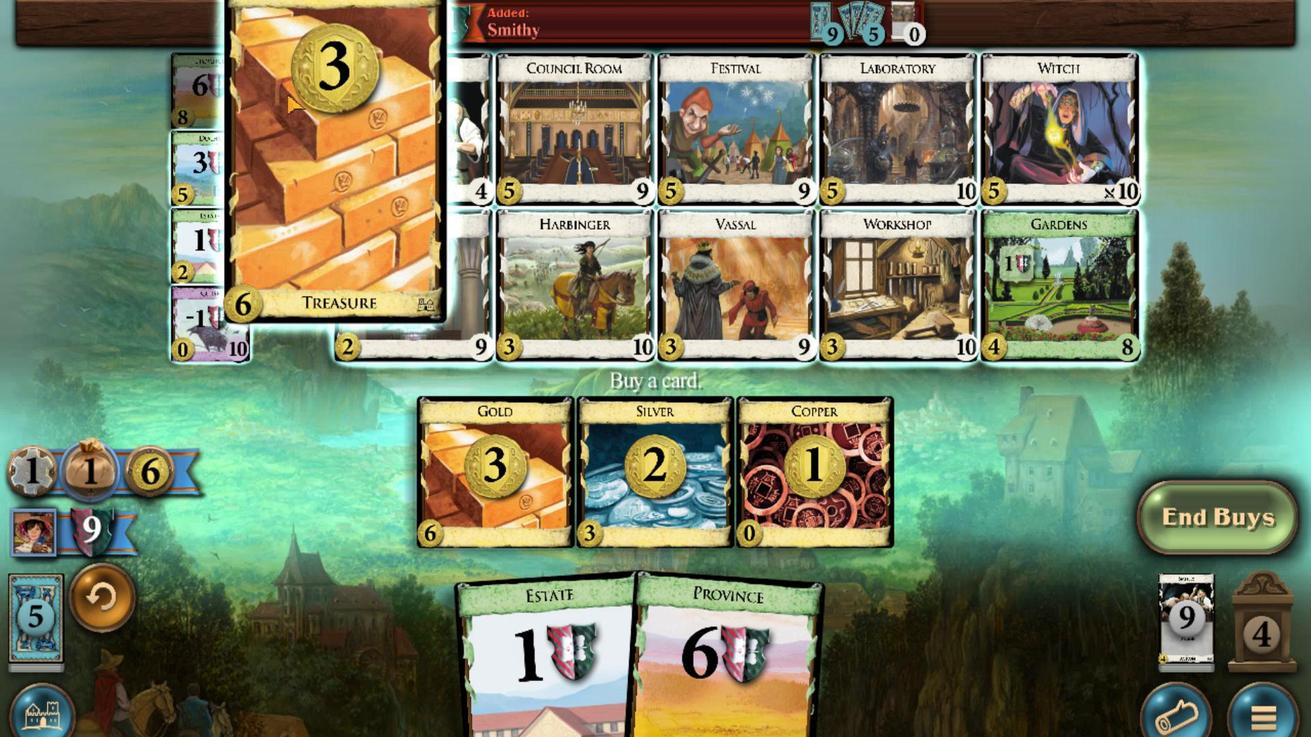 
Action: Mouse moved to (872, 628)
Screenshot: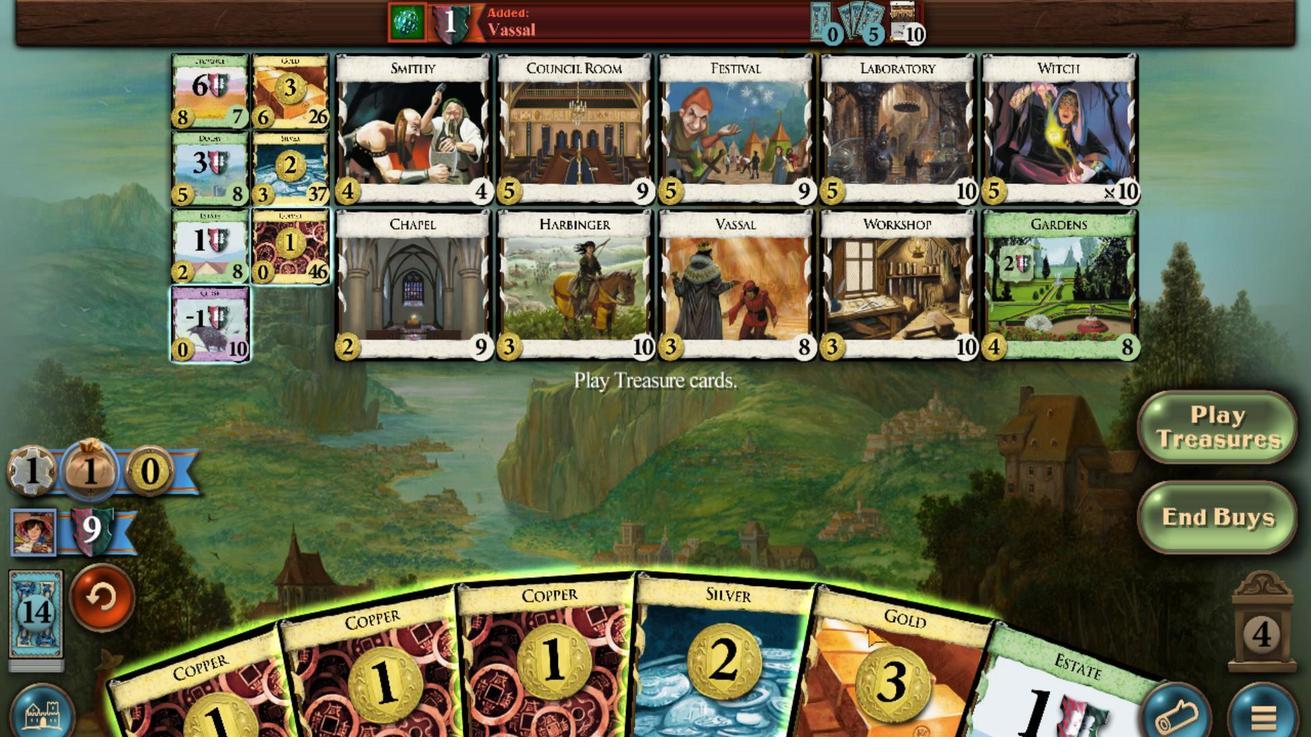 
Action: Mouse scrolled (872, 627) with delta (0, 0)
Screenshot: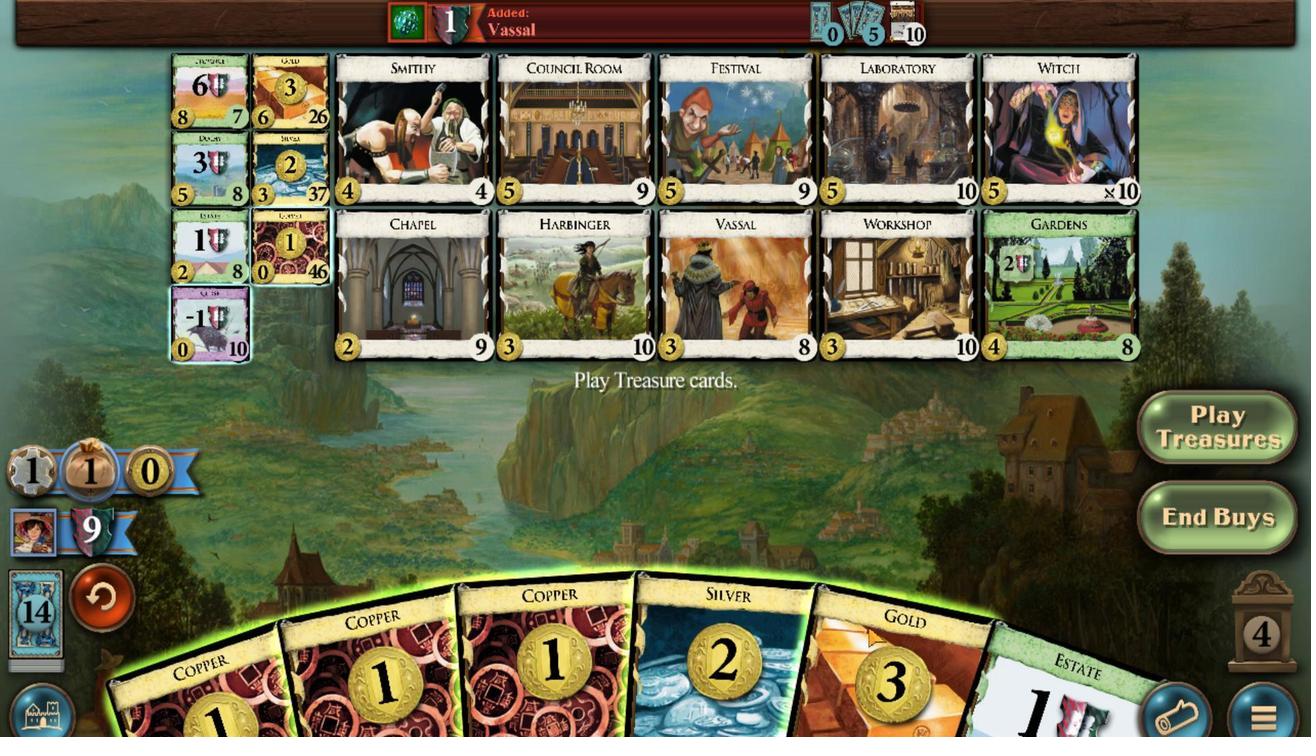 
Action: Mouse moved to (788, 627)
Screenshot: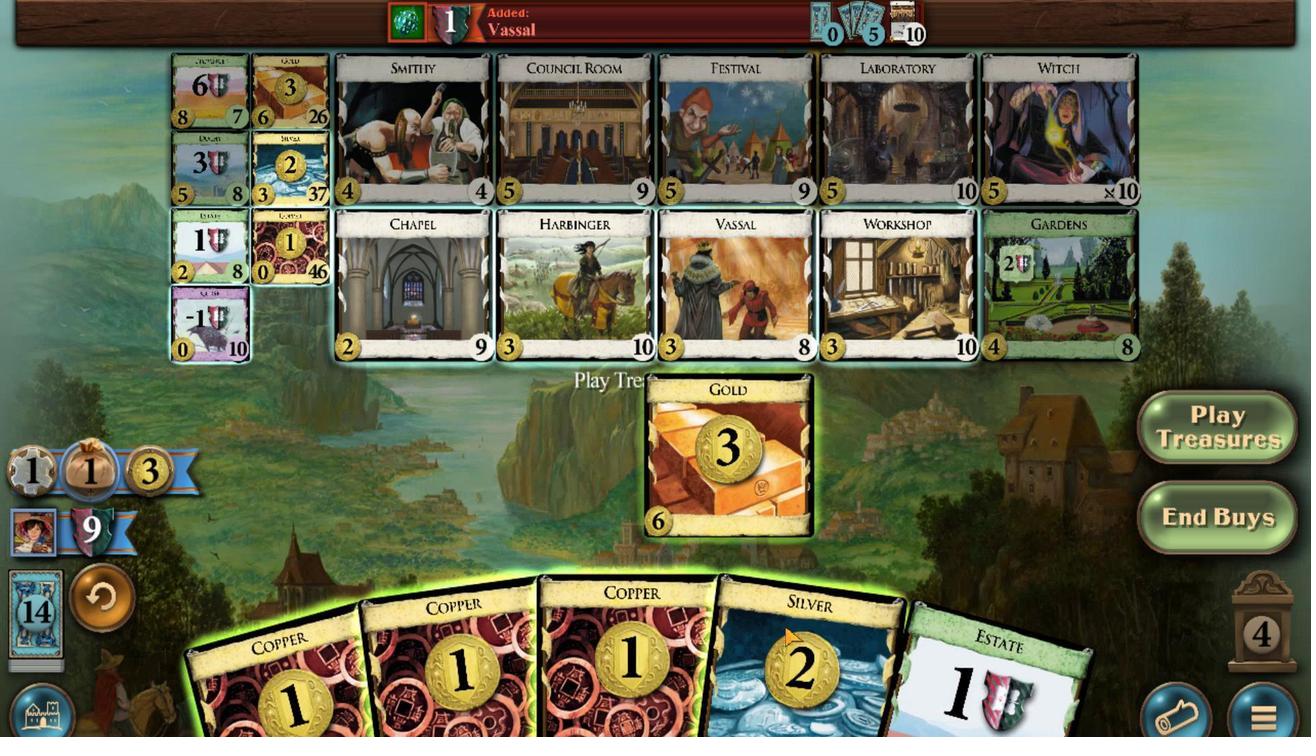 
Action: Mouse scrolled (788, 626) with delta (0, 0)
Screenshot: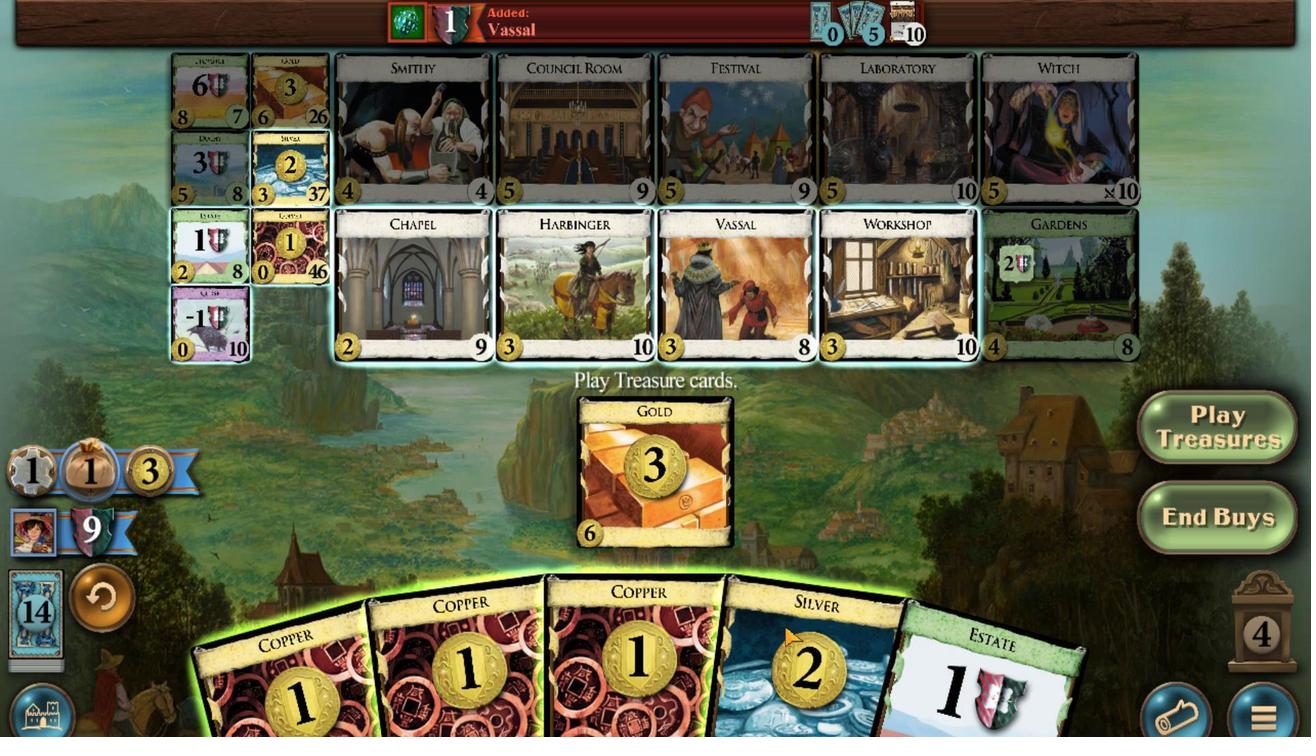 
Action: Mouse moved to (711, 605)
Screenshot: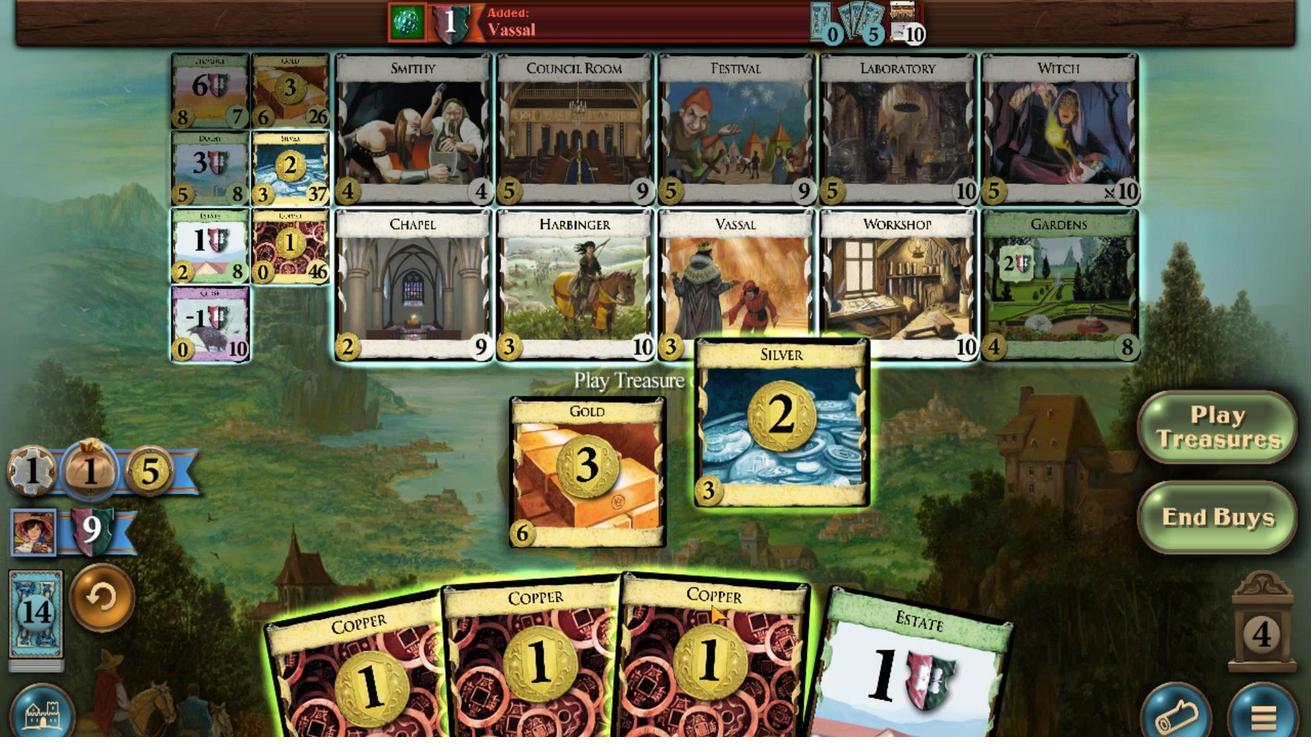 
Action: Mouse scrolled (711, 604) with delta (0, 0)
Screenshot: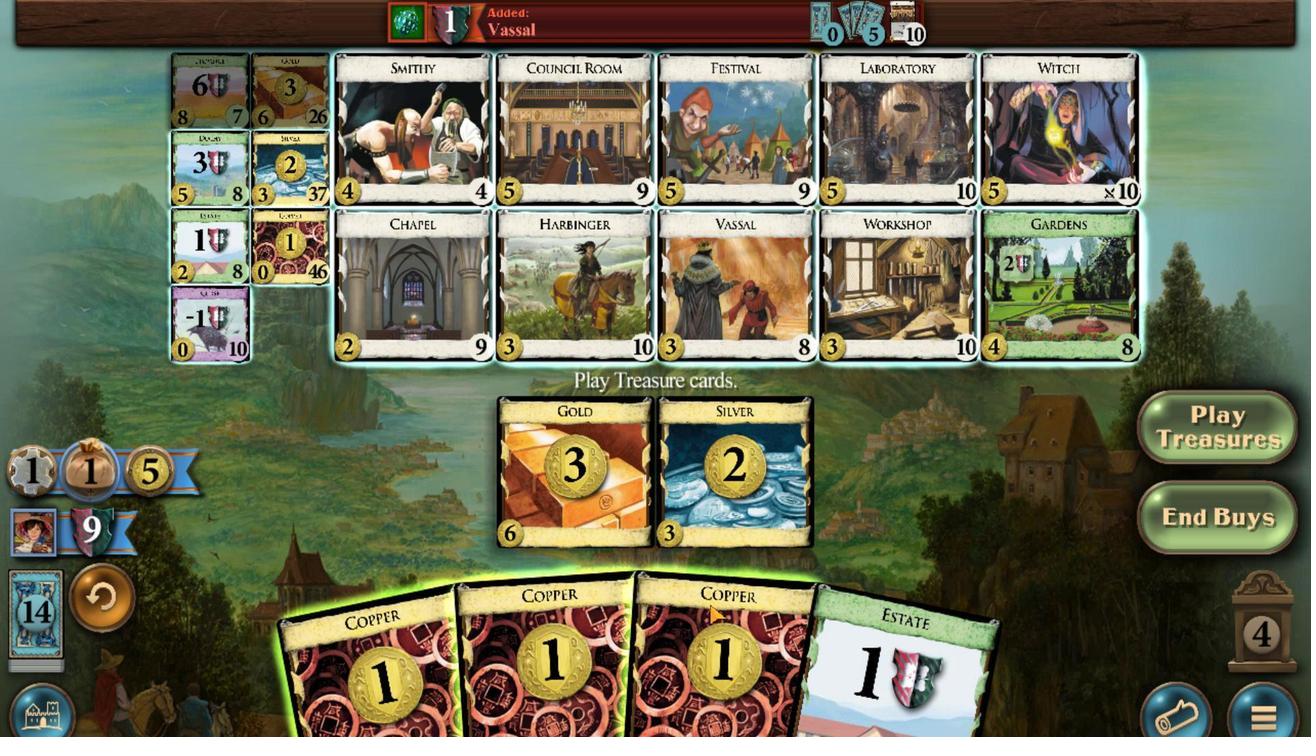
Action: Mouse moved to (638, 600)
Screenshot: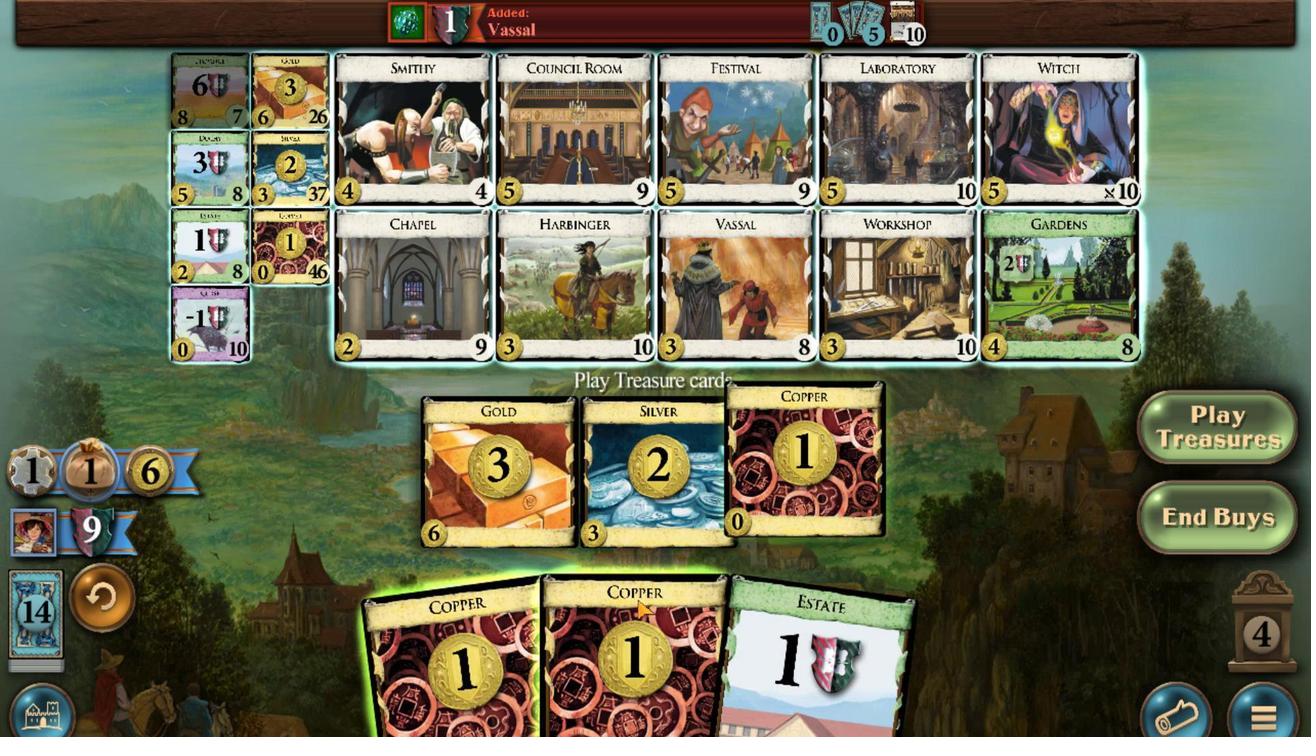 
Action: Mouse scrolled (638, 599) with delta (0, 0)
Screenshot: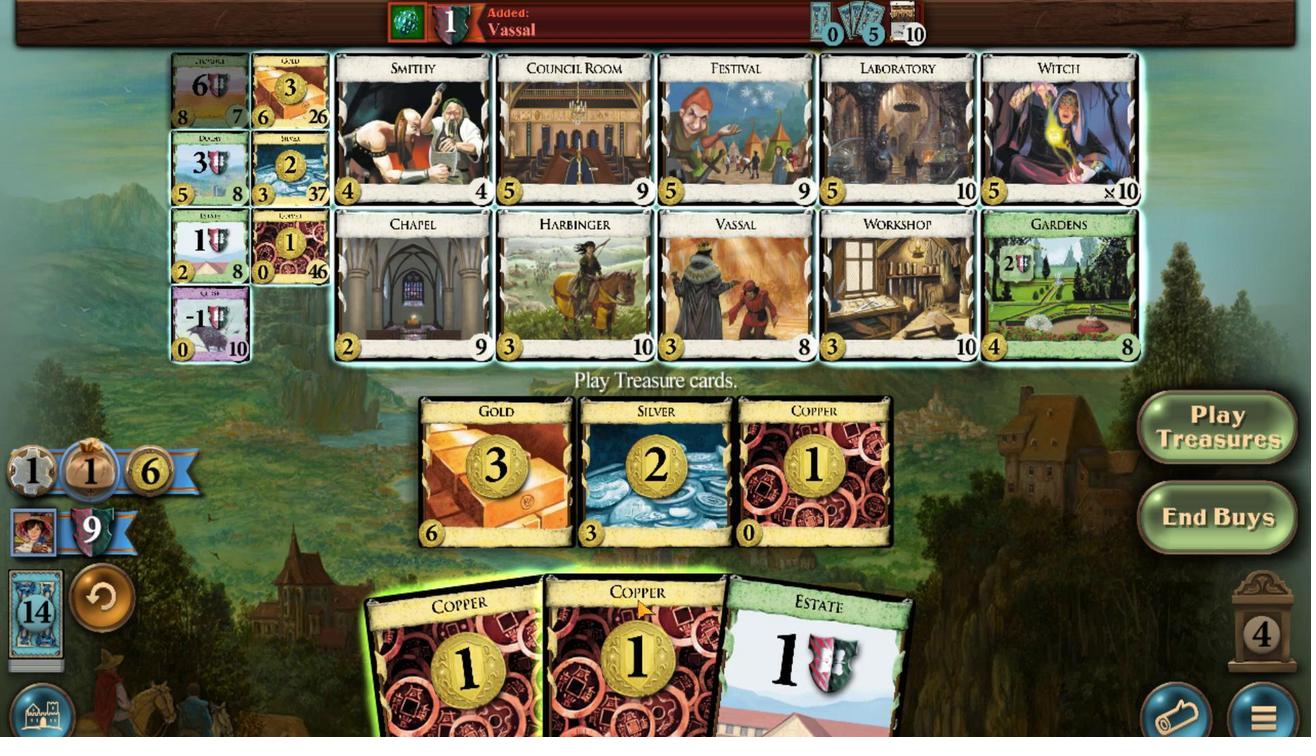 
Action: Mouse moved to (562, 618)
Screenshot: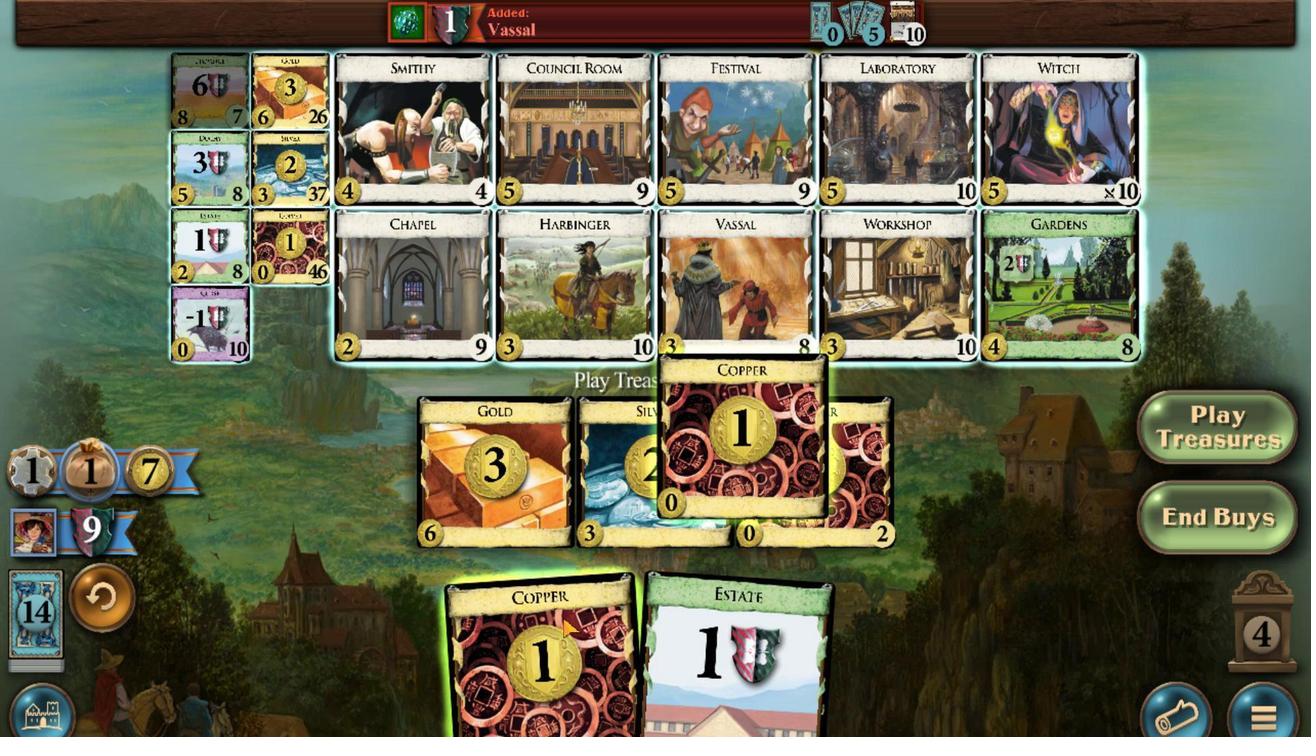 
Action: Mouse scrolled (562, 618) with delta (0, 0)
Screenshot: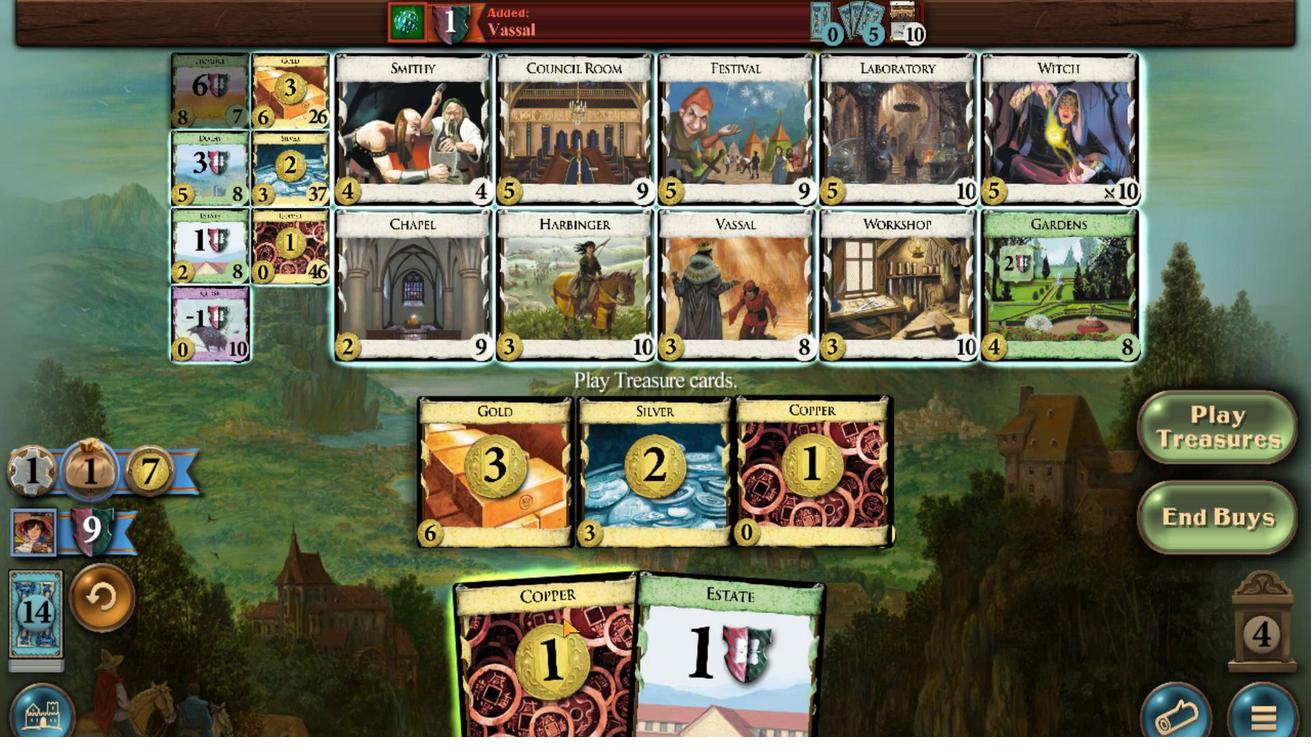 
Action: Mouse moved to (200, 82)
Screenshot: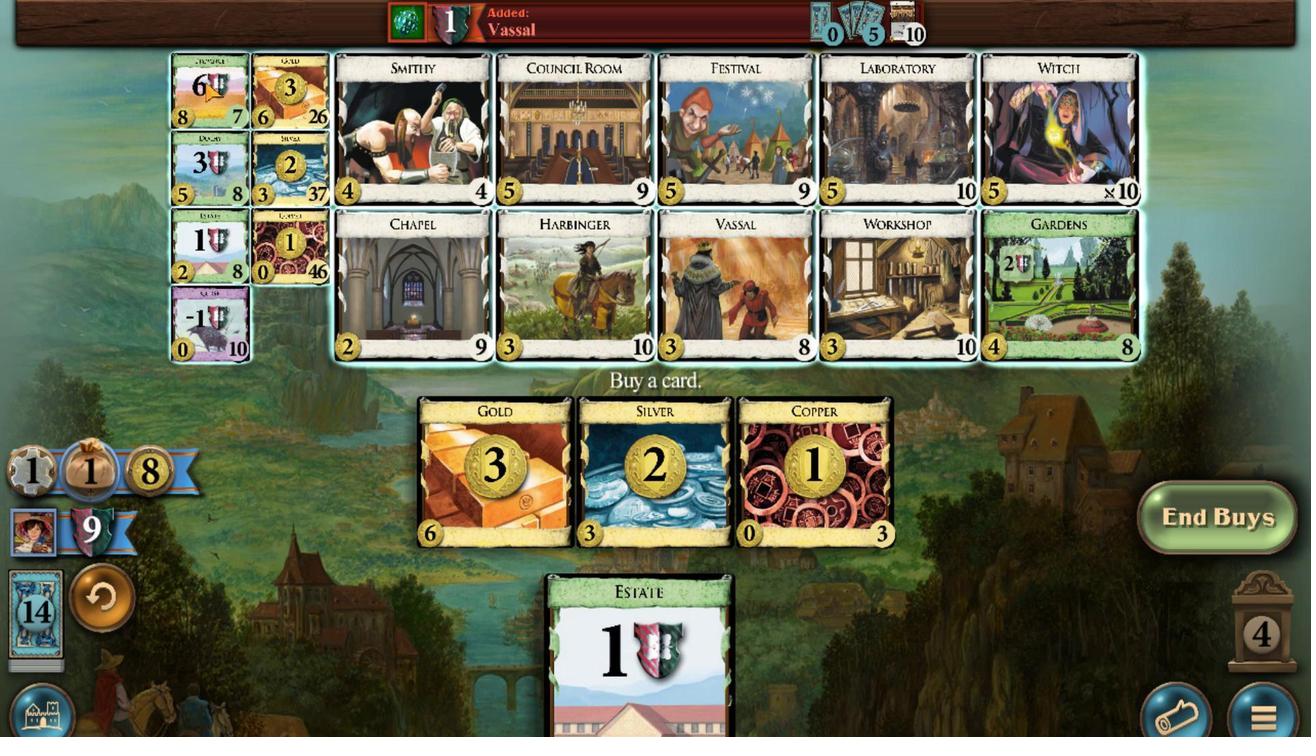 
Action: Mouse scrolled (200, 83) with delta (0, 0)
Screenshot: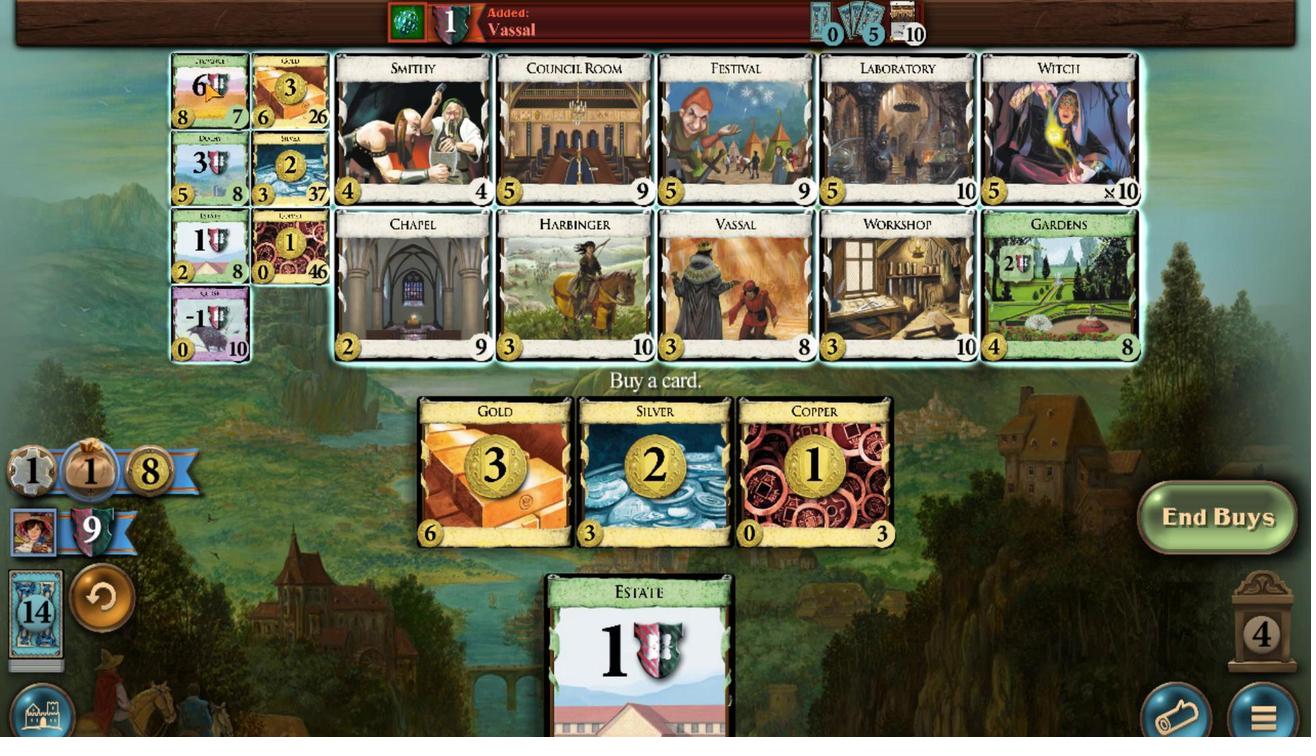 
Action: Mouse scrolled (200, 83) with delta (0, 0)
Screenshot: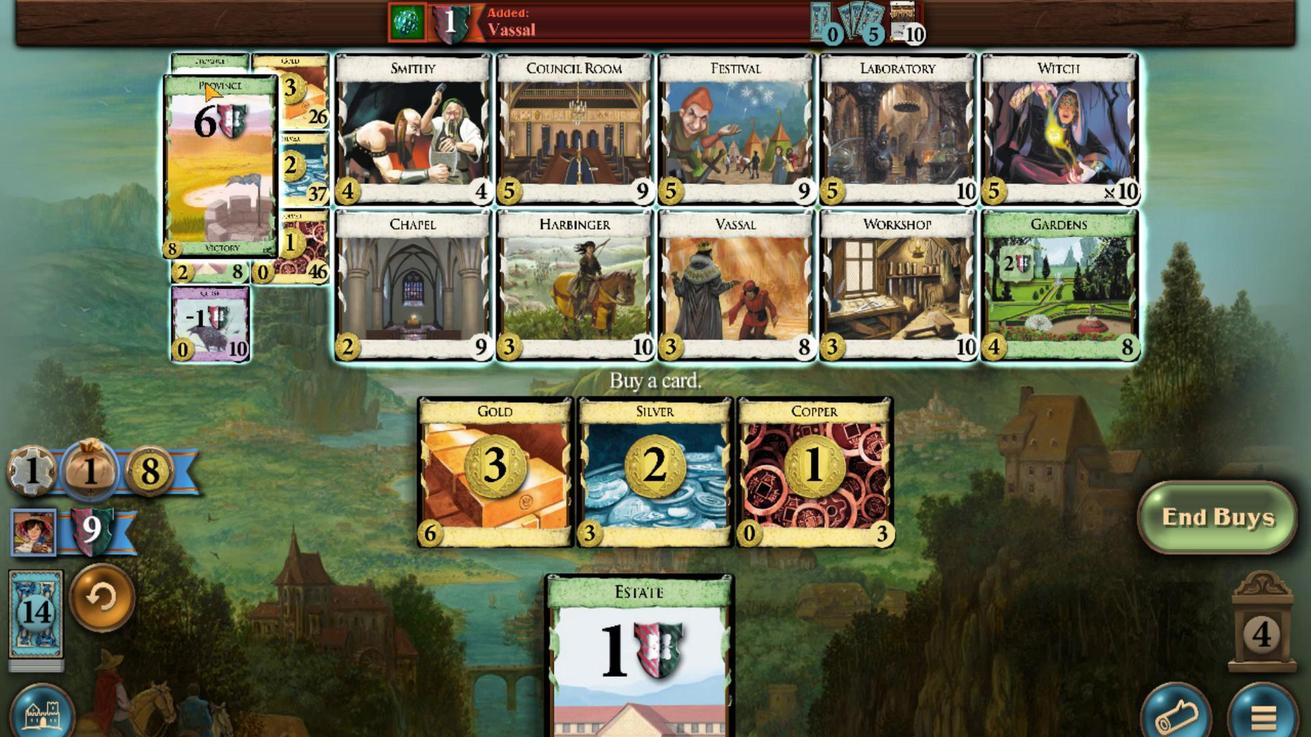 
Action: Mouse scrolled (200, 83) with delta (0, 0)
Screenshot: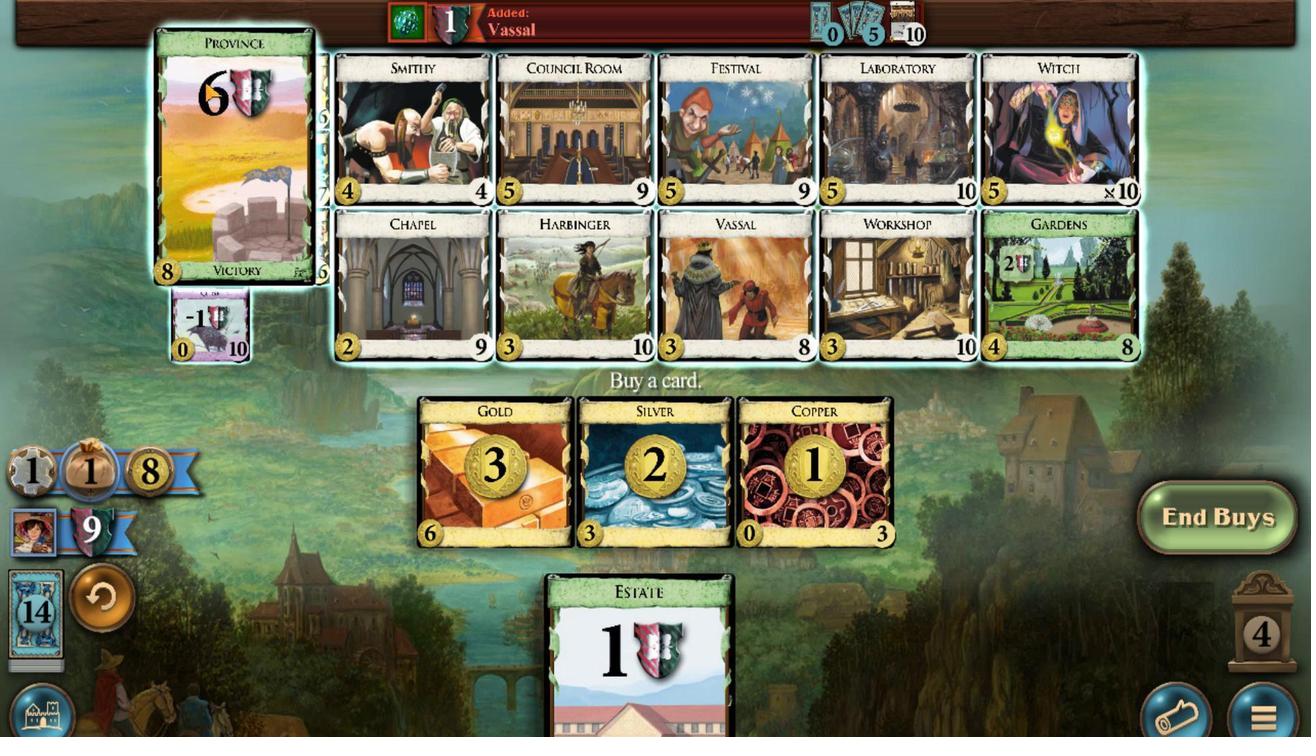 
Action: Mouse scrolled (200, 83) with delta (0, 0)
Screenshot: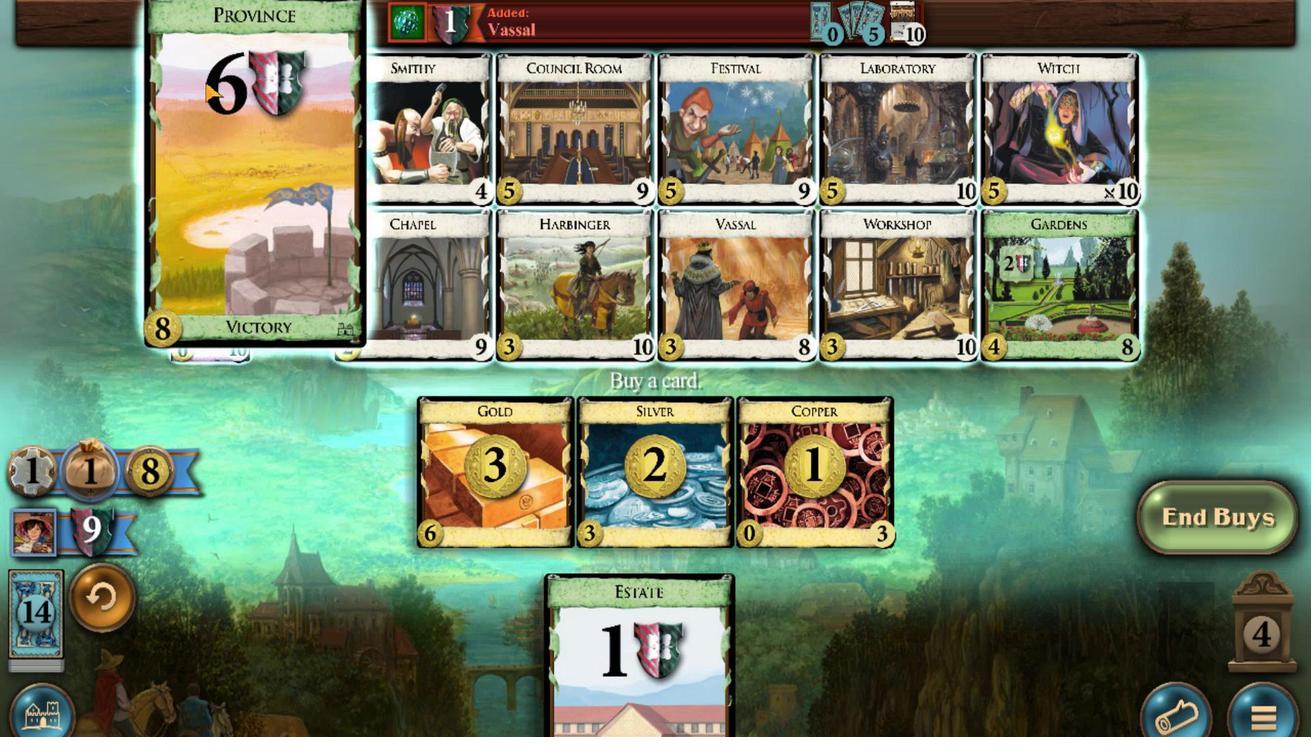
Action: Mouse scrolled (200, 83) with delta (0, 0)
Screenshot: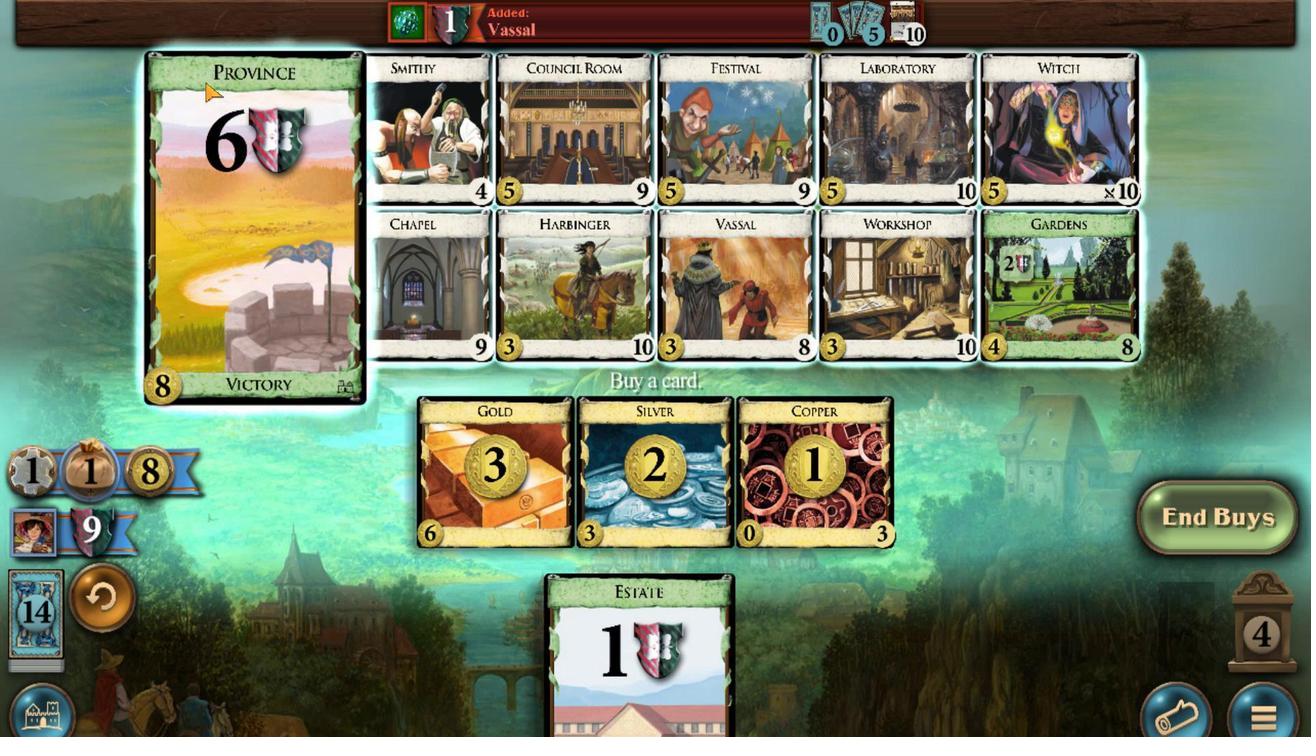 
Action: Mouse moved to (608, 619)
Screenshot: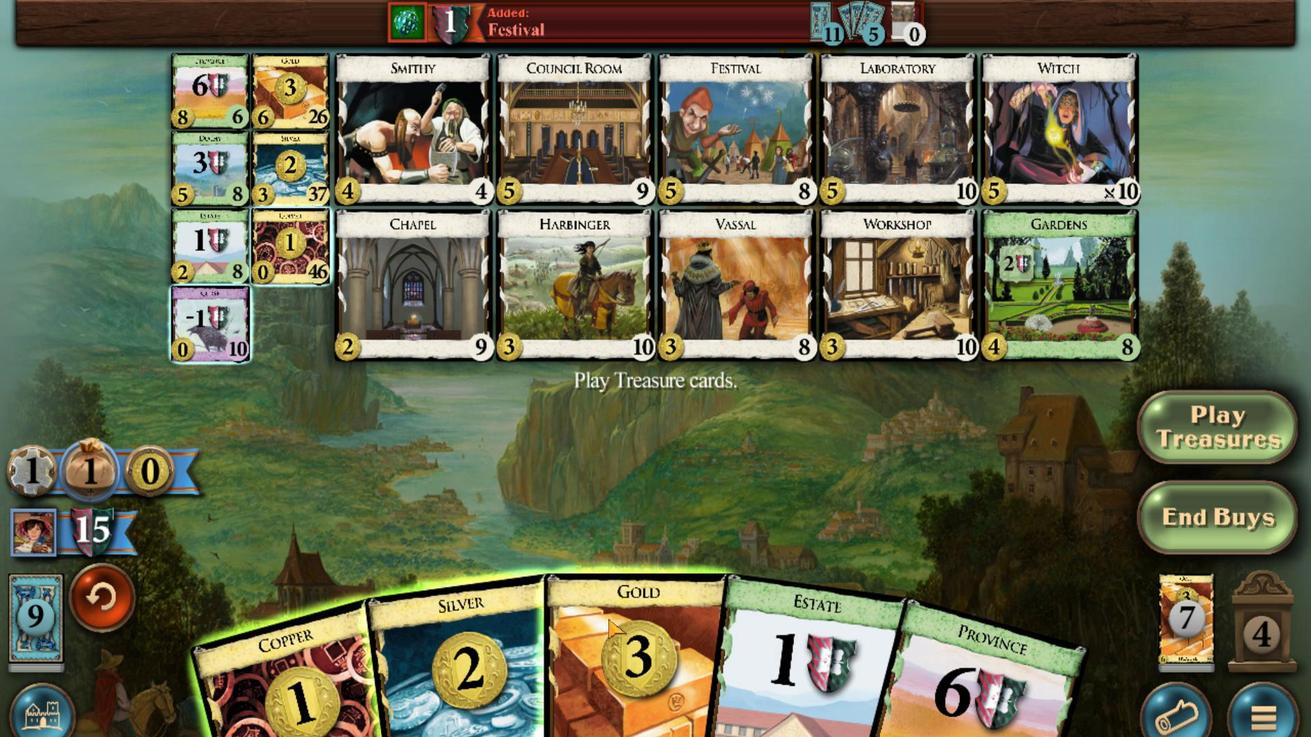 
Action: Mouse scrolled (608, 618) with delta (0, 0)
Screenshot: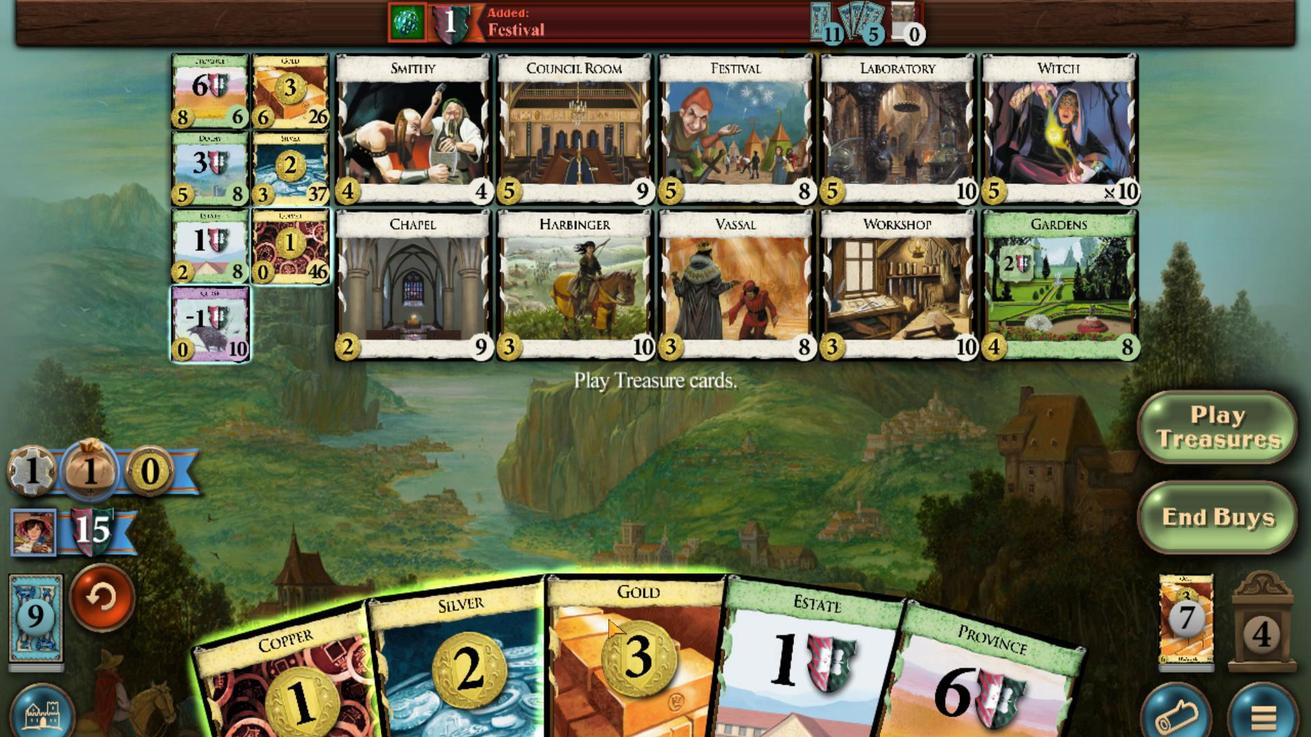 
Action: Mouse moved to (541, 644)
Screenshot: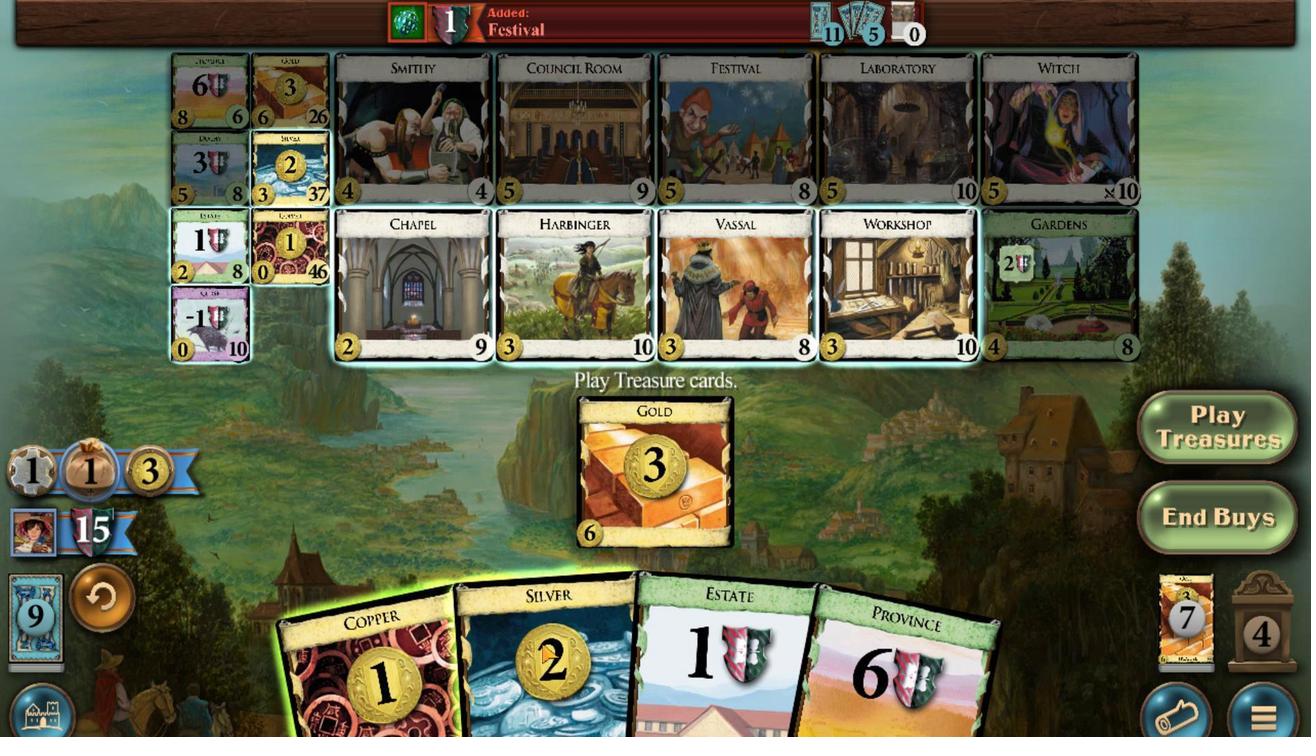 
Action: Mouse scrolled (541, 643) with delta (0, 0)
Screenshot: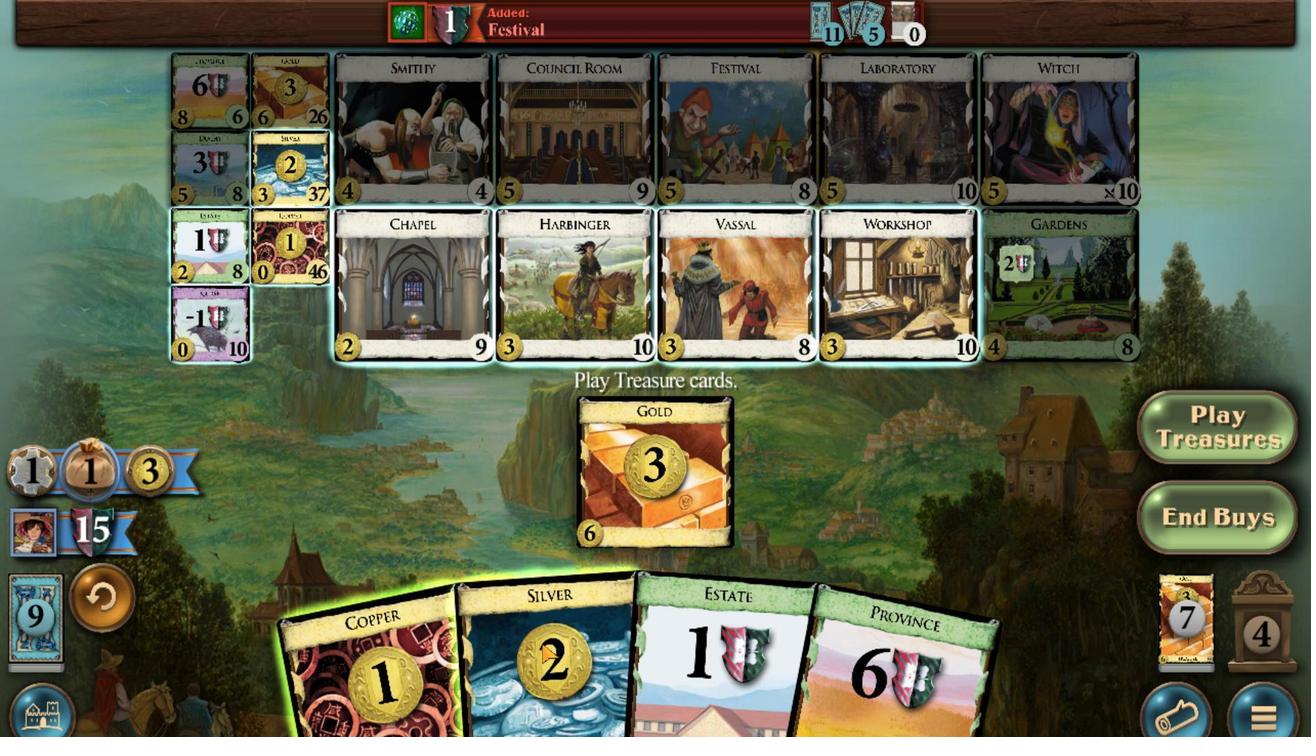 
Action: Mouse moved to (503, 660)
Screenshot: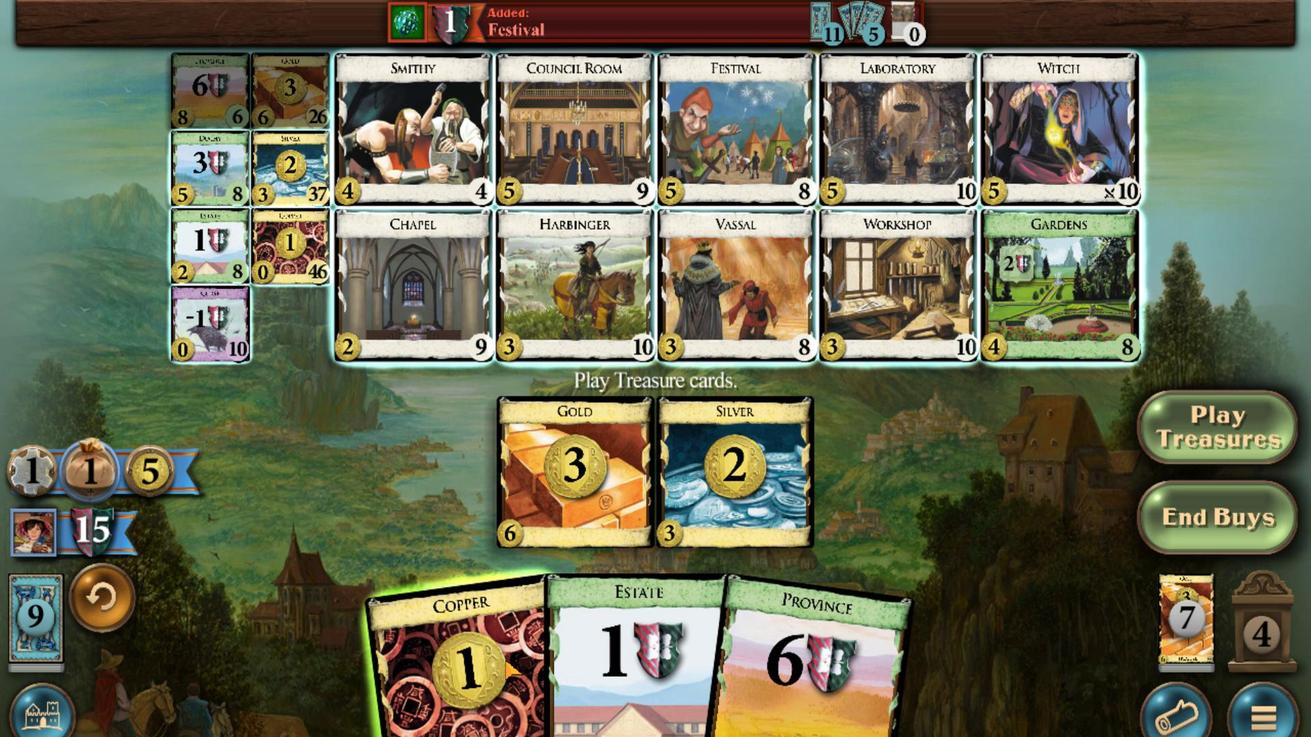 
Action: Mouse scrolled (503, 659) with delta (0, 0)
Screenshot: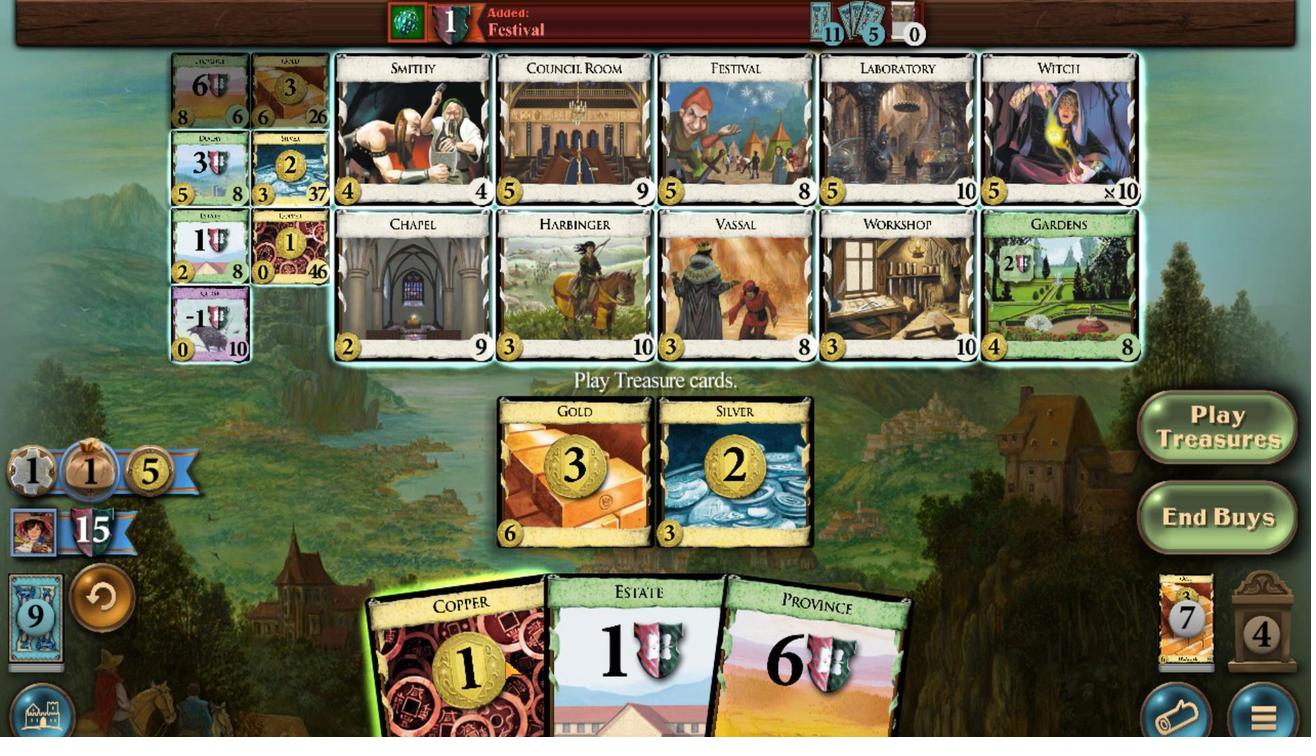
Action: Mouse moved to (290, 91)
Screenshot: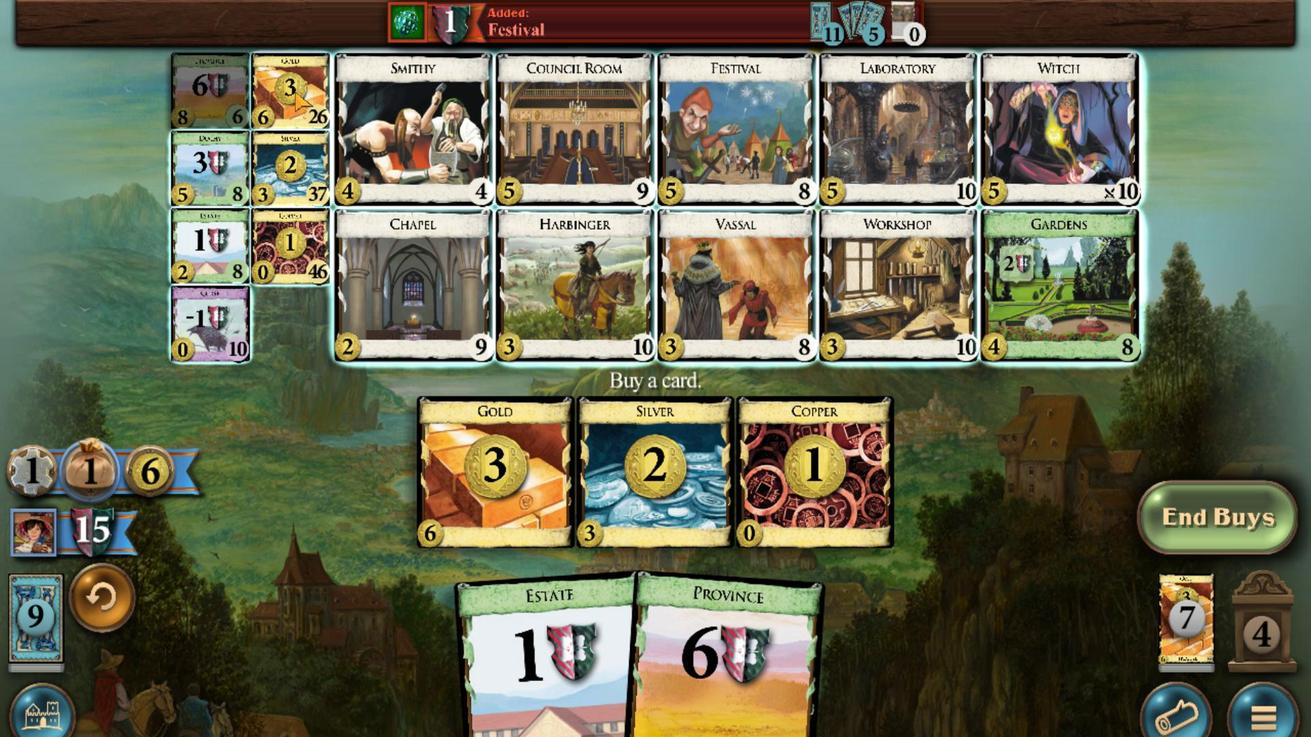 
Action: Mouse scrolled (290, 92) with delta (0, 0)
Screenshot: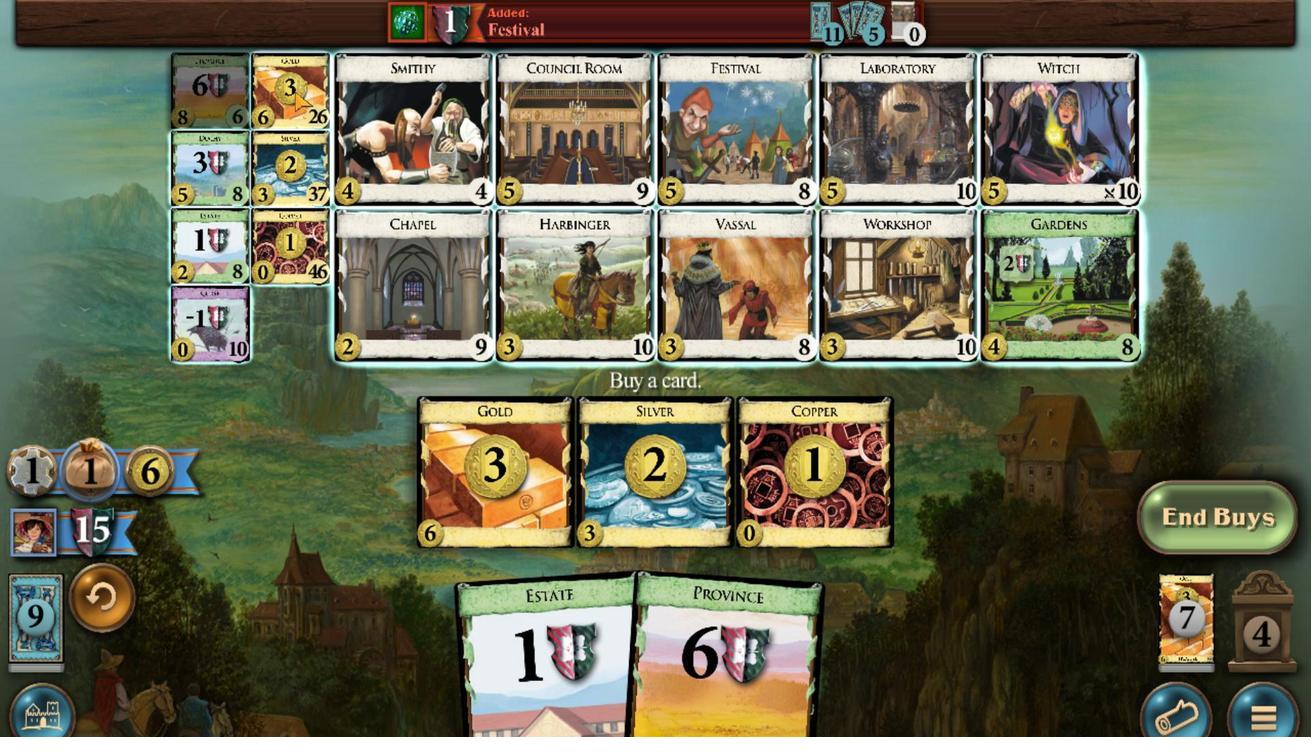 
Action: Mouse scrolled (290, 92) with delta (0, 0)
Screenshot: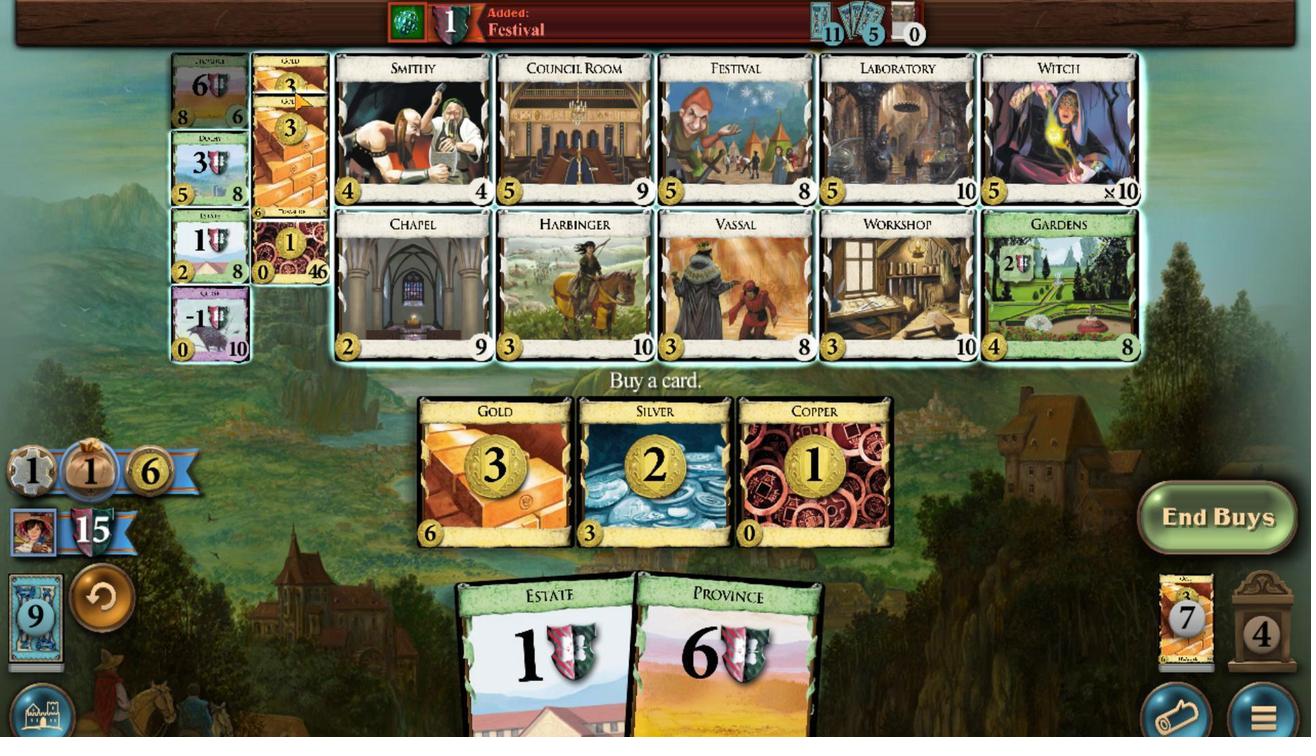 
Action: Mouse scrolled (290, 92) with delta (0, 0)
Screenshot: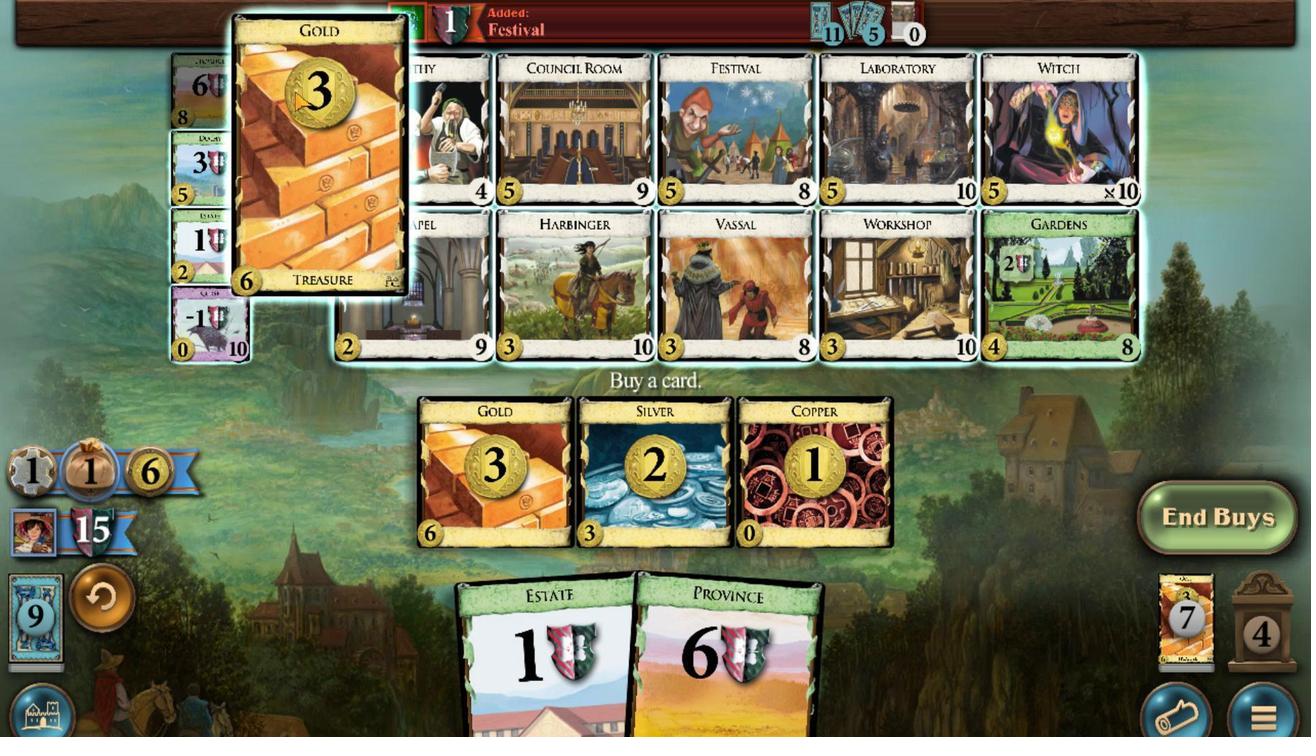 
Action: Mouse scrolled (290, 92) with delta (0, 0)
Screenshot: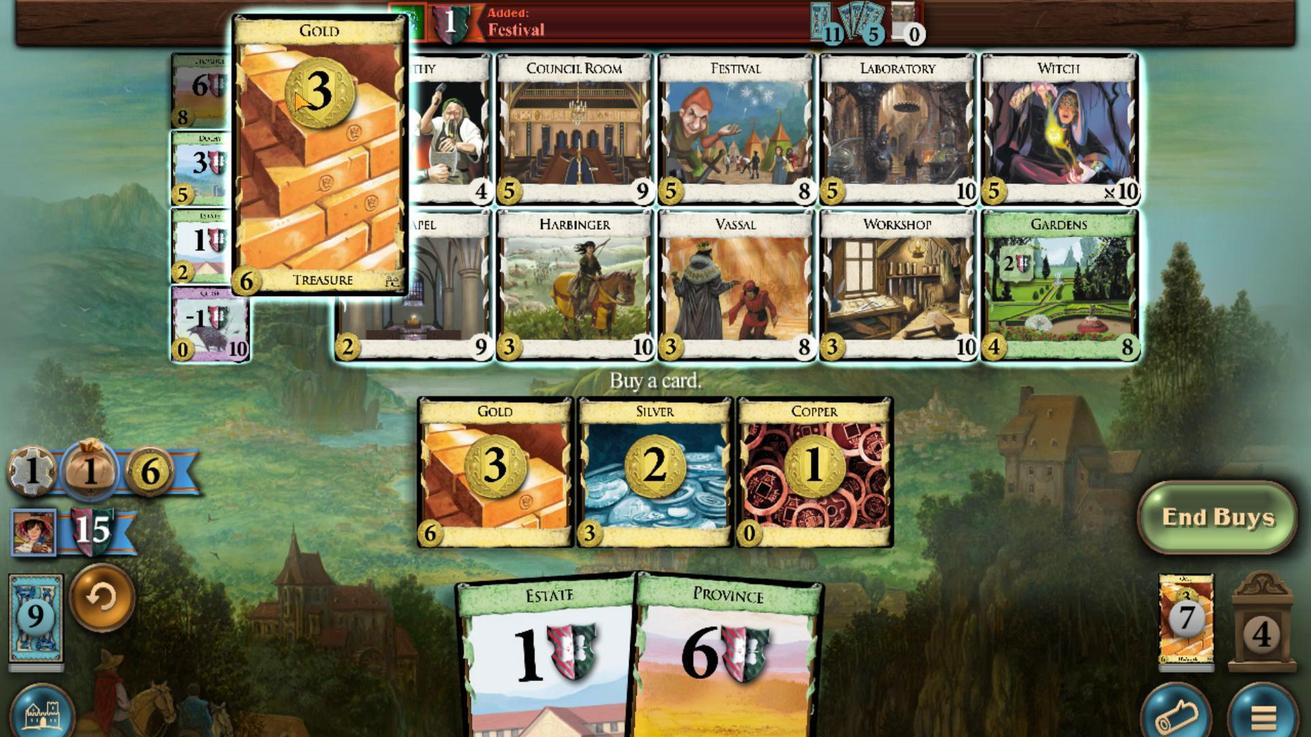 
Action: Mouse scrolled (290, 92) with delta (0, 0)
Screenshot: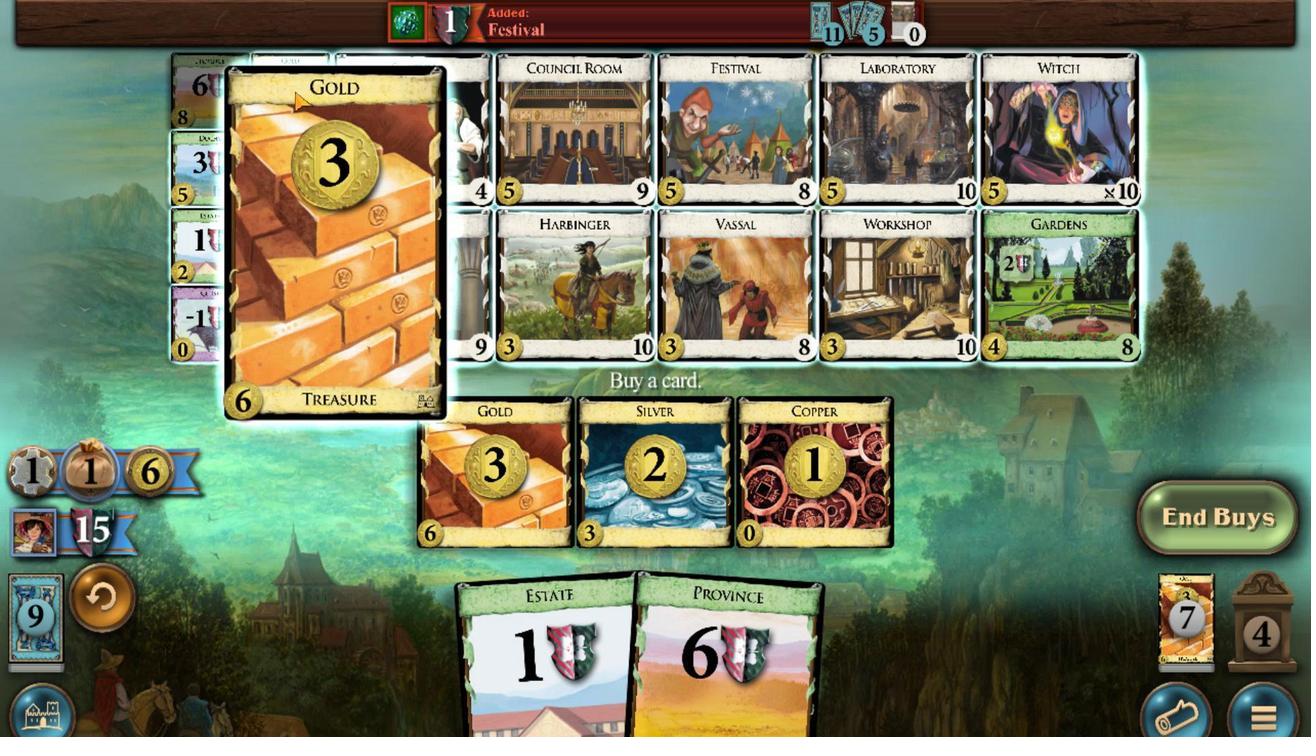 
Action: Mouse moved to (246, 639)
Screenshot: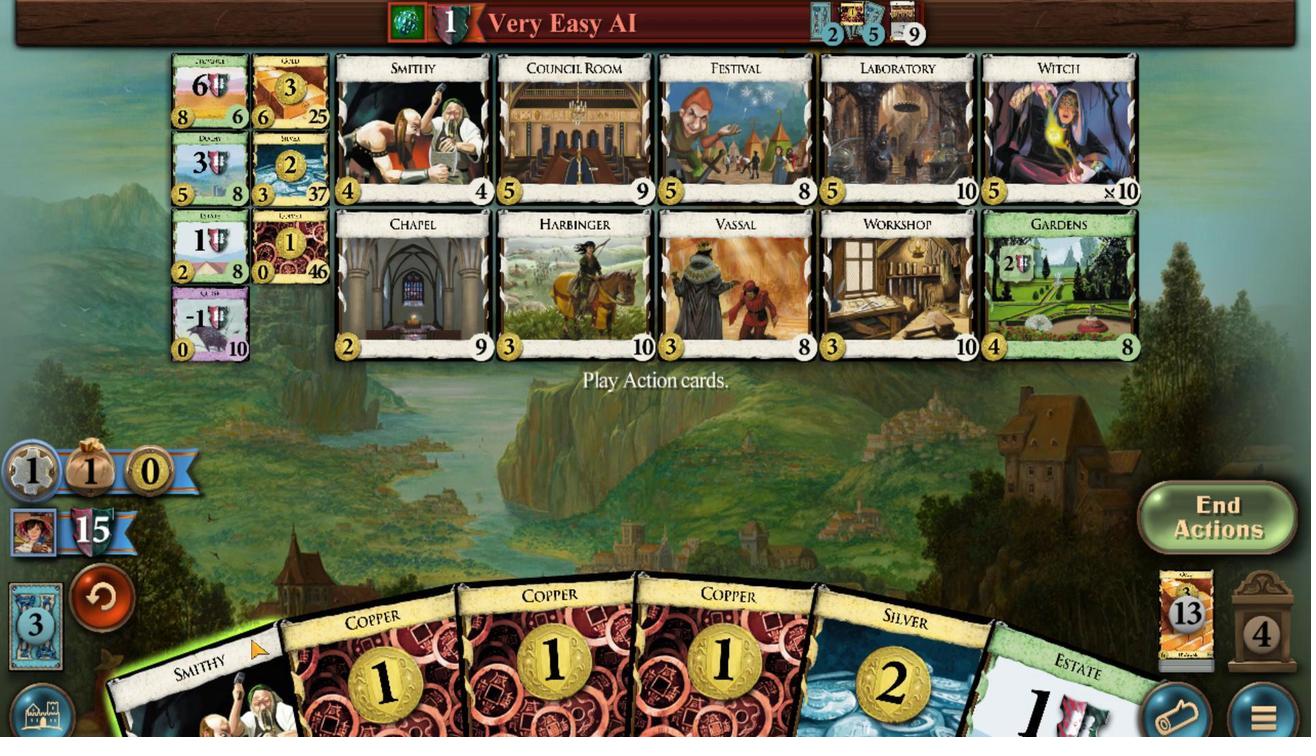 
Action: Mouse scrolled (246, 639) with delta (0, 0)
Screenshot: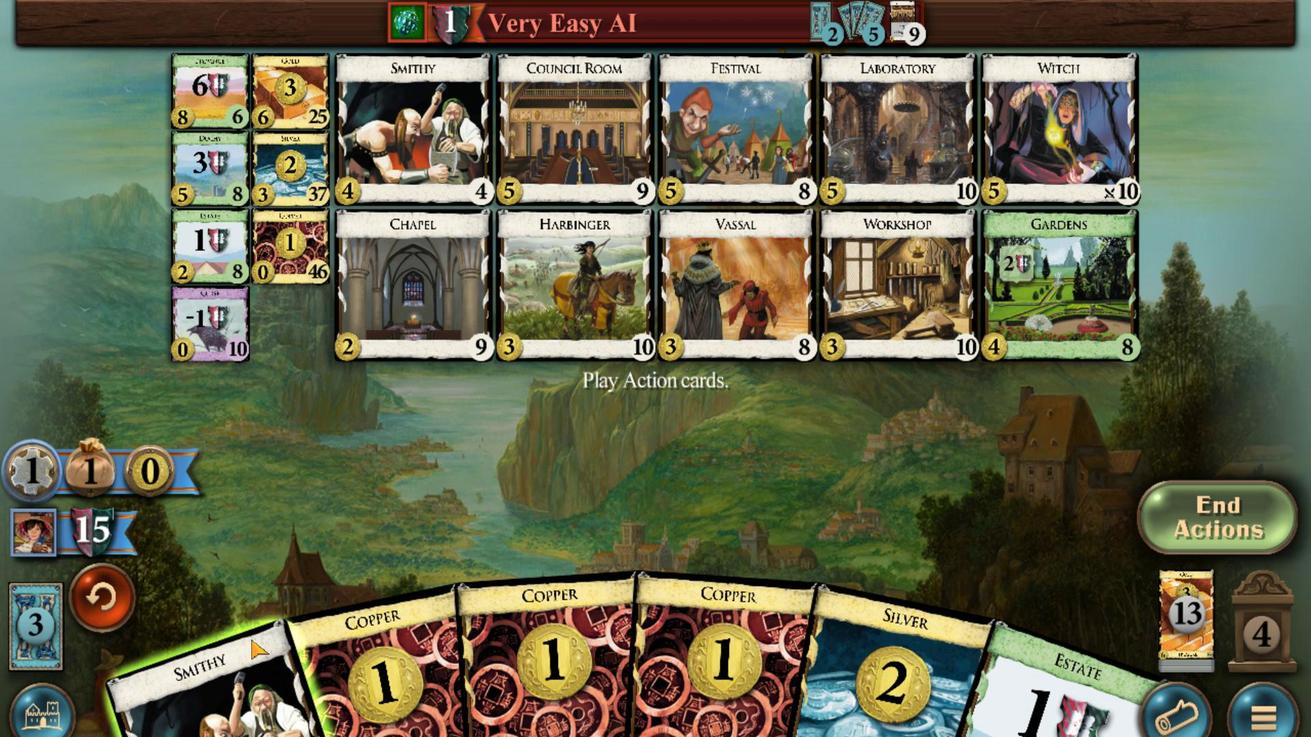 
Action: Mouse moved to (361, 665)
Screenshot: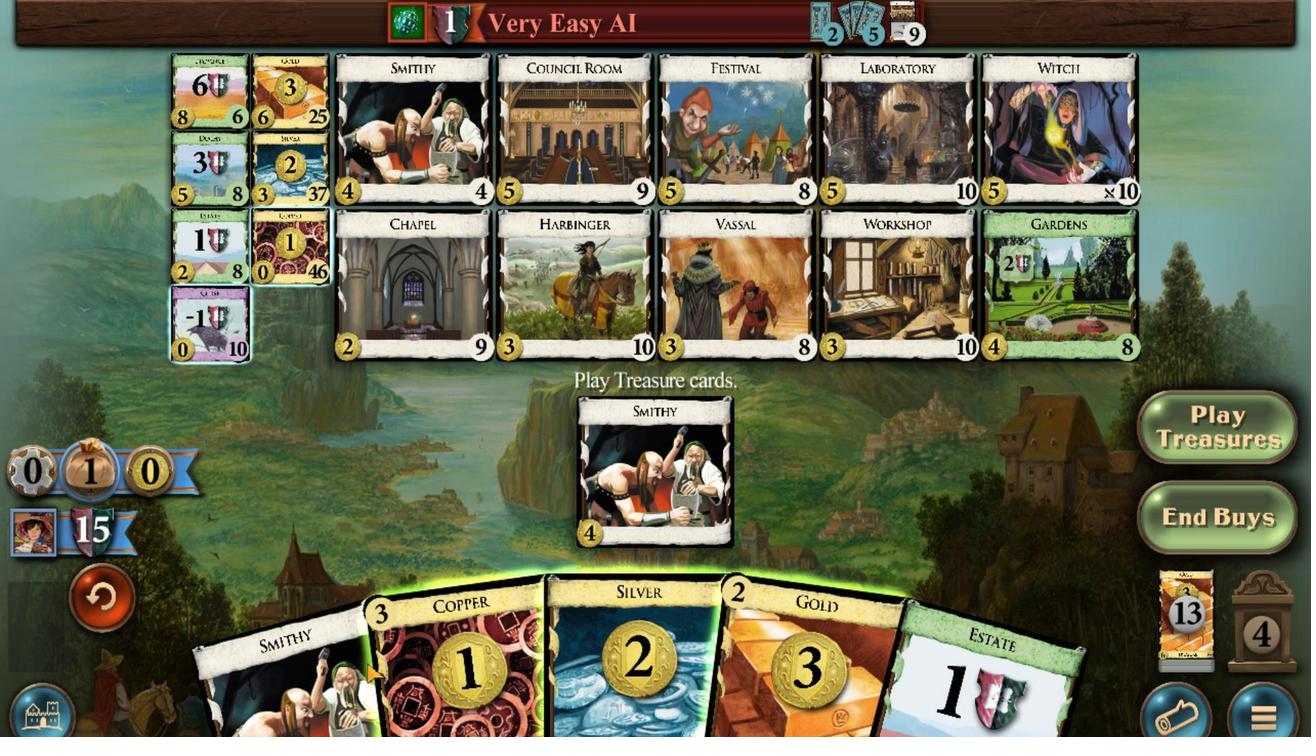 
Action: Mouse scrolled (361, 664) with delta (0, 0)
Screenshot: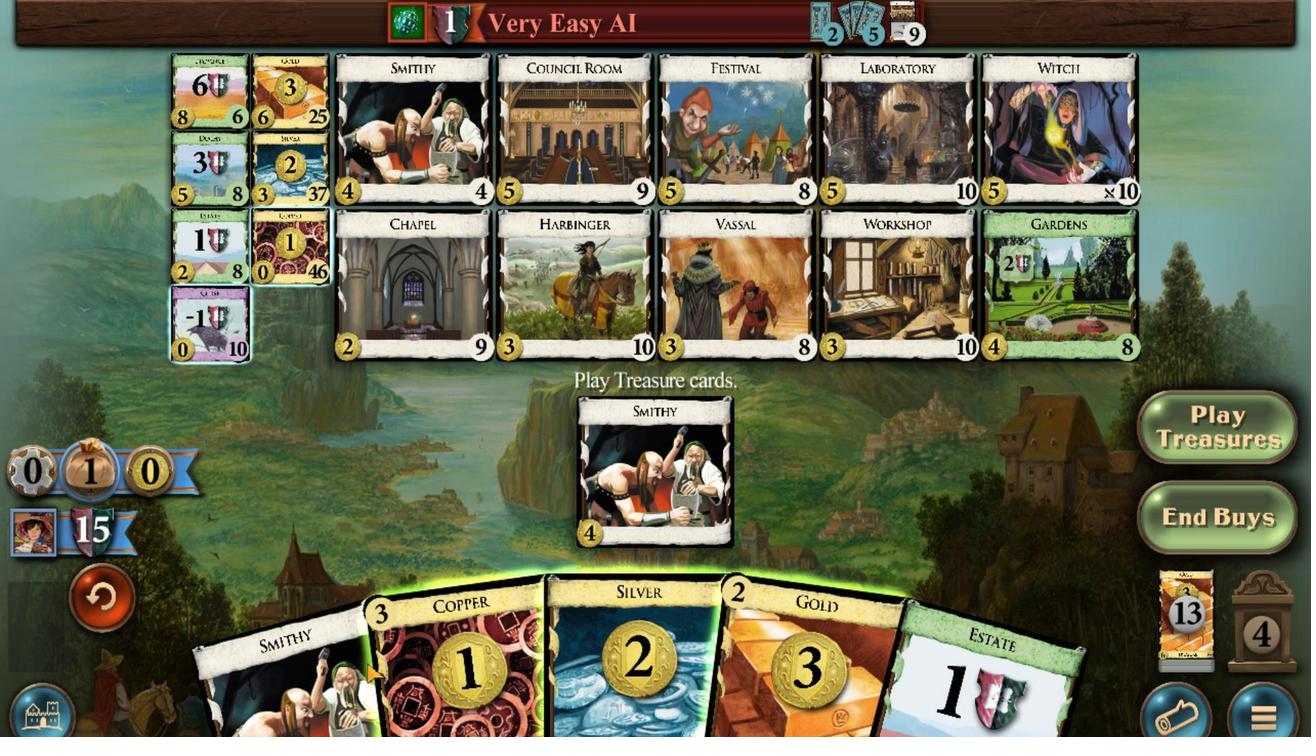 
Action: Mouse moved to (949, 683)
Screenshot: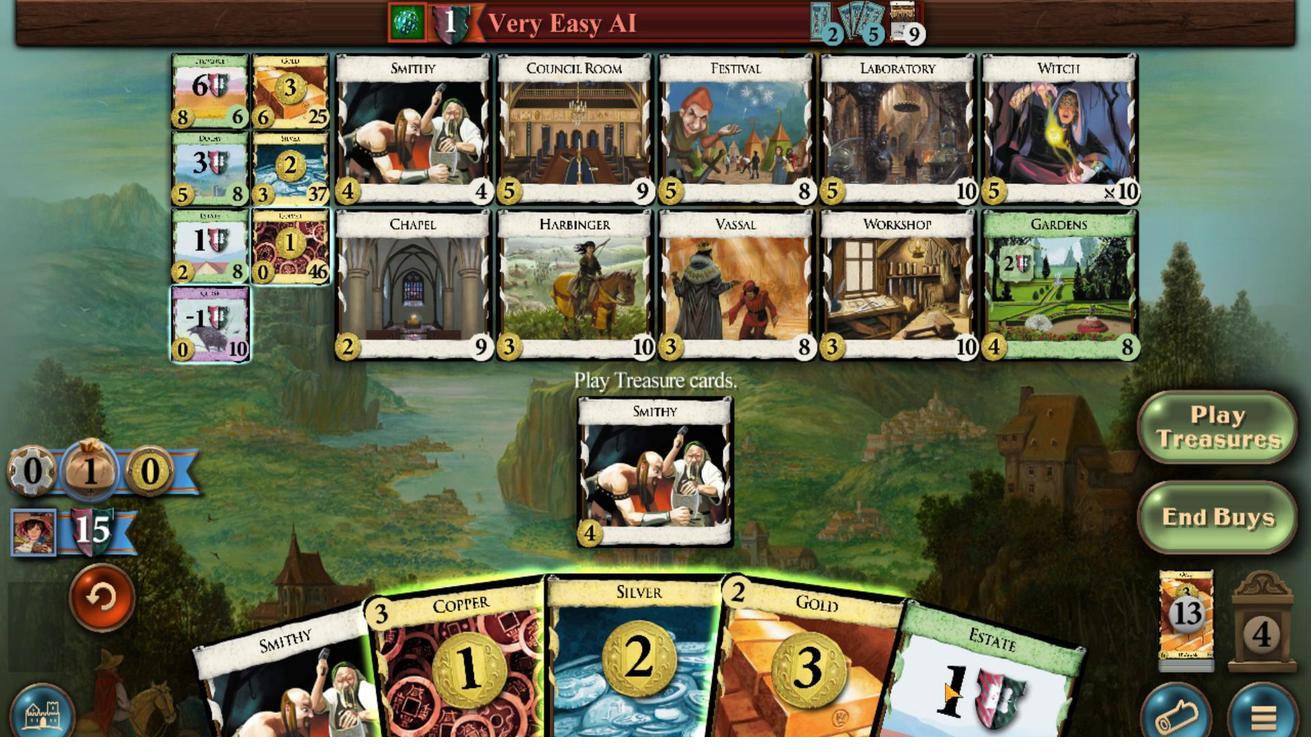 
Action: Mouse scrolled (949, 682) with delta (0, 0)
Screenshot: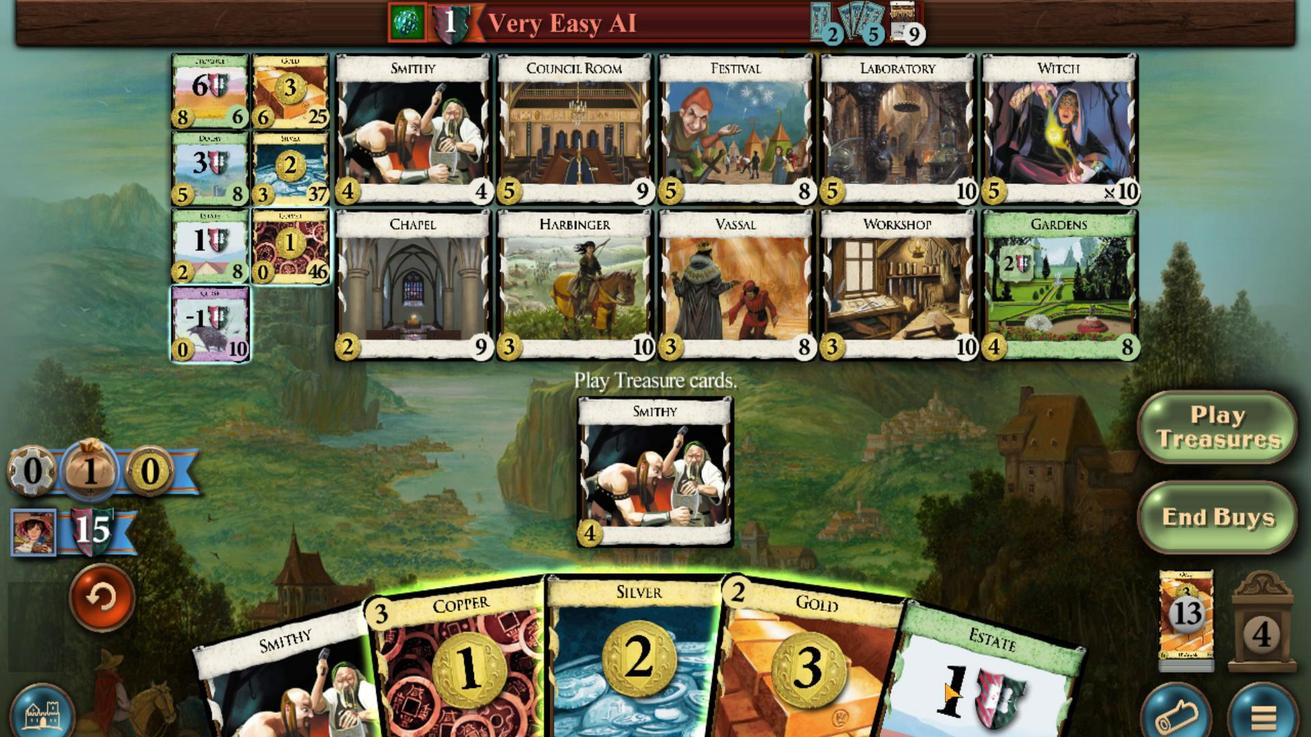 
Action: Mouse moved to (788, 666)
Screenshot: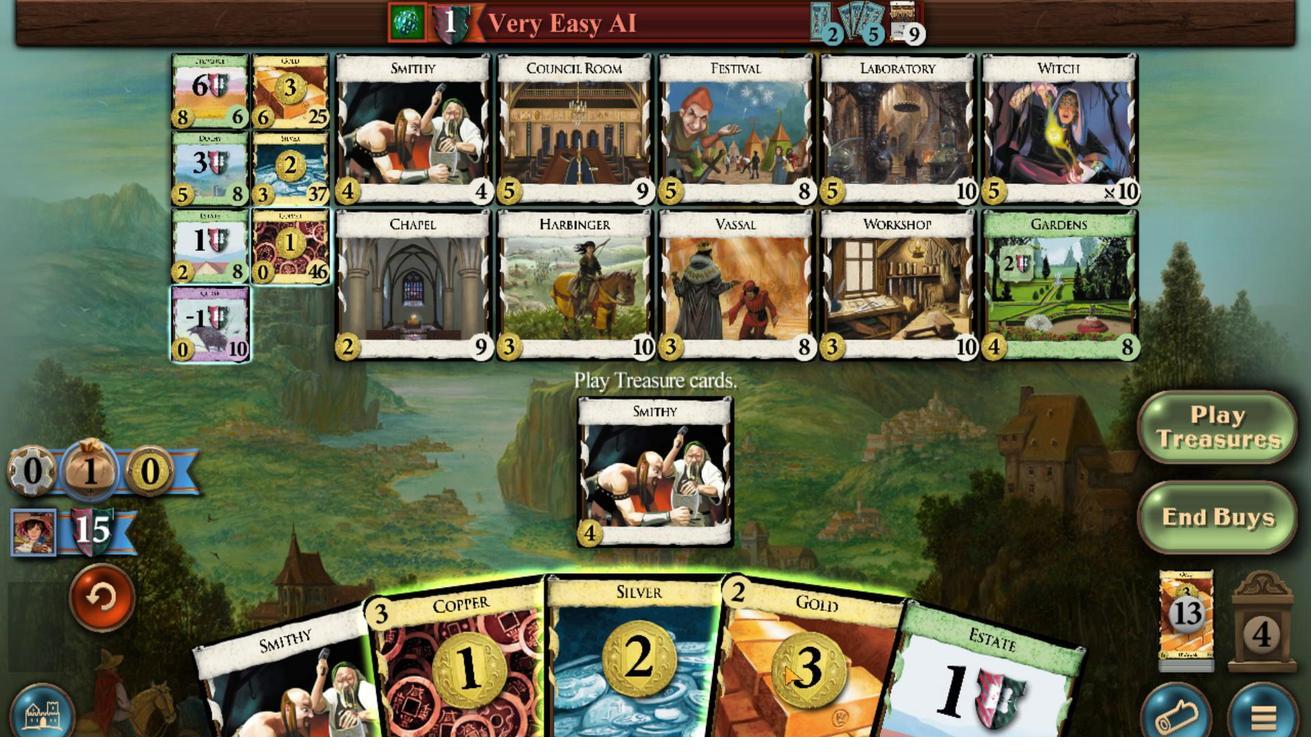 
Action: Mouse scrolled (788, 665) with delta (0, 0)
Screenshot: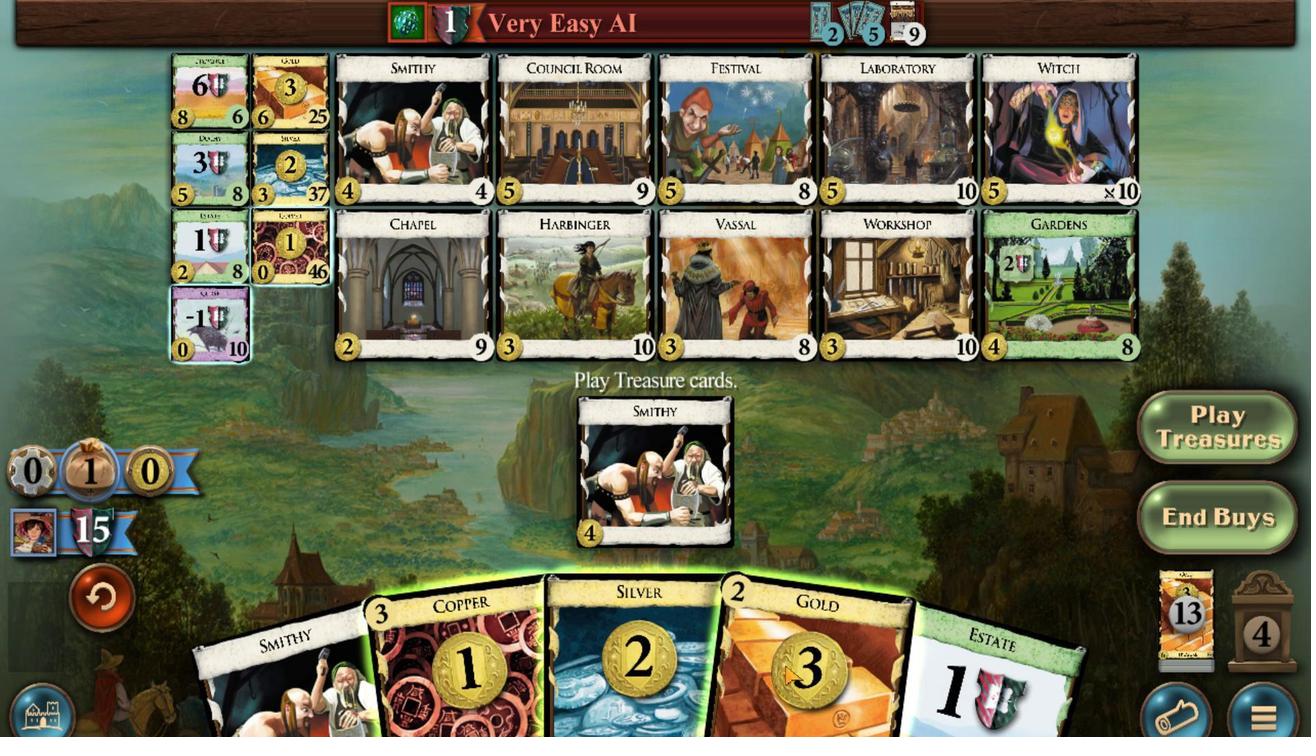 
Action: Mouse moved to (805, 655)
Screenshot: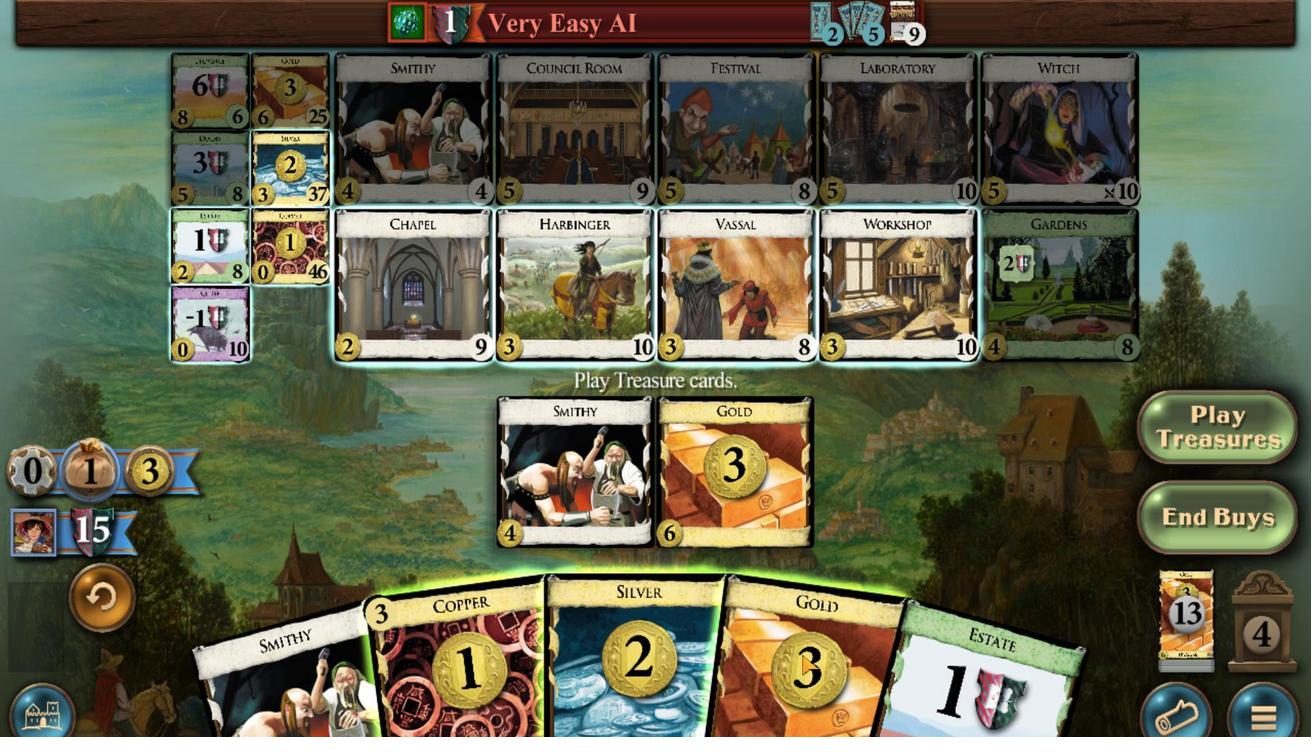 
Action: Mouse scrolled (805, 654) with delta (0, 0)
Screenshot: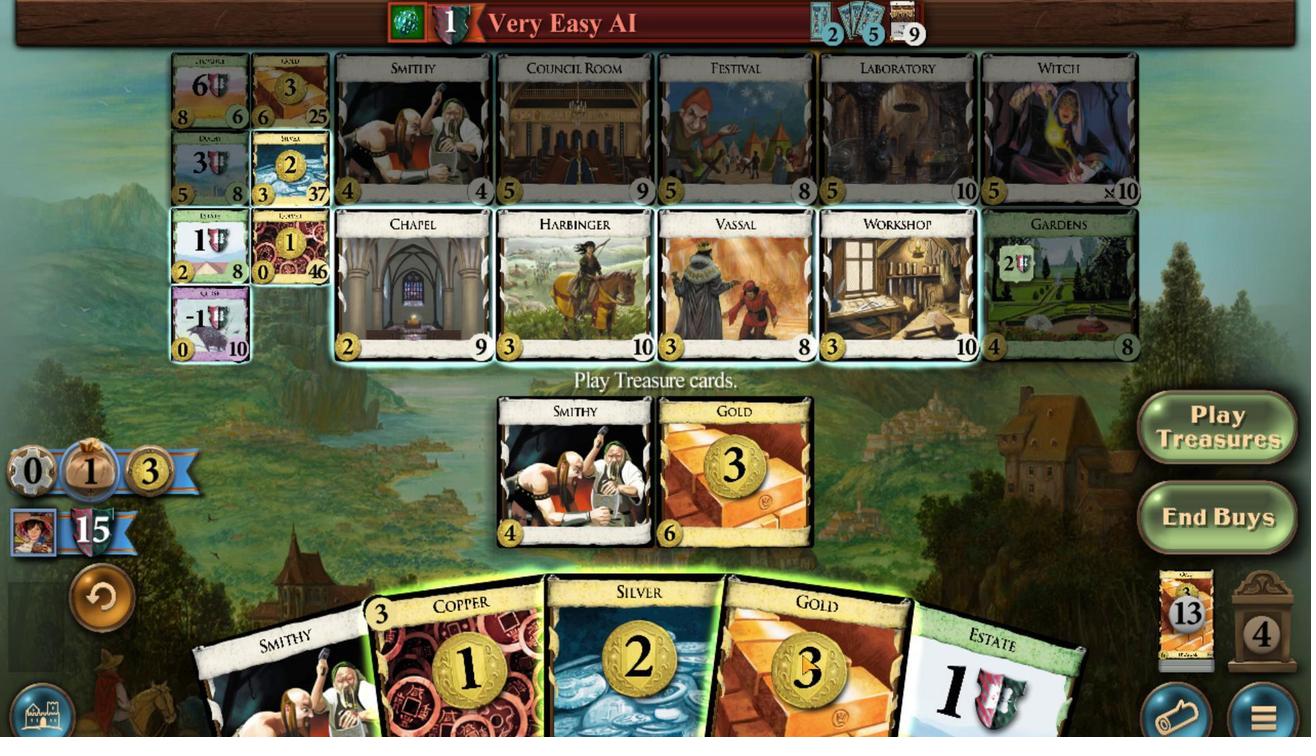 
Action: Mouse moved to (699, 644)
Screenshot: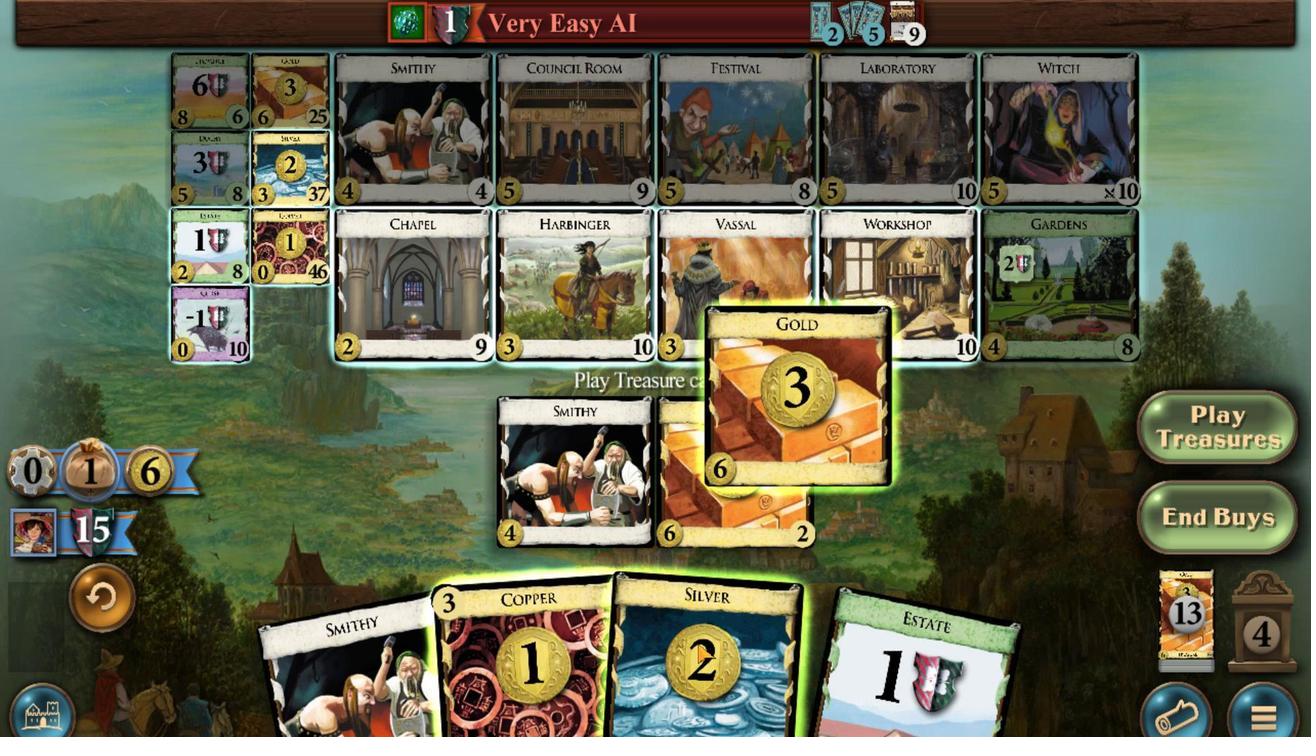 
Action: Mouse scrolled (699, 643) with delta (0, 0)
Screenshot: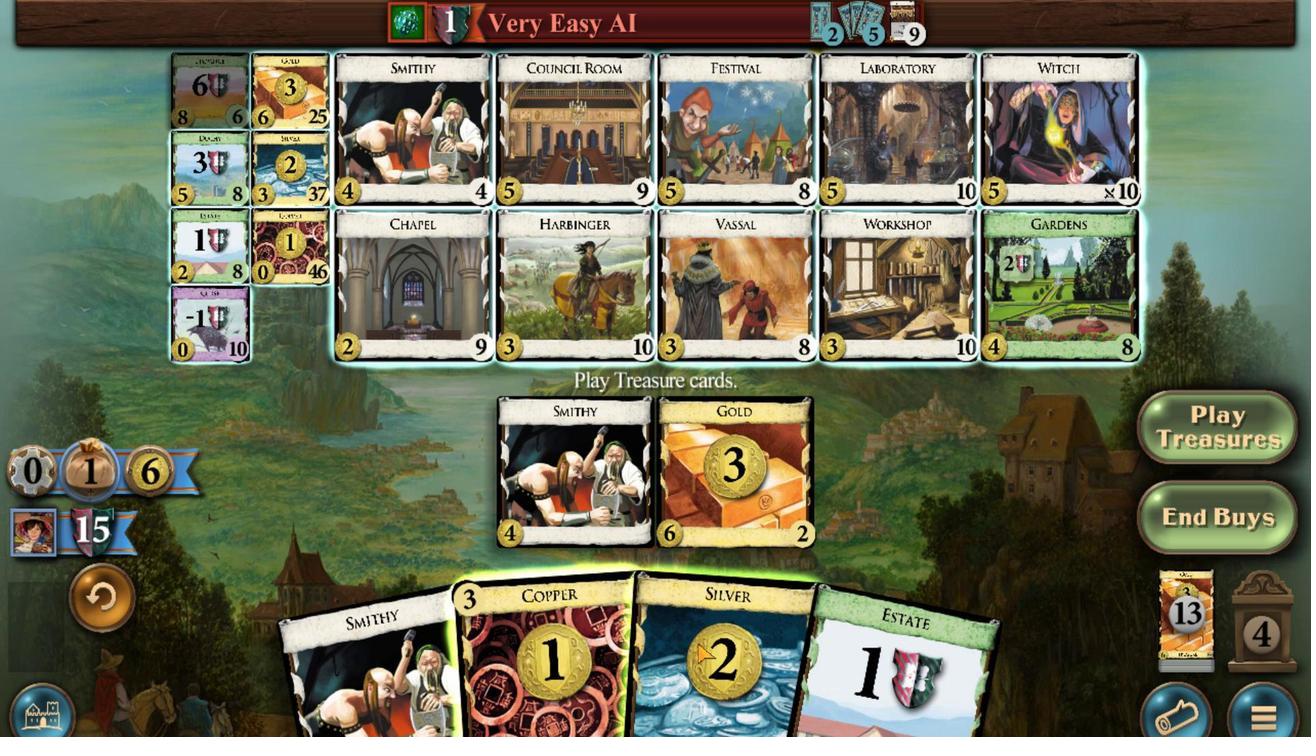 
Action: Mouse moved to (214, 71)
Screenshot: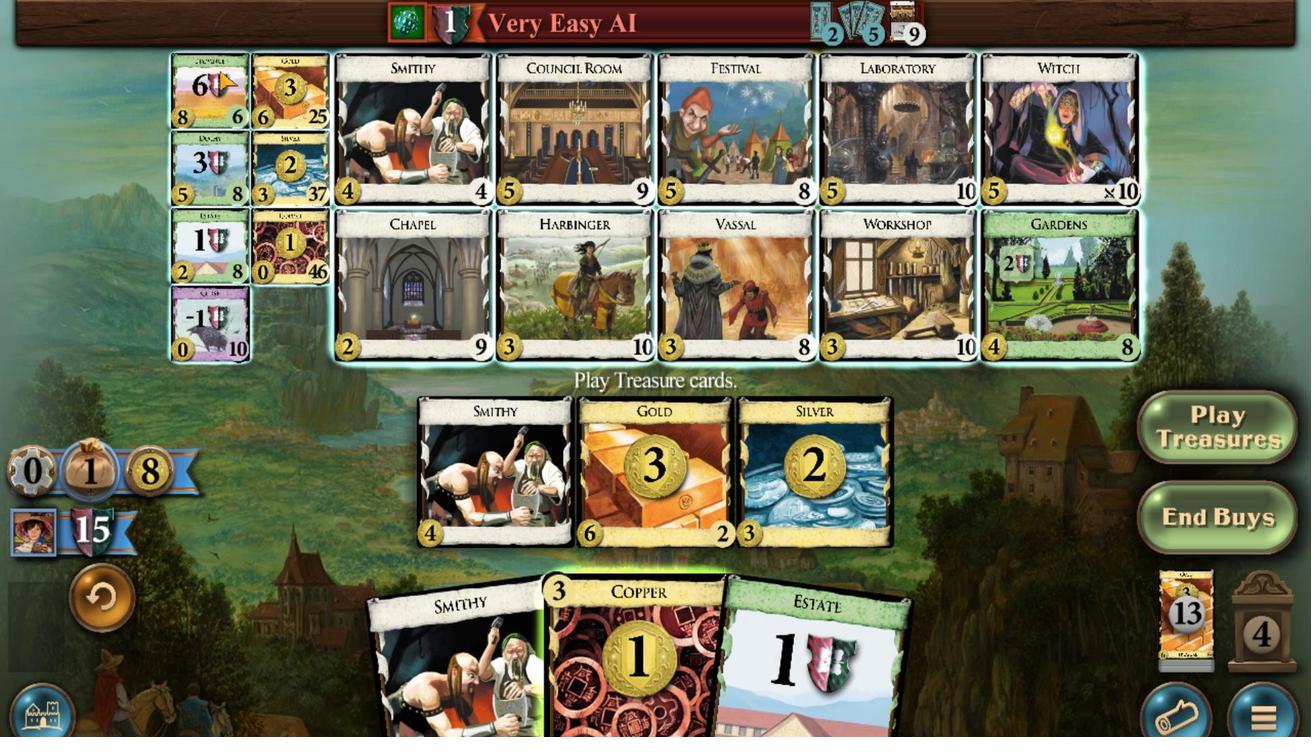 
Action: Mouse scrolled (214, 71) with delta (0, 0)
Screenshot: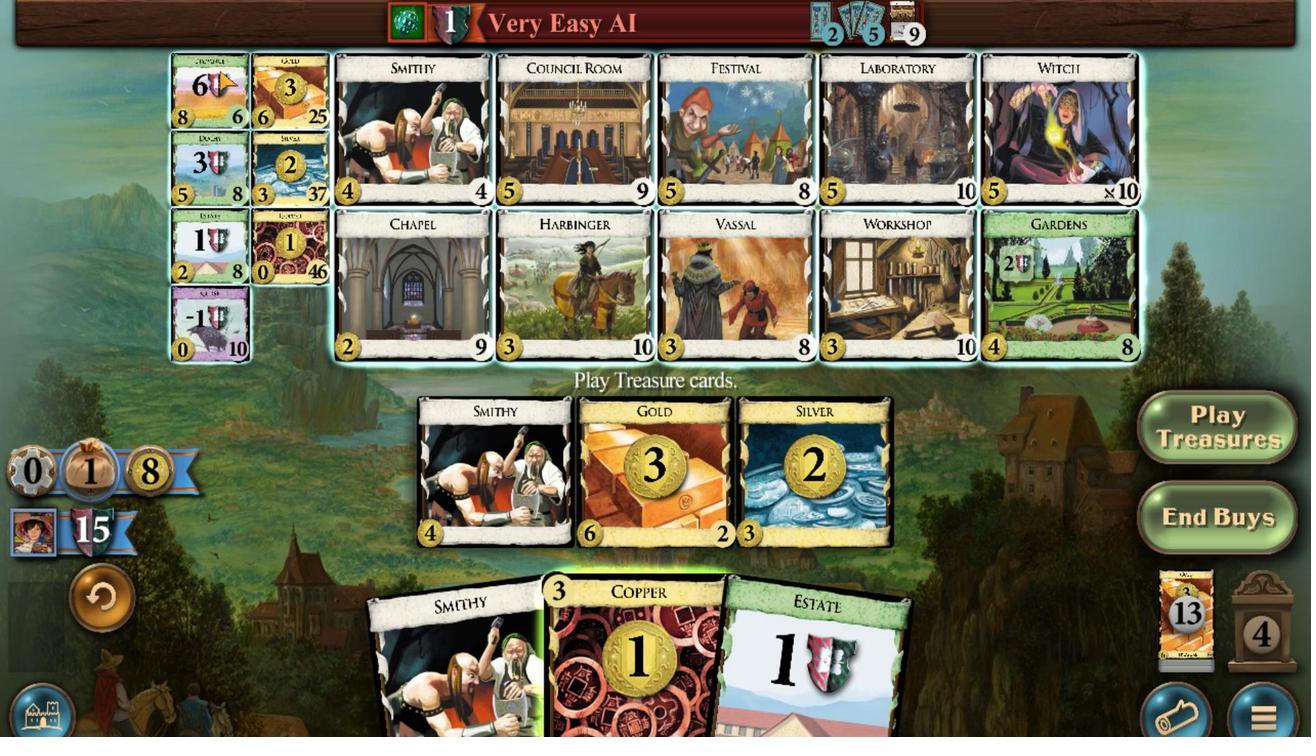 
Action: Mouse scrolled (214, 71) with delta (0, 0)
Screenshot: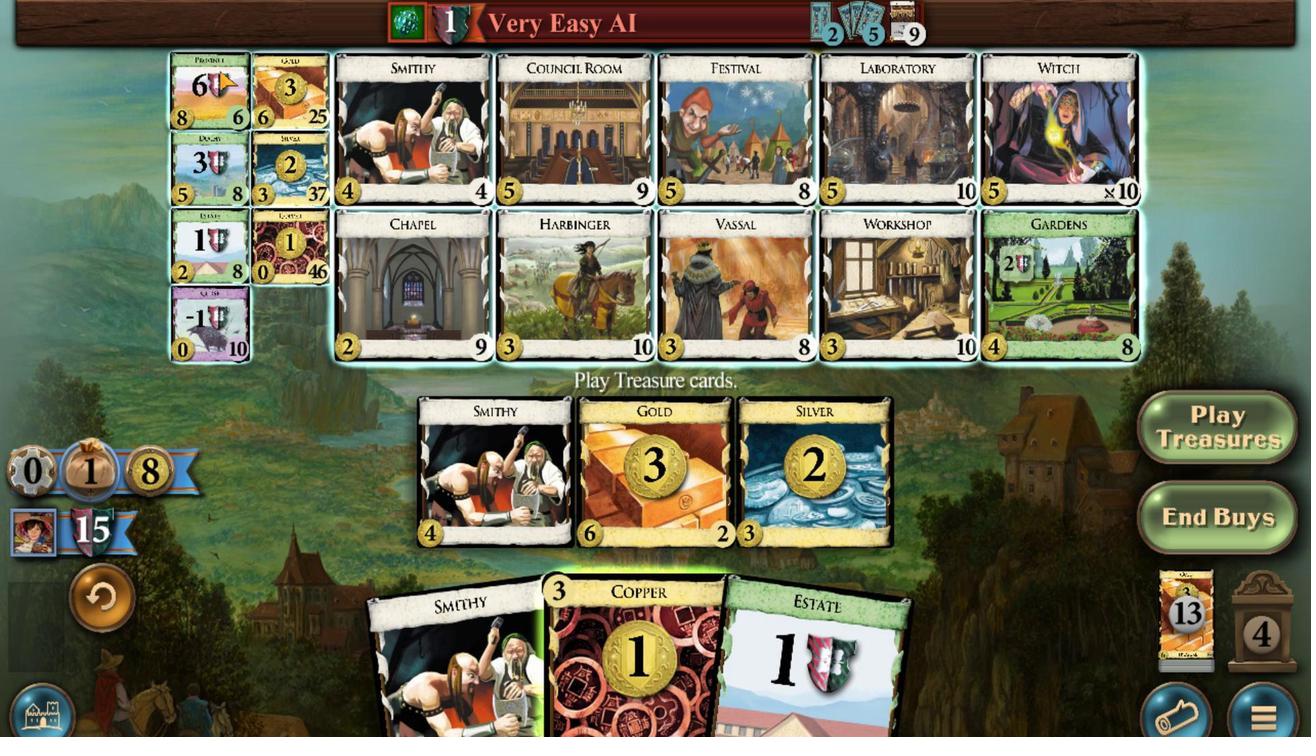 
Action: Mouse scrolled (214, 71) with delta (0, 0)
Screenshot: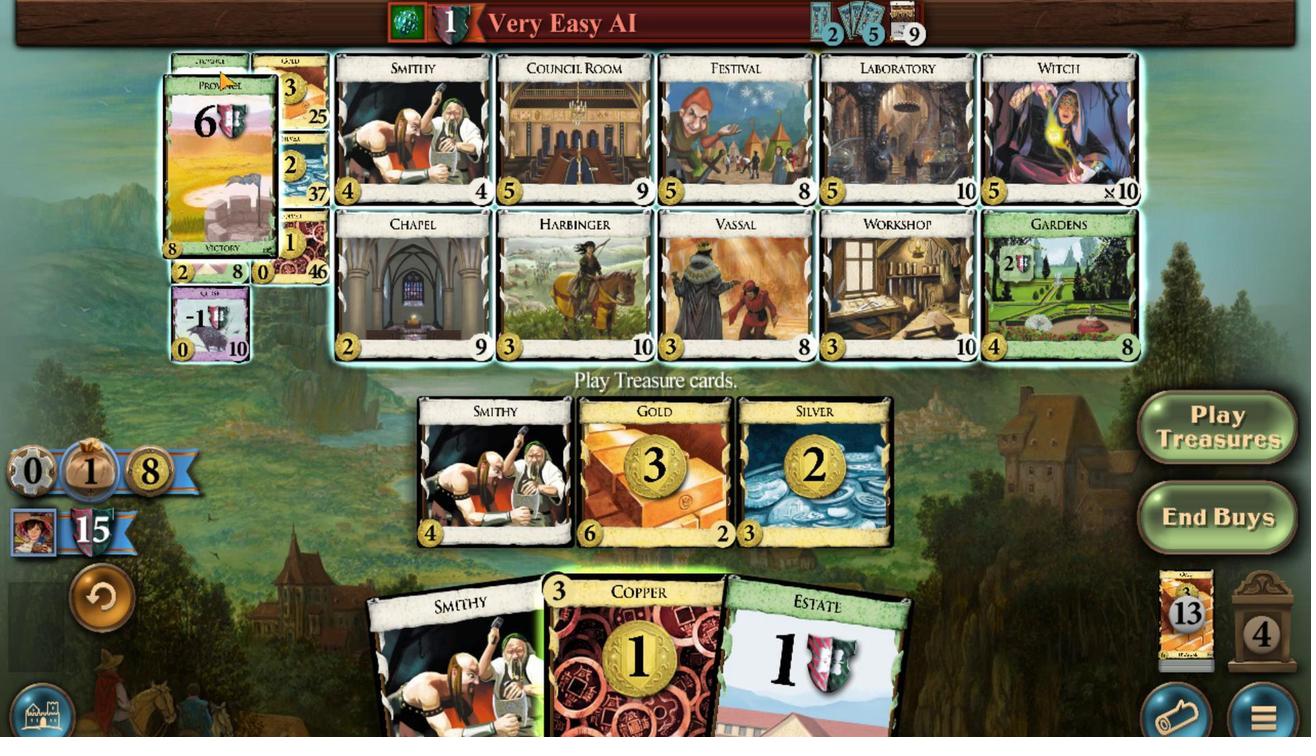 
Action: Mouse scrolled (214, 71) with delta (0, 0)
Screenshot: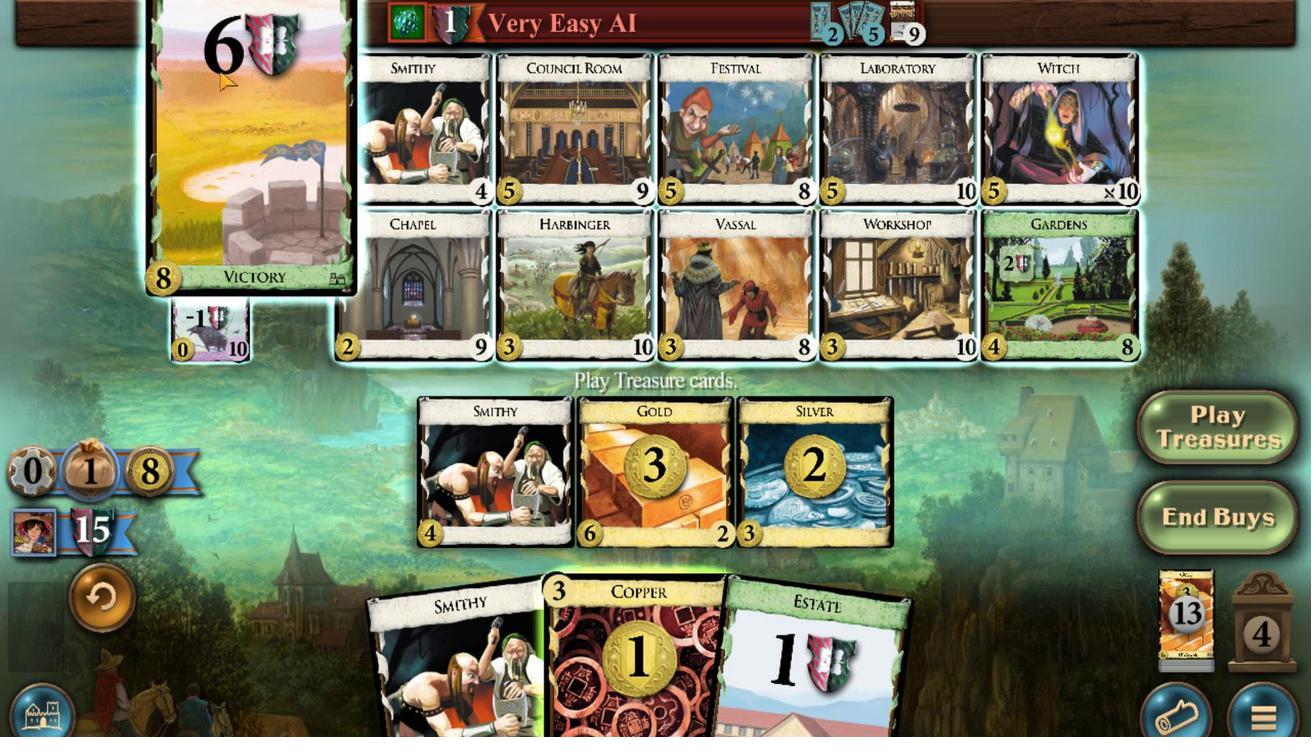 
Action: Mouse scrolled (214, 71) with delta (0, 0)
Screenshot: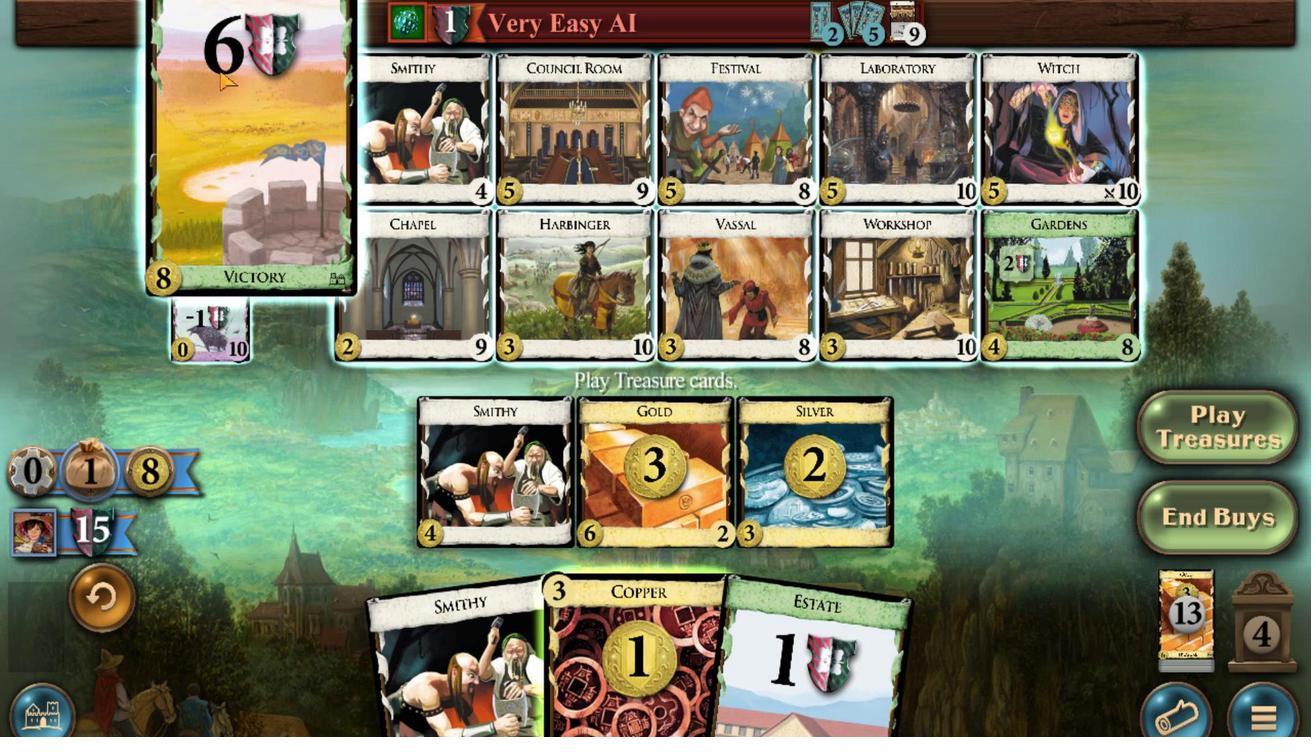
Action: Mouse scrolled (214, 71) with delta (0, 0)
Screenshot: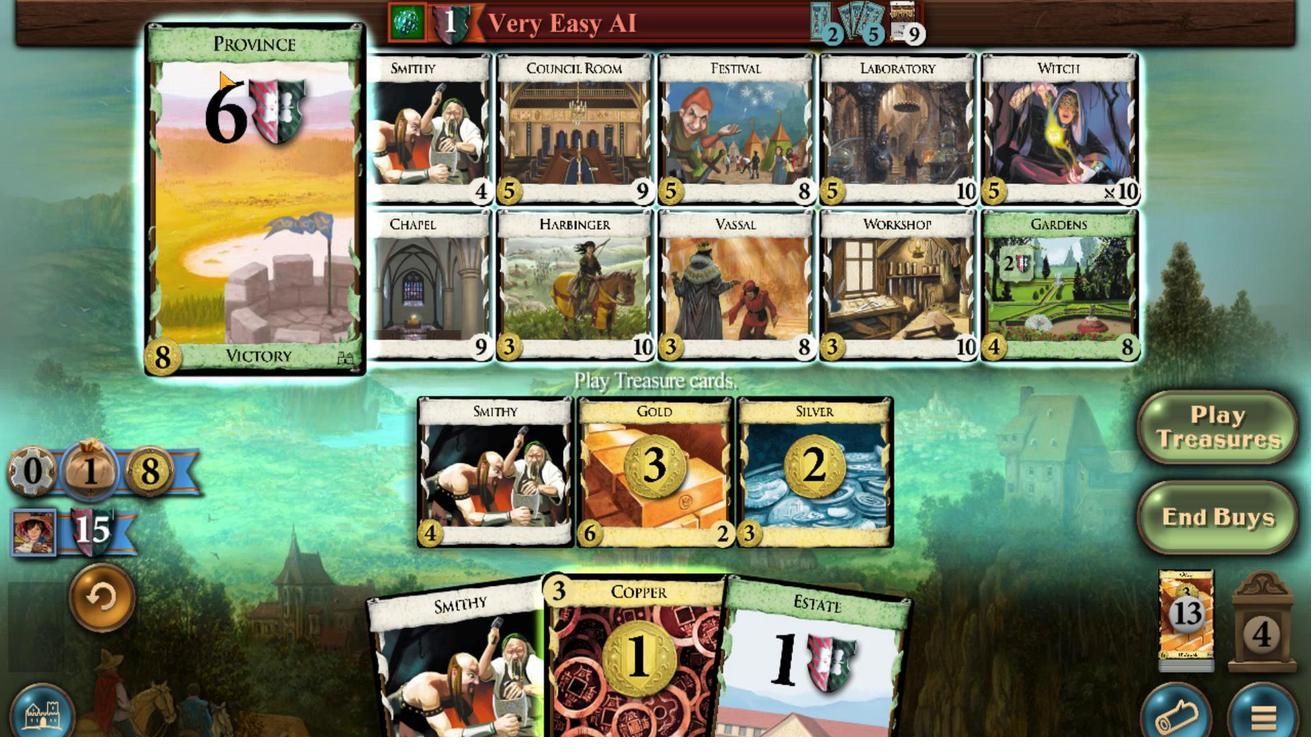 
Action: Mouse scrolled (214, 71) with delta (0, 0)
Screenshot: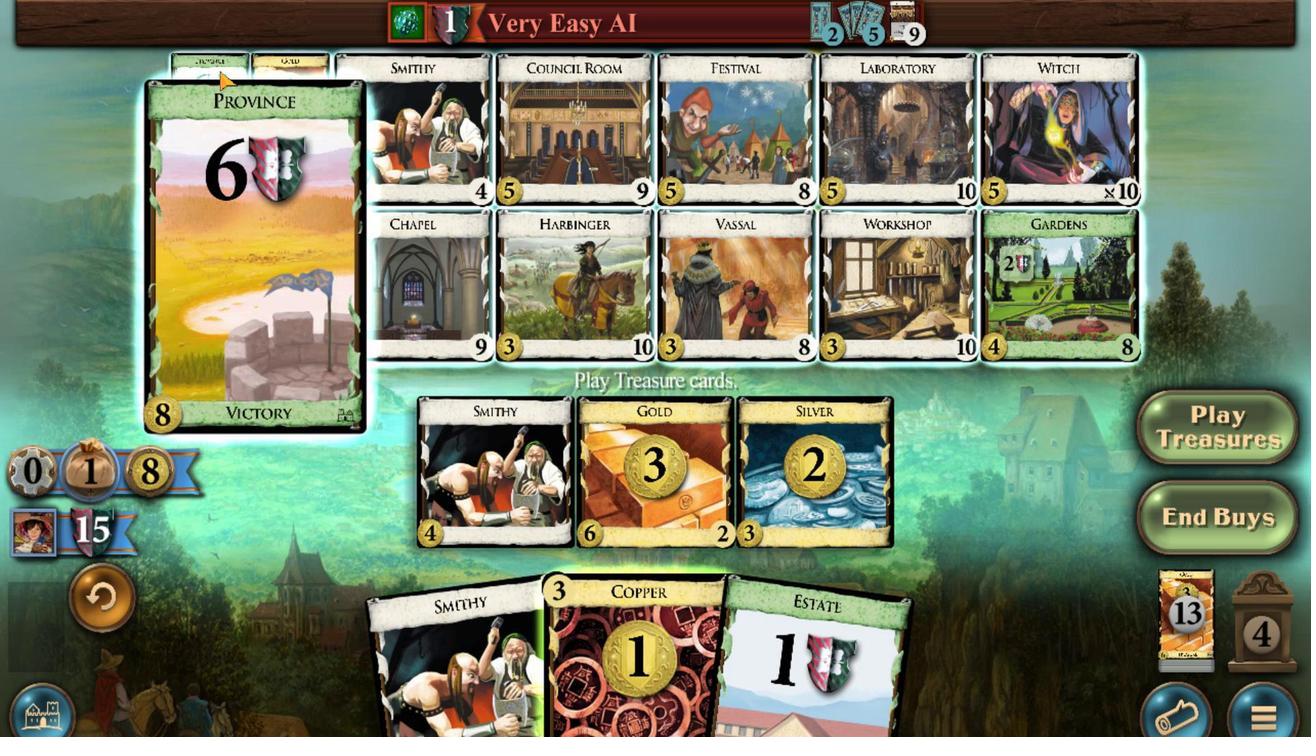 
Action: Mouse scrolled (214, 71) with delta (0, 0)
Screenshot: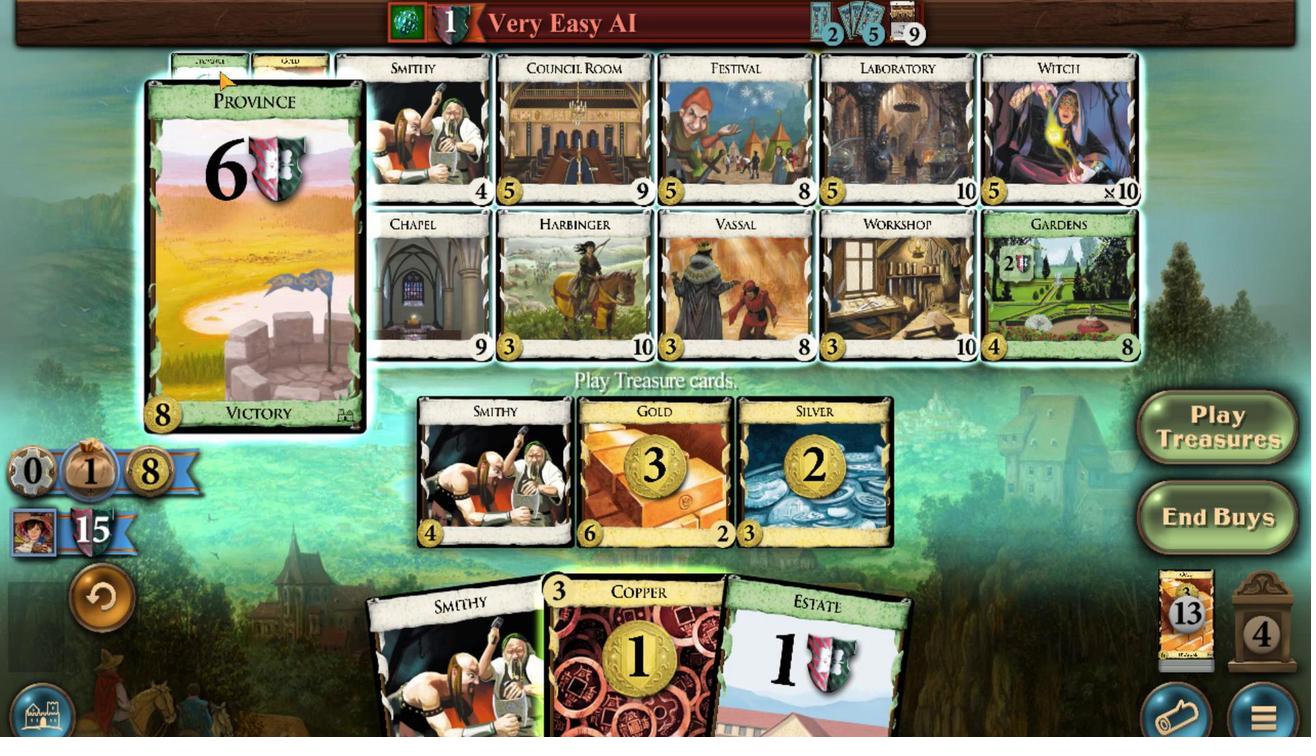 
Action: Mouse moved to (333, 668)
Screenshot: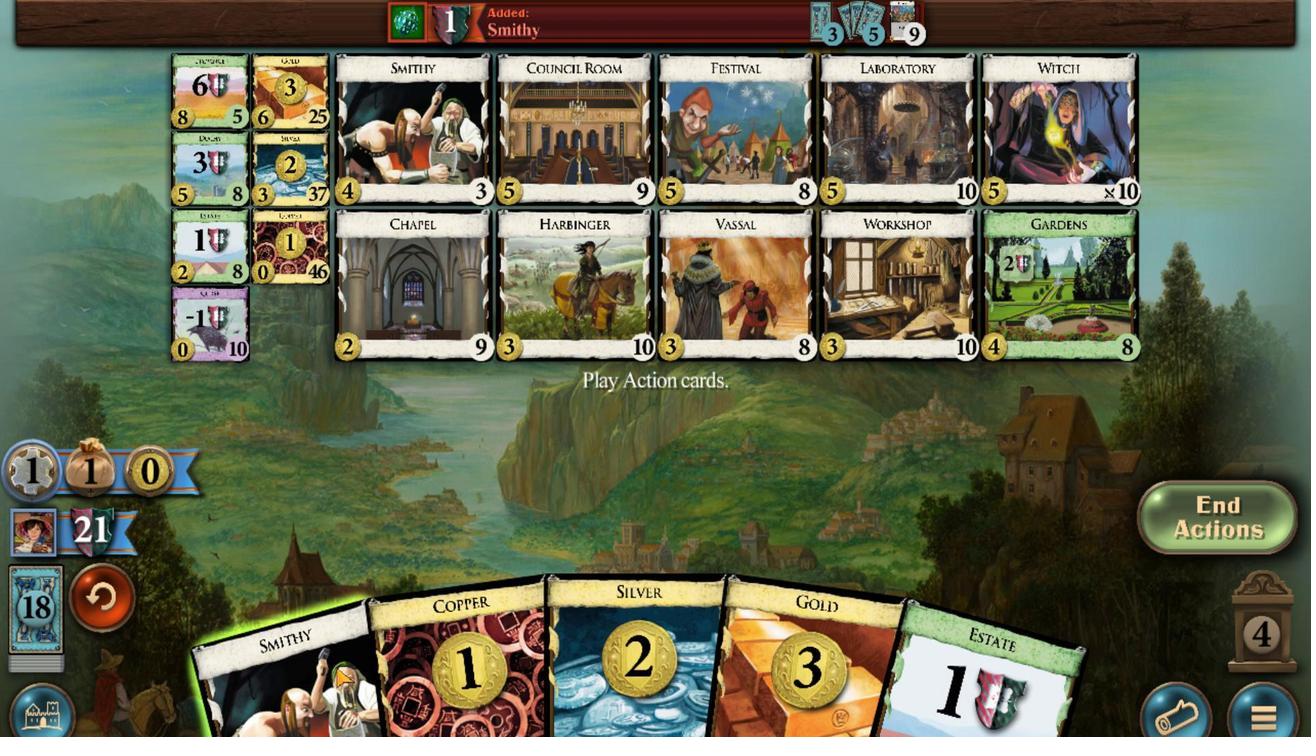 
Action: Mouse scrolled (333, 667) with delta (0, 0)
Screenshot: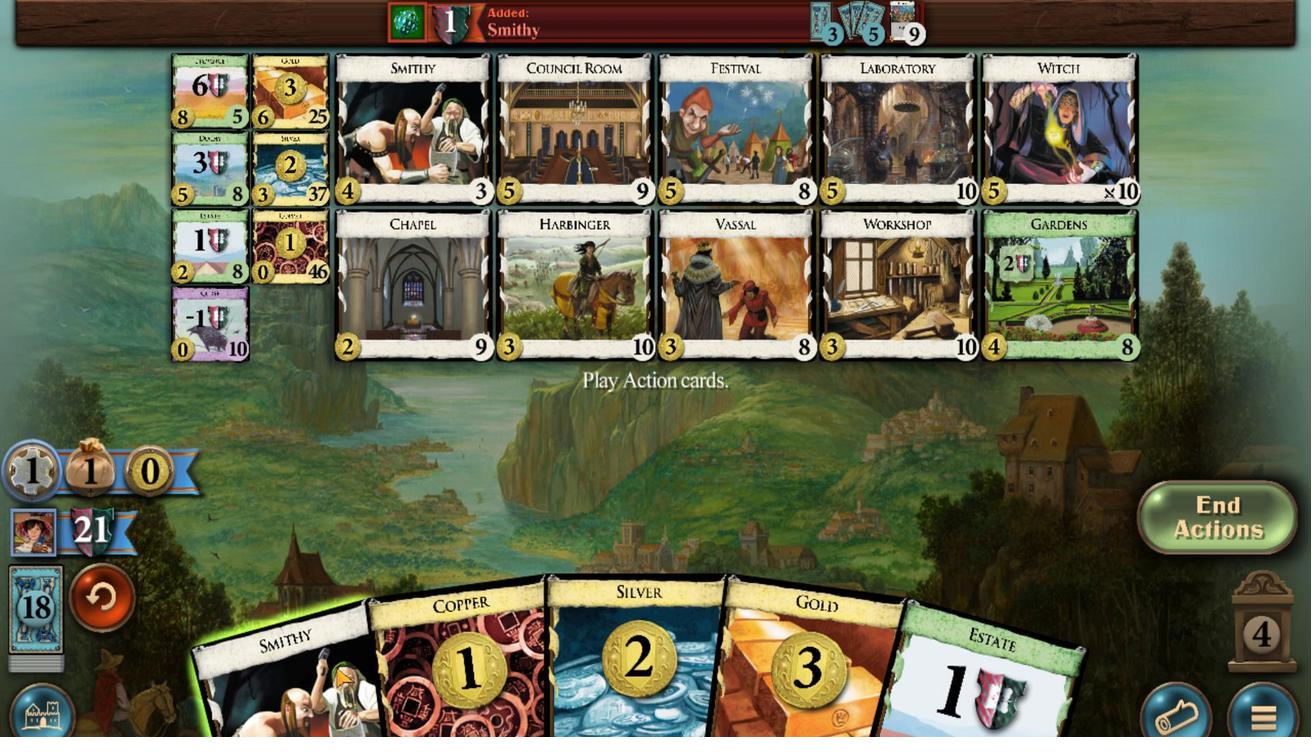 
Action: Mouse moved to (859, 691)
Screenshot: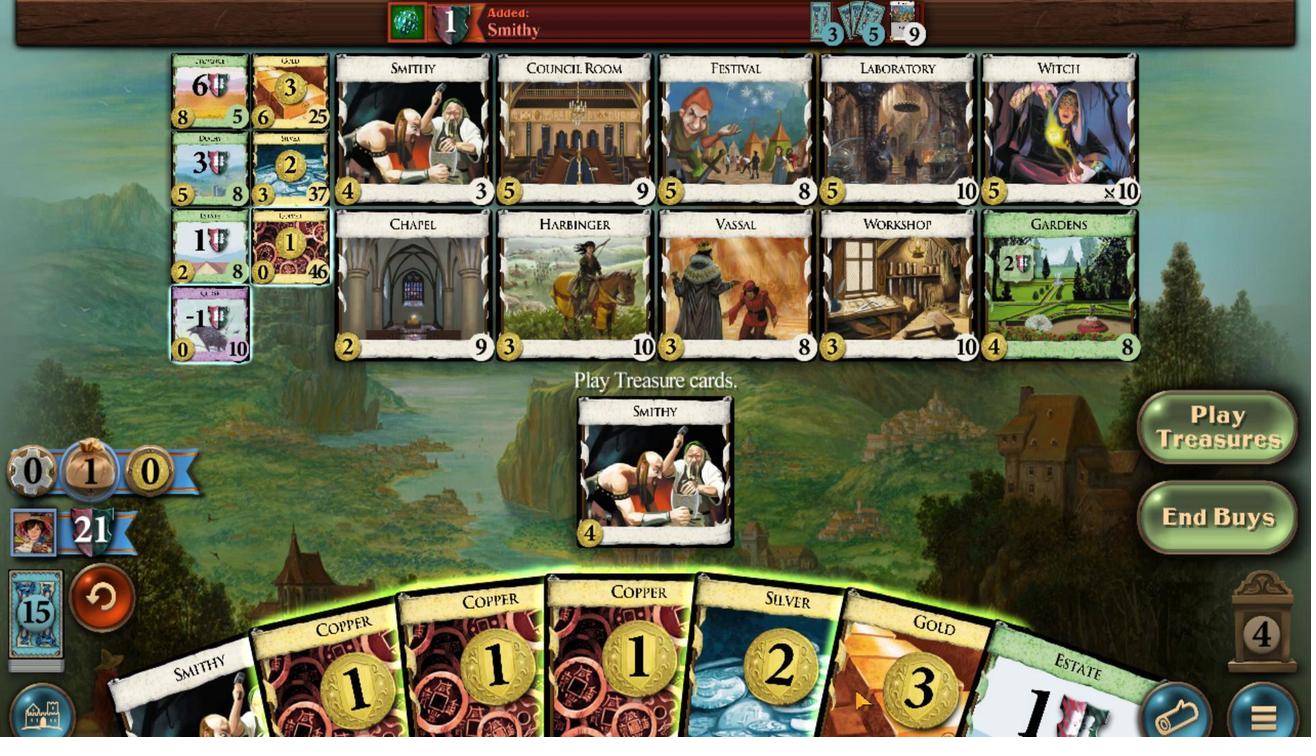 
Action: Mouse scrolled (859, 690) with delta (0, 0)
Screenshot: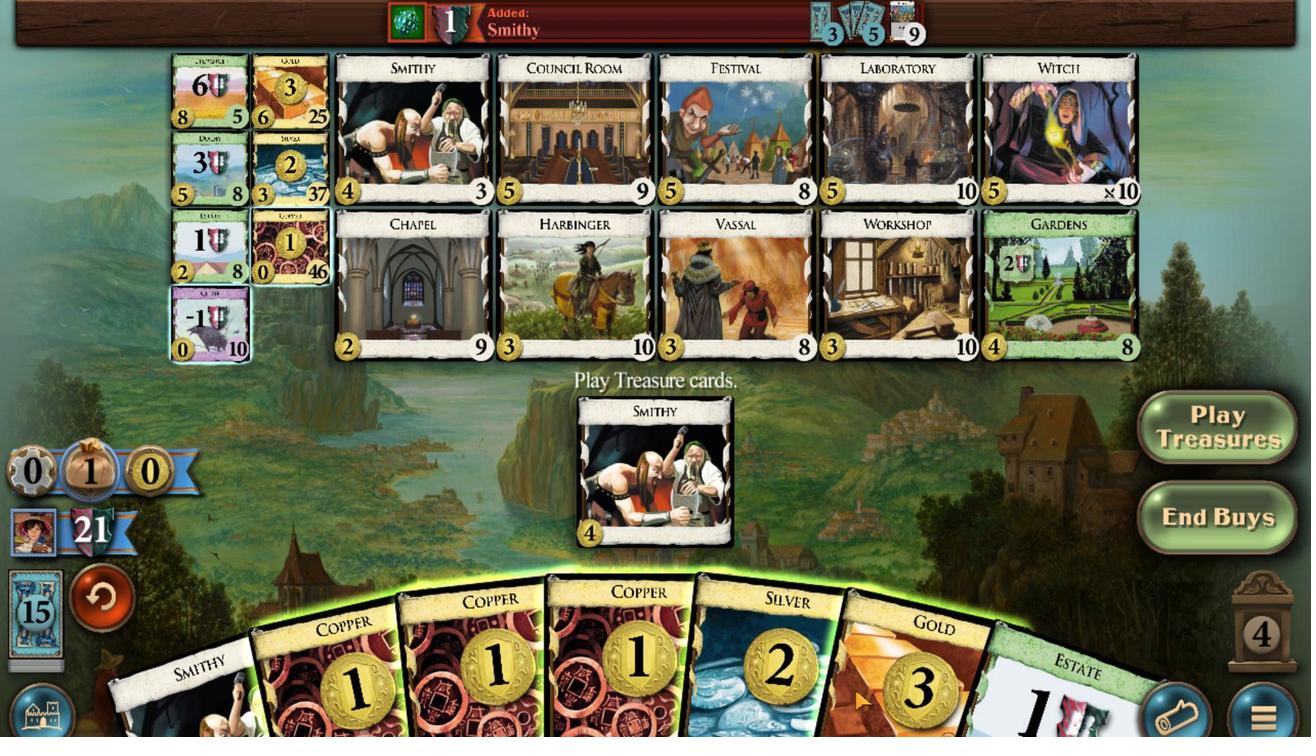 
Action: Mouse moved to (811, 668)
Screenshot: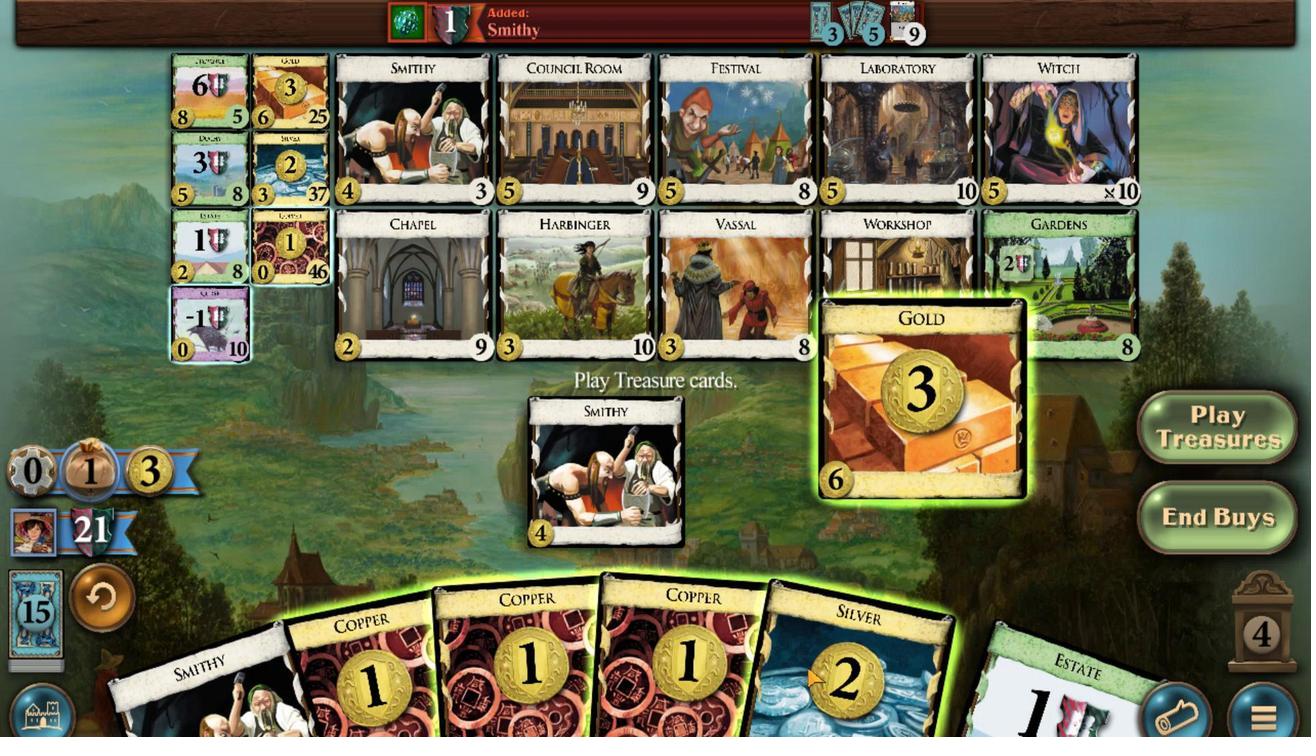 
Action: Mouse scrolled (811, 667) with delta (0, 0)
Screenshot: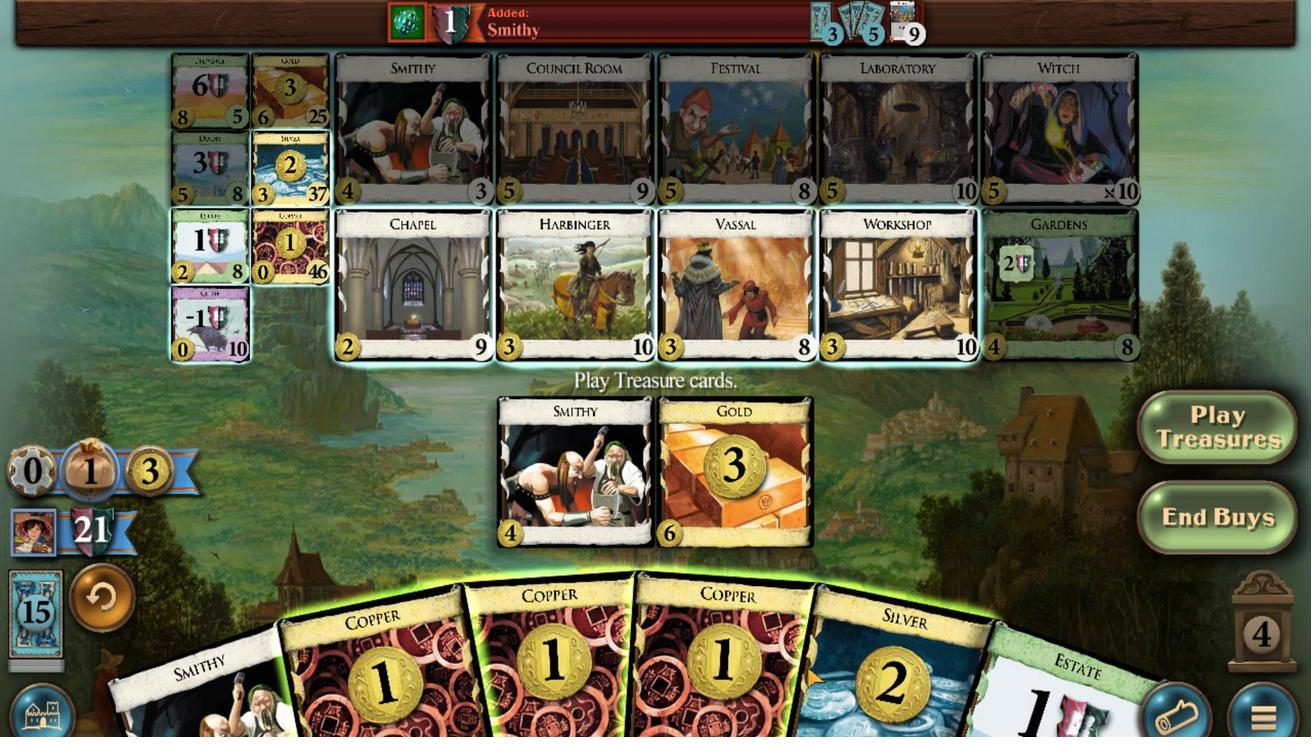 
Action: Mouse moved to (771, 651)
Screenshot: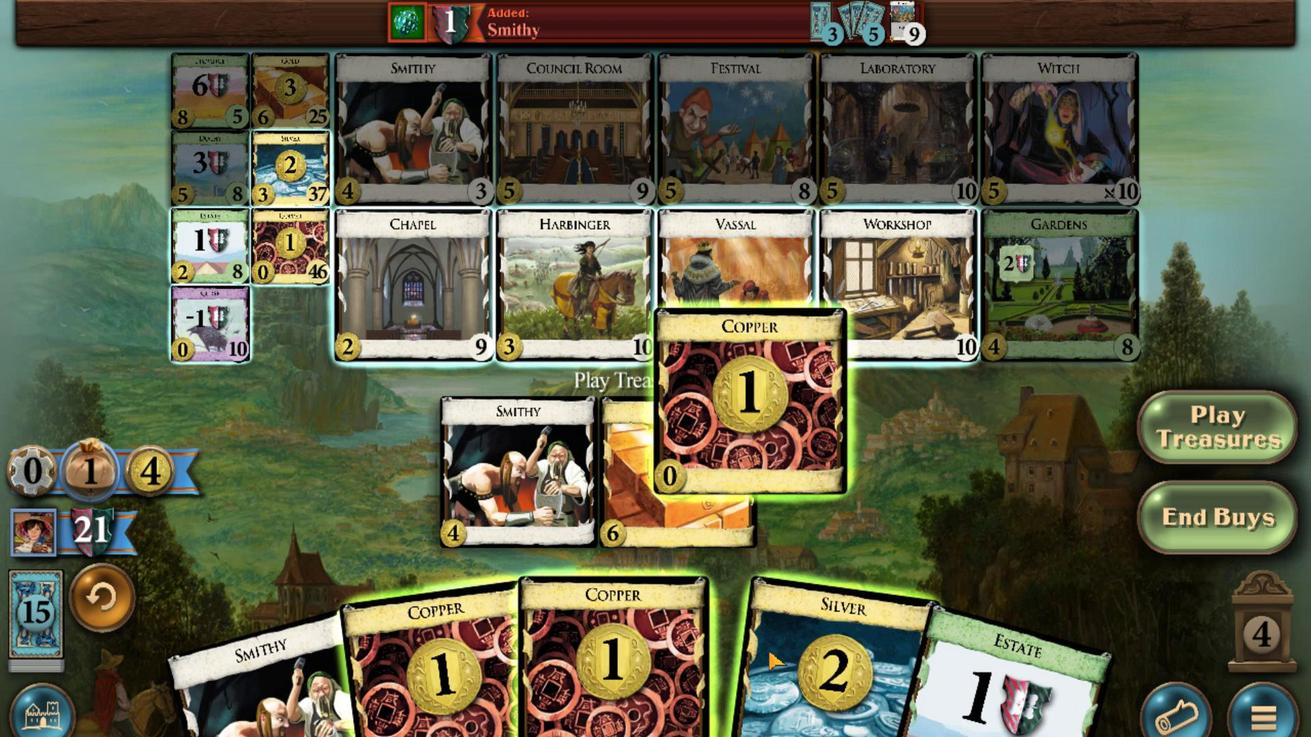 
Action: Mouse scrolled (771, 650) with delta (0, 0)
Screenshot: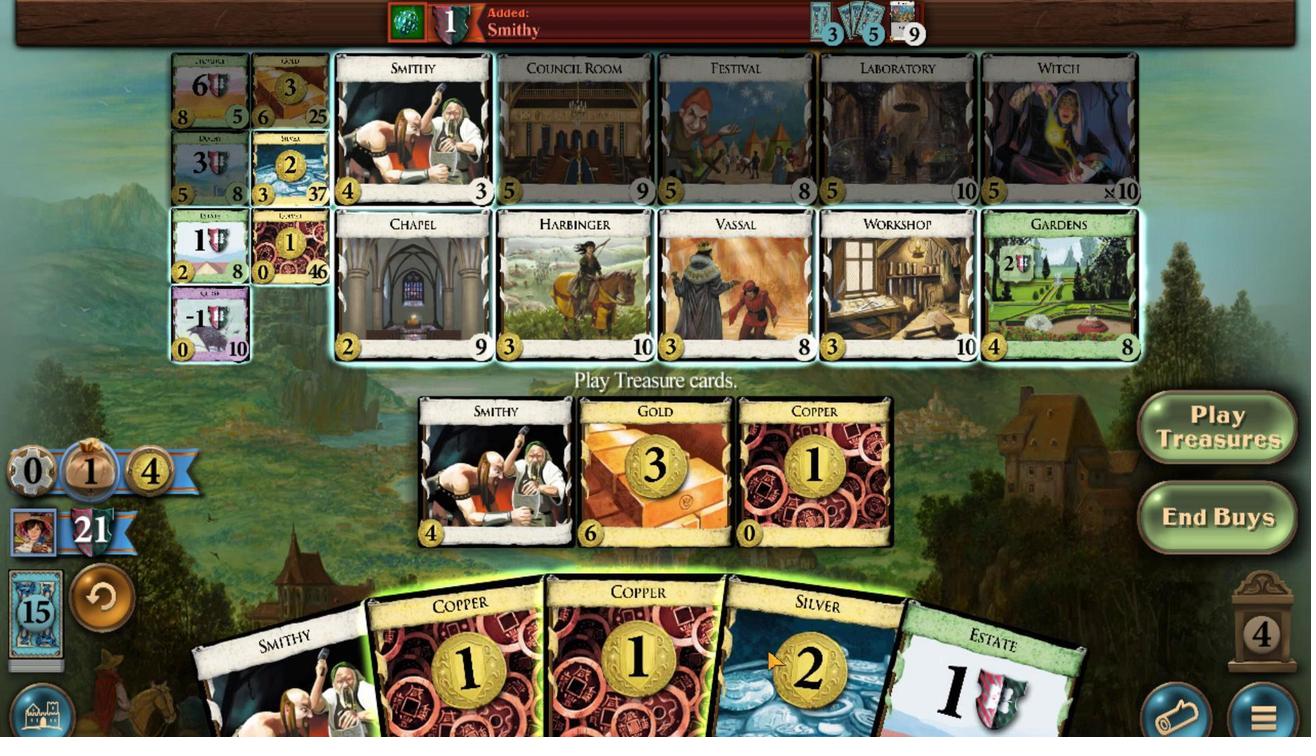
Action: Mouse moved to (725, 645)
Screenshot: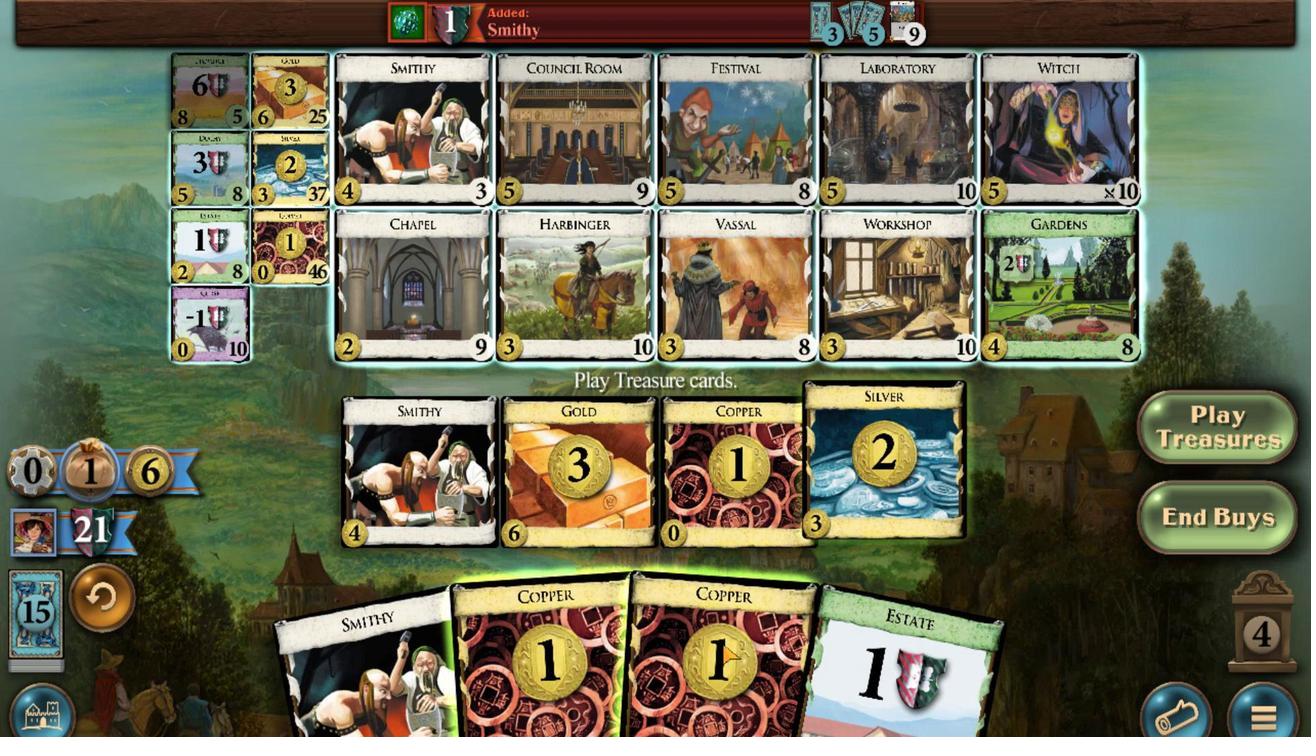 
Action: Mouse scrolled (725, 644) with delta (0, 0)
Screenshot: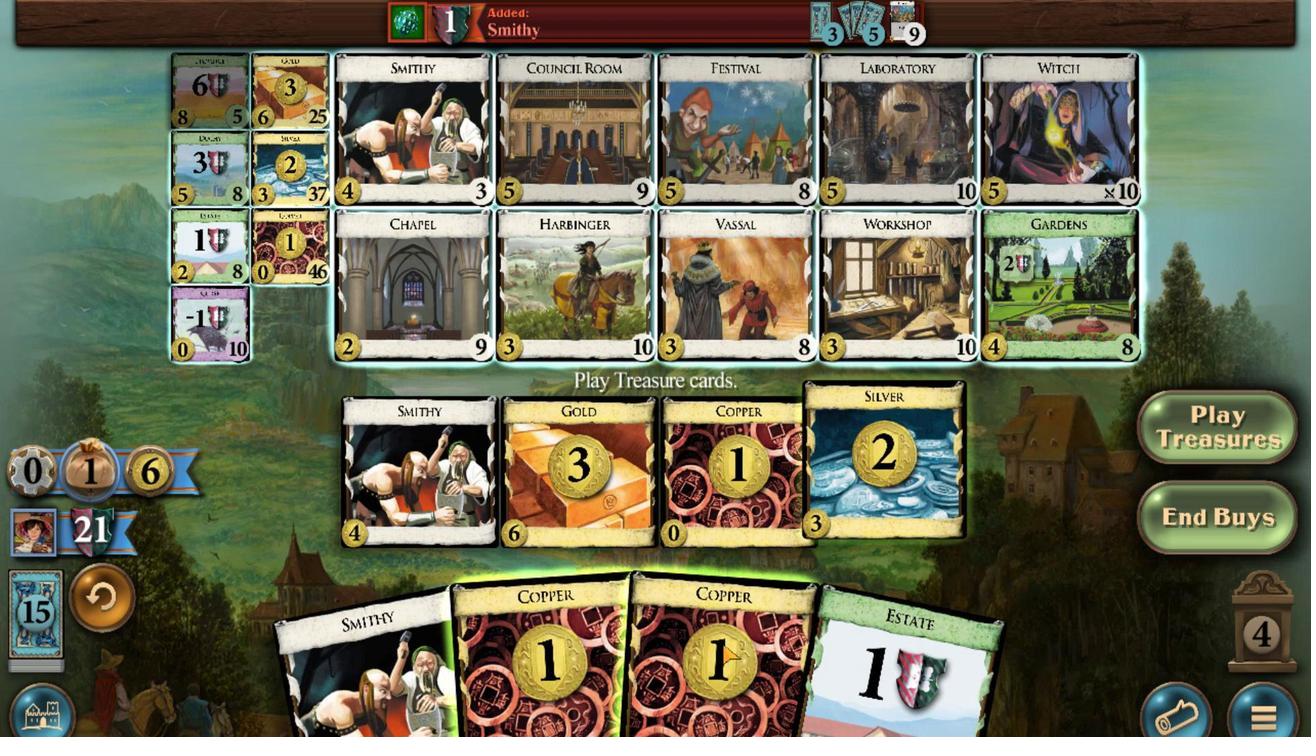 
Action: Mouse moved to (663, 639)
Screenshot: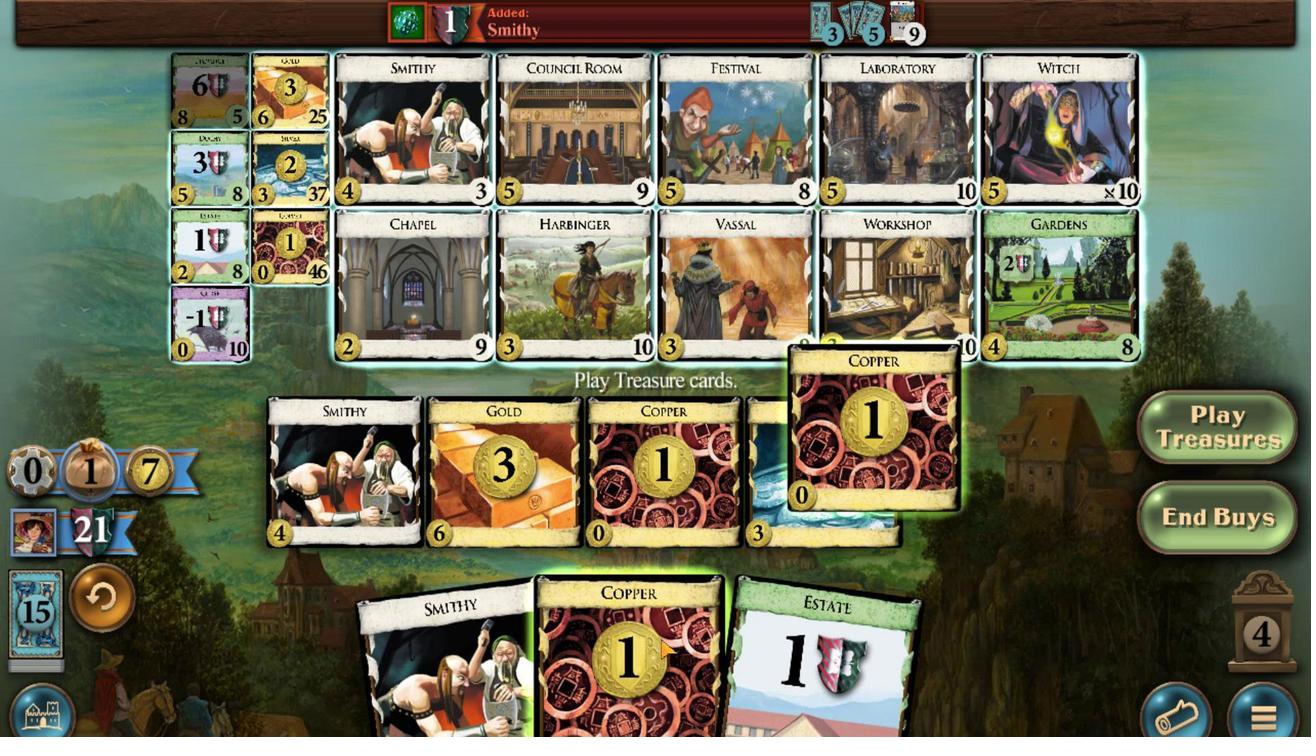
Action: Mouse scrolled (663, 639) with delta (0, 0)
Screenshot: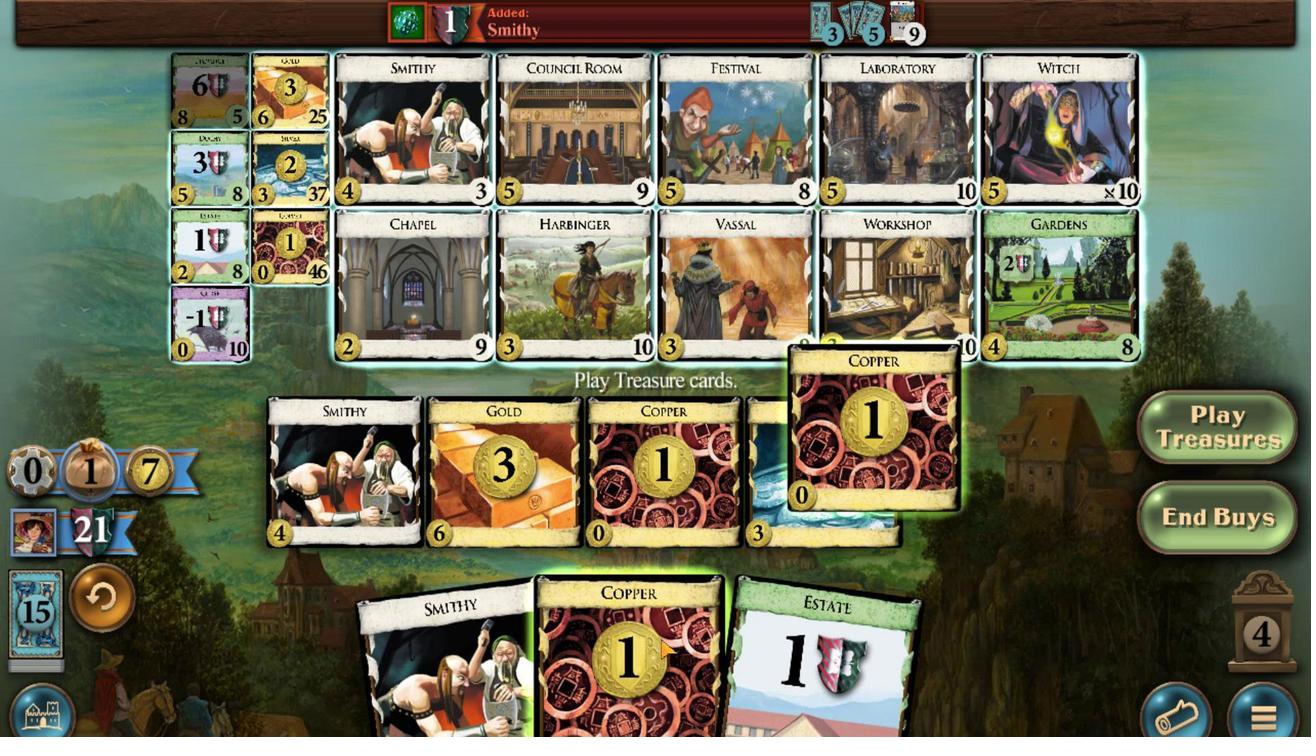 
Action: Mouse moved to (213, 83)
Screenshot: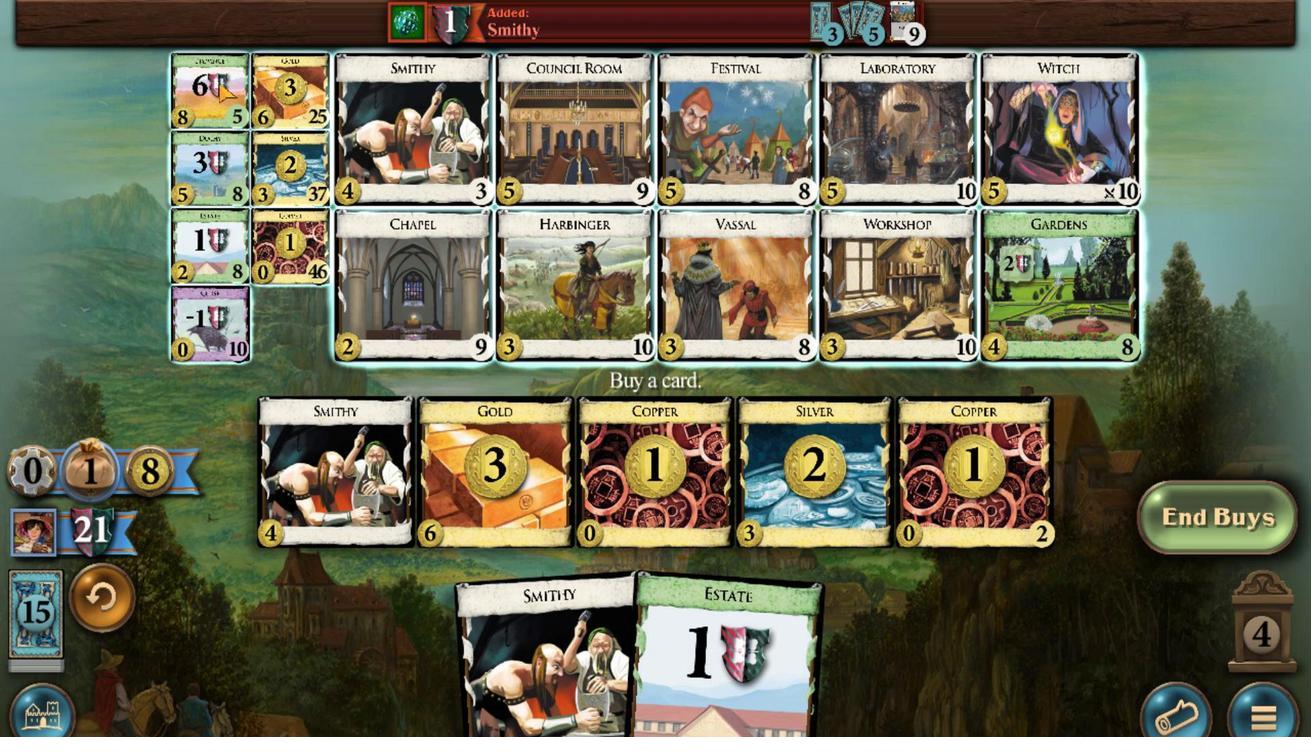 
Action: Mouse scrolled (213, 83) with delta (0, 0)
Screenshot: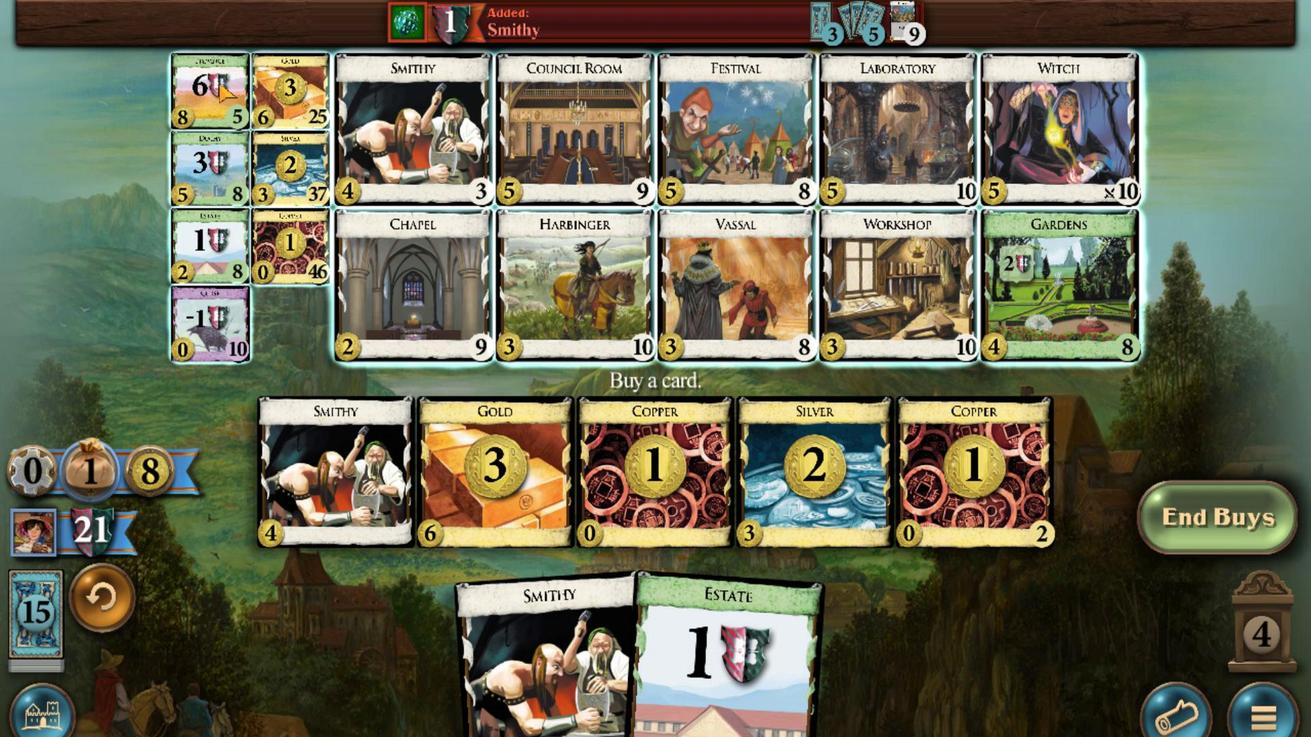 
Action: Mouse scrolled (213, 83) with delta (0, 0)
Screenshot: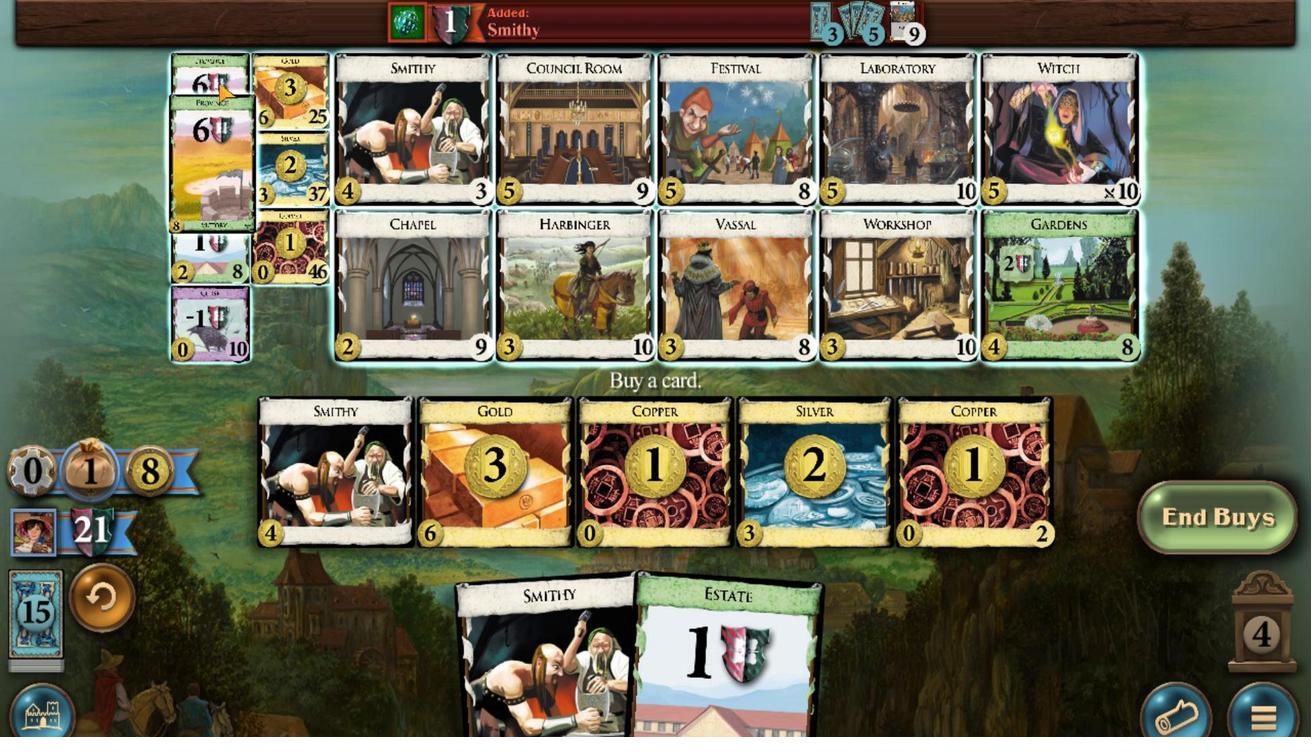 
Action: Mouse scrolled (213, 83) with delta (0, 0)
Screenshot: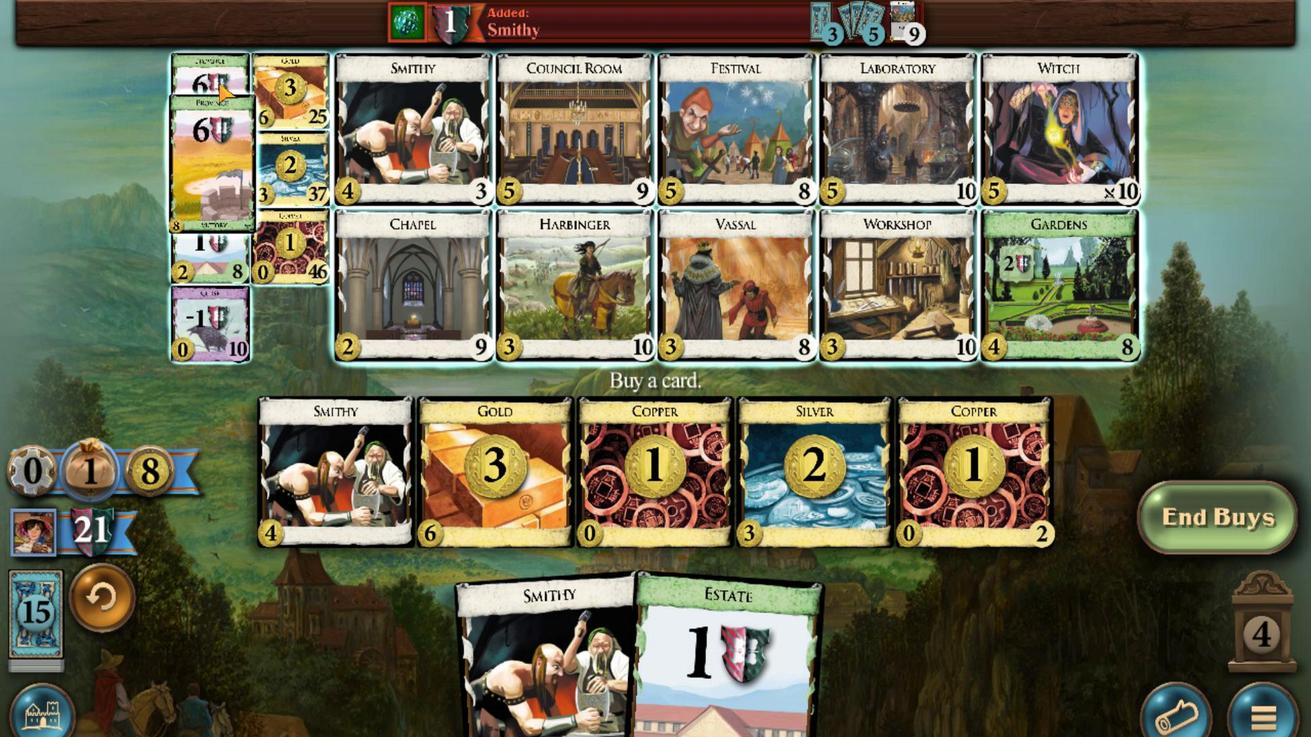 
Action: Mouse scrolled (213, 83) with delta (0, 0)
Screenshot: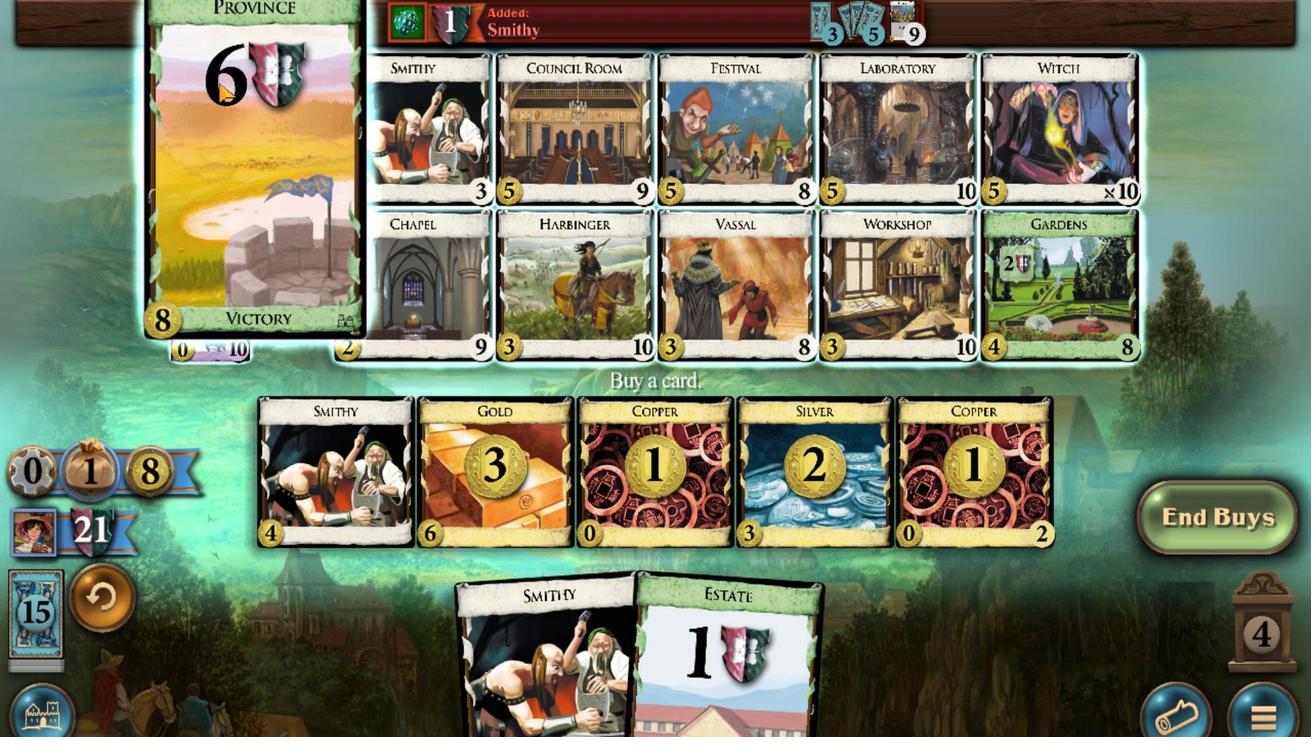 
Action: Mouse scrolled (213, 83) with delta (0, 0)
Screenshot: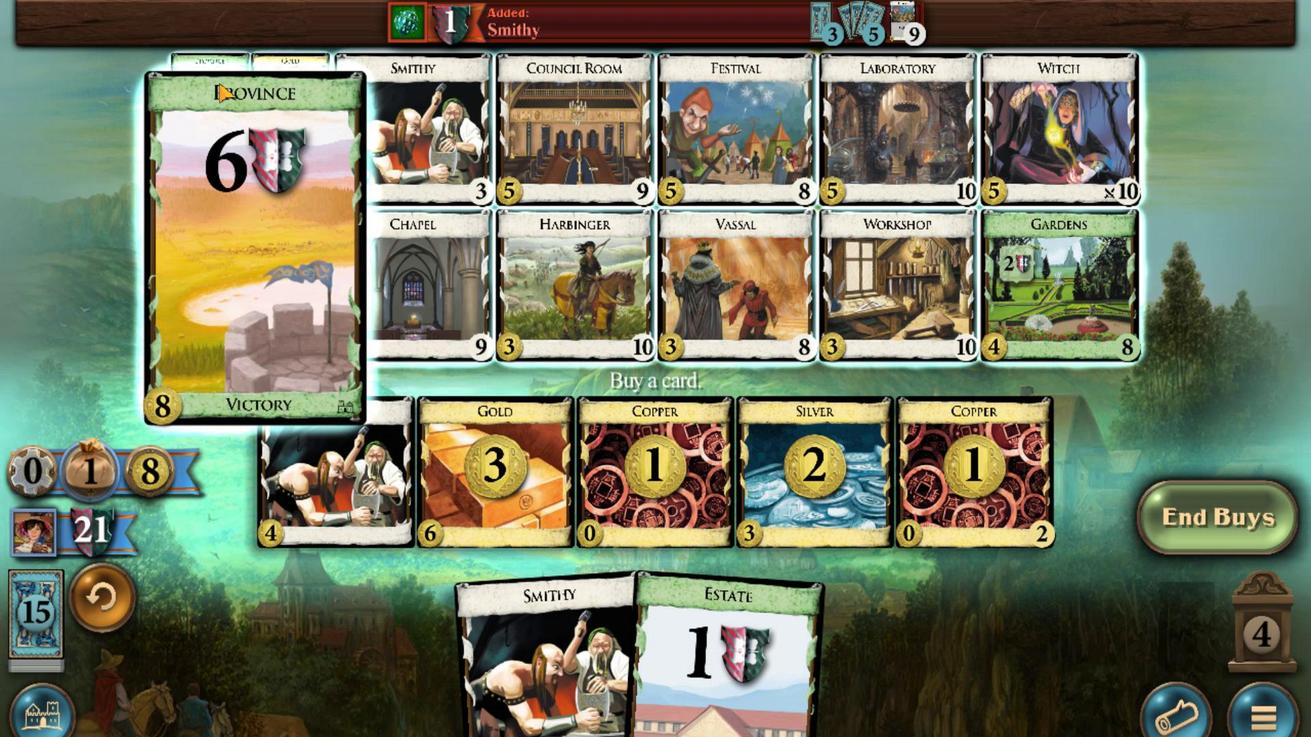 
Action: Mouse moved to (410, 637)
Screenshot: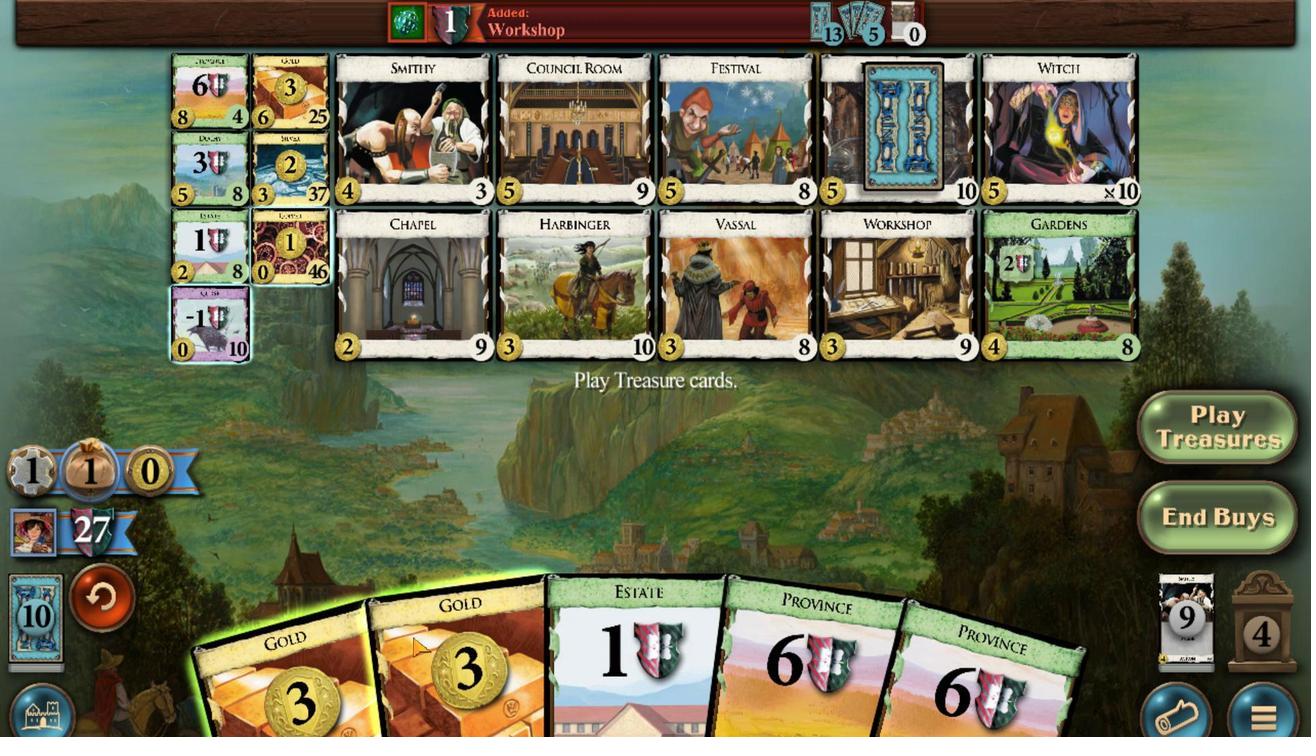 
Action: Mouse scrolled (410, 637) with delta (0, 0)
Screenshot: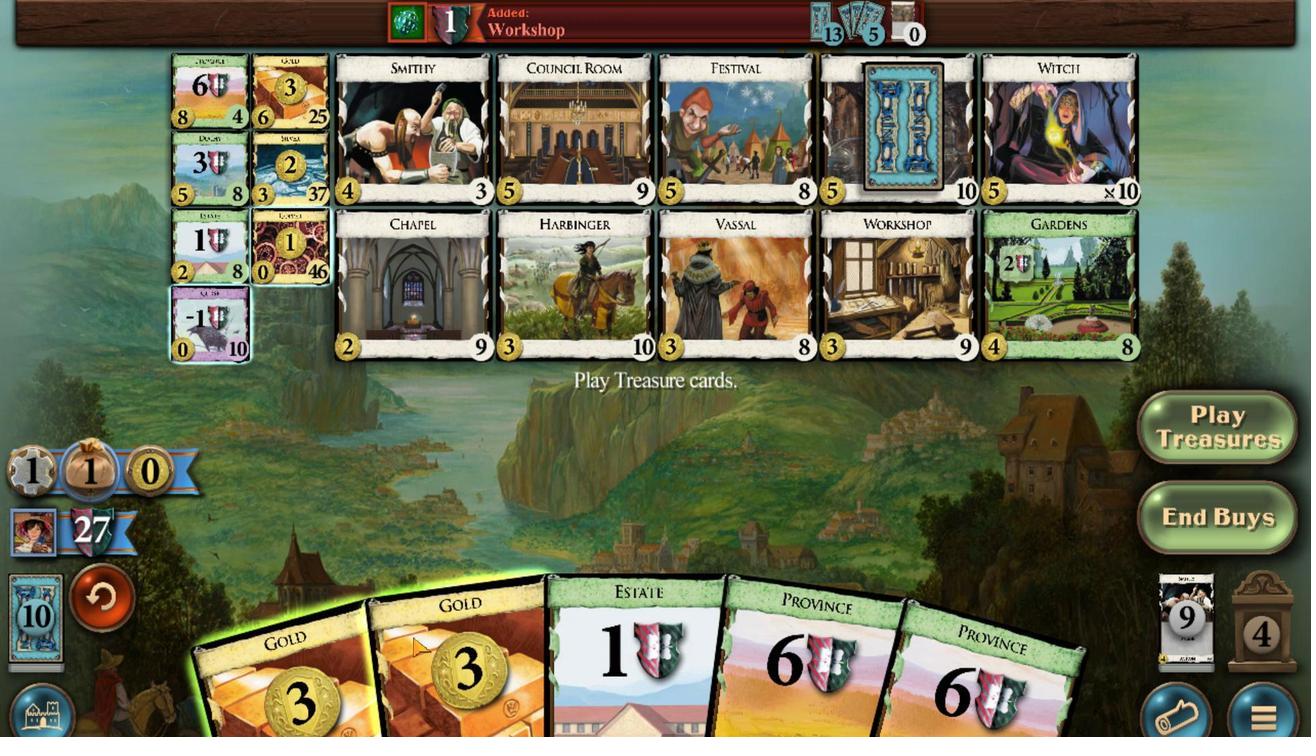 
Action: Mouse moved to (373, 636)
Screenshot: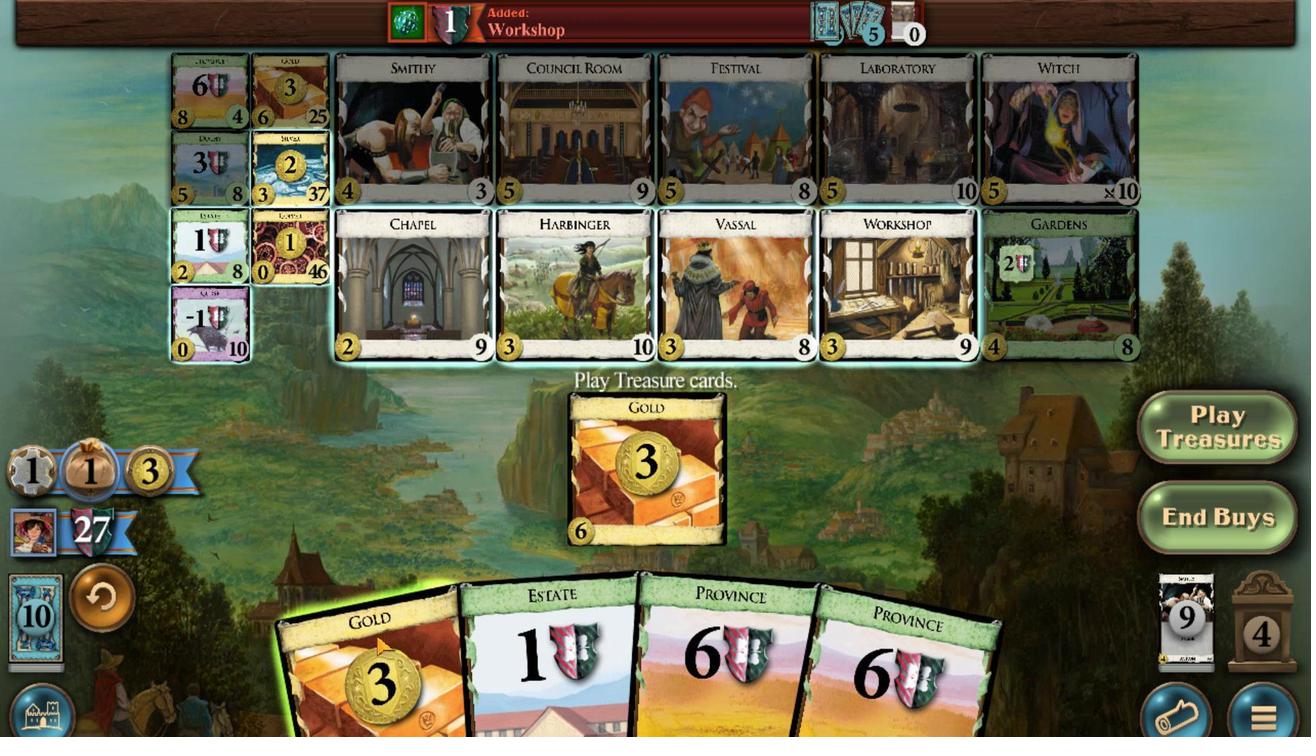 
Action: Mouse scrolled (373, 635) with delta (0, 0)
Screenshot: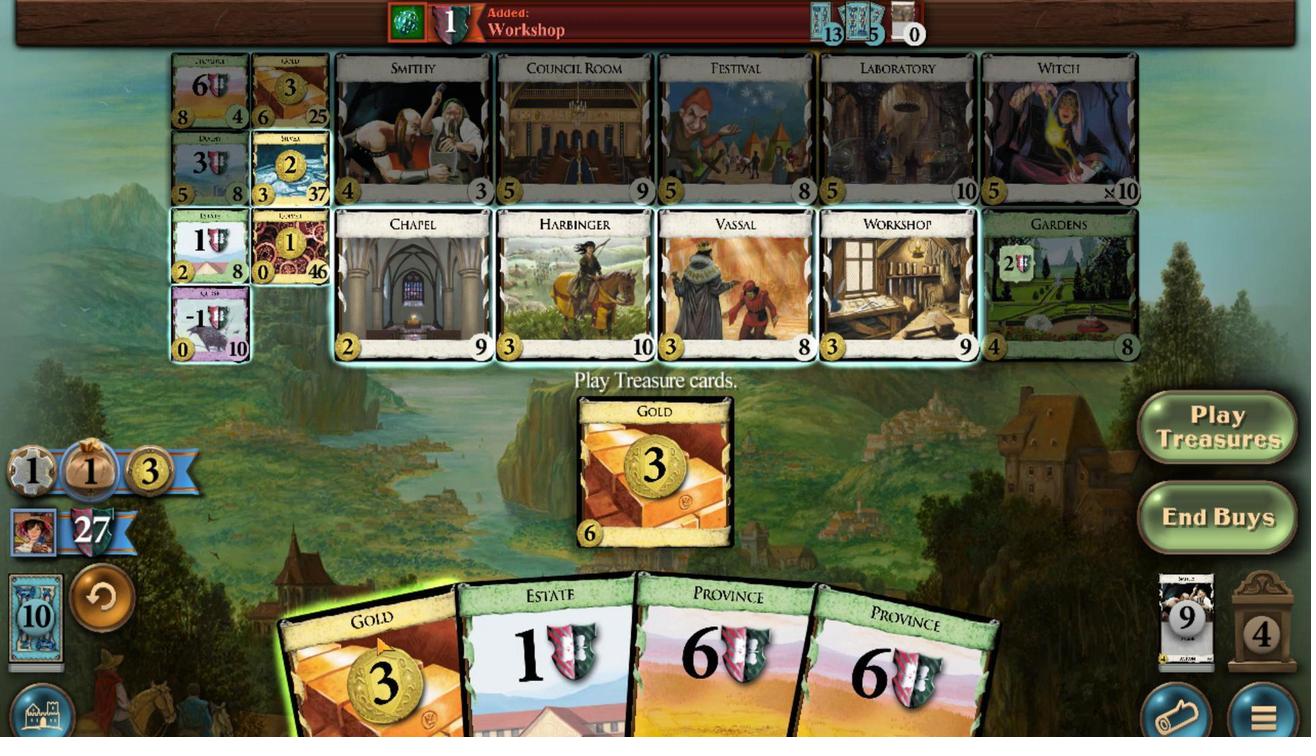 
Action: Mouse moved to (279, 90)
Screenshot: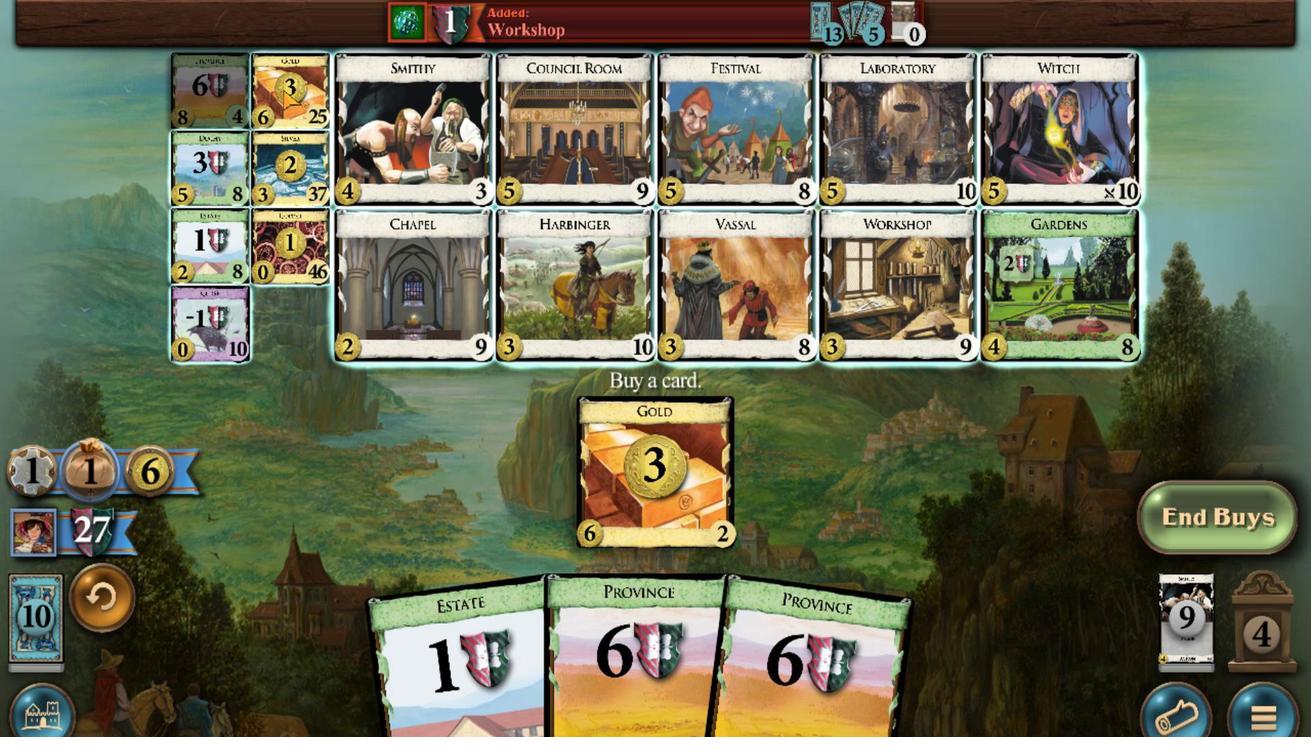 
Action: Mouse scrolled (279, 90) with delta (0, 0)
Screenshot: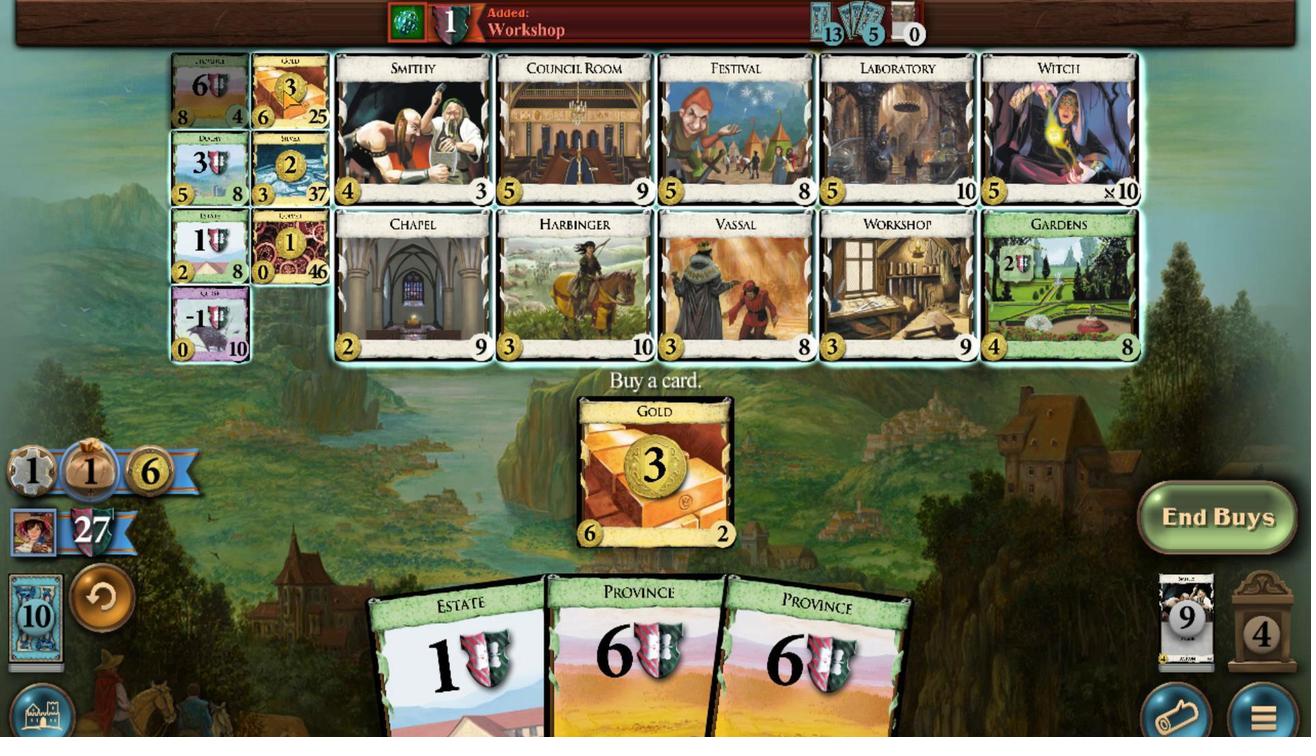 
Action: Mouse scrolled (279, 90) with delta (0, 0)
Screenshot: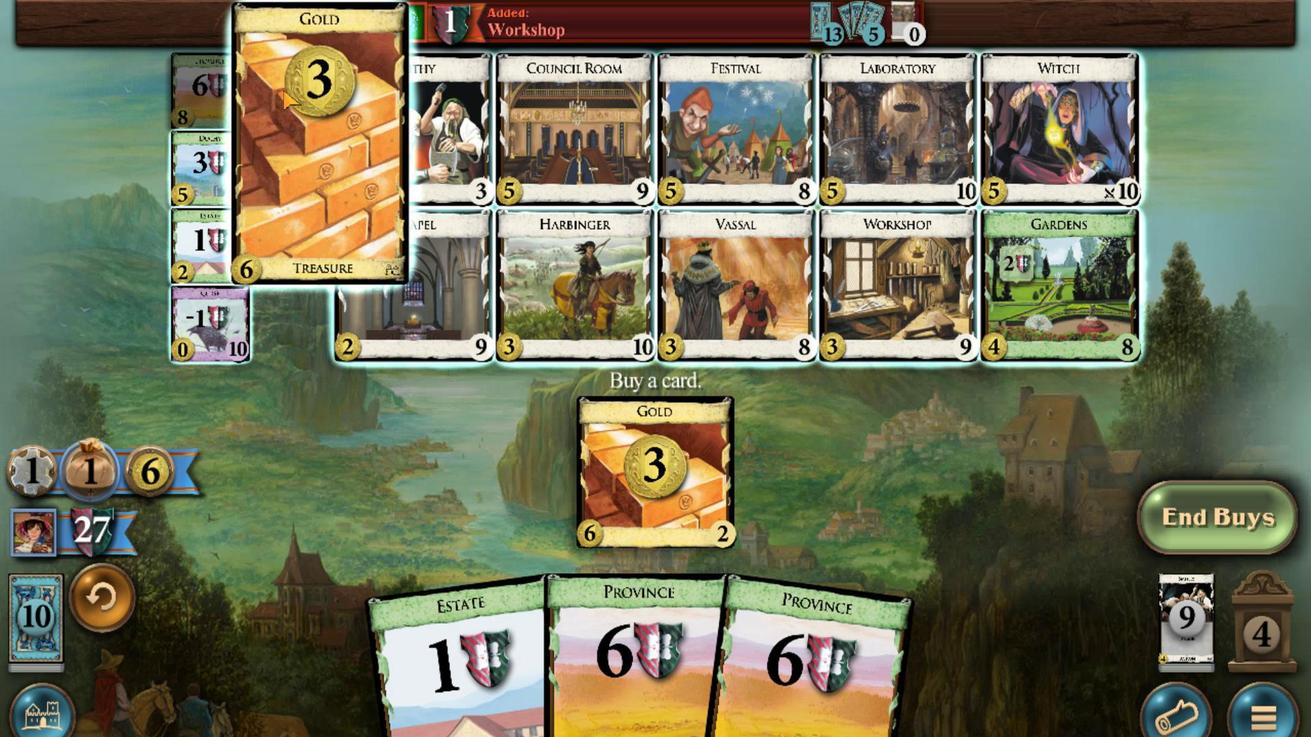 
Action: Mouse scrolled (279, 90) with delta (0, 0)
Screenshot: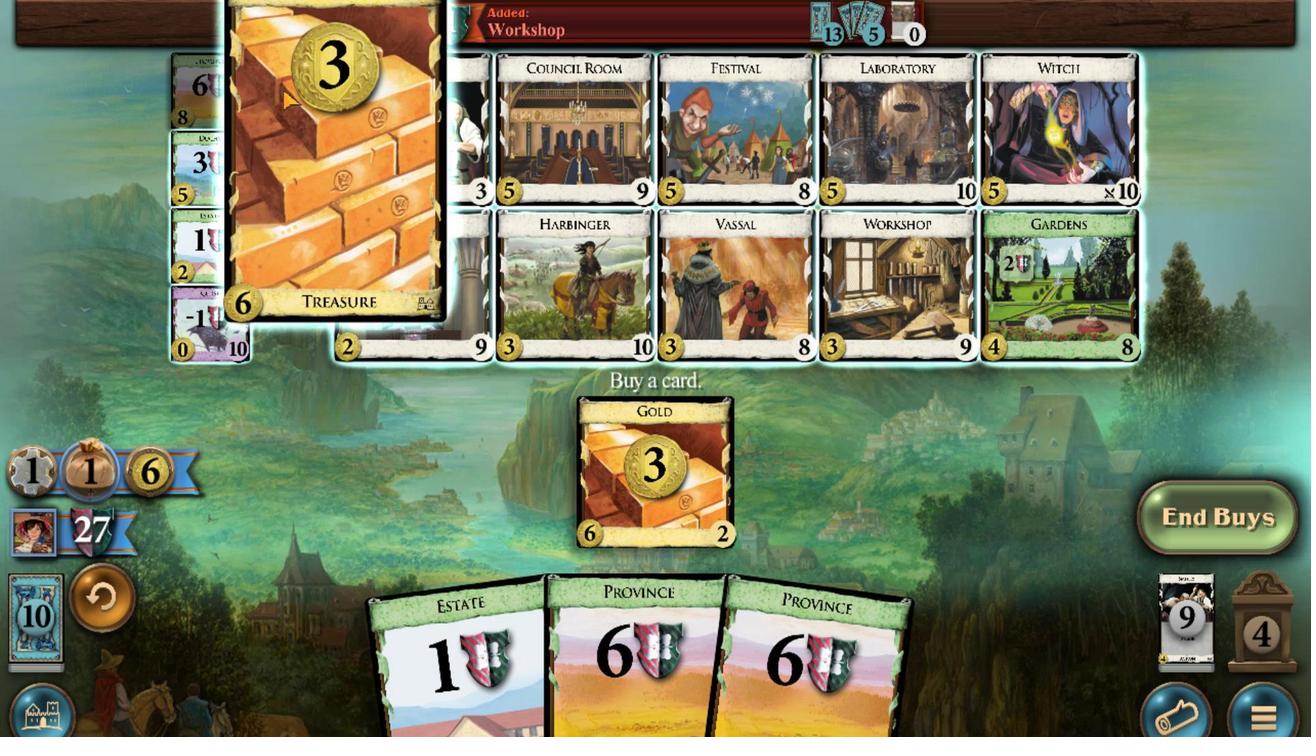 
Action: Mouse scrolled (279, 90) with delta (0, 0)
Screenshot: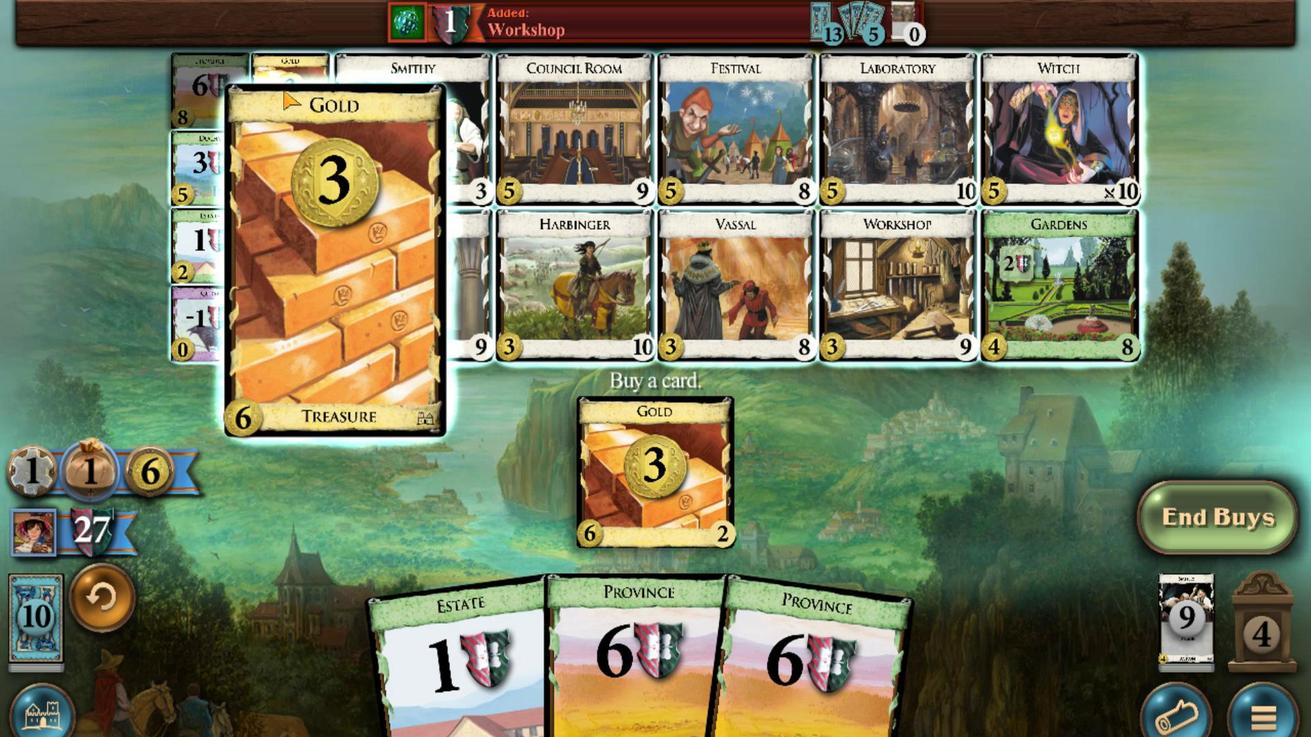 
Action: Mouse moved to (697, 624)
Screenshot: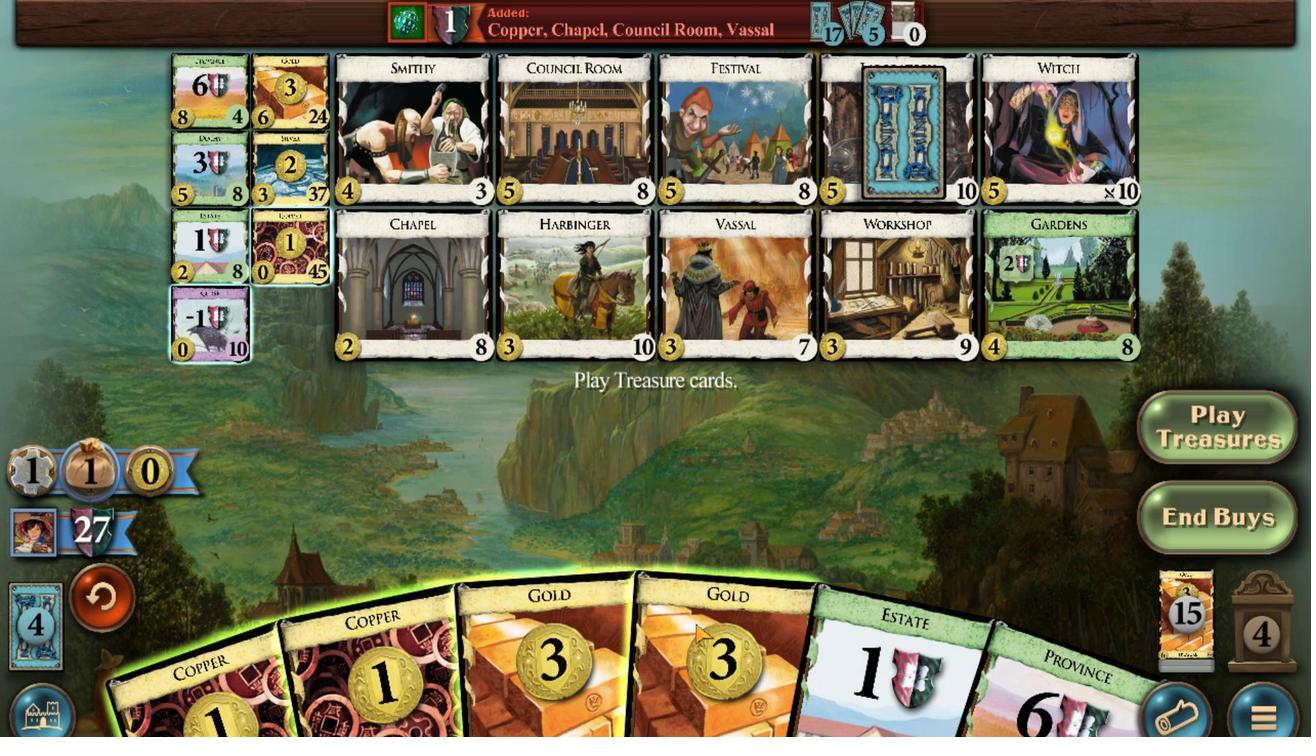 
Action: Mouse scrolled (697, 623) with delta (0, 0)
Screenshot: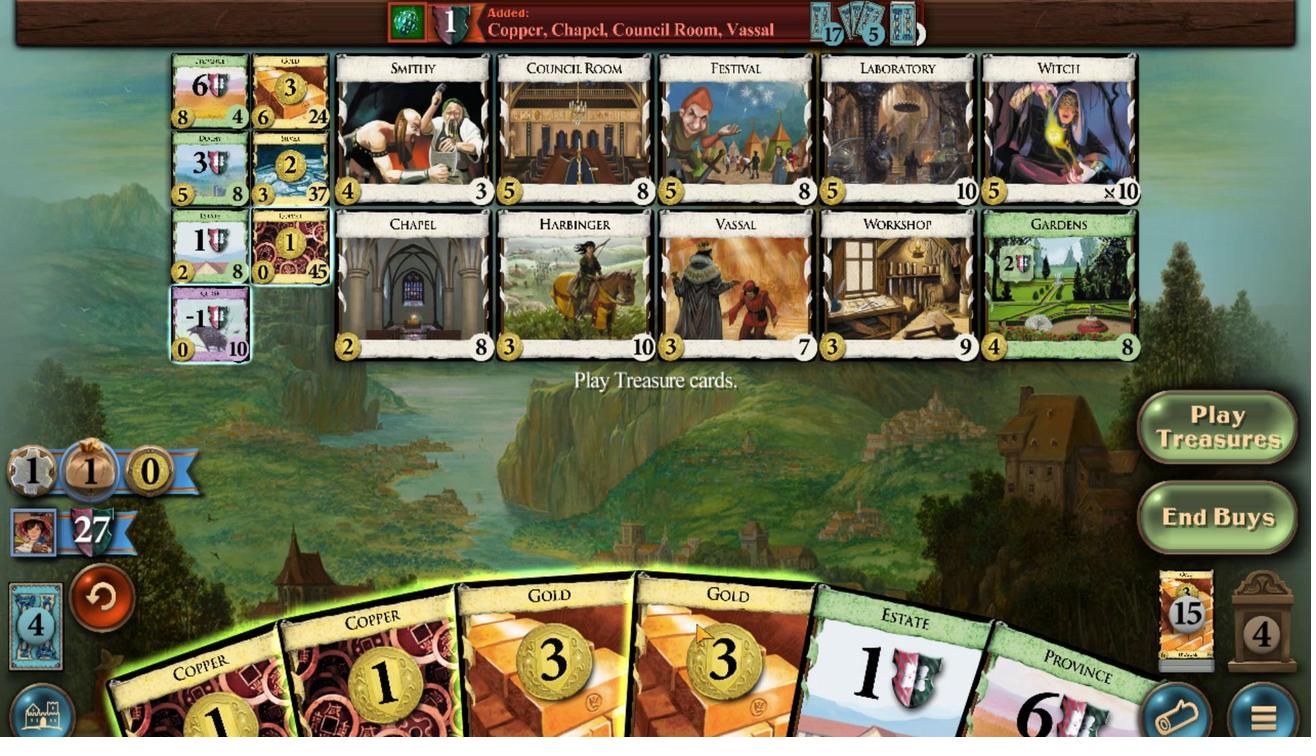 
Action: Mouse moved to (635, 604)
Screenshot: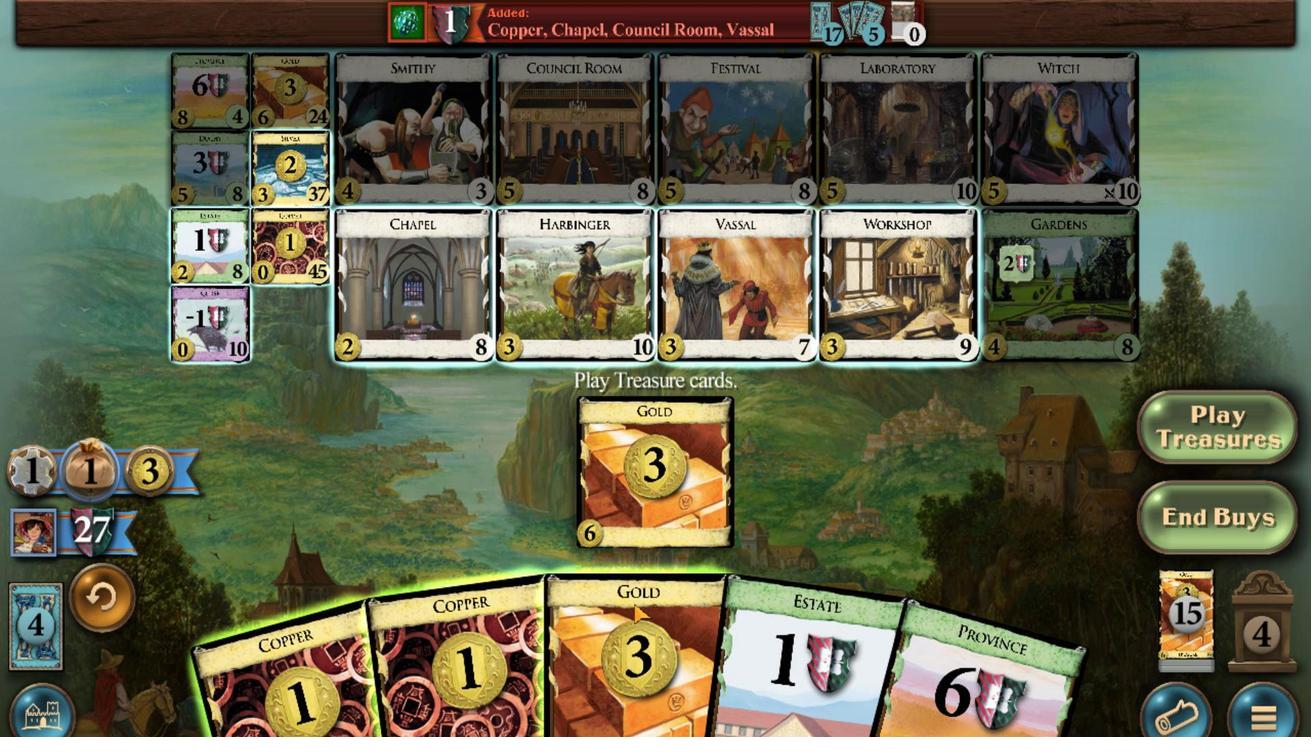 
Action: Mouse scrolled (635, 603) with delta (0, 0)
Screenshot: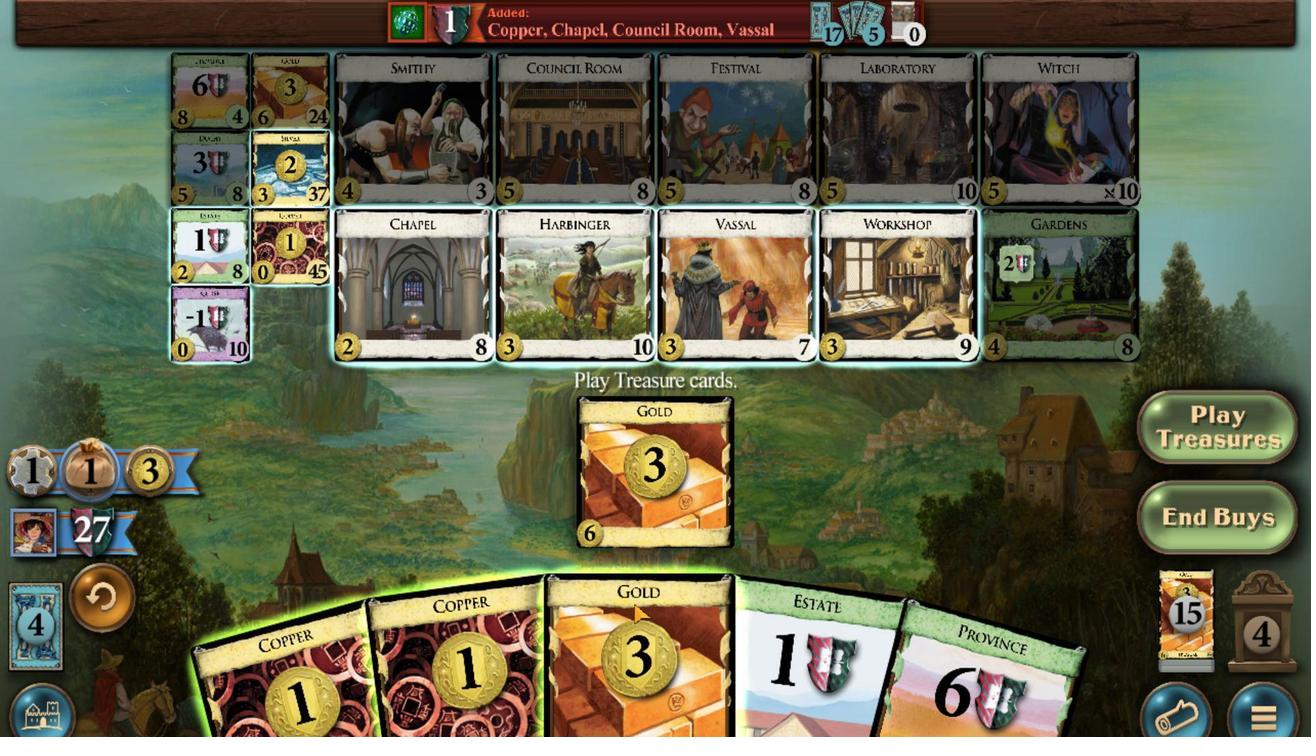 
Action: Mouse moved to (547, 604)
Screenshot: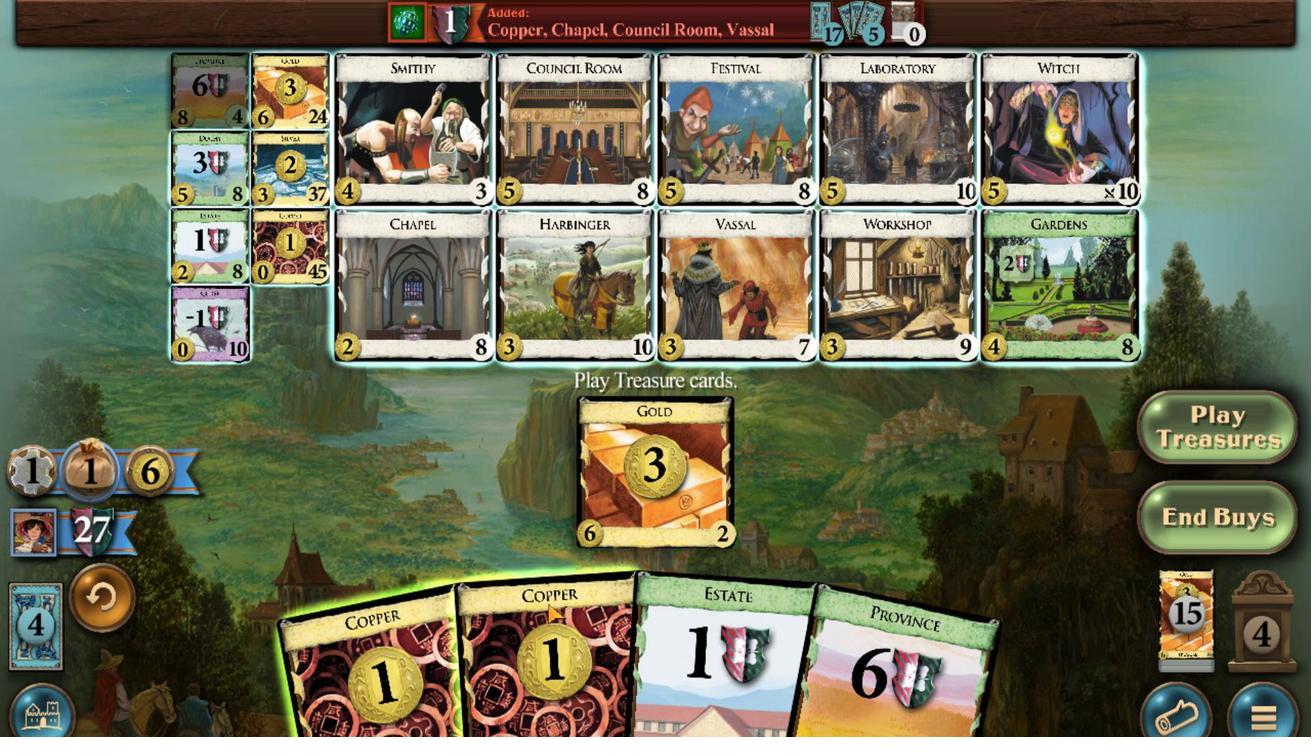 
Action: Mouse scrolled (547, 603) with delta (0, 0)
Screenshot: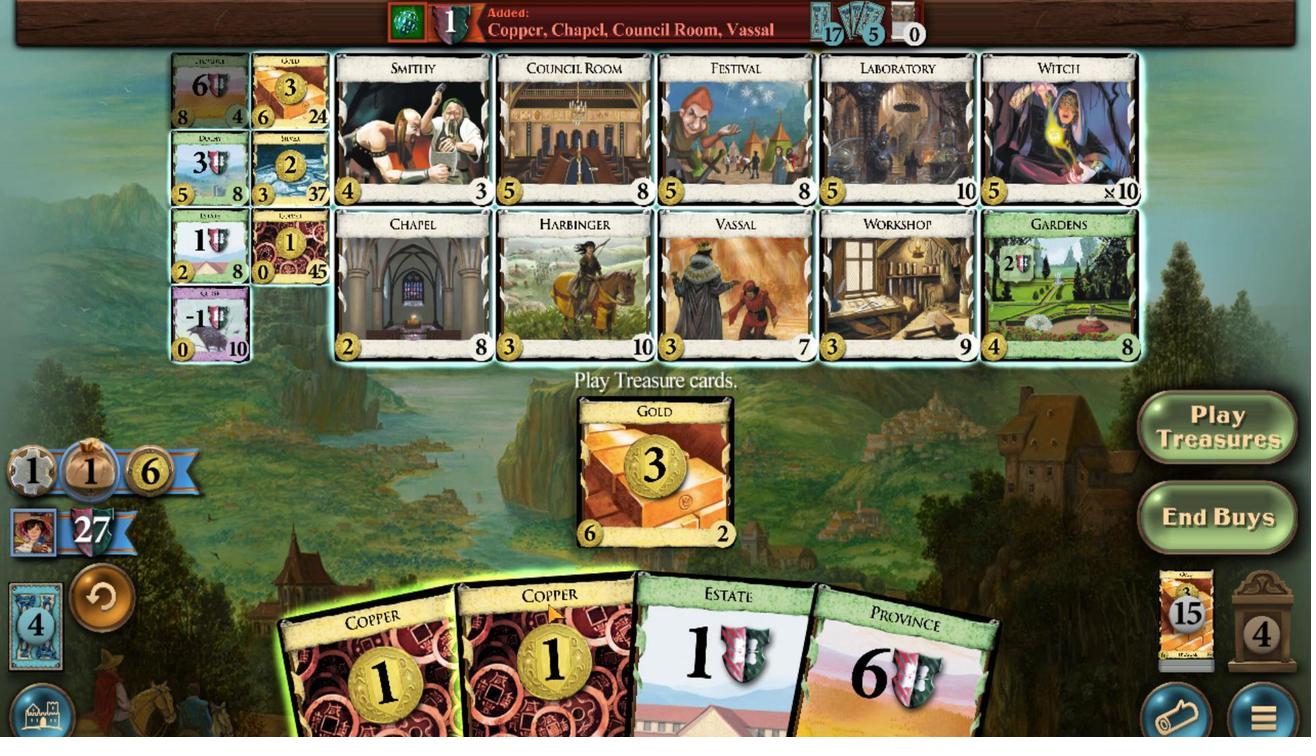 
Action: Mouse moved to (454, 609)
Screenshot: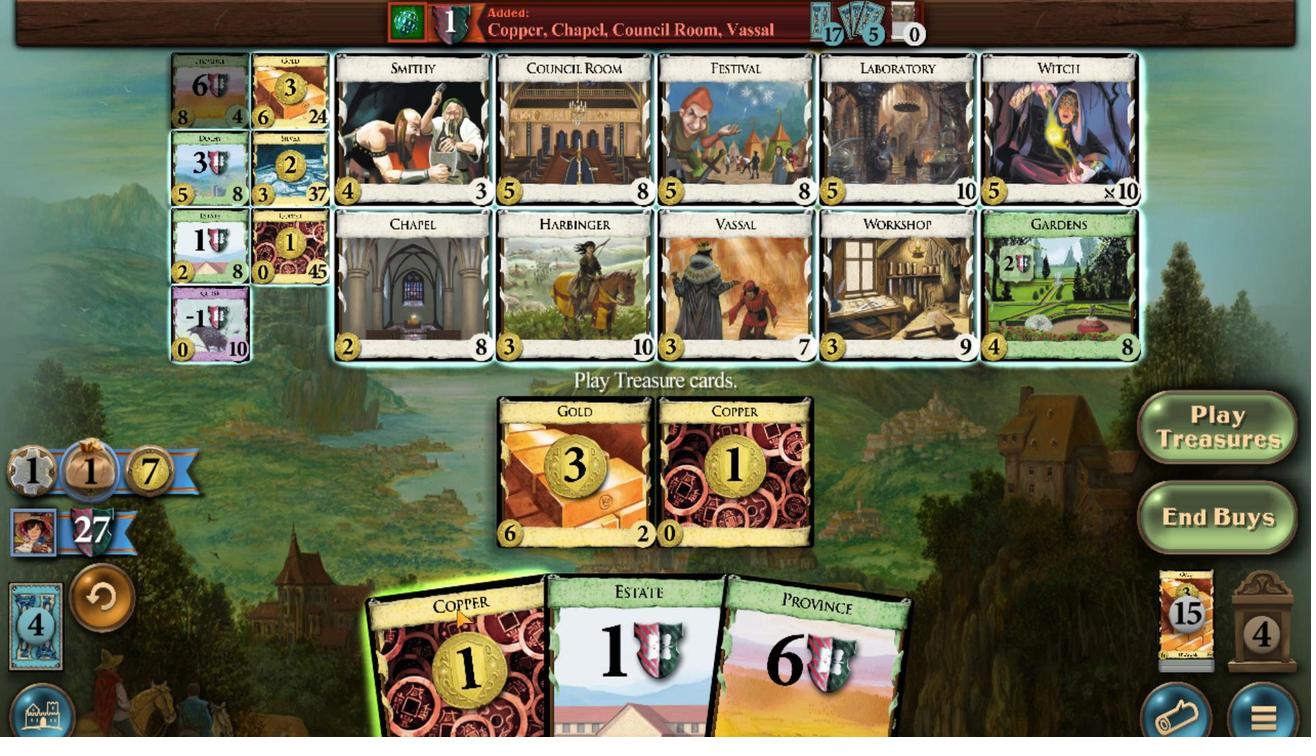 
Action: Mouse scrolled (454, 609) with delta (0, 0)
Screenshot: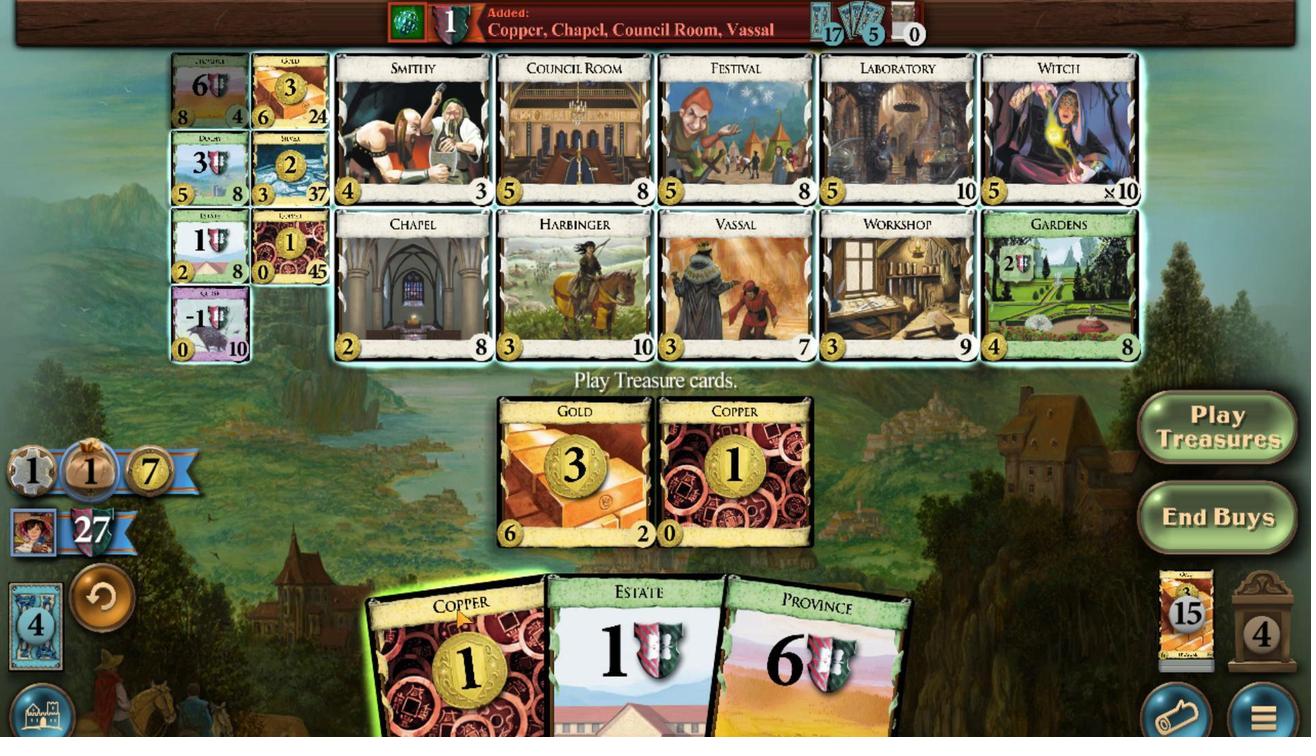 
Action: Mouse moved to (217, 97)
Screenshot: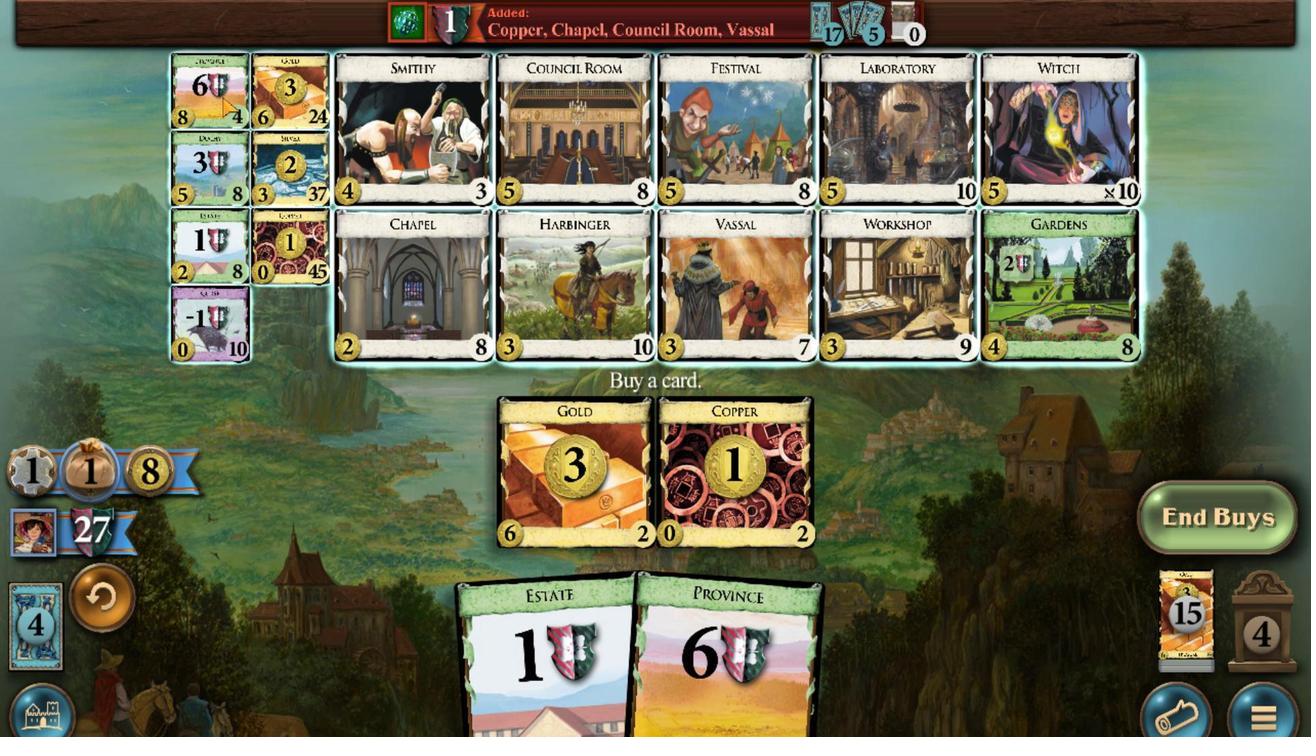 
Action: Mouse scrolled (217, 98) with delta (0, 0)
Screenshot: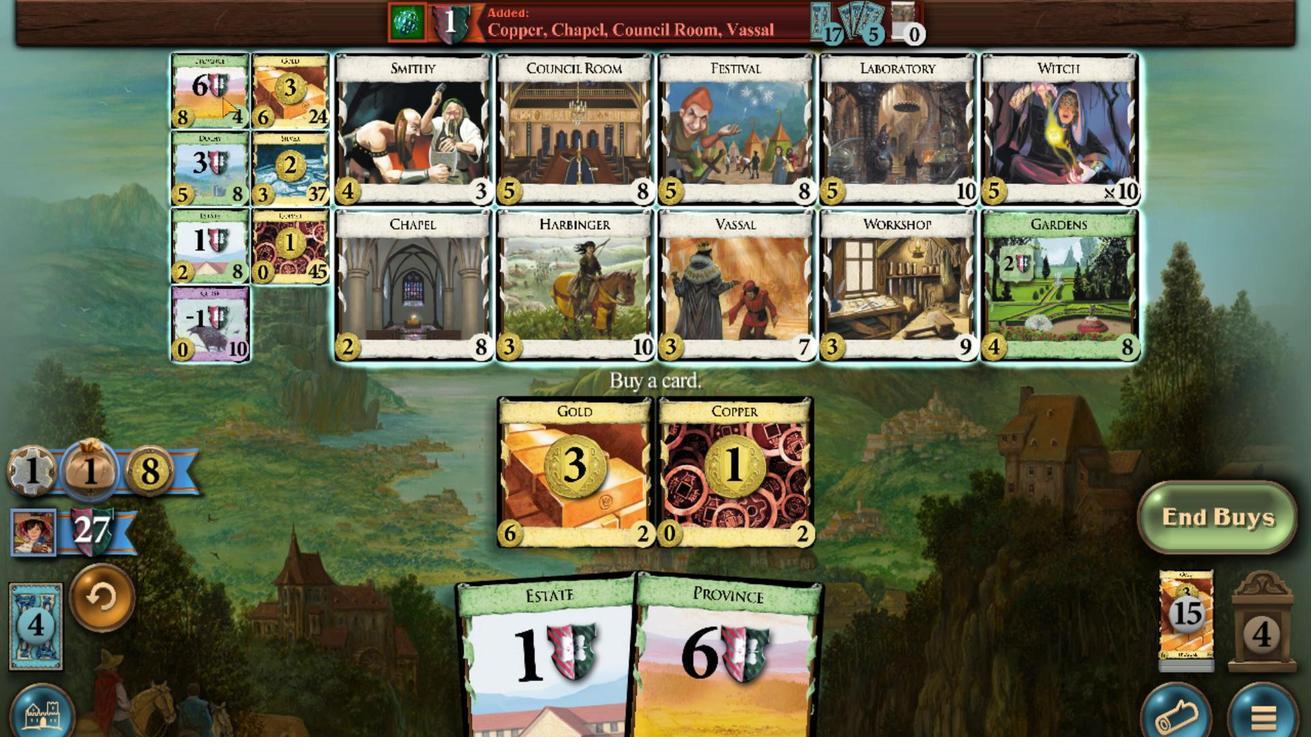
Action: Mouse scrolled (217, 98) with delta (0, 0)
Screenshot: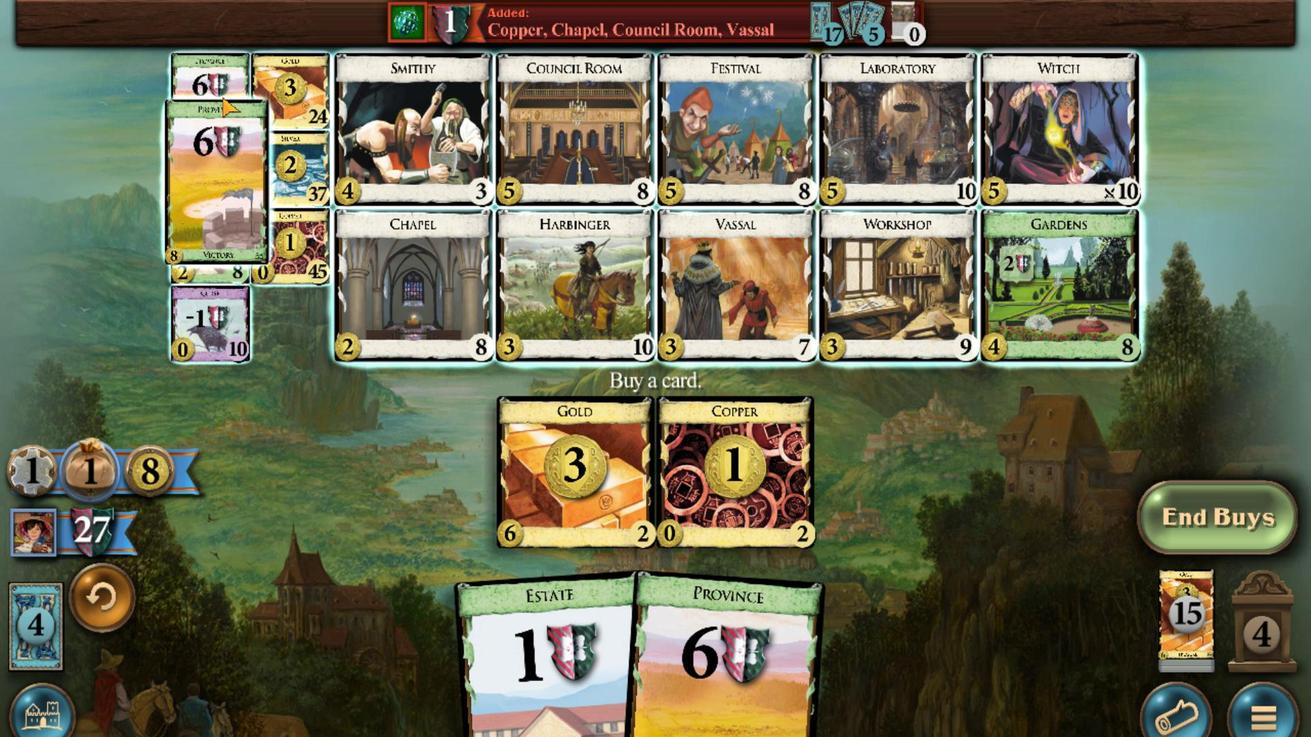 
Action: Mouse scrolled (217, 98) with delta (0, 0)
Screenshot: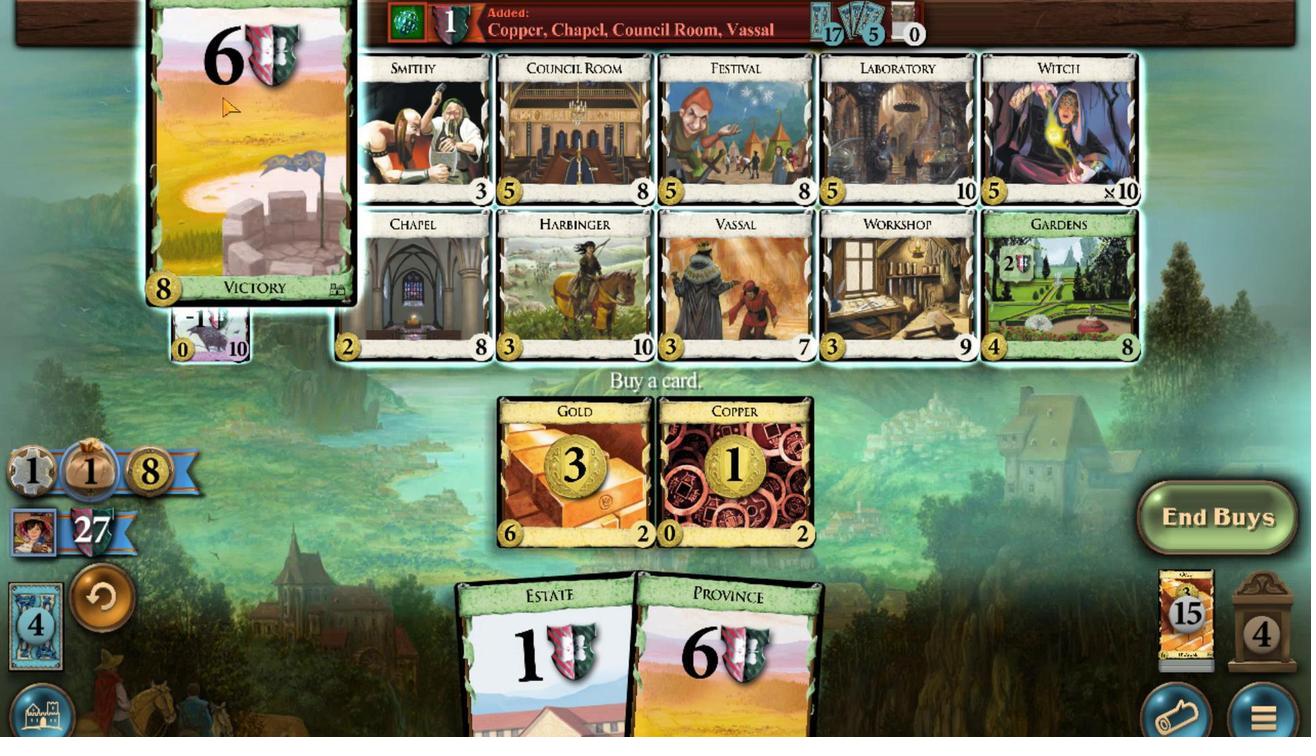 
Action: Mouse scrolled (217, 98) with delta (0, 0)
Screenshot: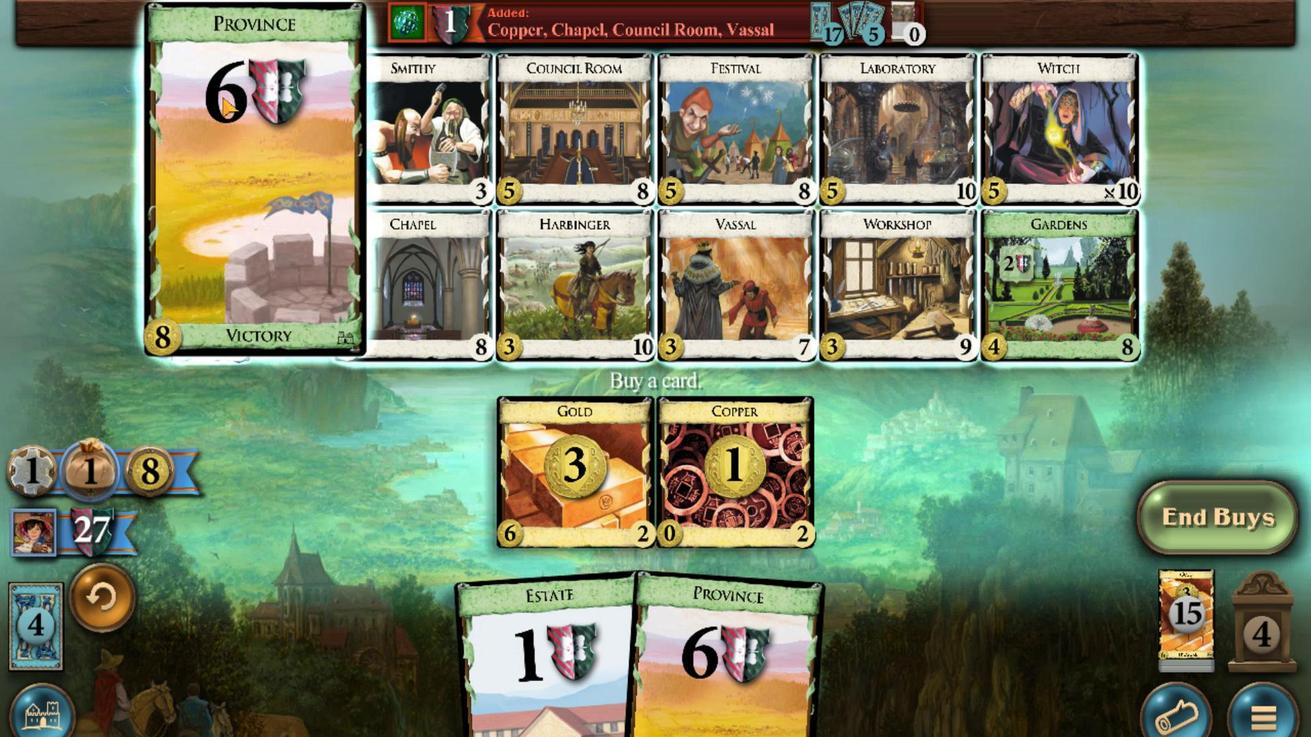 
Action: Mouse scrolled (217, 98) with delta (0, 0)
Screenshot: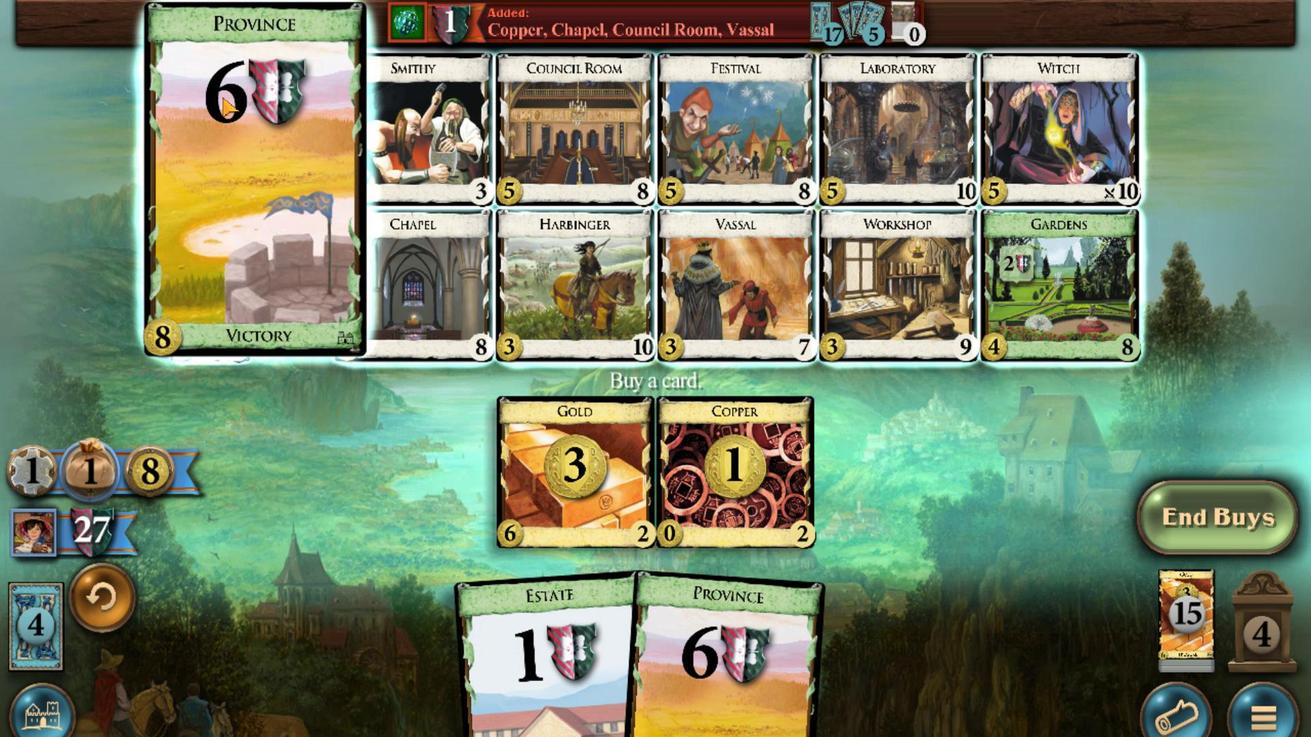 
Action: Mouse scrolled (217, 98) with delta (0, 0)
Screenshot: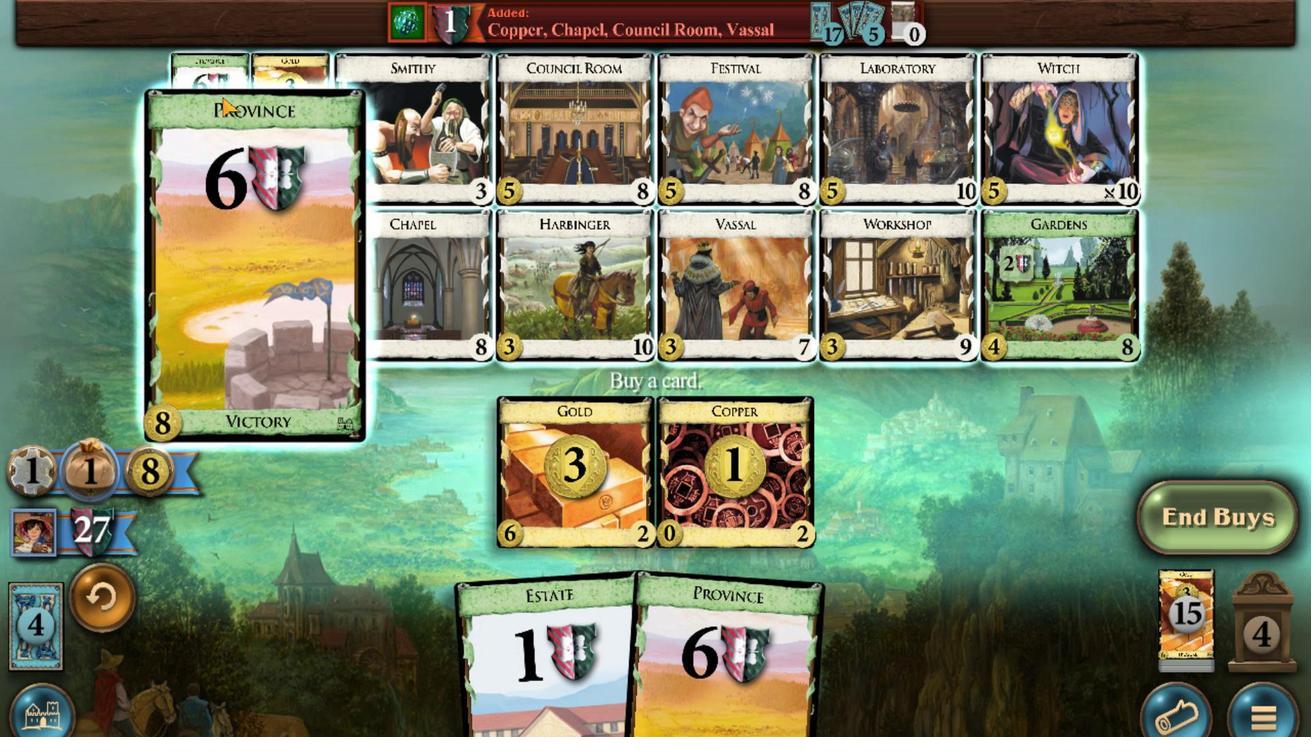 
Action: Mouse moved to (779, 612)
Screenshot: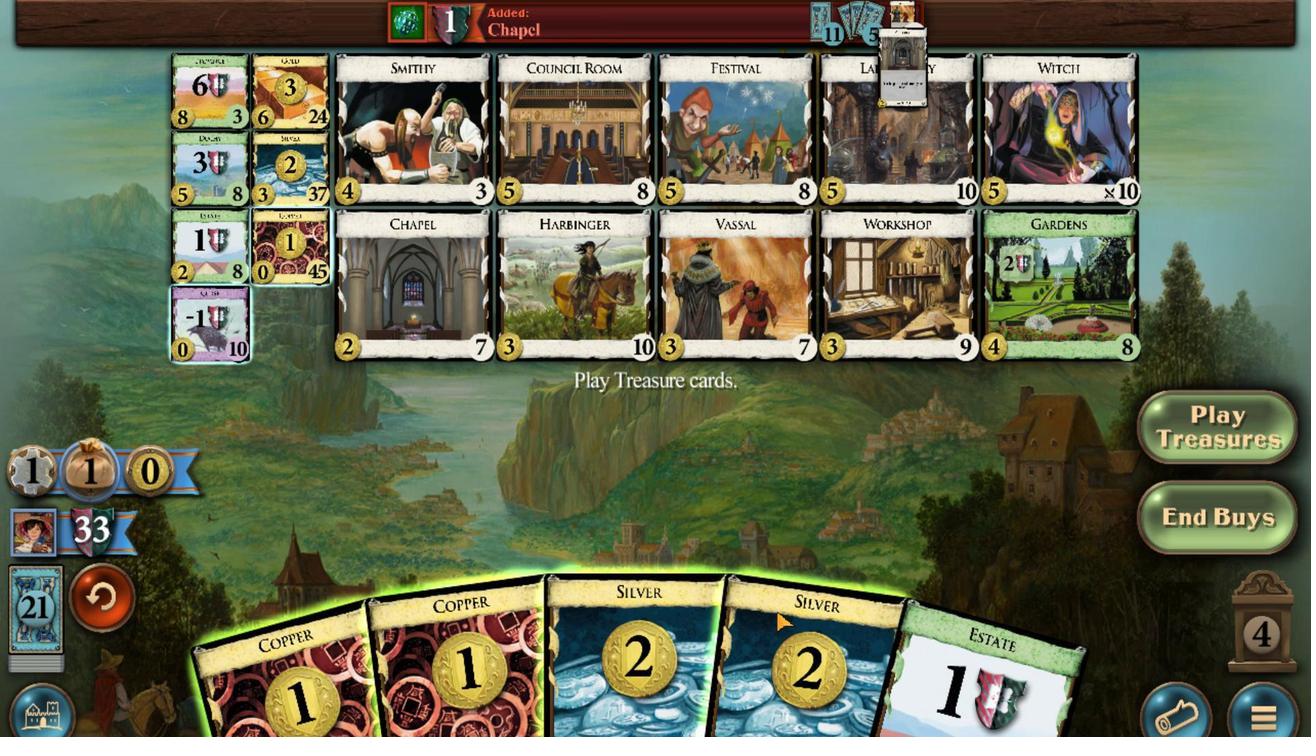 
Action: Mouse scrolled (779, 611) with delta (0, 0)
Screenshot: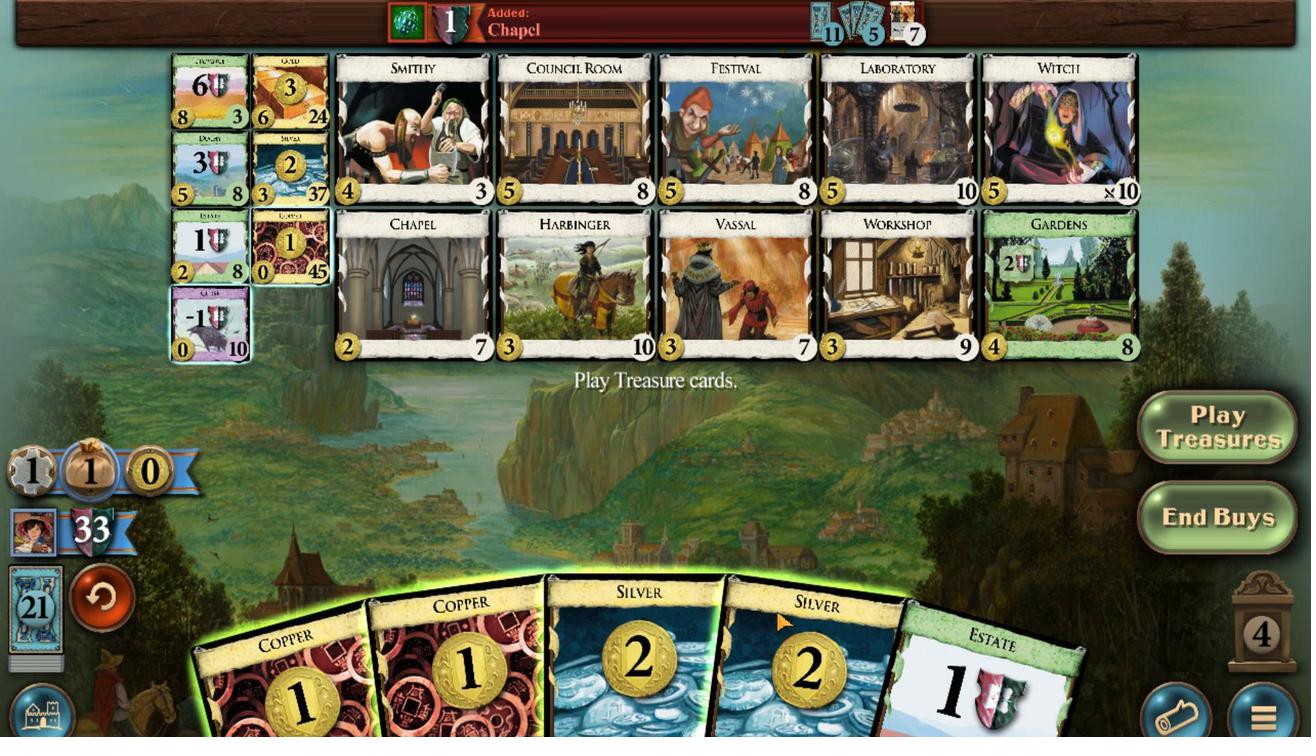 
Action: Mouse moved to (745, 616)
Screenshot: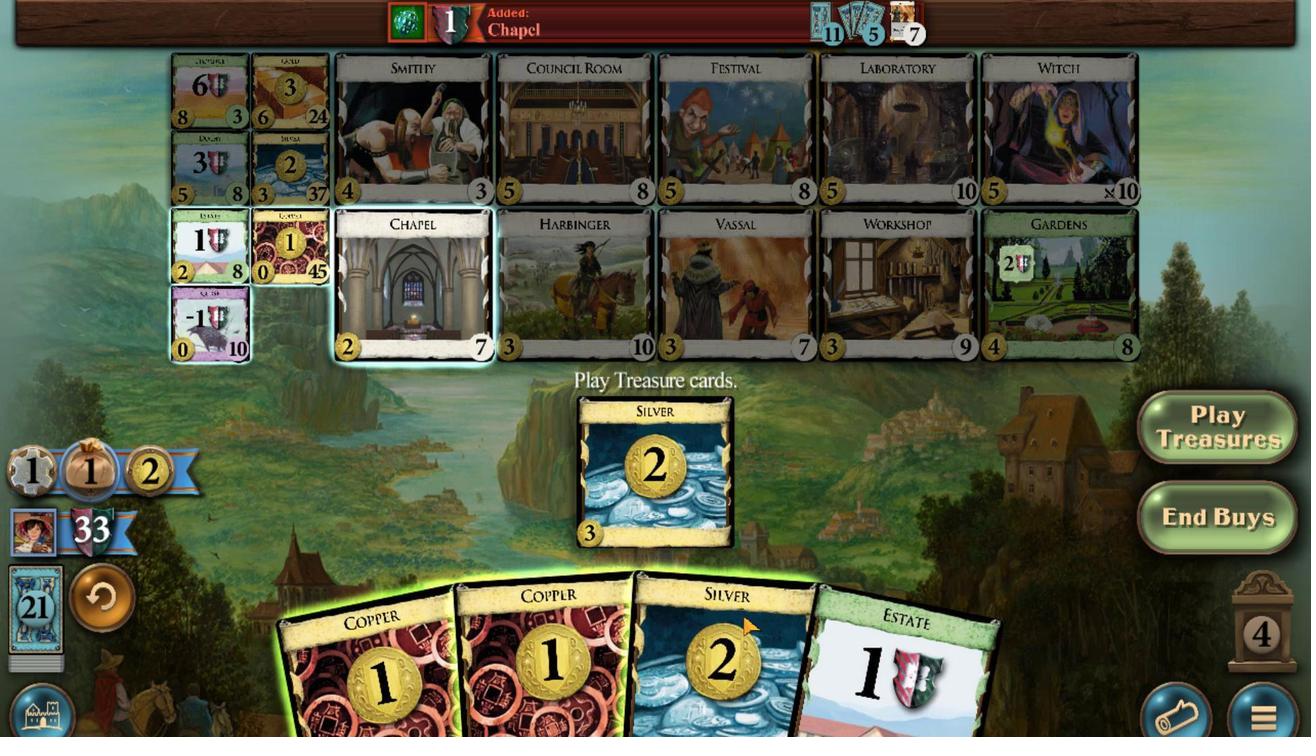 
Action: Mouse scrolled (745, 615) with delta (0, 0)
Screenshot: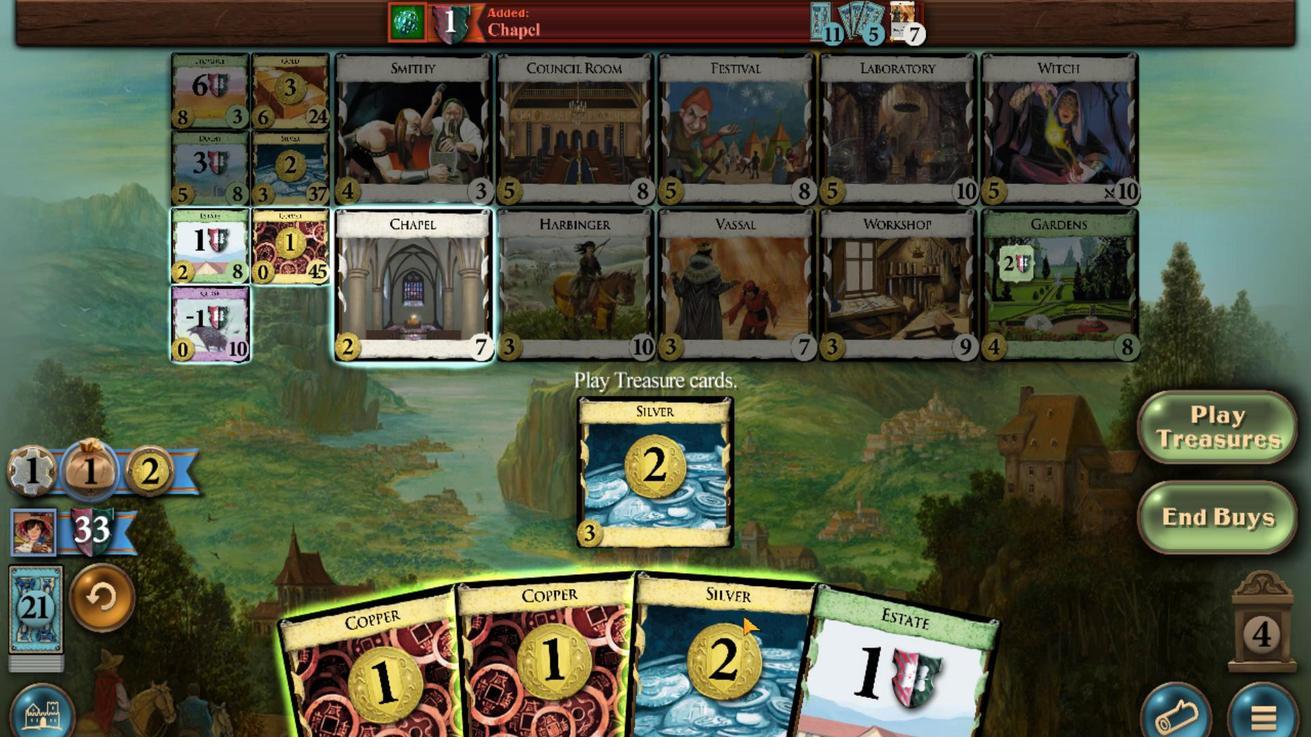 
Action: Mouse moved to (658, 619)
Screenshot: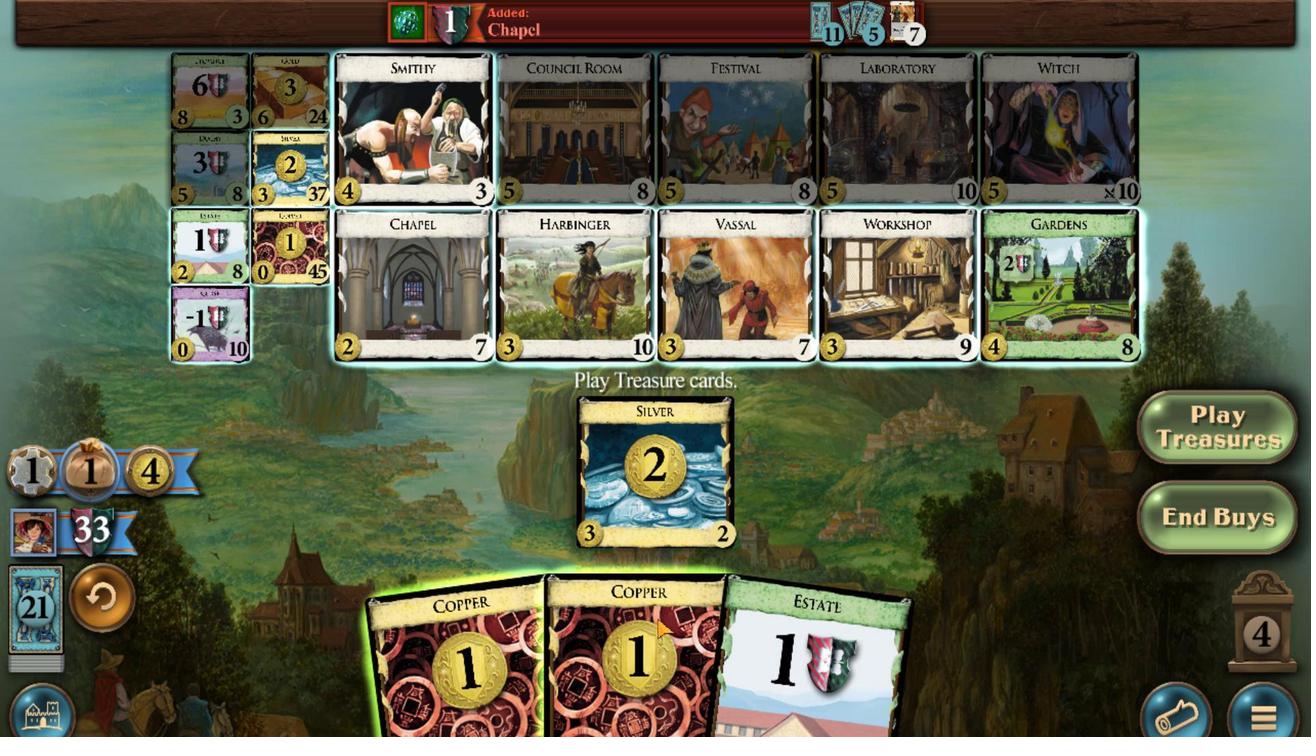 
Action: Mouse scrolled (658, 618) with delta (0, 0)
Screenshot: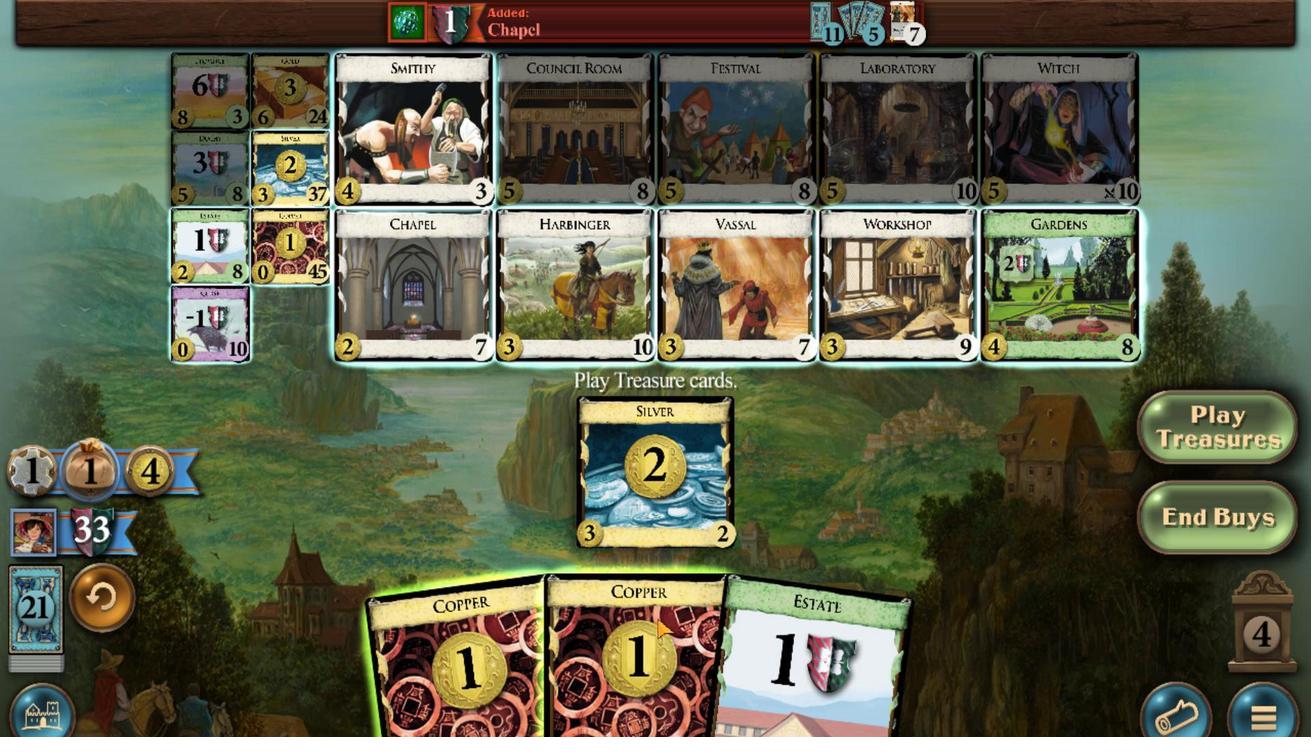 
Action: Mouse moved to (579, 624)
Screenshot: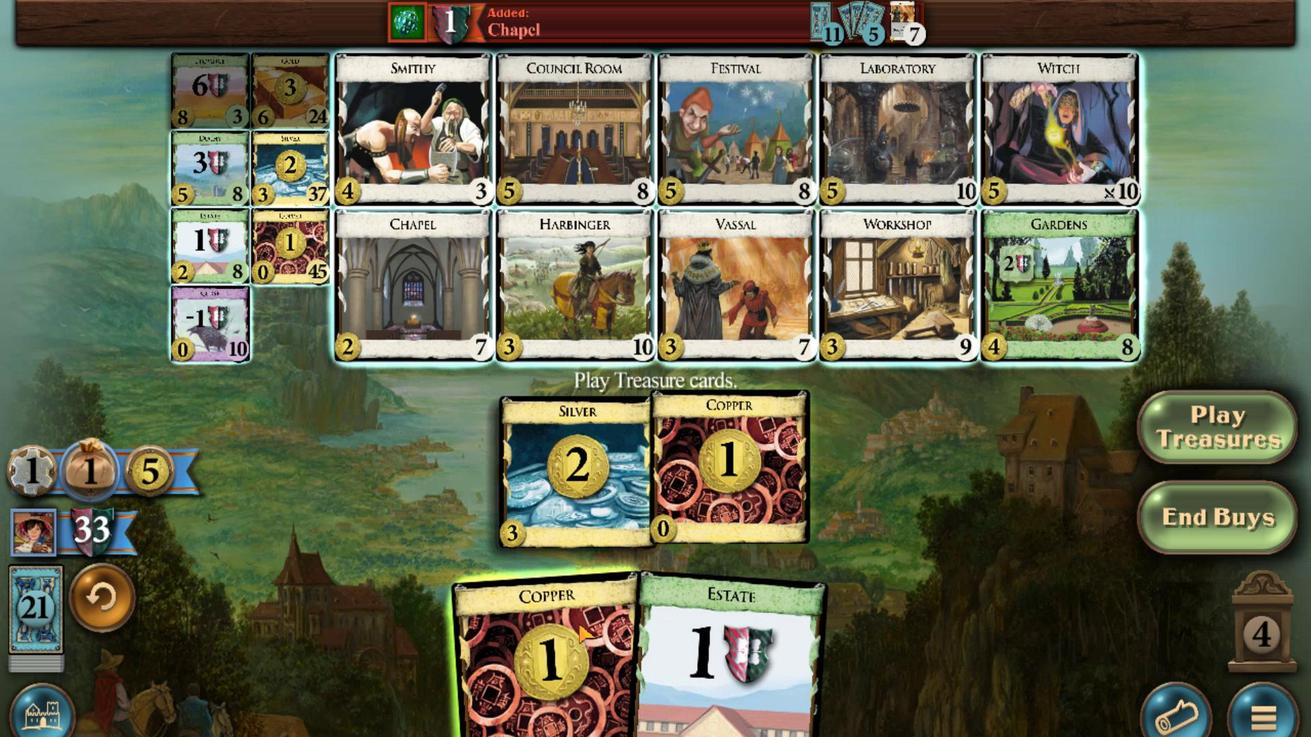 
Action: Mouse scrolled (579, 623) with delta (0, 0)
Screenshot: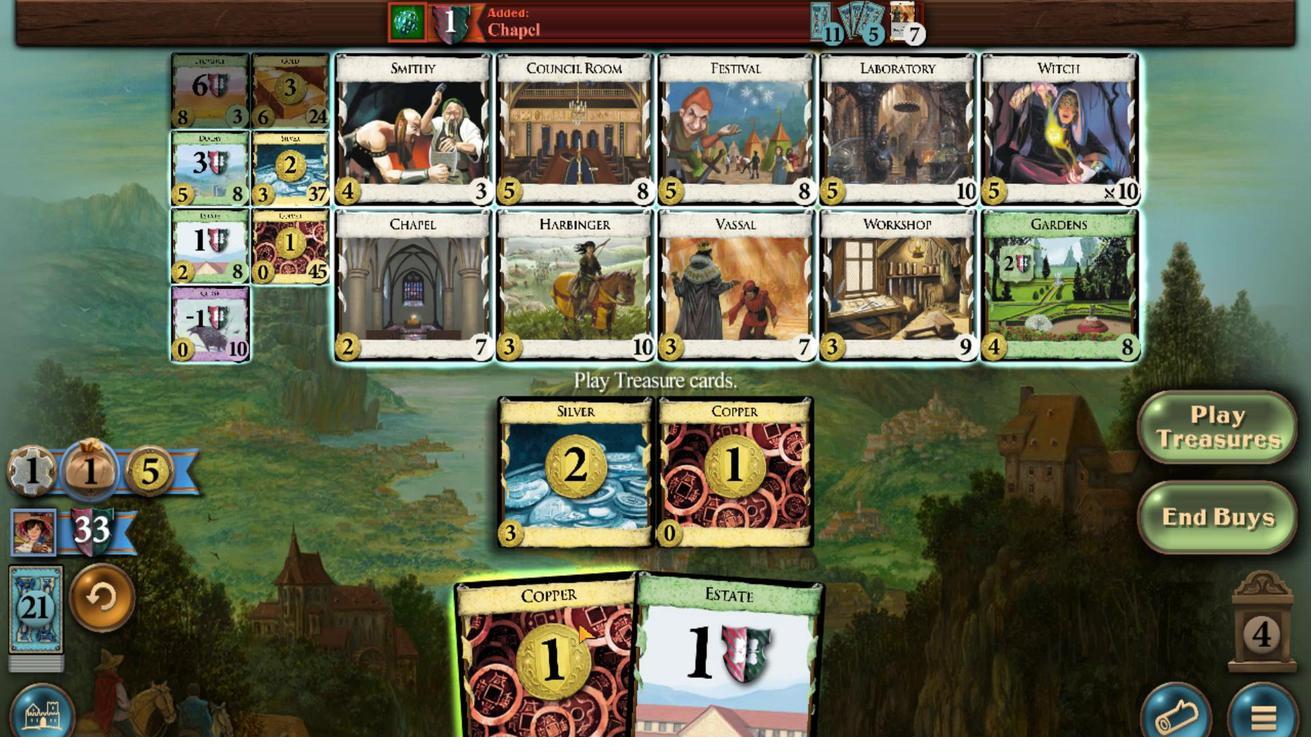 
Action: Mouse moved to (283, 102)
Screenshot: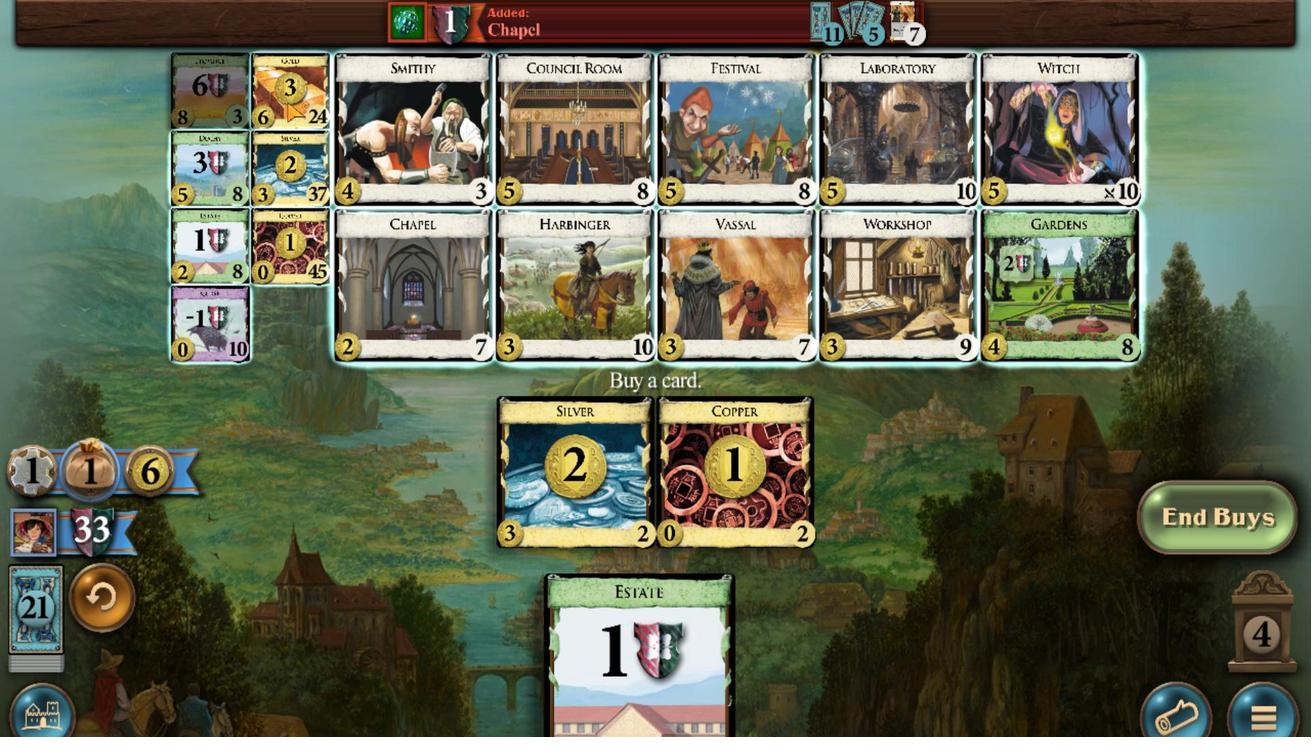 
Action: Mouse scrolled (283, 103) with delta (0, 0)
Screenshot: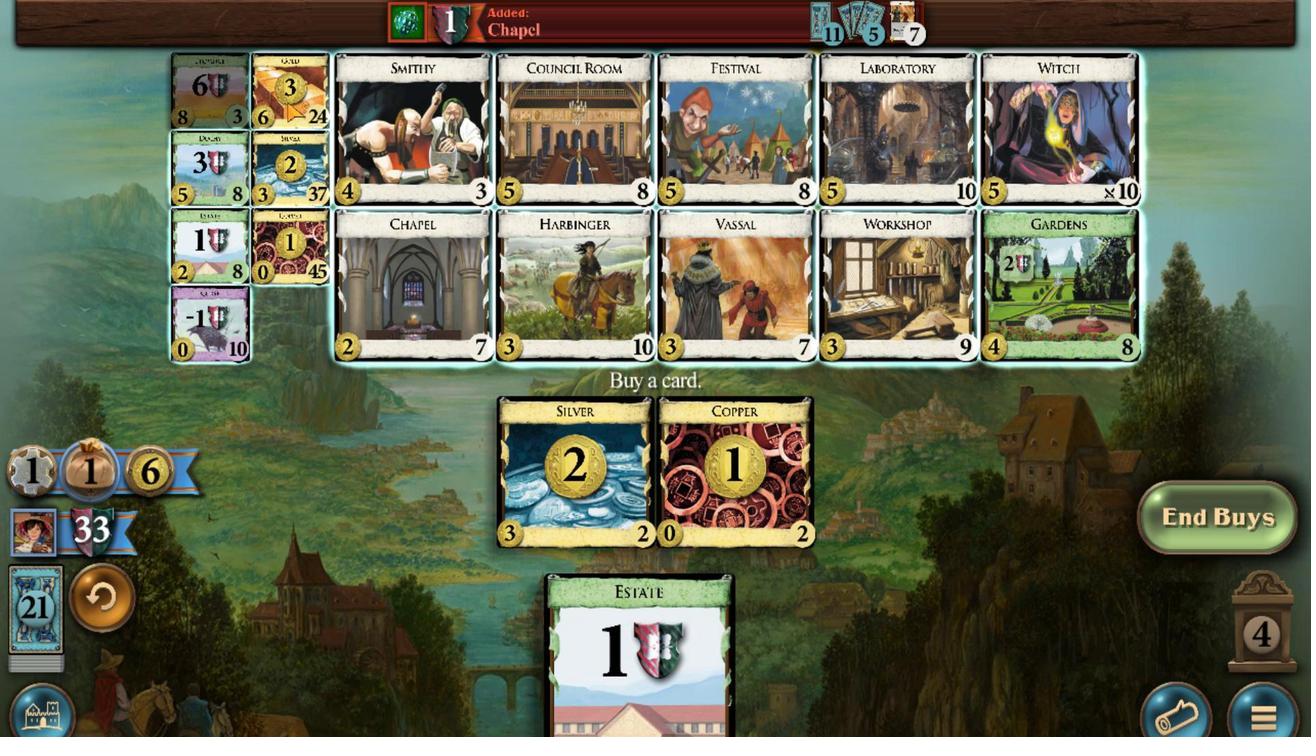 
Action: Mouse scrolled (283, 103) with delta (0, 0)
Screenshot: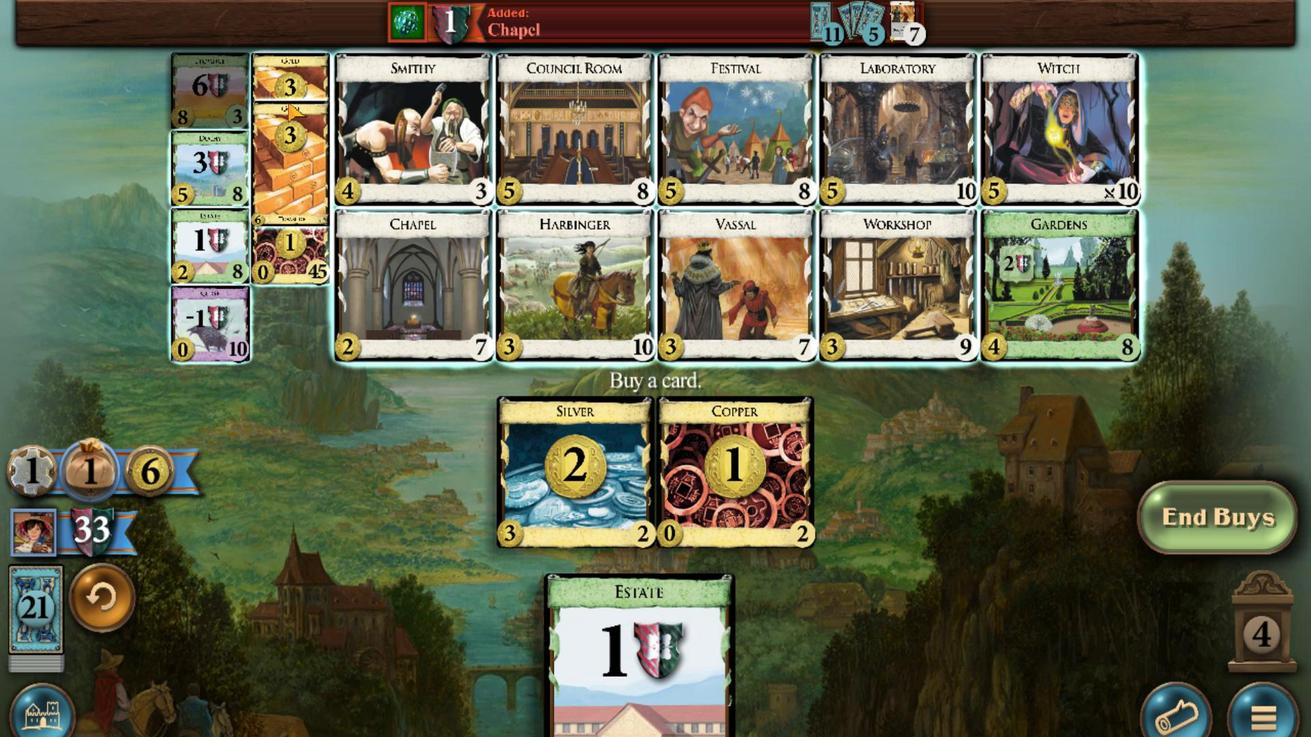 
Action: Mouse moved to (284, 102)
Screenshot: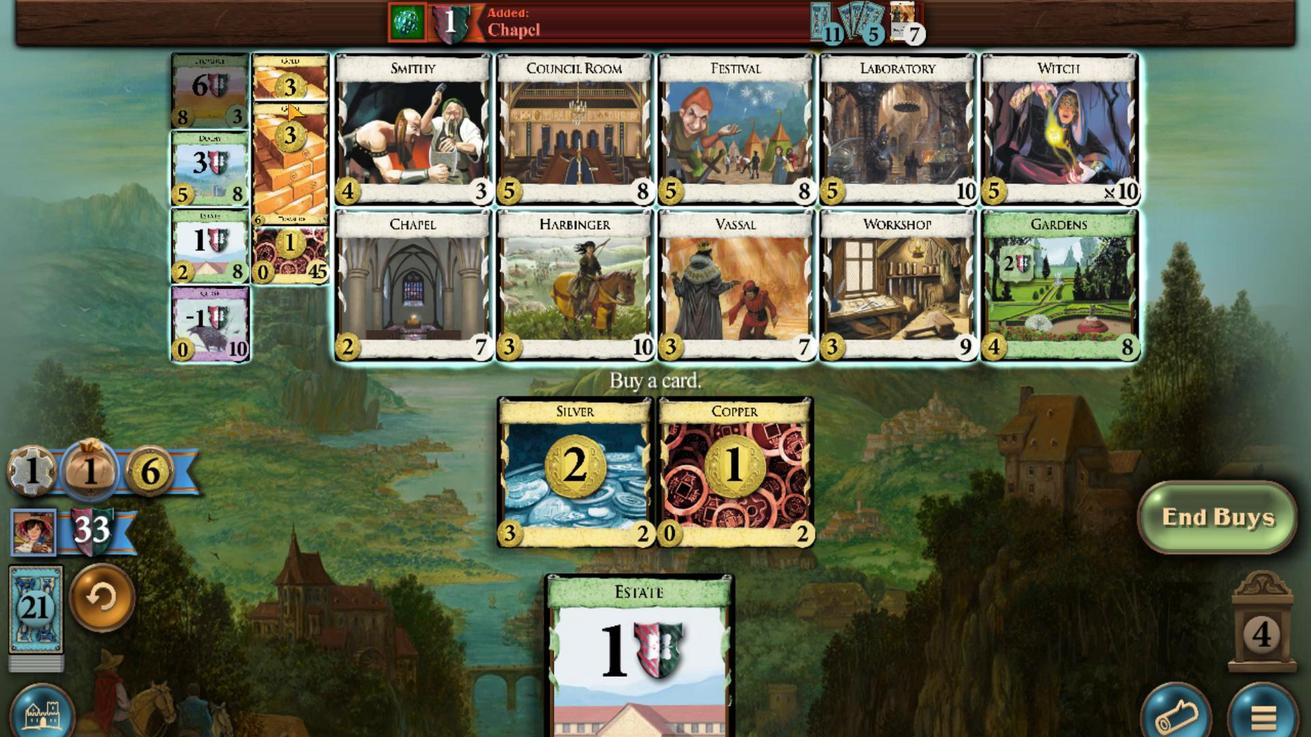 
Action: Mouse scrolled (284, 103) with delta (0, 0)
